 Task: Explore different types of Airbnb stays in Vermont.
Action: Mouse moved to (464, 54)
Screenshot: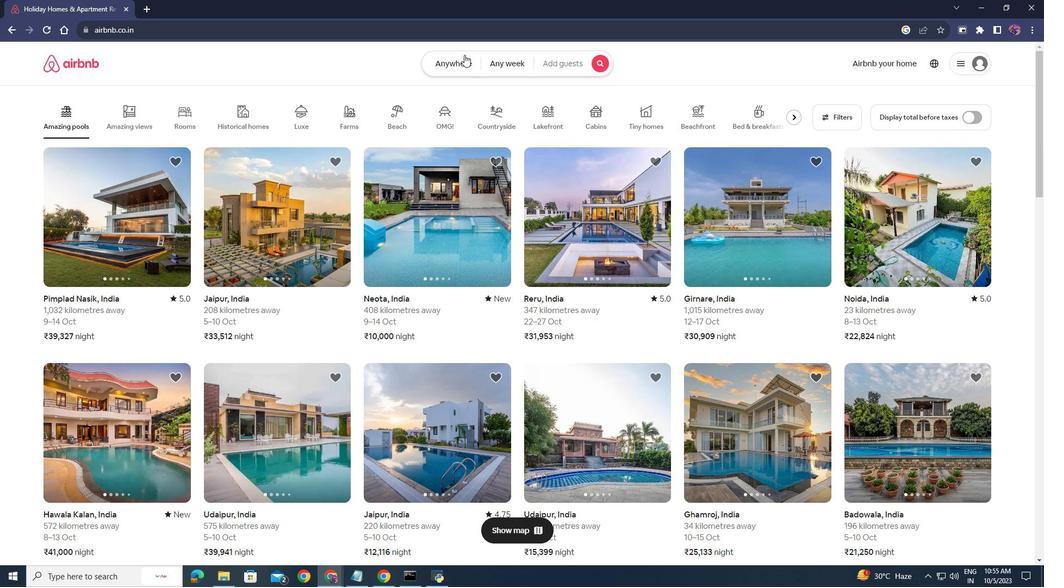 
Action: Mouse pressed left at (464, 54)
Screenshot: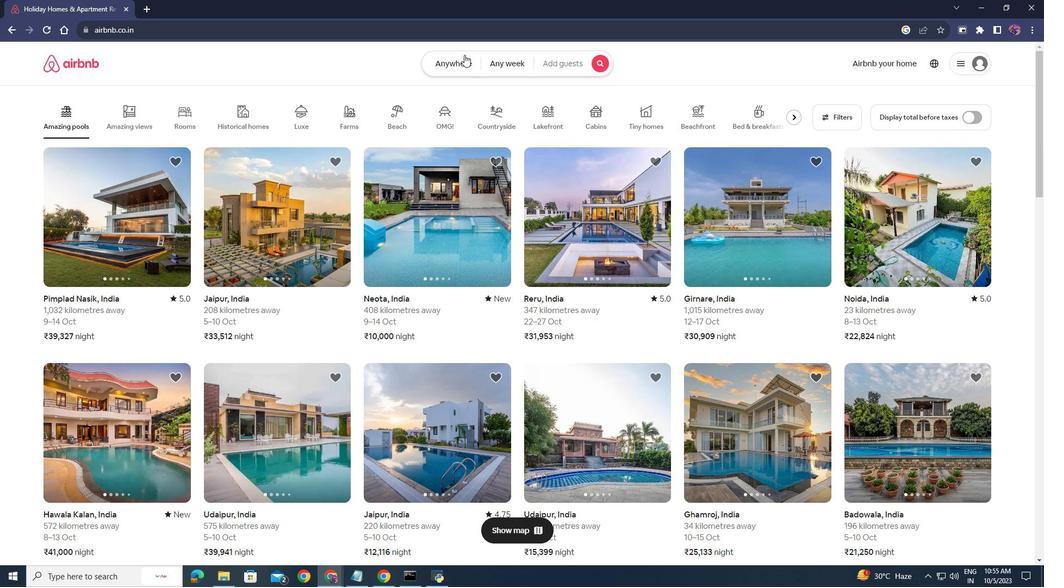 
Action: Mouse moved to (347, 107)
Screenshot: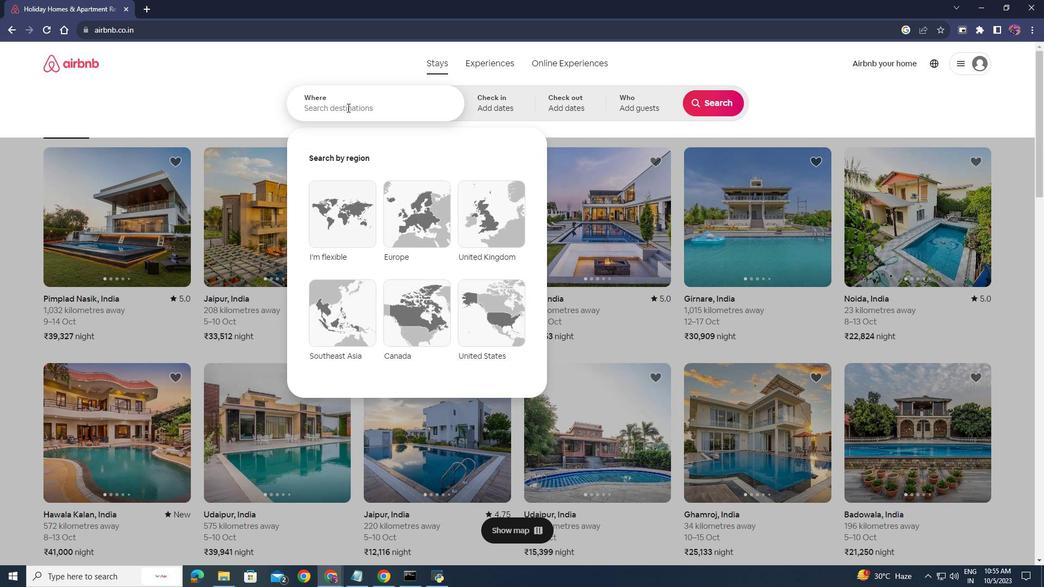
Action: Mouse pressed left at (347, 107)
Screenshot: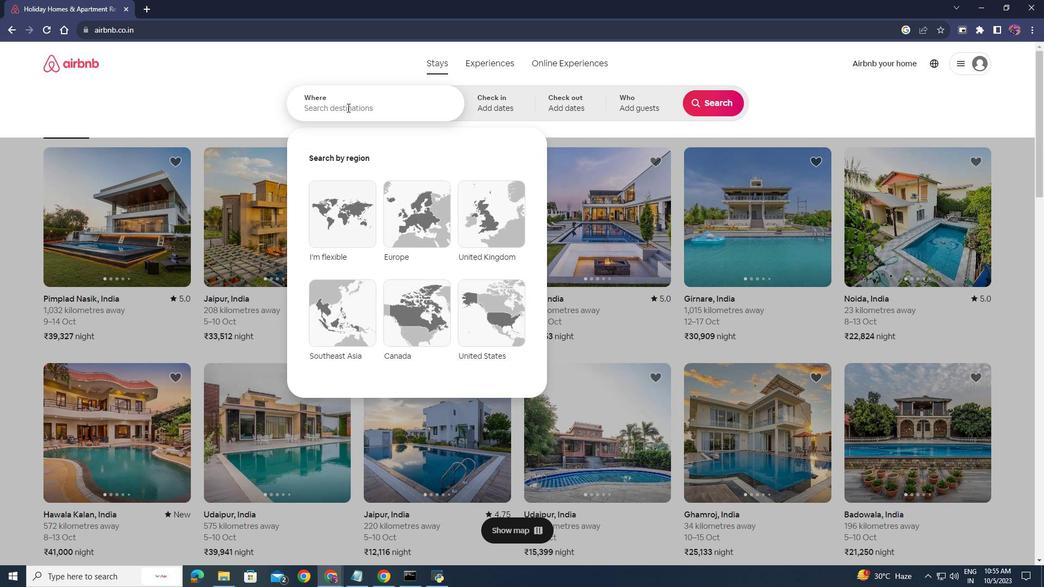 
Action: Mouse moved to (348, 108)
Screenshot: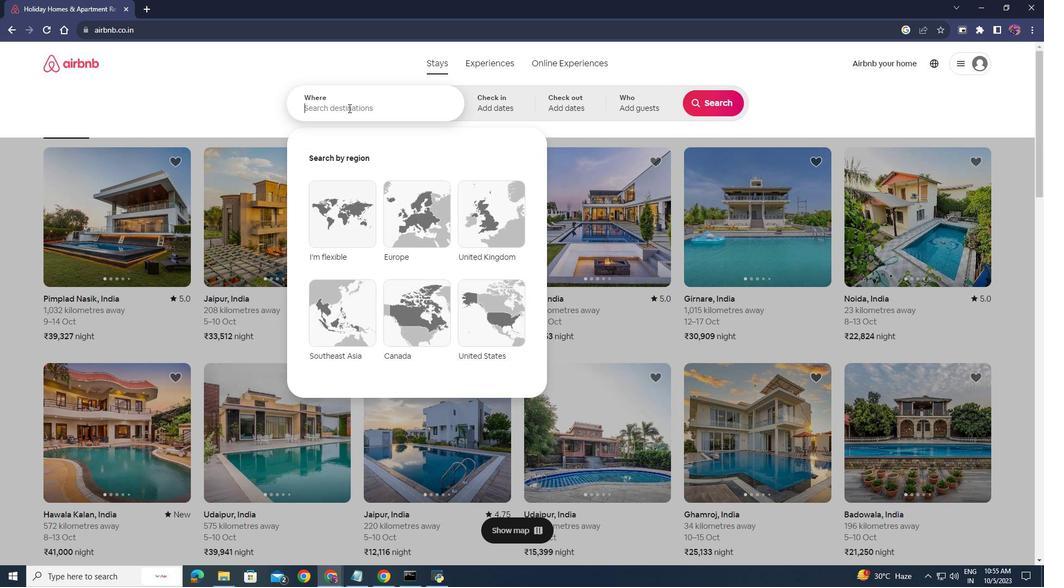 
Action: Key pressed vermont<Key.enter>
Screenshot: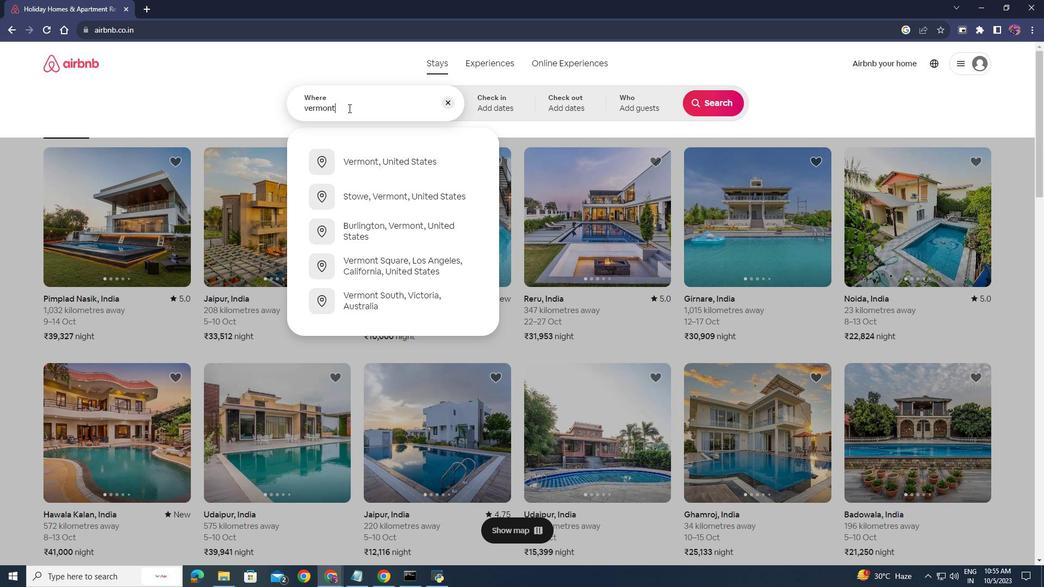 
Action: Mouse moved to (729, 105)
Screenshot: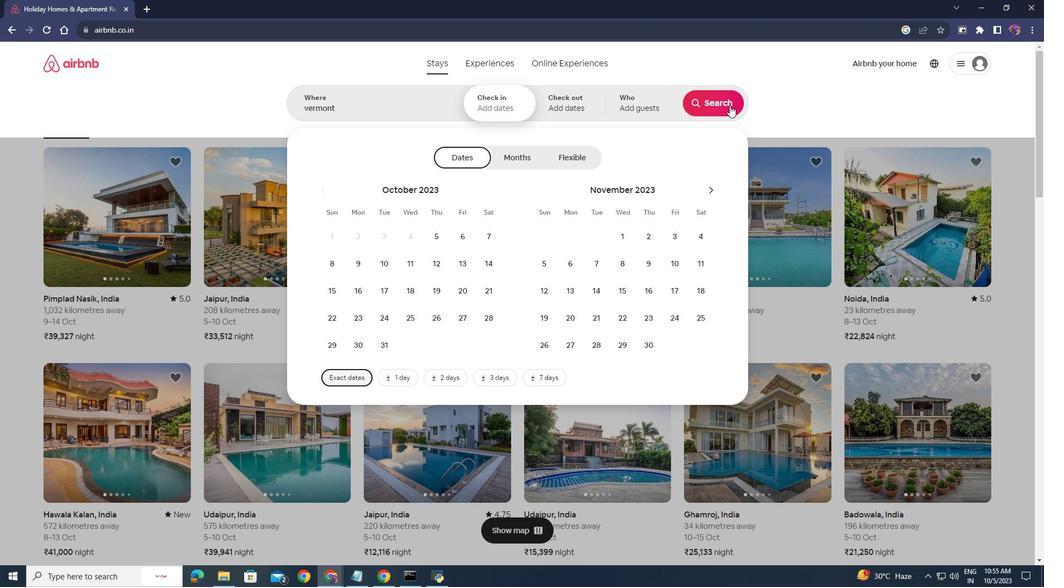 
Action: Mouse pressed left at (729, 105)
Screenshot: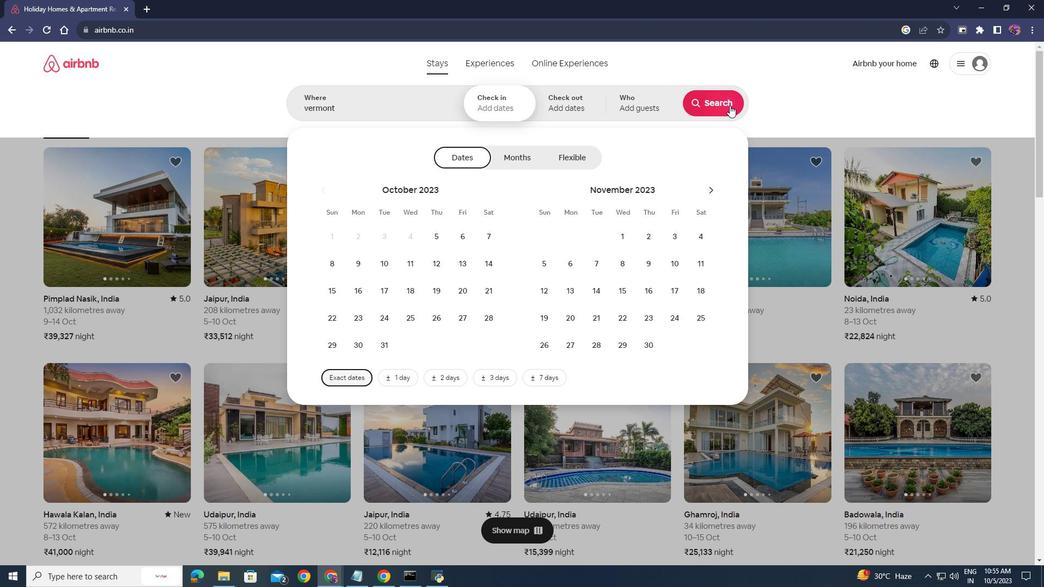 
Action: Mouse moved to (370, 193)
Screenshot: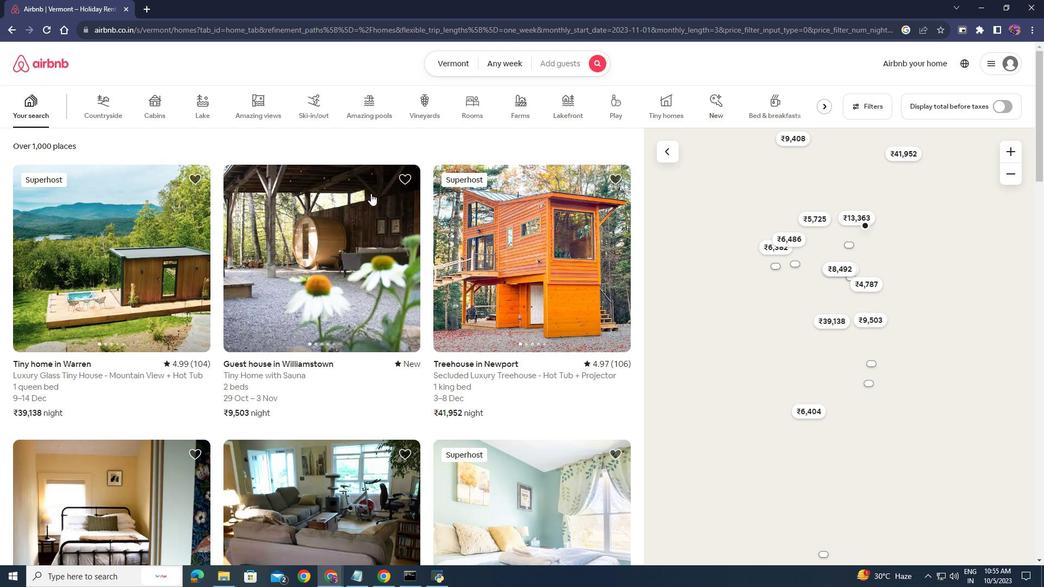 
Action: Mouse scrolled (370, 193) with delta (0, 0)
Screenshot: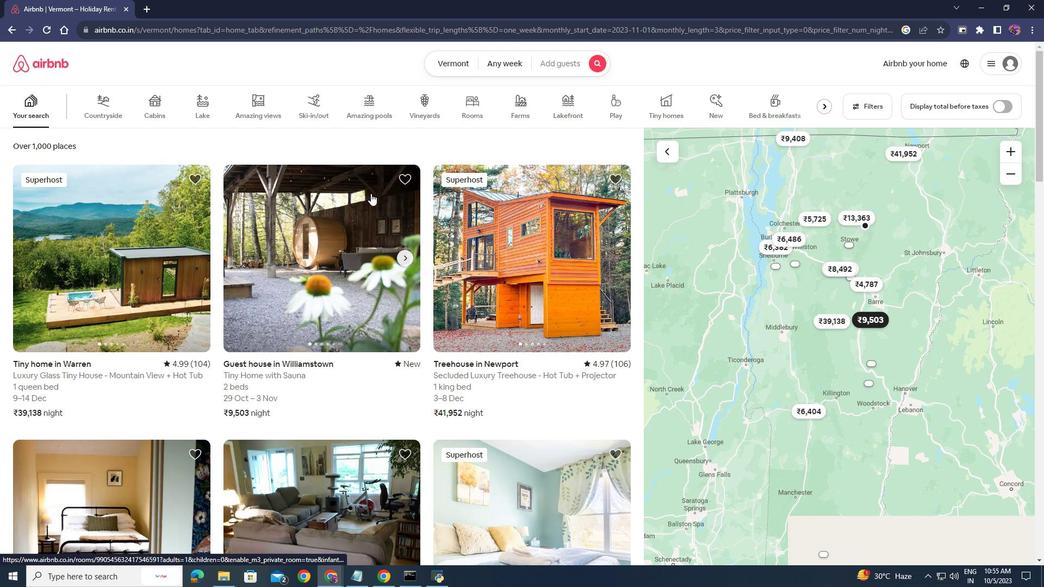 
Action: Mouse scrolled (370, 193) with delta (0, 0)
Screenshot: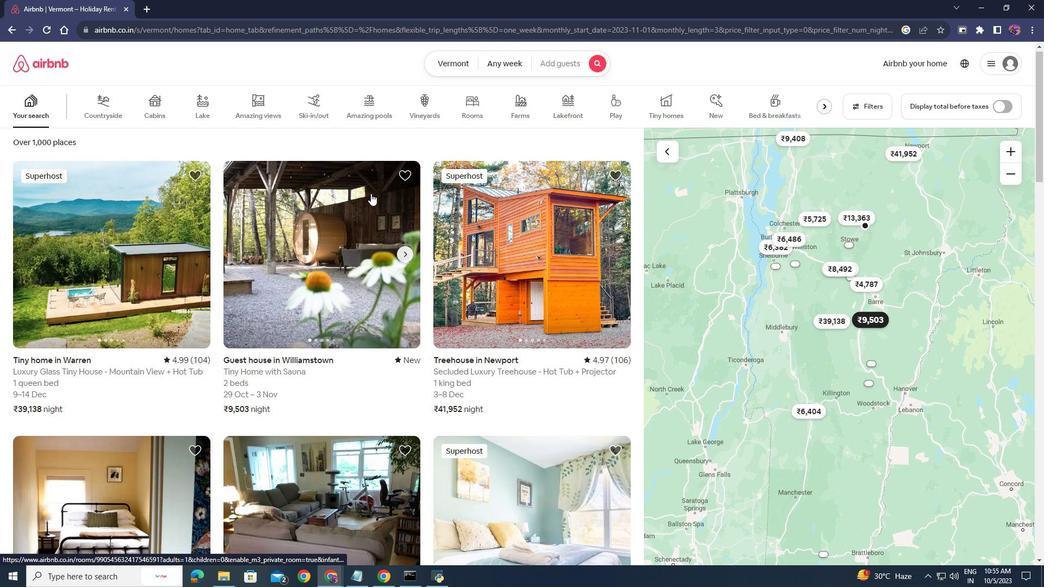 
Action: Mouse scrolled (370, 193) with delta (0, 0)
Screenshot: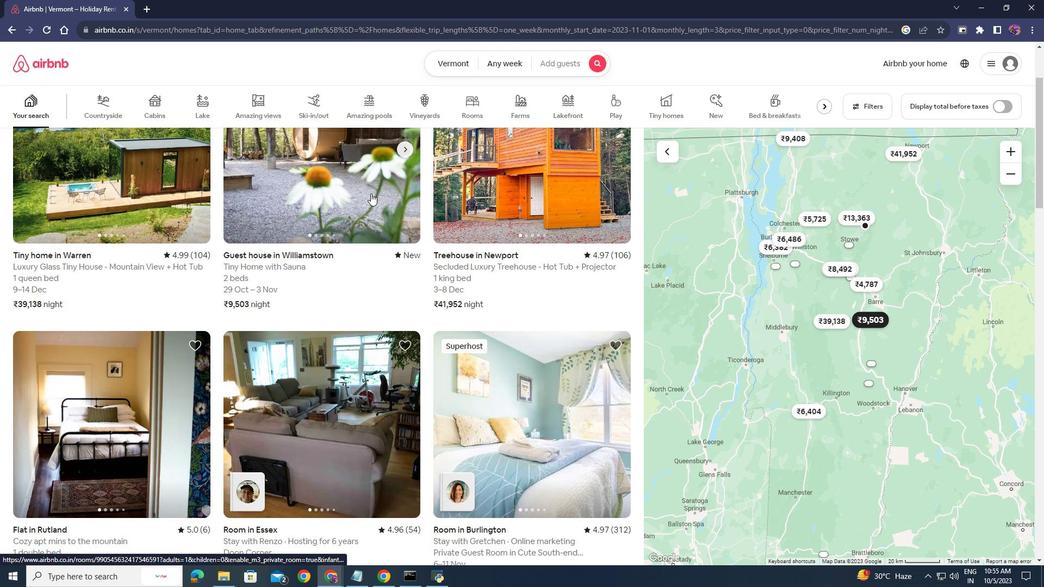 
Action: Mouse scrolled (370, 193) with delta (0, 0)
Screenshot: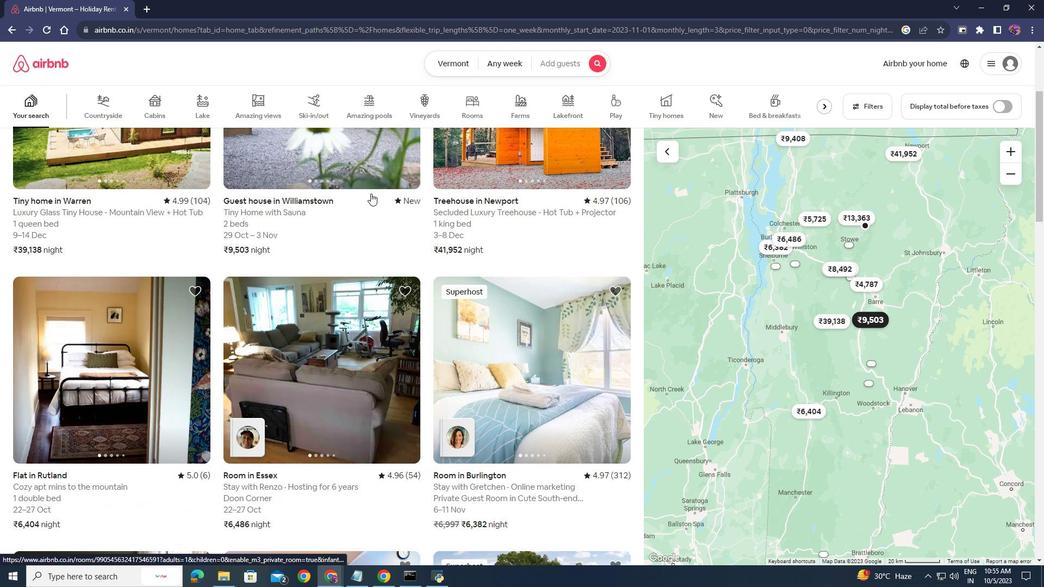 
Action: Mouse scrolled (370, 193) with delta (0, 0)
Screenshot: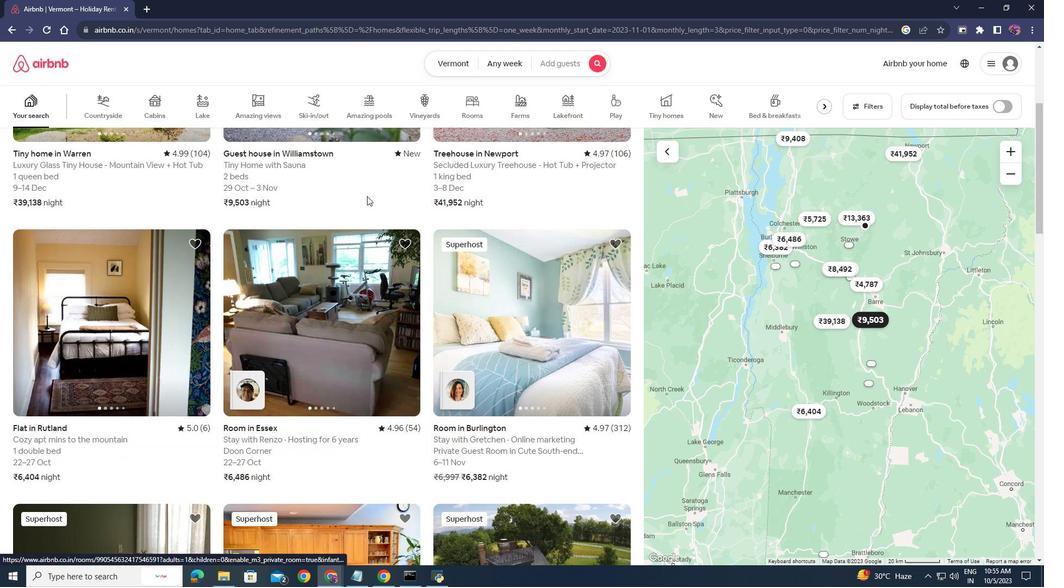 
Action: Mouse moved to (150, 264)
Screenshot: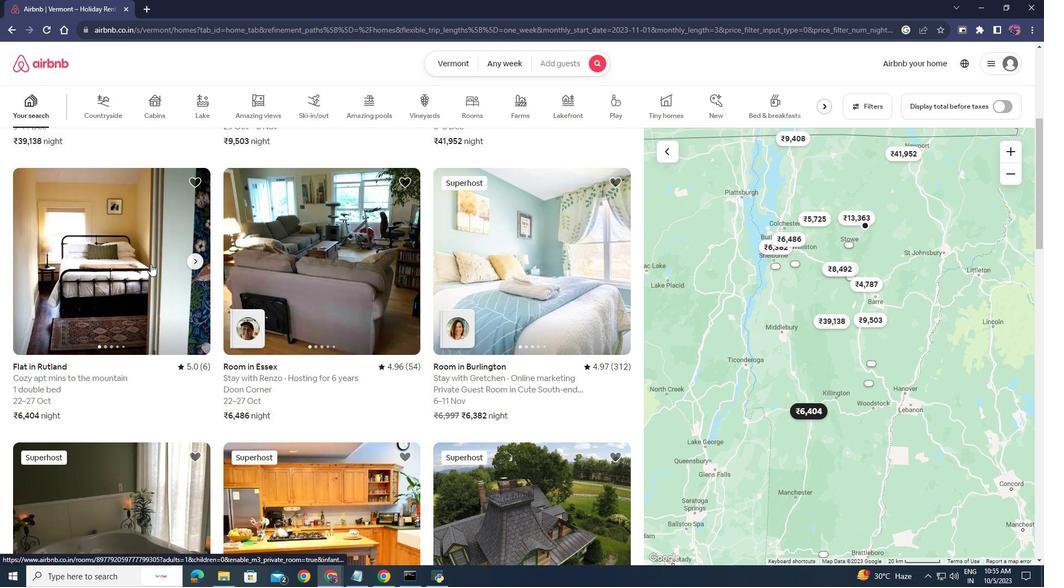 
Action: Mouse pressed left at (150, 264)
Screenshot: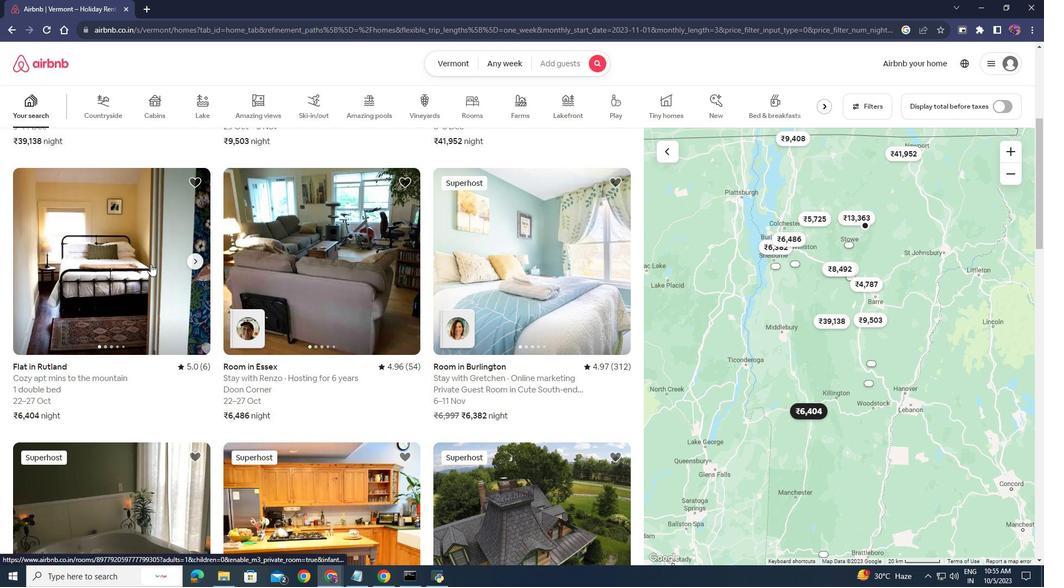 
Action: Mouse moved to (400, 270)
Screenshot: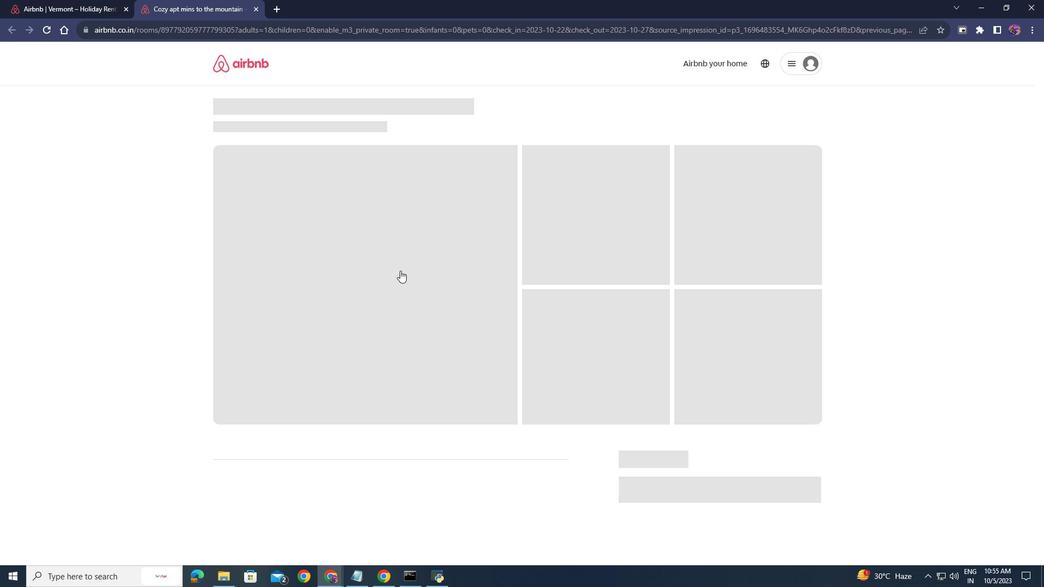 
Action: Mouse scrolled (400, 270) with delta (0, 0)
Screenshot: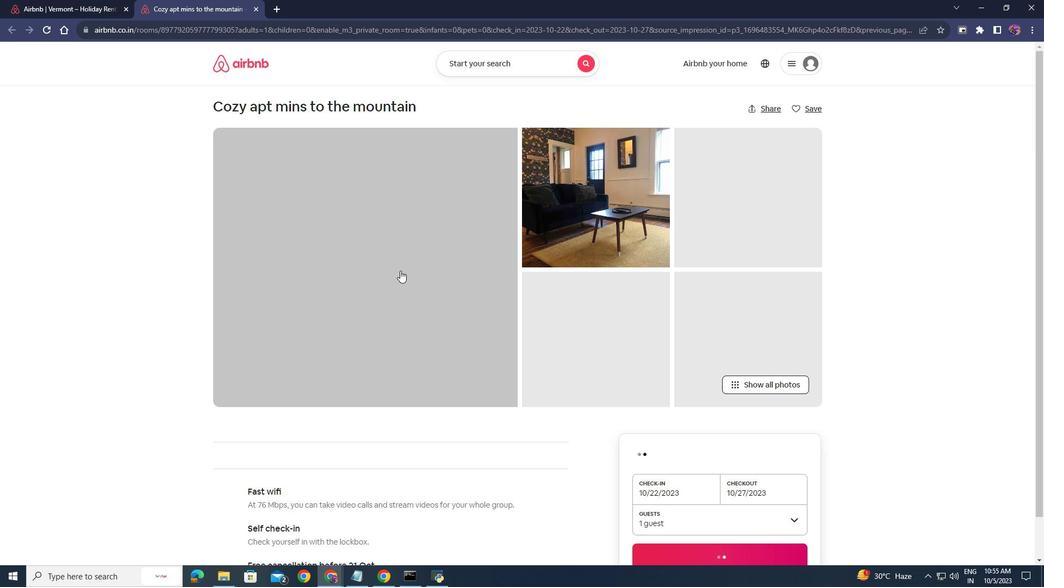 
Action: Mouse scrolled (400, 270) with delta (0, 0)
Screenshot: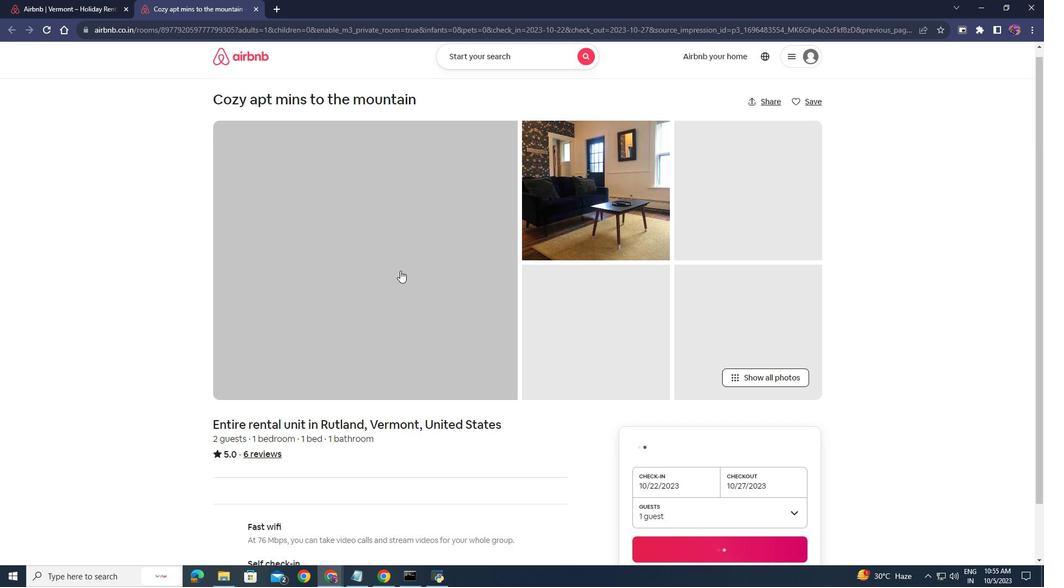 
Action: Mouse scrolled (400, 270) with delta (0, 0)
Screenshot: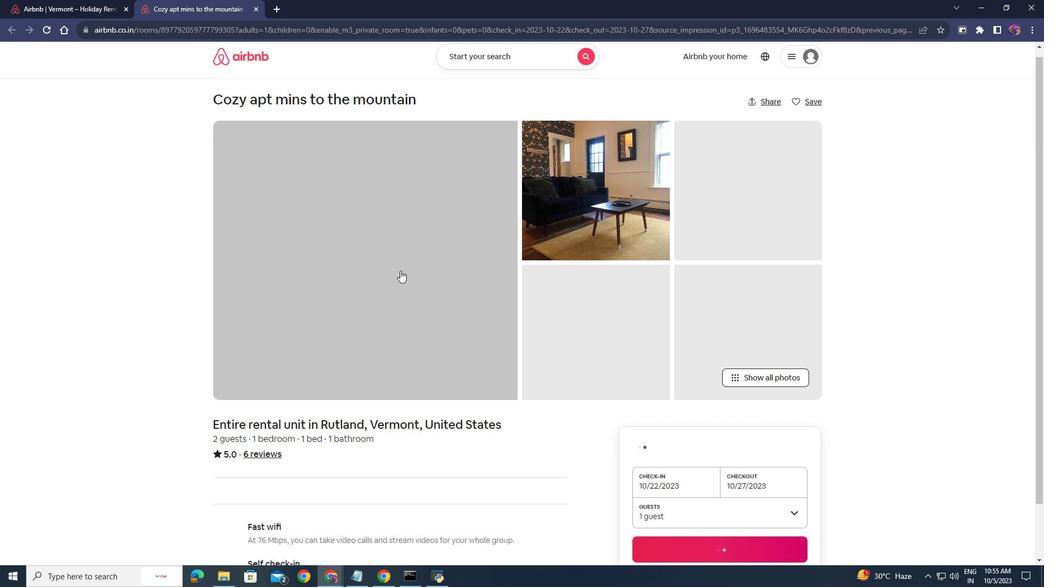 
Action: Mouse scrolled (400, 270) with delta (0, 0)
Screenshot: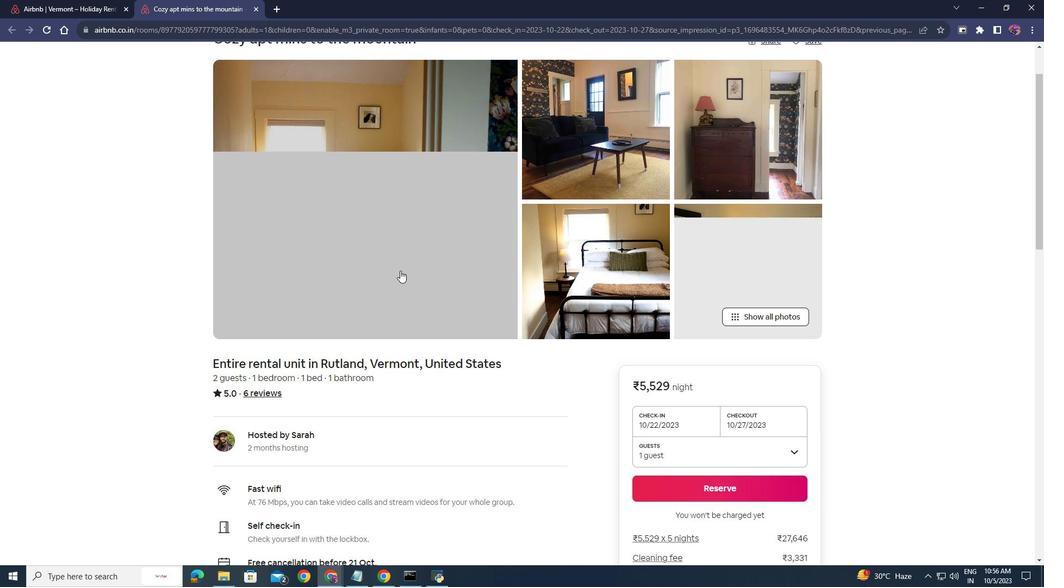 
Action: Mouse scrolled (400, 270) with delta (0, 0)
Screenshot: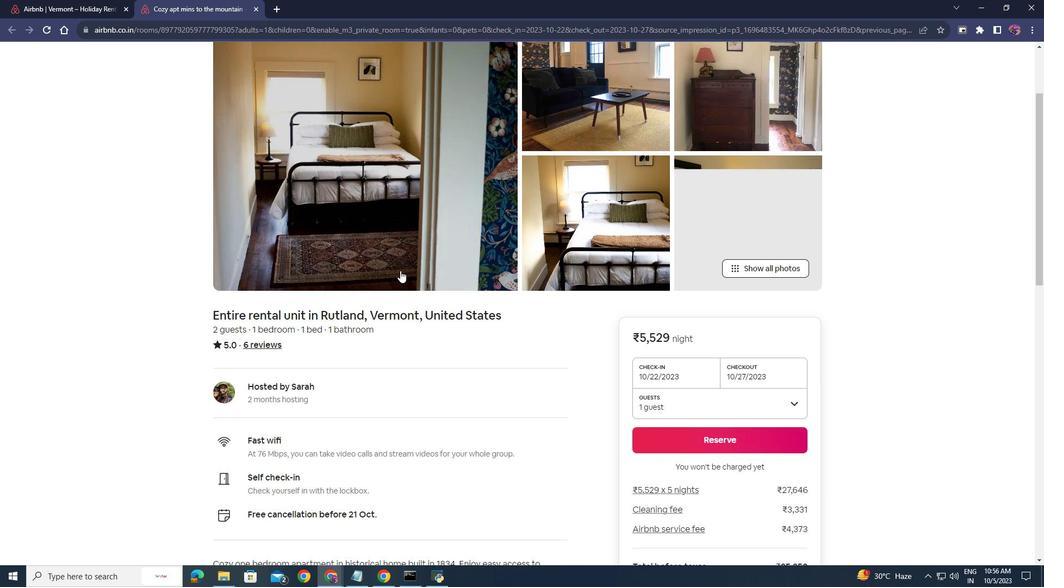 
Action: Mouse scrolled (400, 270) with delta (0, 0)
Screenshot: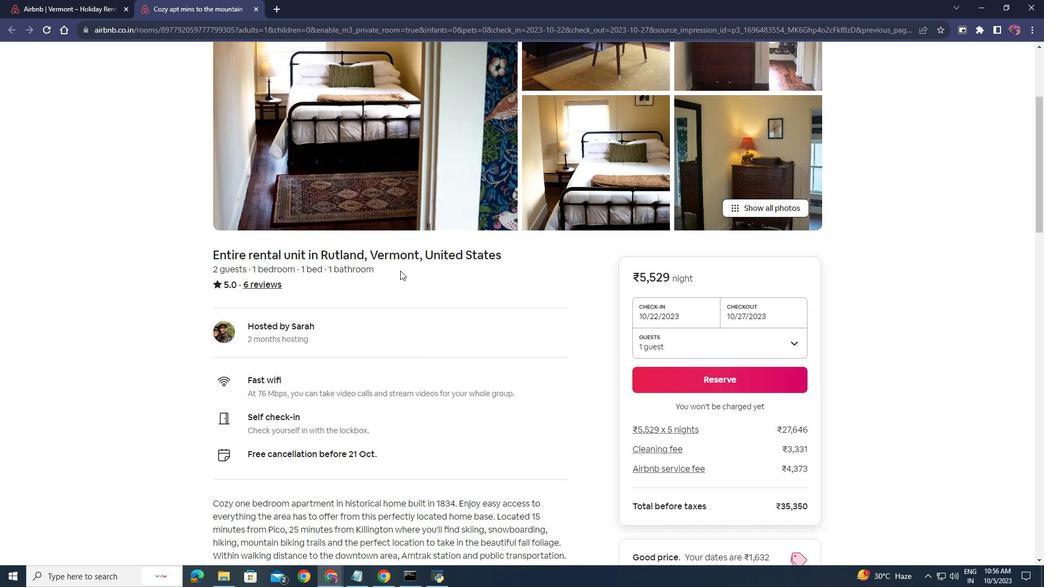 
Action: Mouse scrolled (400, 270) with delta (0, 0)
Screenshot: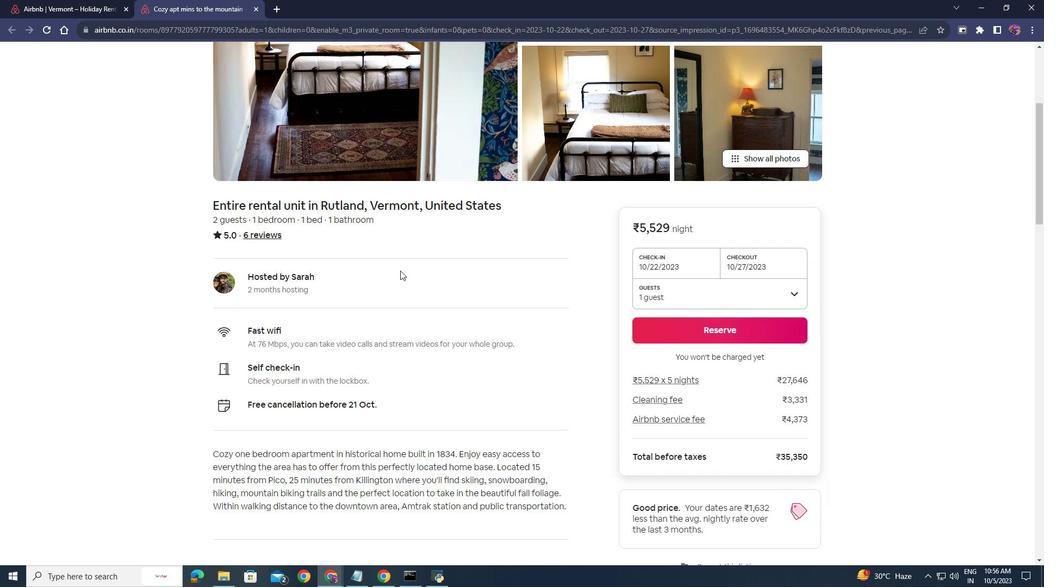 
Action: Mouse scrolled (400, 270) with delta (0, 0)
Screenshot: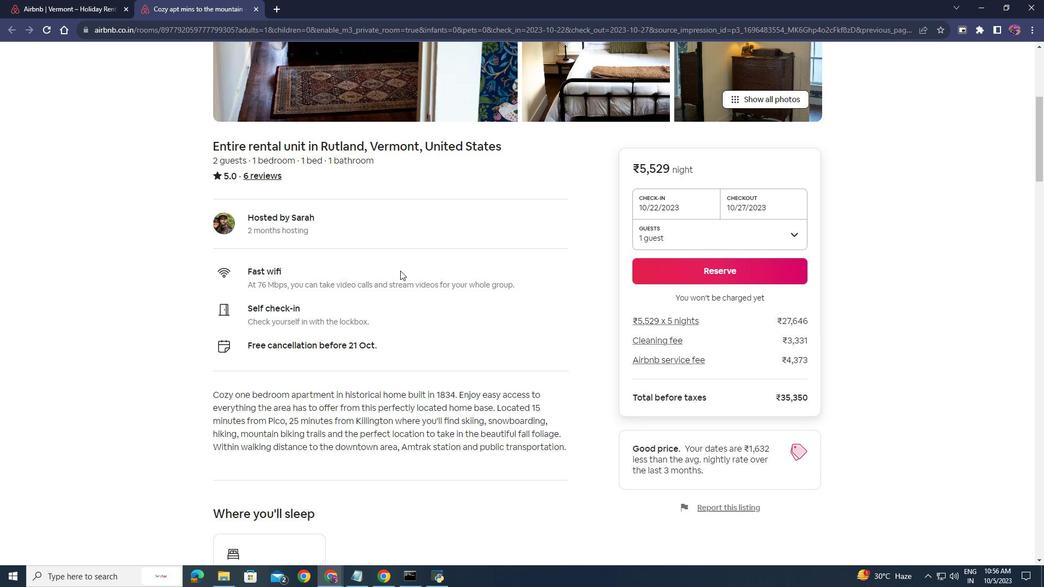 
Action: Mouse scrolled (400, 270) with delta (0, 0)
Screenshot: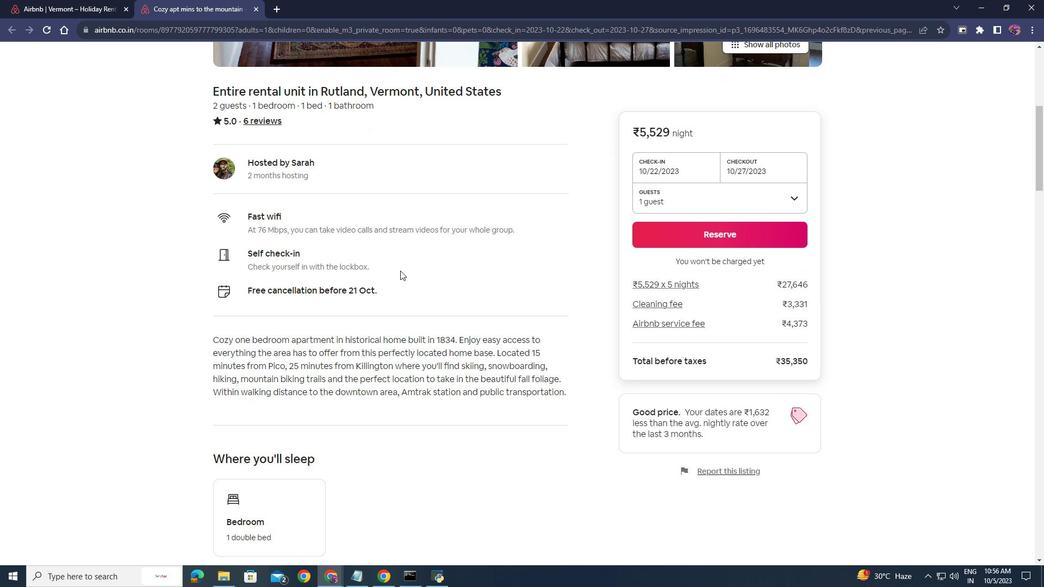 
Action: Mouse scrolled (400, 270) with delta (0, 0)
Screenshot: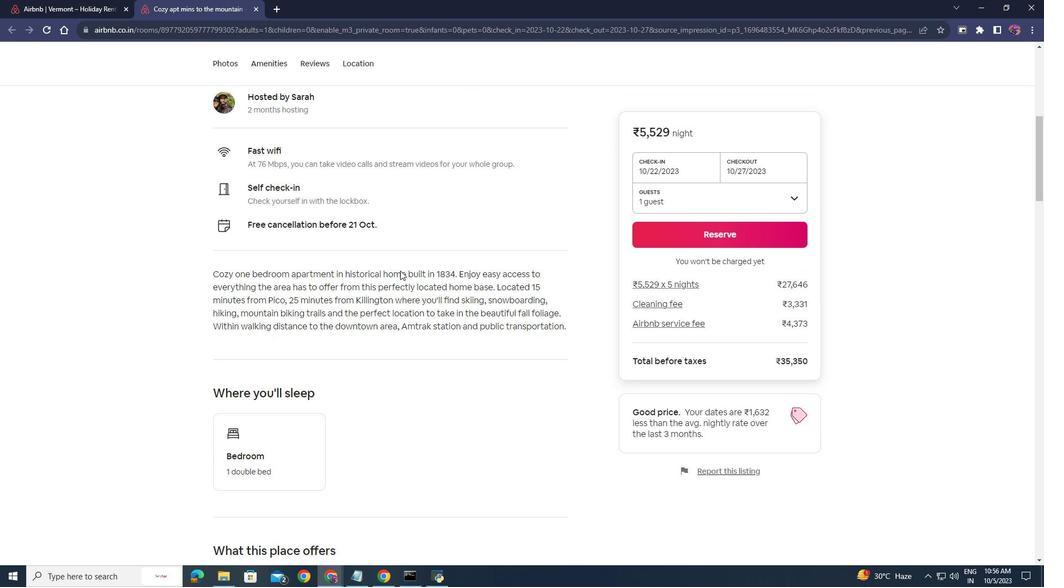 
Action: Mouse scrolled (400, 270) with delta (0, 0)
Screenshot: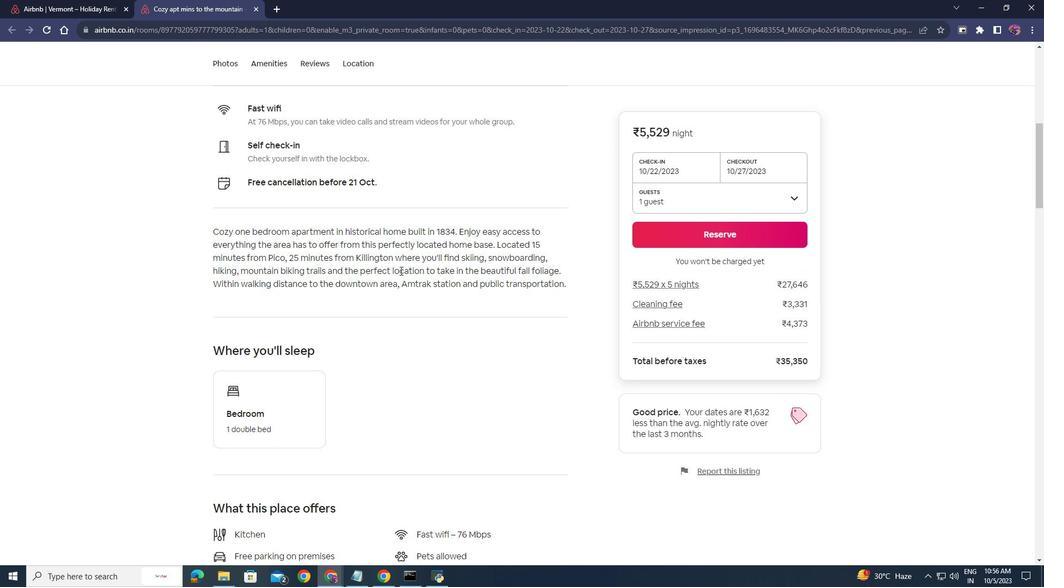 
Action: Mouse scrolled (400, 270) with delta (0, 0)
Screenshot: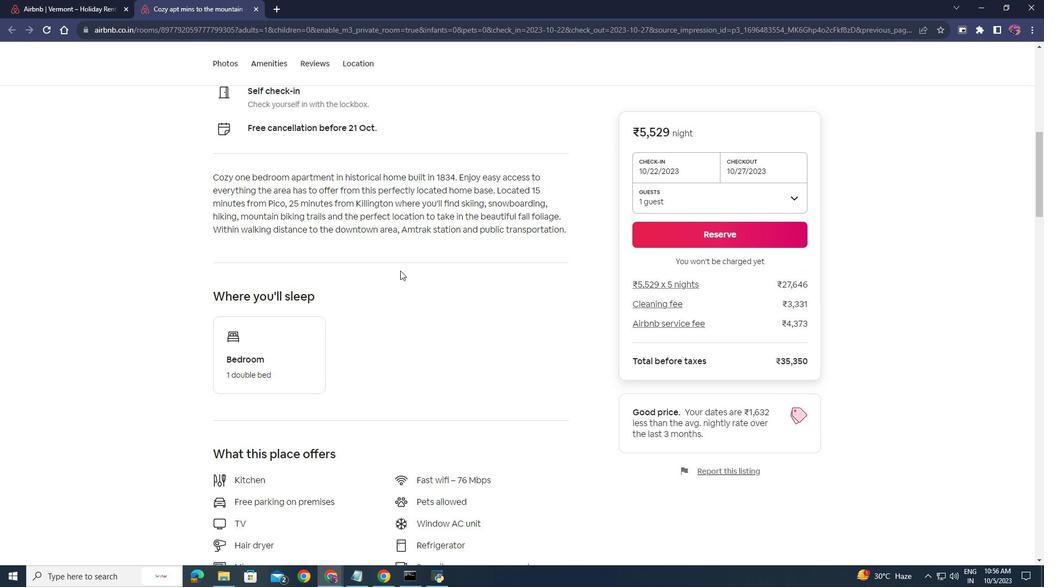 
Action: Mouse scrolled (400, 270) with delta (0, 0)
Screenshot: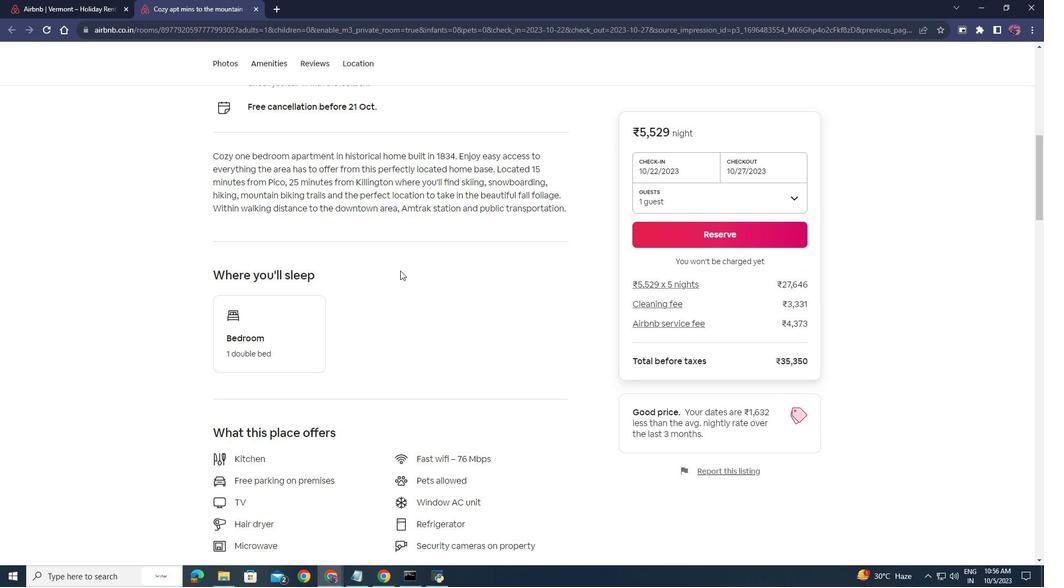 
Action: Mouse scrolled (400, 270) with delta (0, 0)
Screenshot: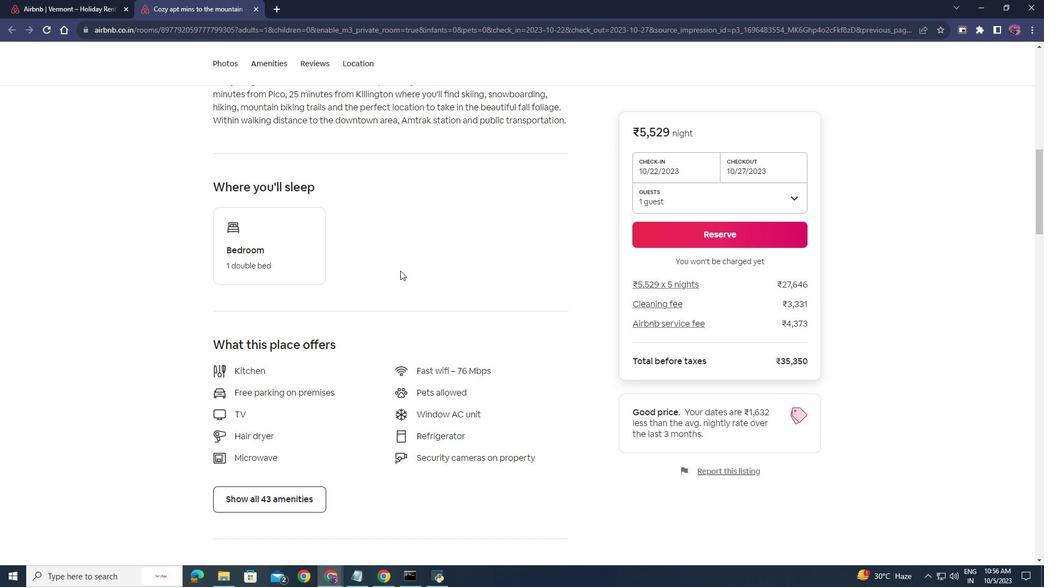 
Action: Mouse scrolled (400, 270) with delta (0, 0)
Screenshot: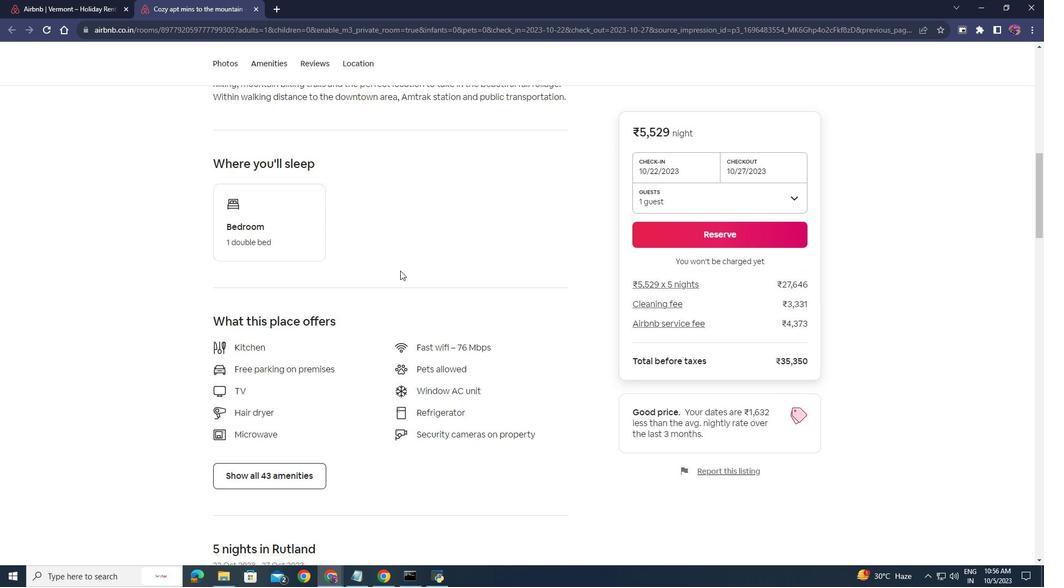 
Action: Mouse moved to (283, 396)
Screenshot: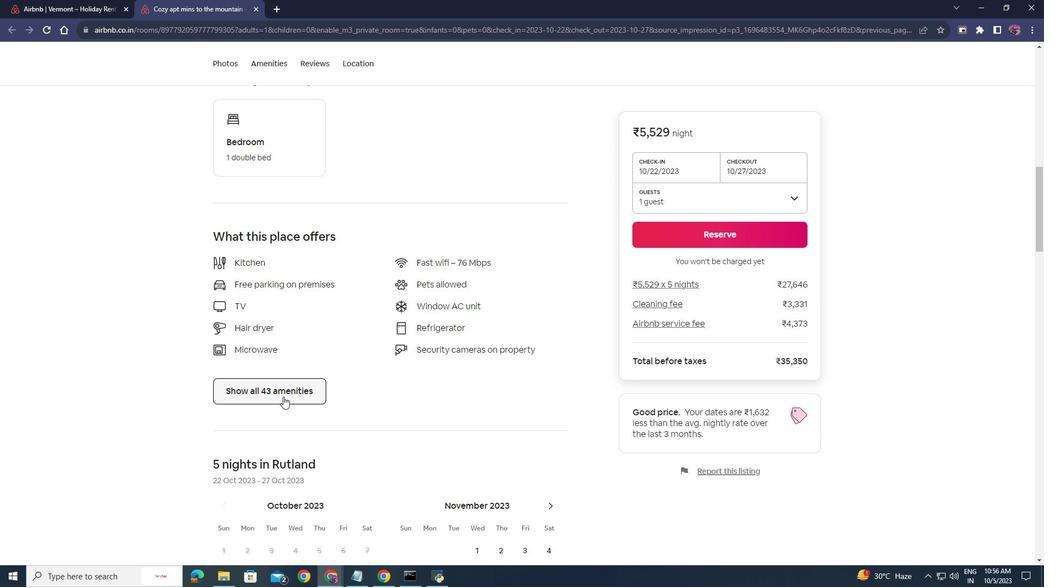
Action: Mouse pressed left at (283, 396)
Screenshot: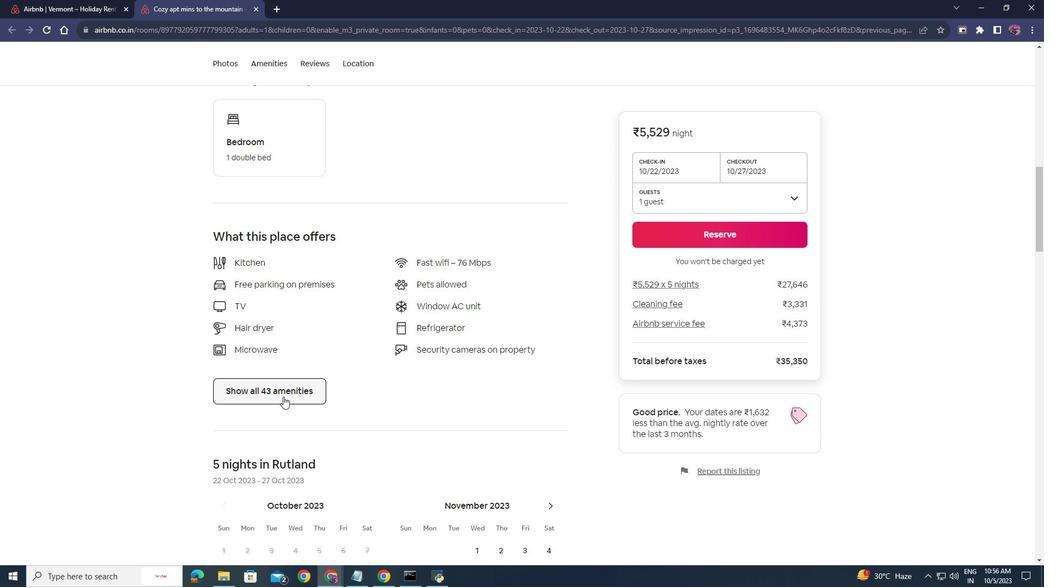 
Action: Mouse moved to (471, 336)
Screenshot: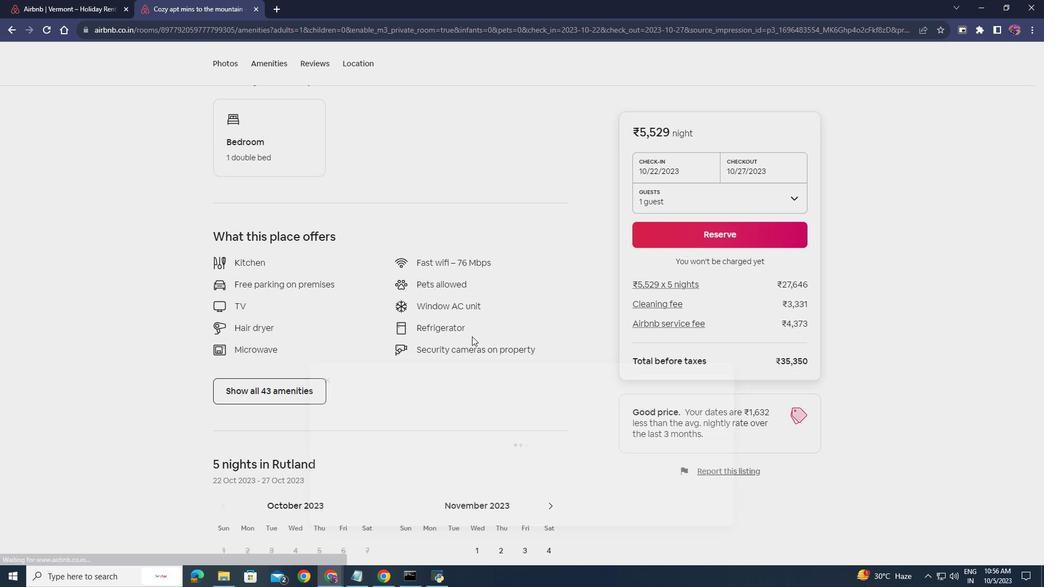 
Action: Mouse scrolled (471, 336) with delta (0, 0)
Screenshot: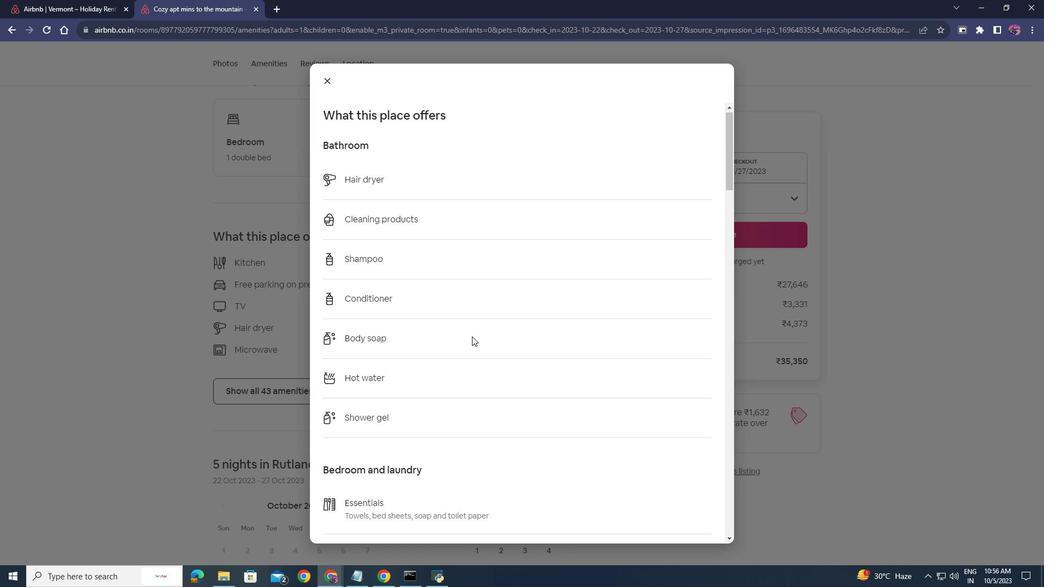 
Action: Mouse scrolled (471, 336) with delta (0, 0)
Screenshot: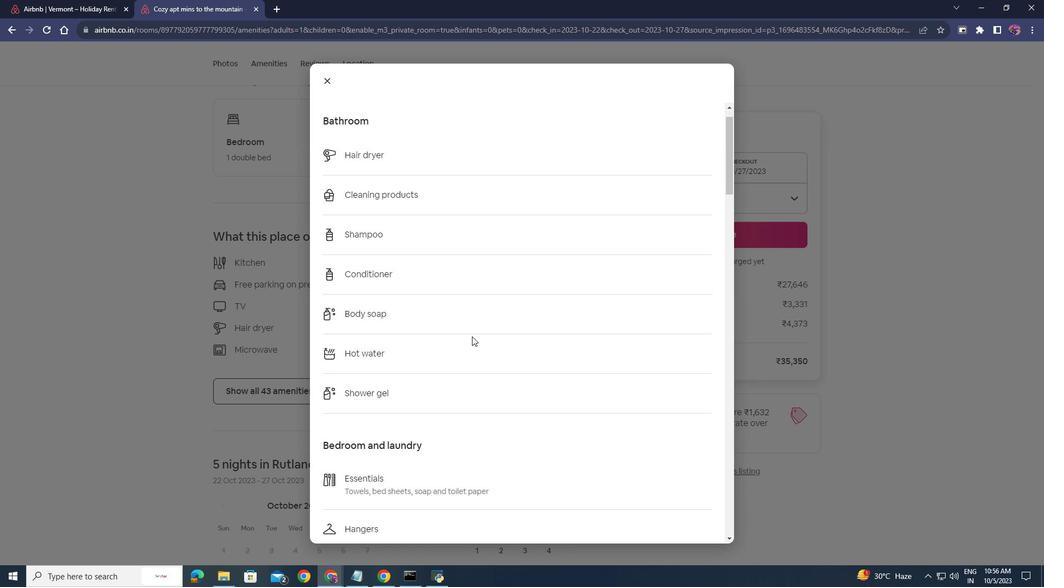 
Action: Mouse scrolled (471, 336) with delta (0, 0)
Screenshot: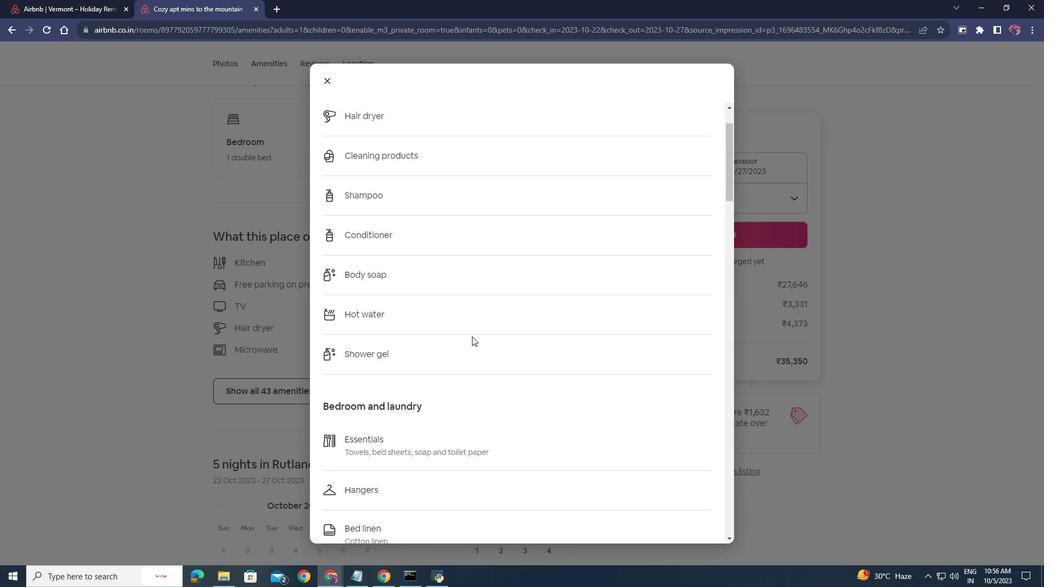 
Action: Mouse scrolled (471, 336) with delta (0, 0)
Screenshot: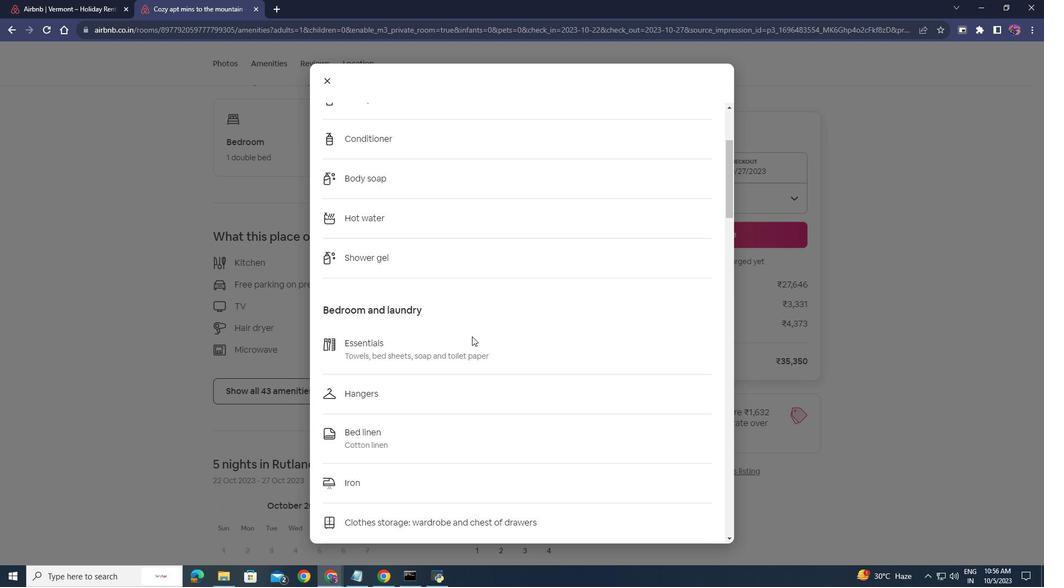 
Action: Mouse scrolled (471, 336) with delta (0, 0)
Screenshot: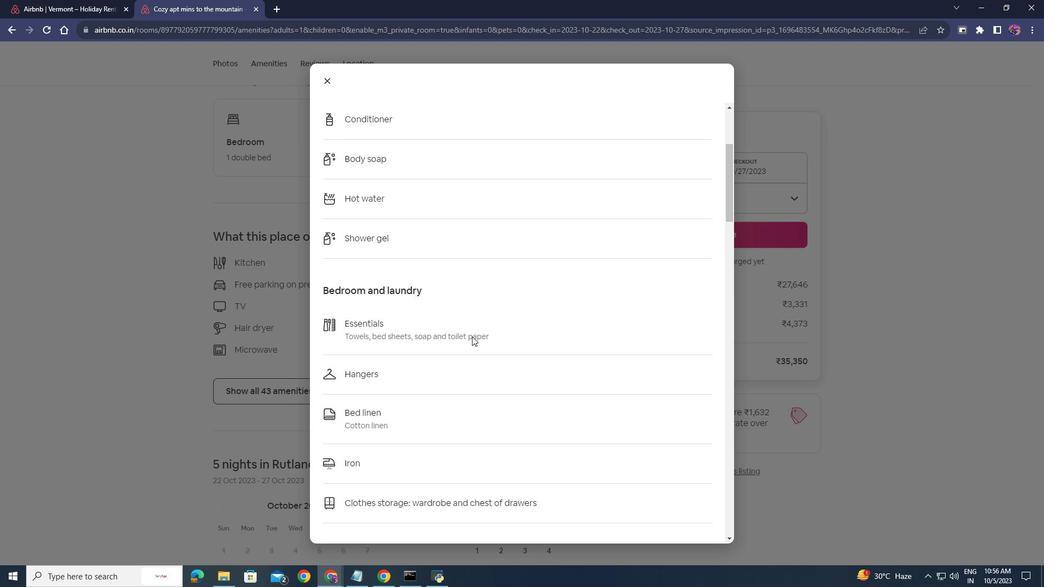 
Action: Mouse scrolled (471, 336) with delta (0, 0)
Screenshot: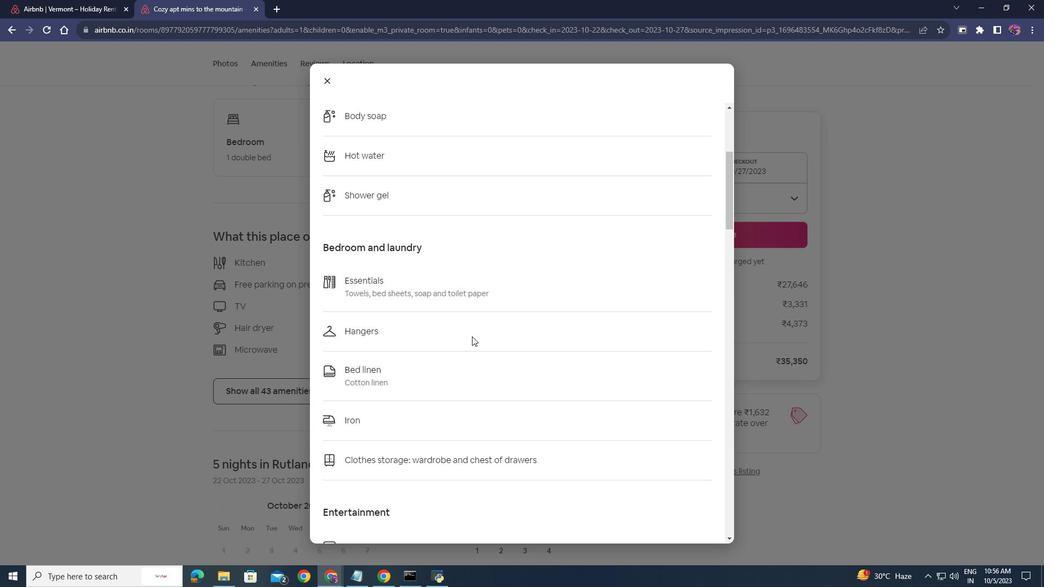 
Action: Mouse scrolled (471, 336) with delta (0, 0)
Screenshot: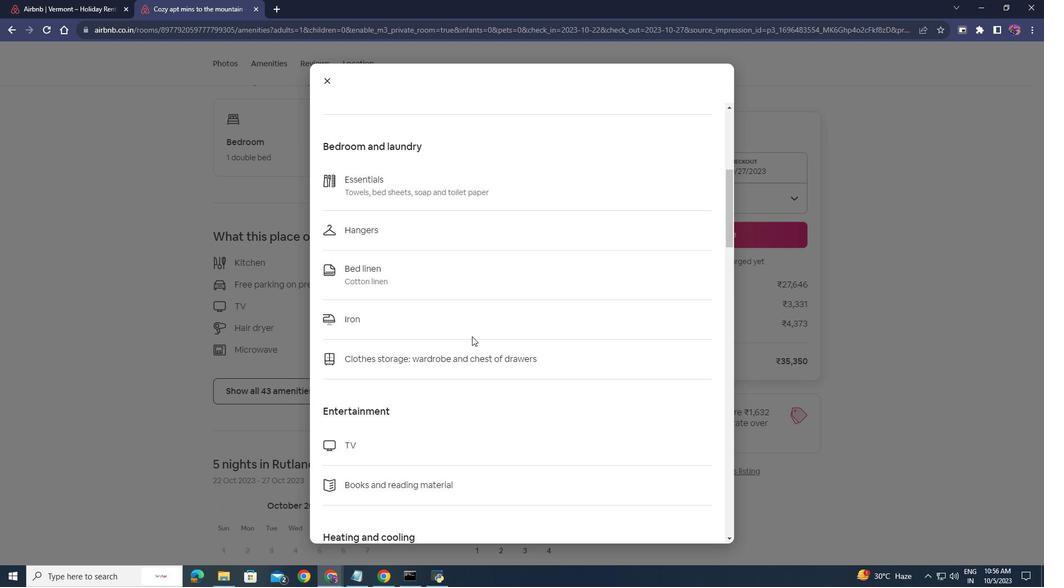 
Action: Mouse scrolled (471, 336) with delta (0, 0)
Screenshot: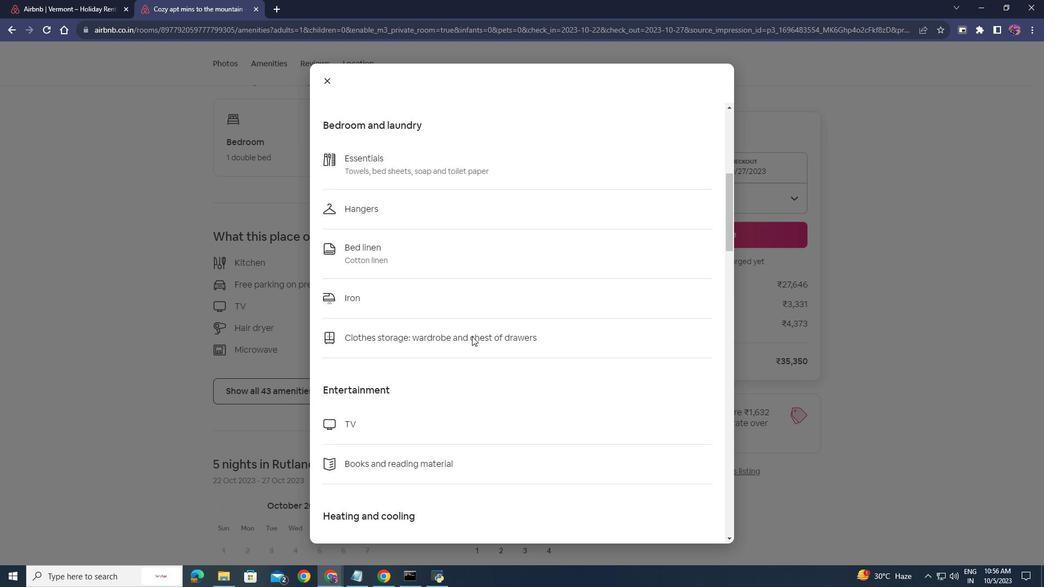 
Action: Mouse scrolled (471, 336) with delta (0, 0)
Screenshot: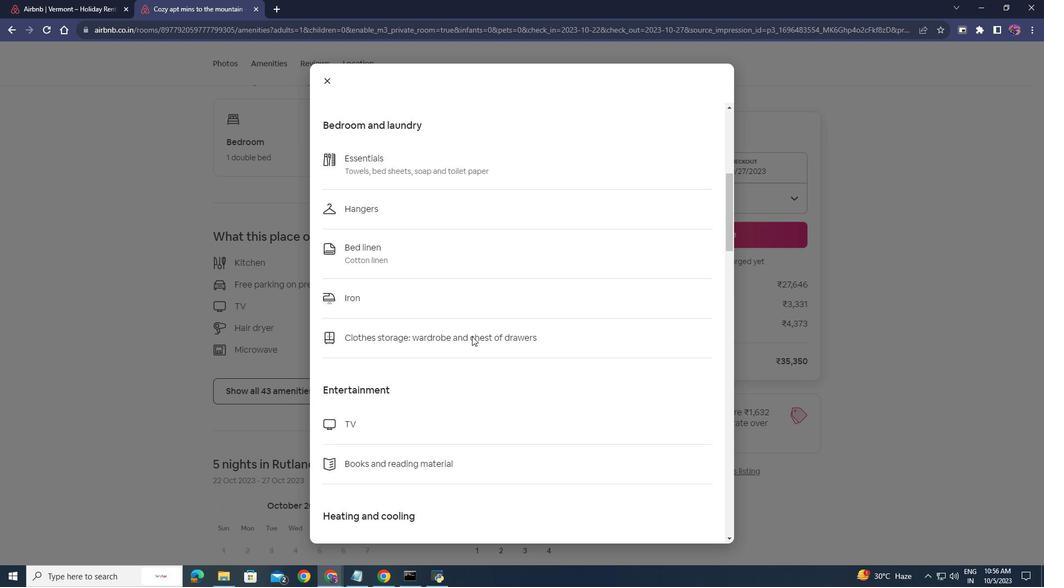 
Action: Mouse scrolled (471, 336) with delta (0, 0)
Screenshot: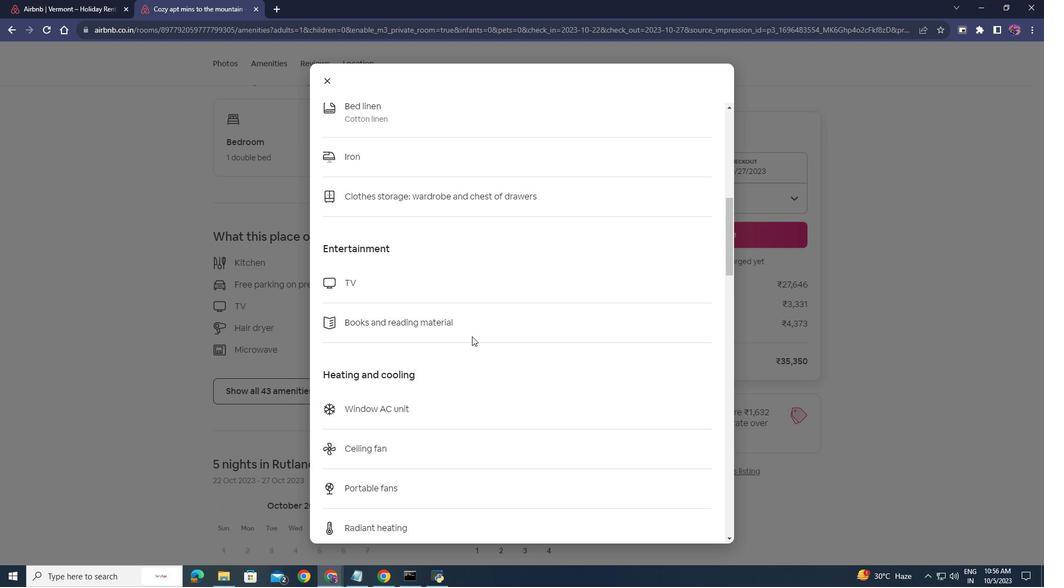 
Action: Mouse scrolled (471, 336) with delta (0, 0)
Screenshot: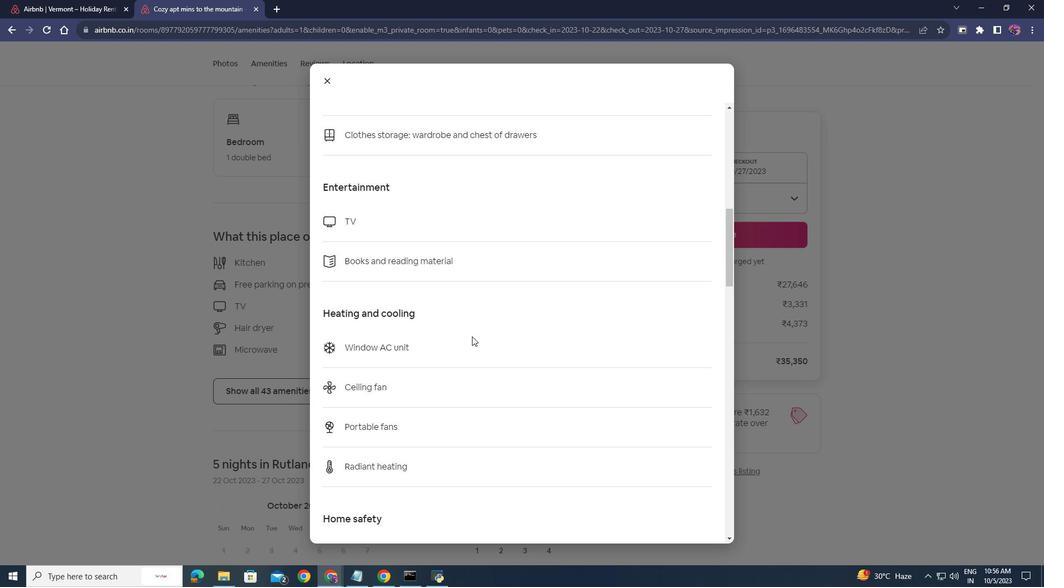 
Action: Mouse scrolled (471, 336) with delta (0, 0)
Screenshot: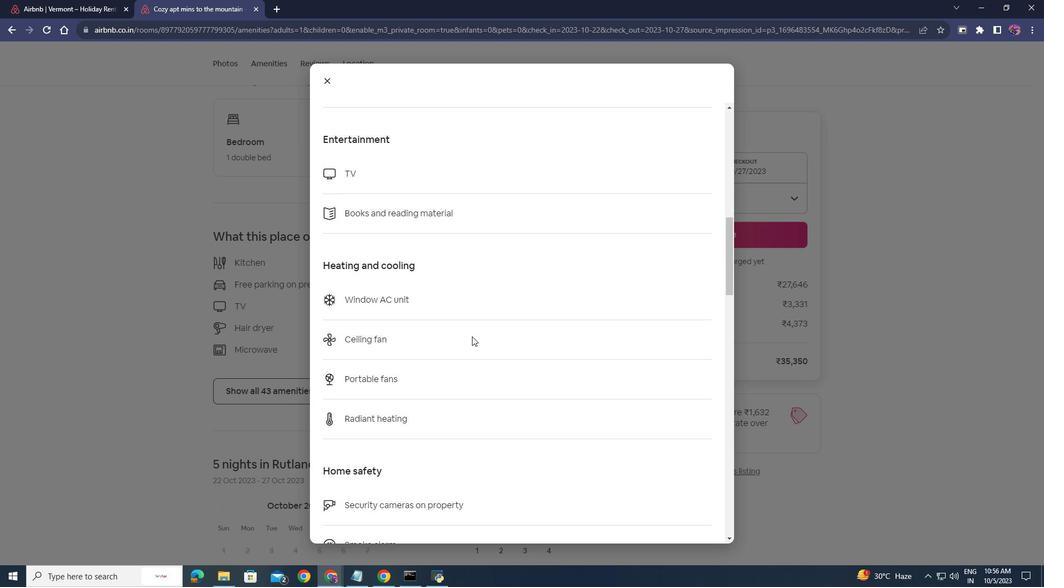 
Action: Mouse scrolled (471, 336) with delta (0, 0)
Screenshot: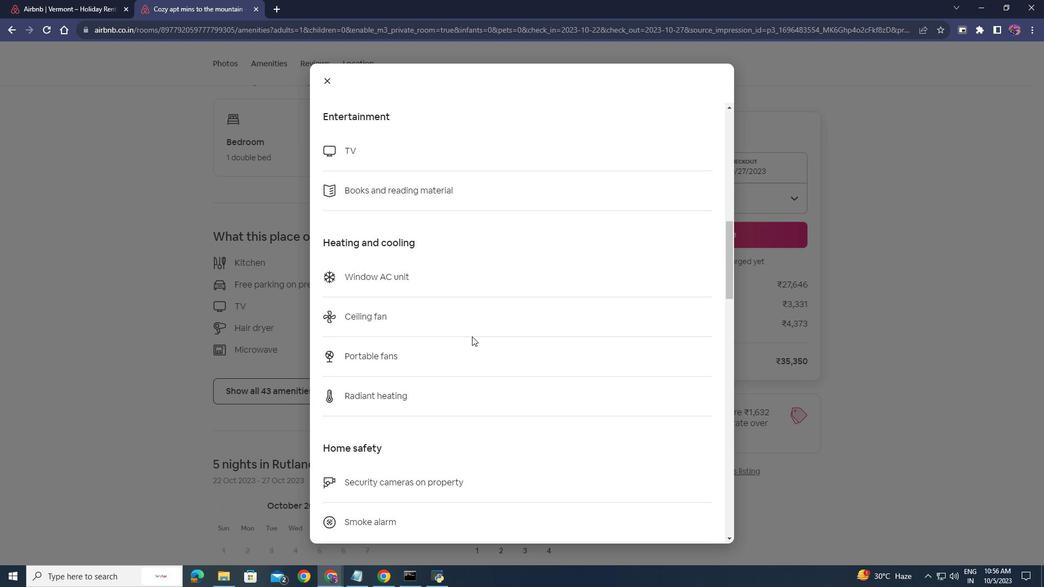 
Action: Mouse scrolled (471, 336) with delta (0, 0)
Screenshot: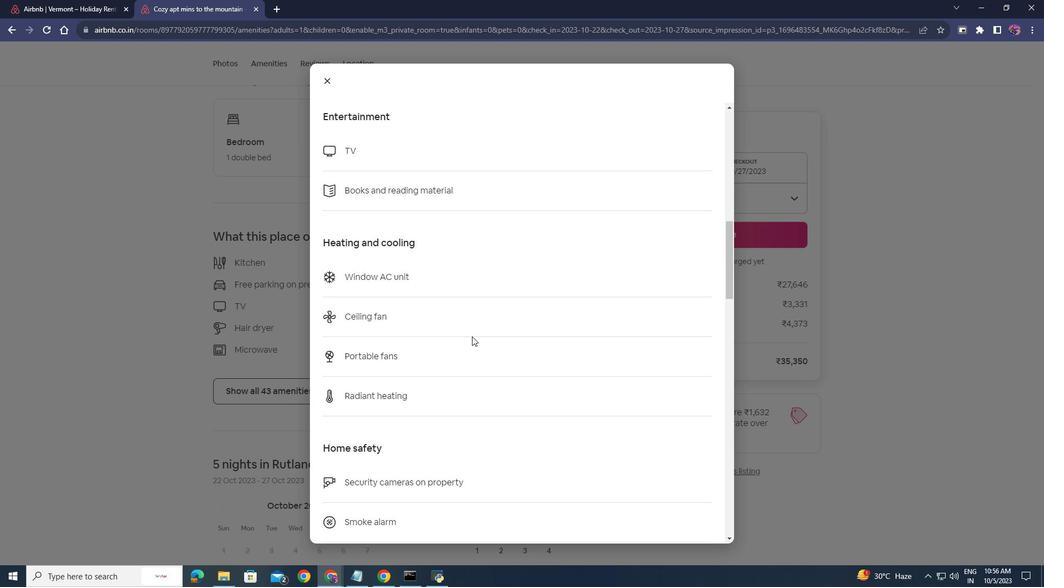 
Action: Mouse scrolled (471, 336) with delta (0, 0)
Screenshot: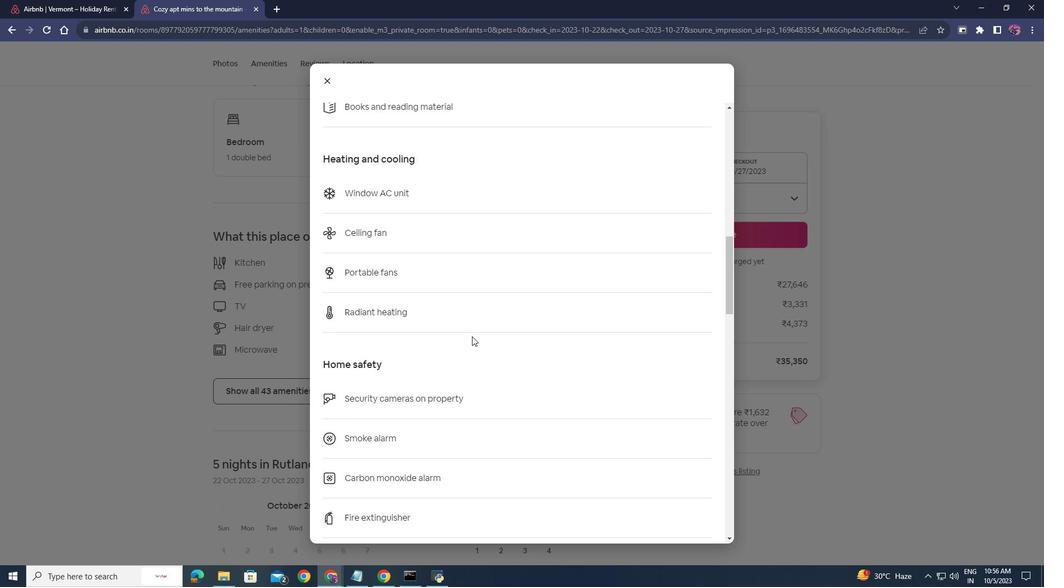 
Action: Mouse scrolled (471, 336) with delta (0, 0)
Screenshot: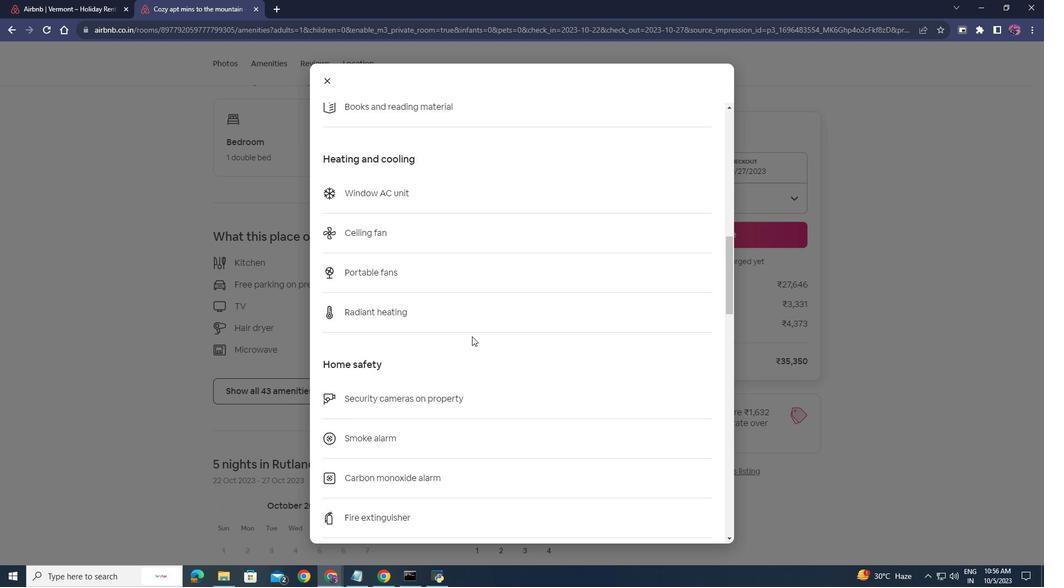 
Action: Mouse scrolled (471, 336) with delta (0, 0)
Screenshot: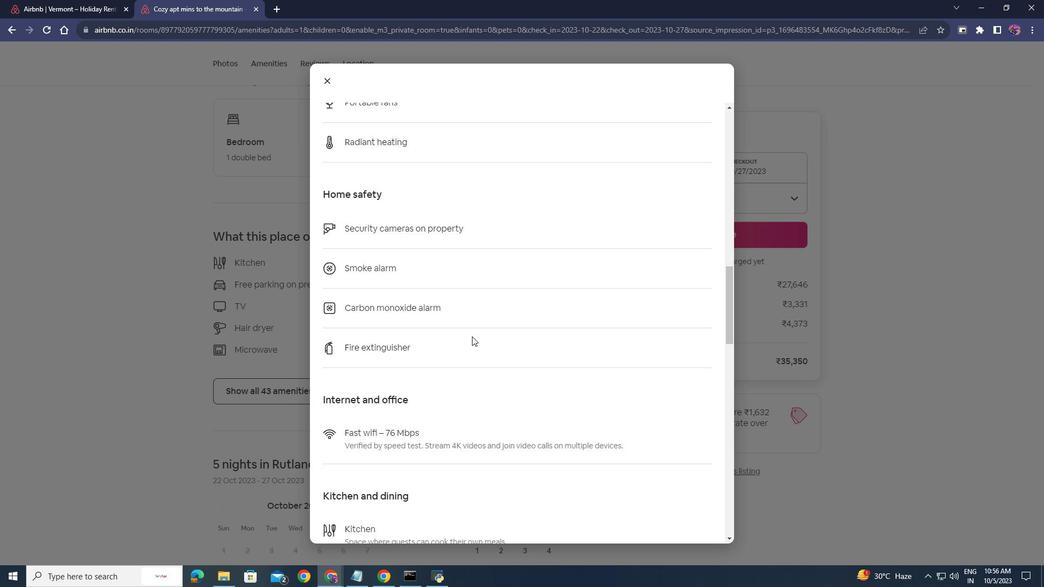 
Action: Mouse scrolled (471, 336) with delta (0, 0)
Screenshot: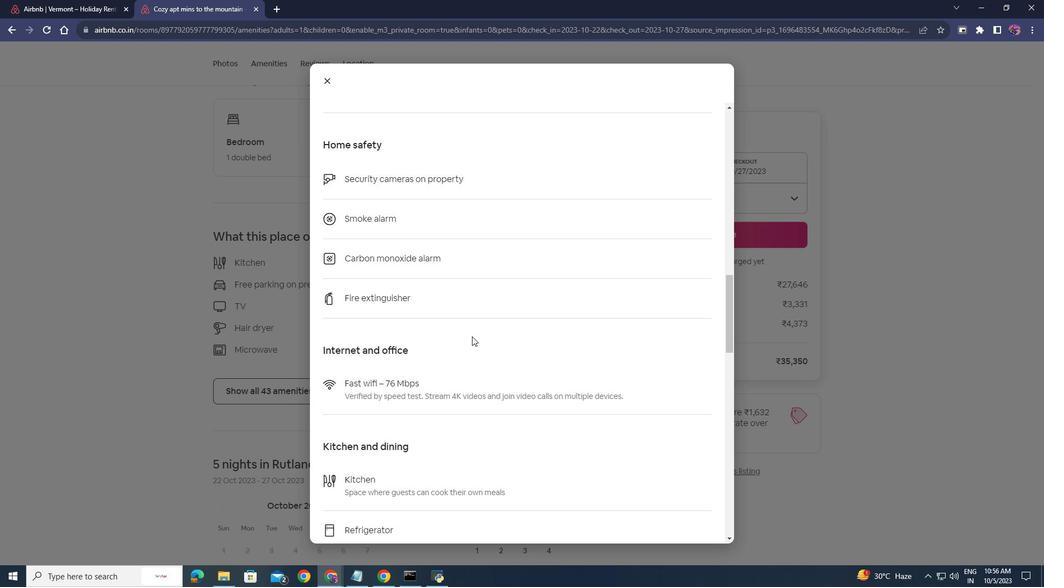 
Action: Mouse scrolled (471, 336) with delta (0, 0)
Screenshot: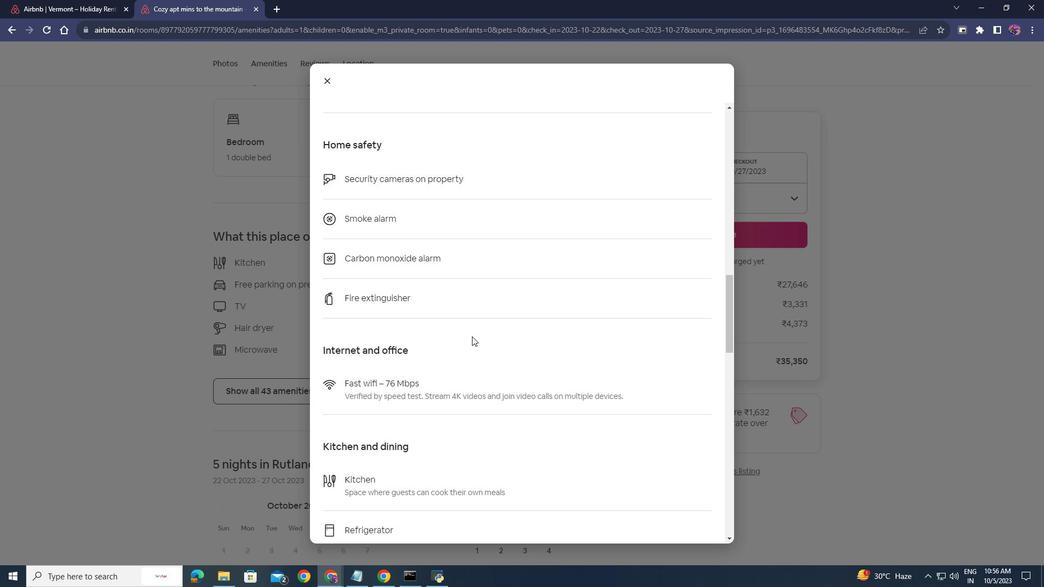 
Action: Mouse scrolled (471, 336) with delta (0, 0)
Screenshot: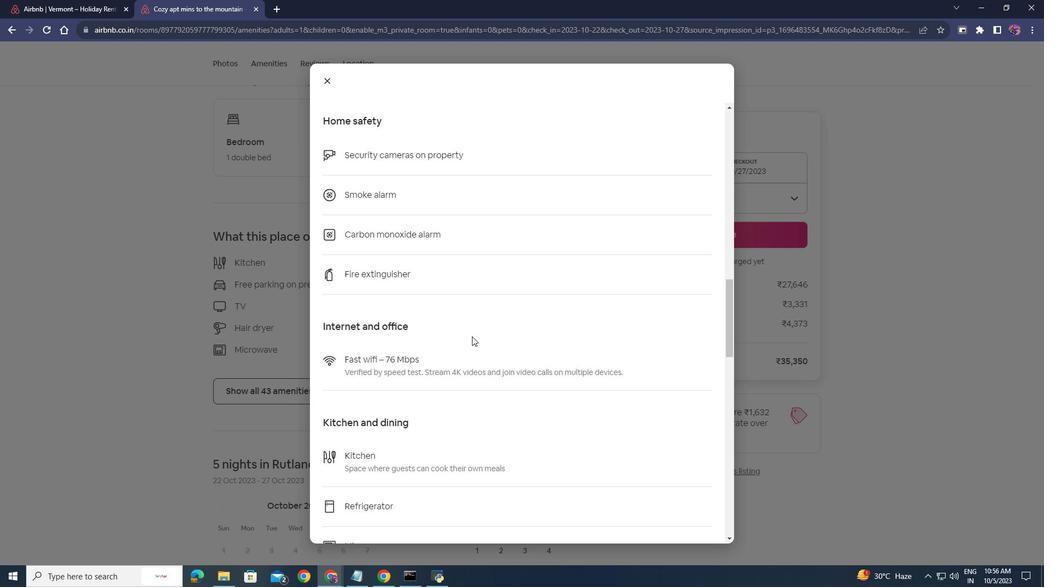 
Action: Mouse scrolled (471, 336) with delta (0, 0)
Screenshot: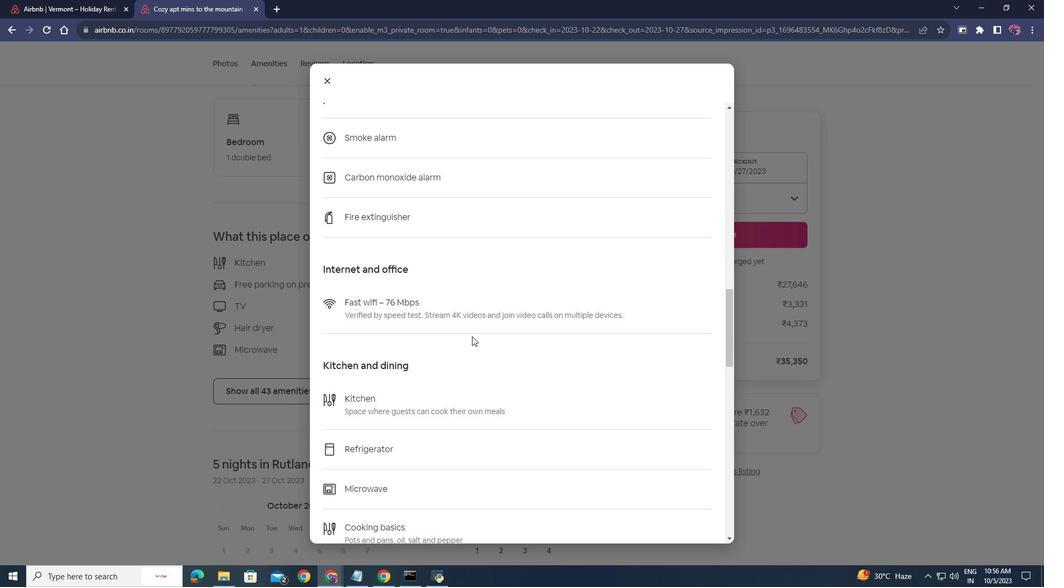 
Action: Mouse scrolled (471, 336) with delta (0, 0)
Screenshot: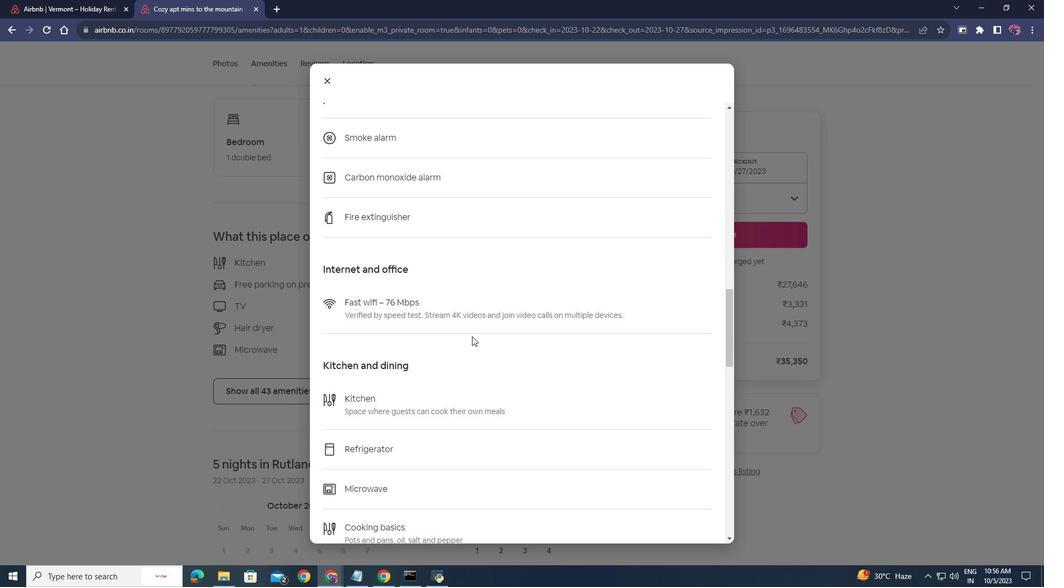 
Action: Mouse scrolled (471, 336) with delta (0, 0)
Screenshot: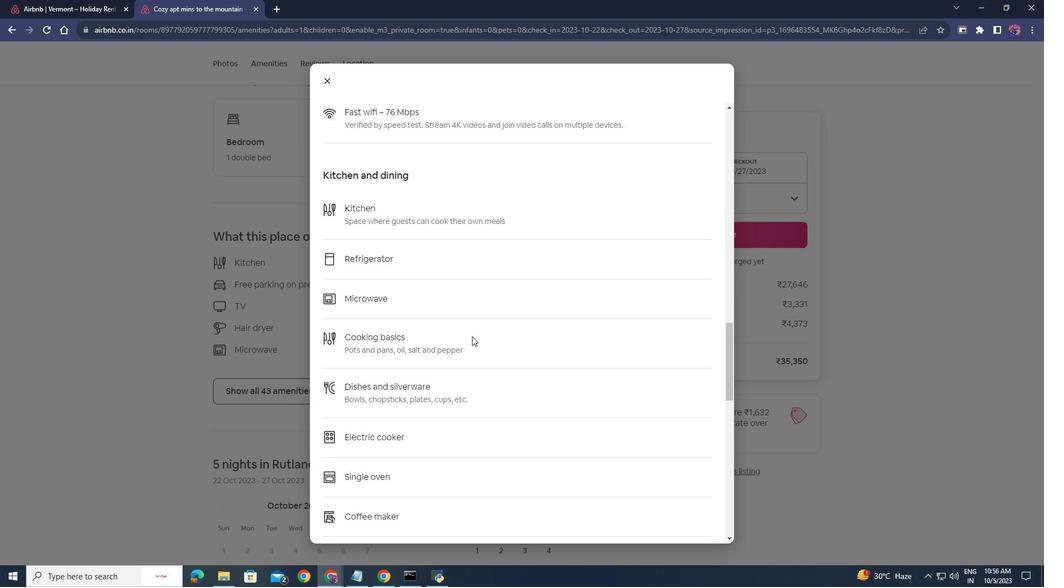 
Action: Mouse scrolled (471, 336) with delta (0, 0)
Screenshot: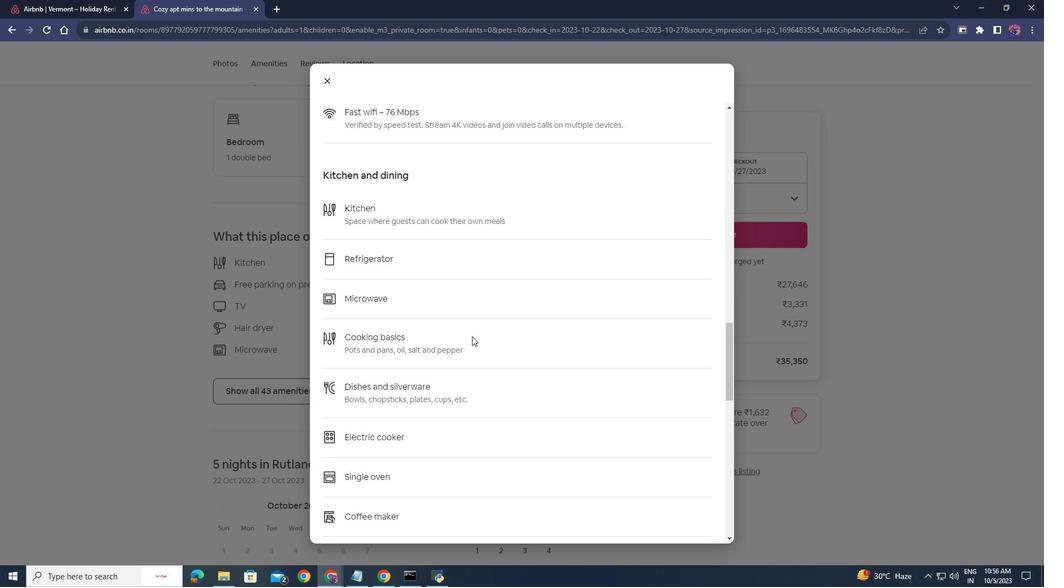
Action: Mouse scrolled (471, 336) with delta (0, 0)
Screenshot: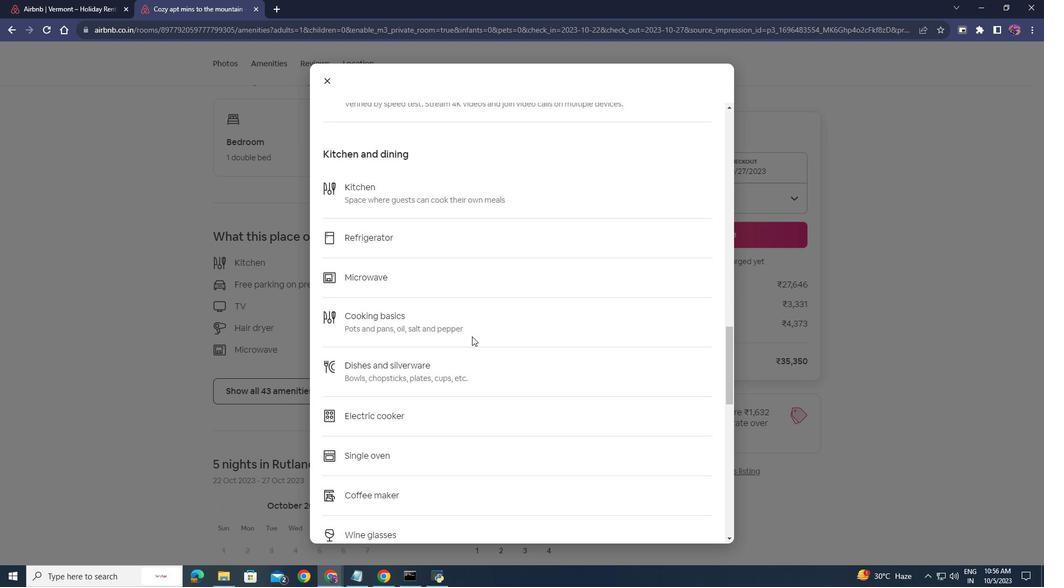 
Action: Mouse scrolled (471, 336) with delta (0, 0)
Screenshot: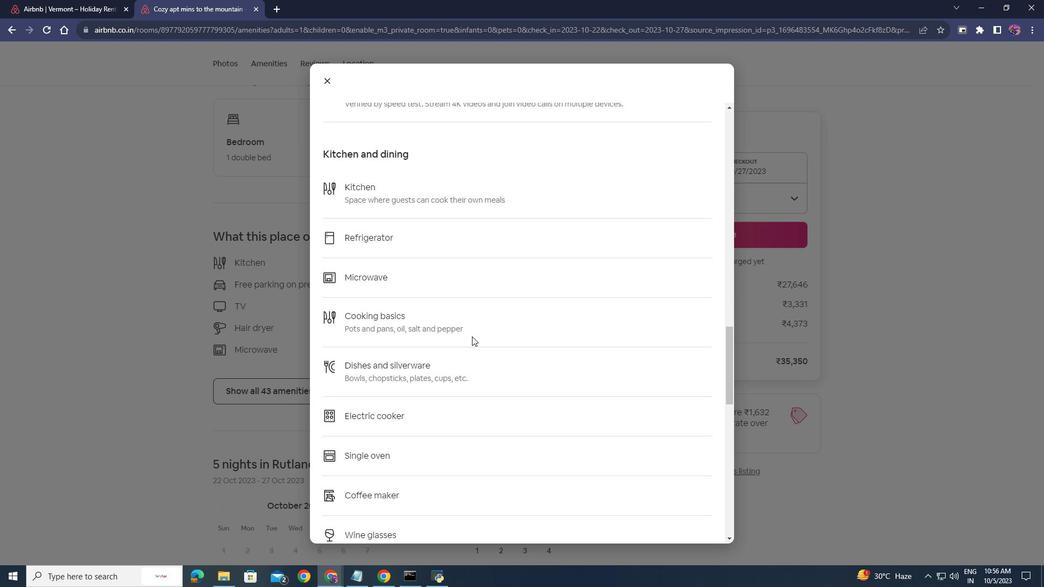 
Action: Mouse scrolled (471, 336) with delta (0, 0)
Screenshot: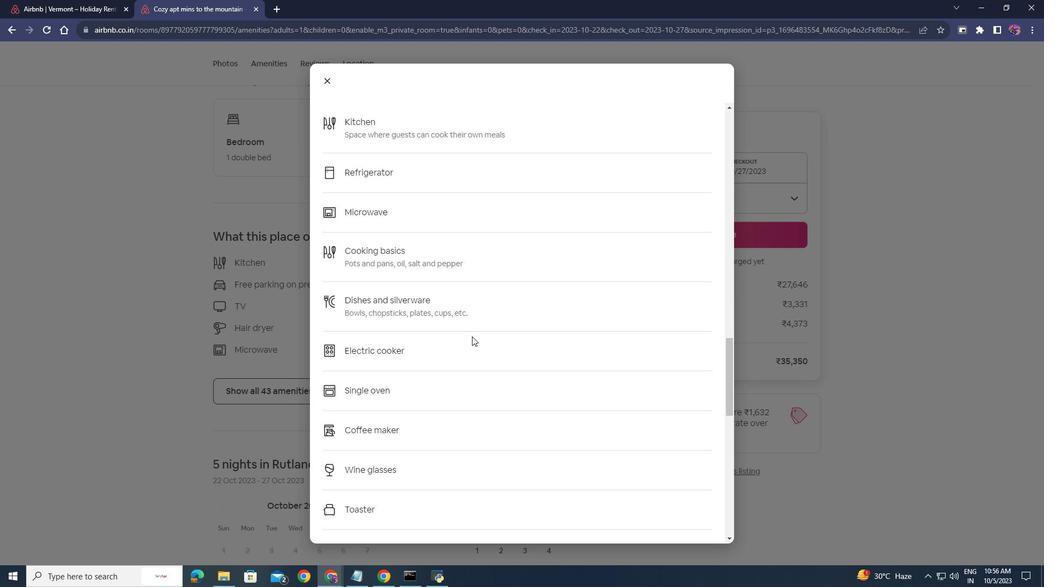 
Action: Mouse scrolled (471, 336) with delta (0, 0)
Screenshot: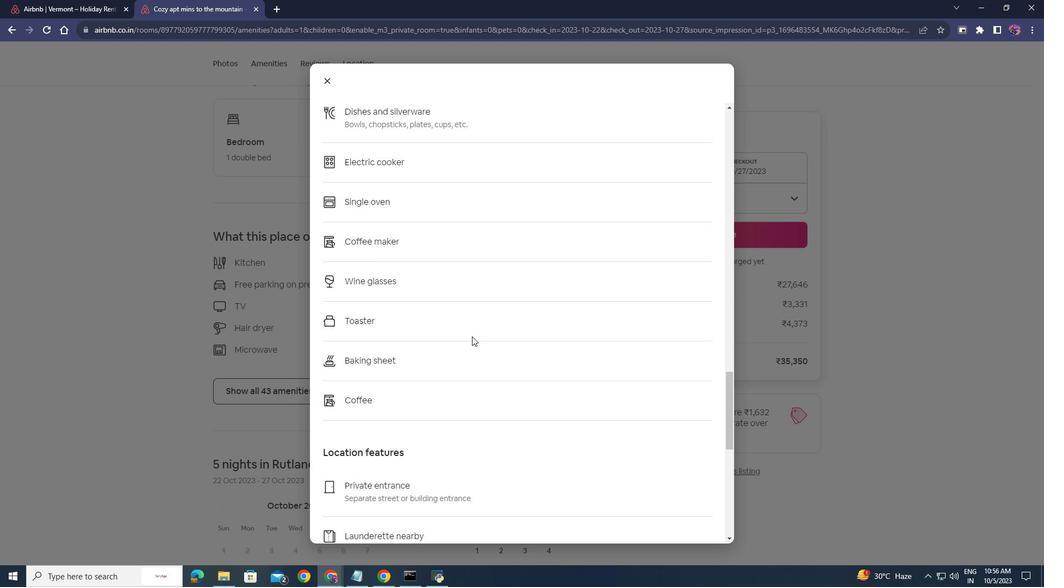 
Action: Mouse scrolled (471, 336) with delta (0, 0)
Screenshot: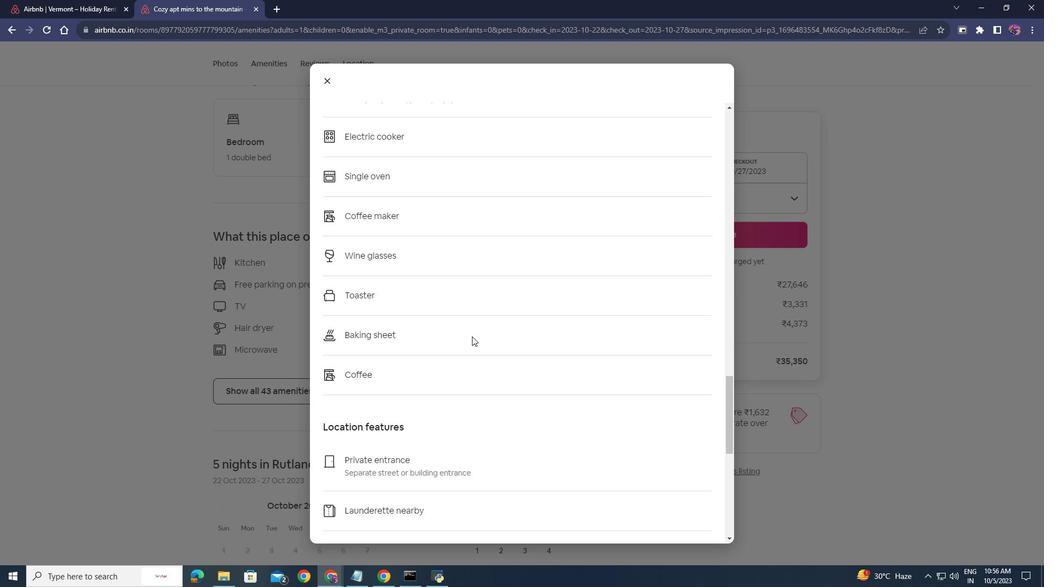 
Action: Mouse scrolled (471, 336) with delta (0, 0)
Screenshot: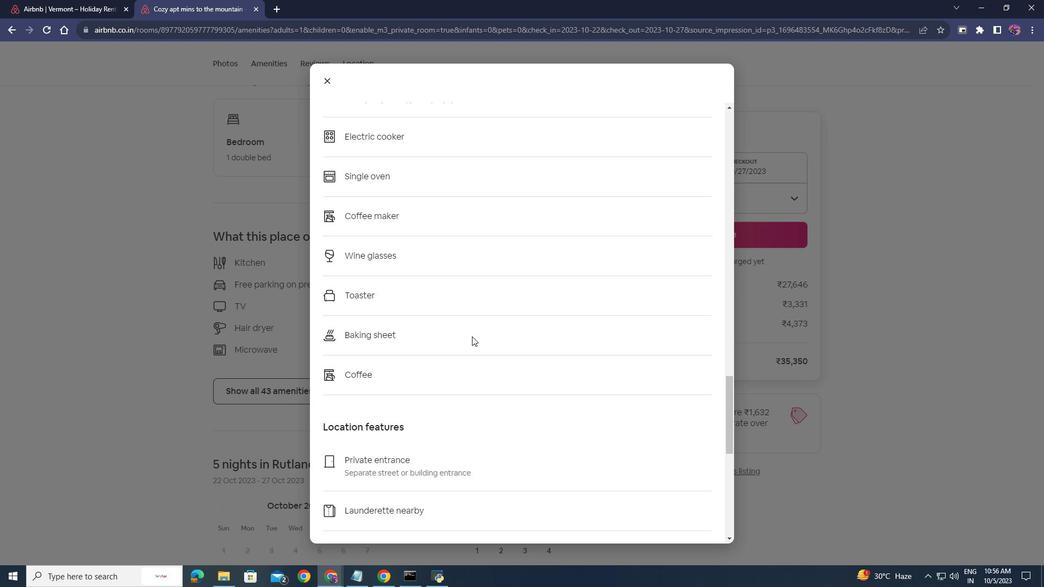 
Action: Mouse scrolled (471, 336) with delta (0, 0)
Screenshot: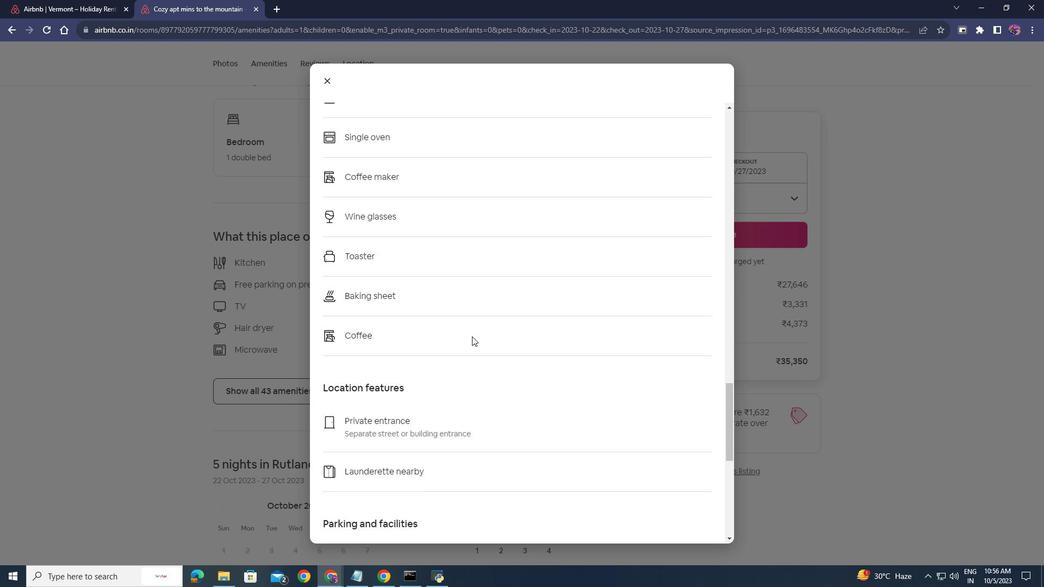 
Action: Mouse scrolled (471, 336) with delta (0, 0)
Screenshot: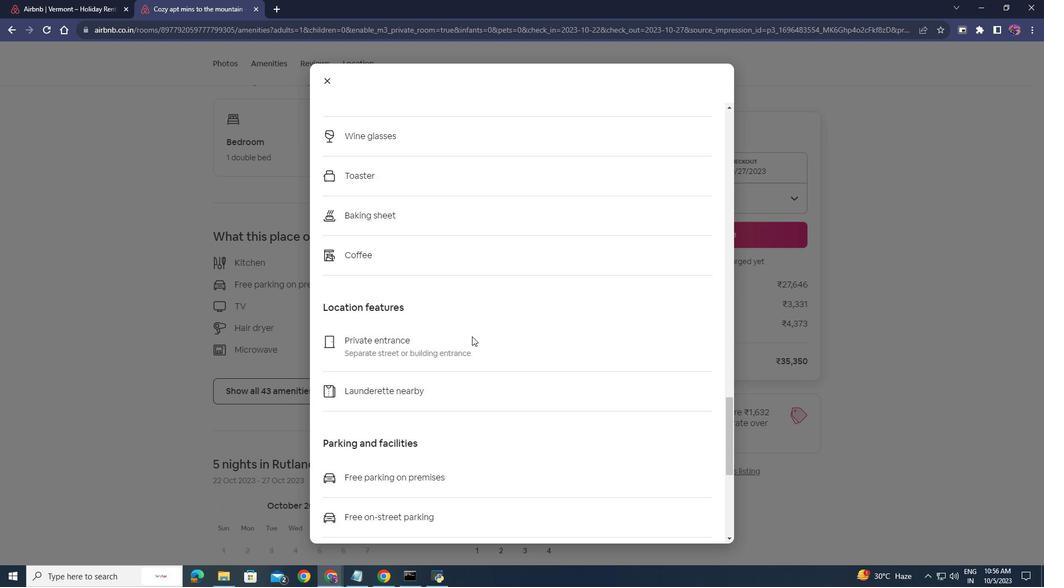 
Action: Mouse scrolled (471, 336) with delta (0, 0)
Screenshot: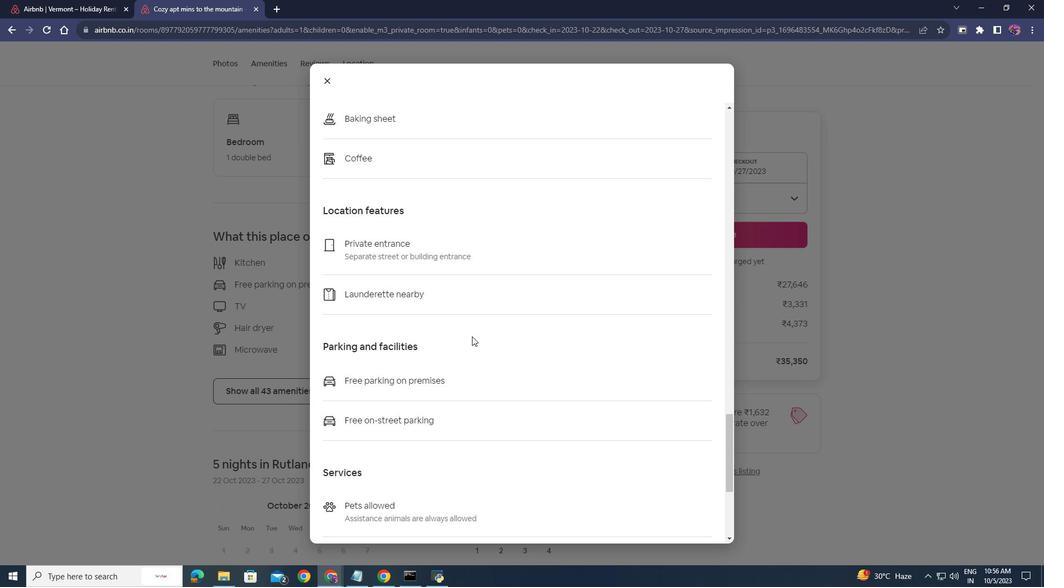 
Action: Mouse scrolled (471, 336) with delta (0, 0)
Screenshot: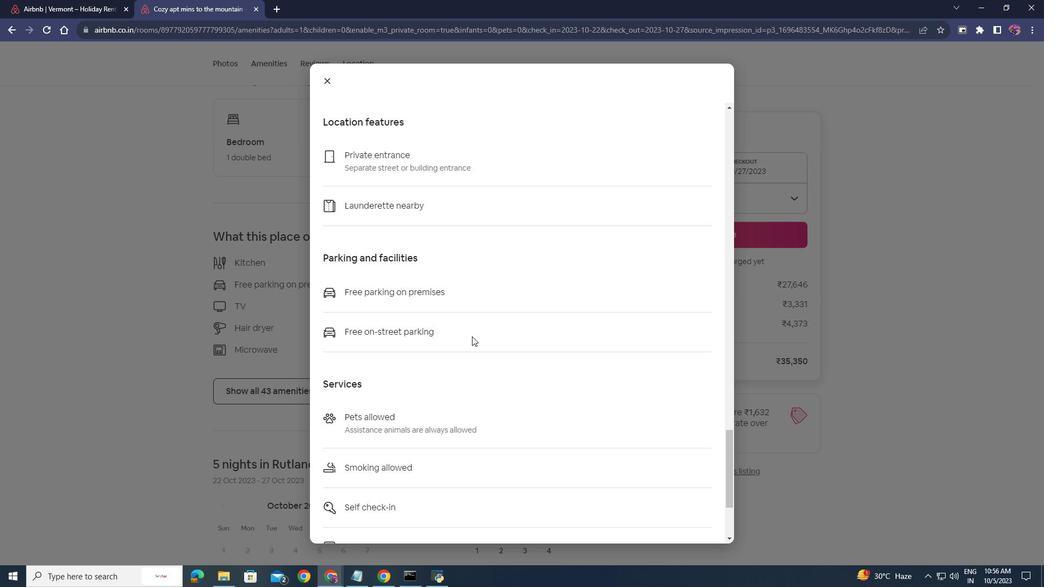 
Action: Mouse scrolled (471, 336) with delta (0, 0)
Screenshot: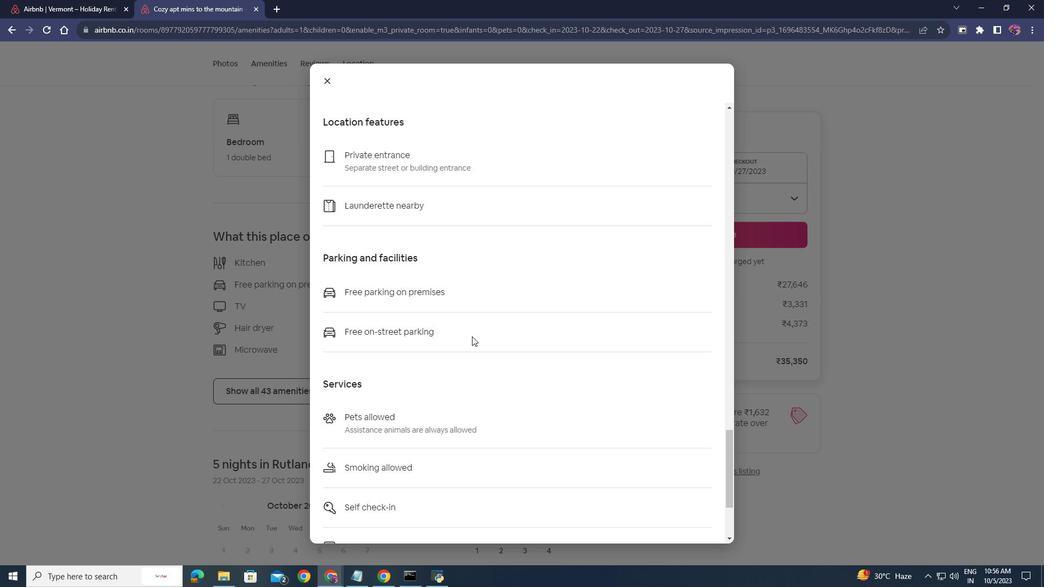 
Action: Mouse scrolled (471, 336) with delta (0, 0)
Screenshot: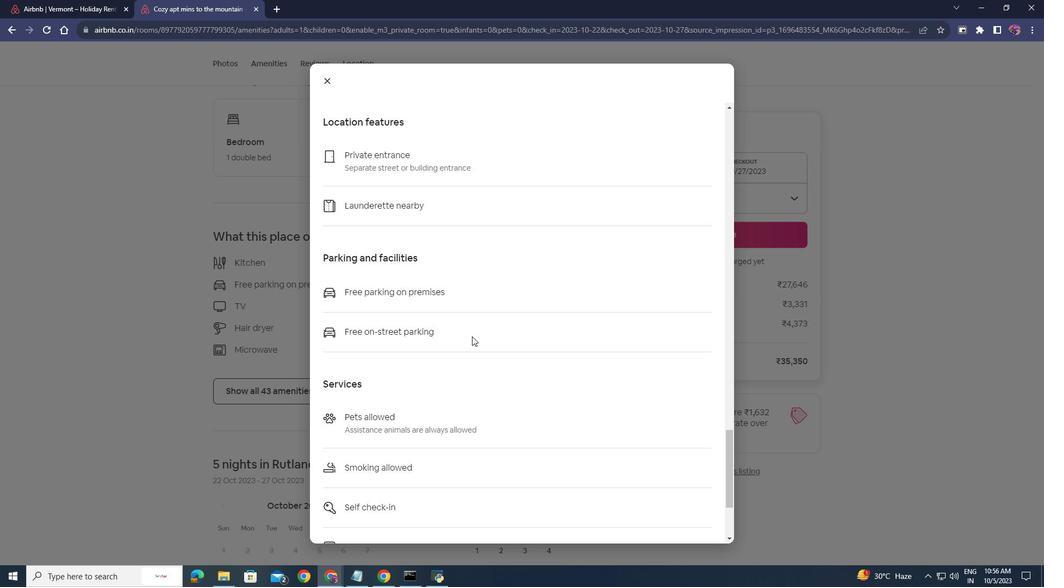 
Action: Mouse scrolled (471, 336) with delta (0, 0)
Screenshot: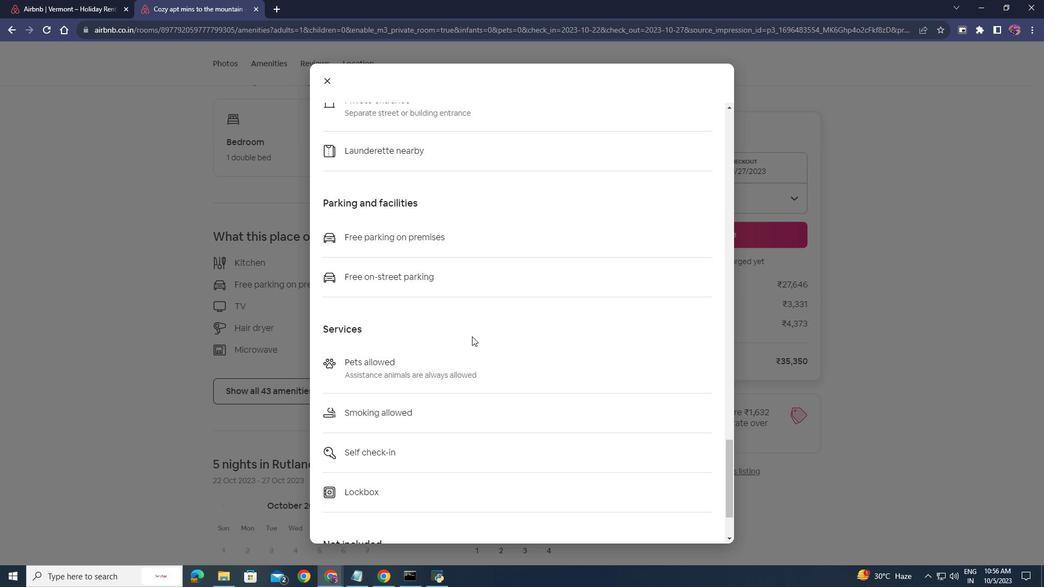 
Action: Mouse scrolled (471, 336) with delta (0, 0)
Screenshot: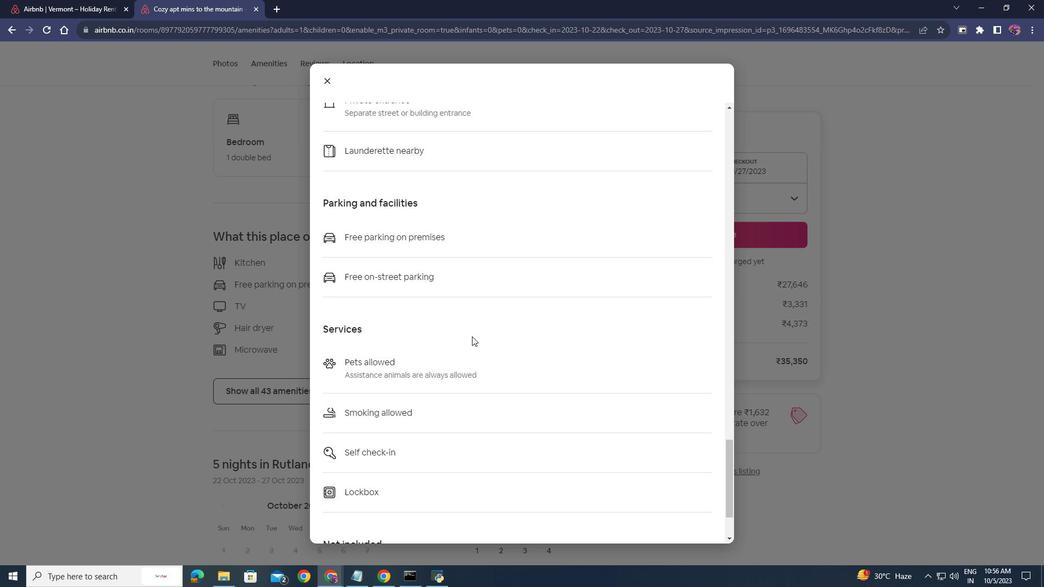 
Action: Mouse moved to (330, 82)
Screenshot: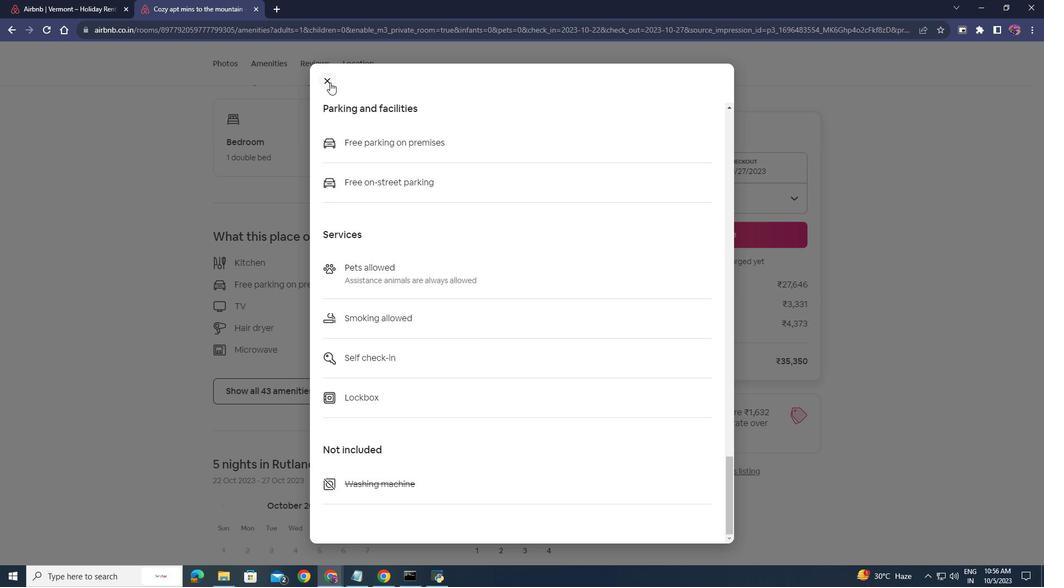 
Action: Mouse pressed left at (330, 82)
Screenshot: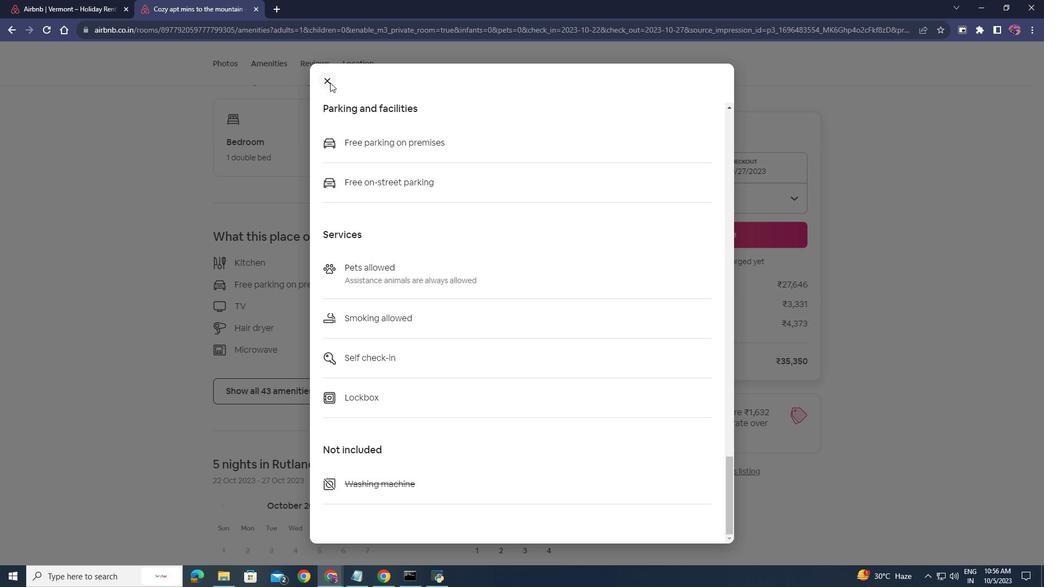 
Action: Mouse moved to (271, 60)
Screenshot: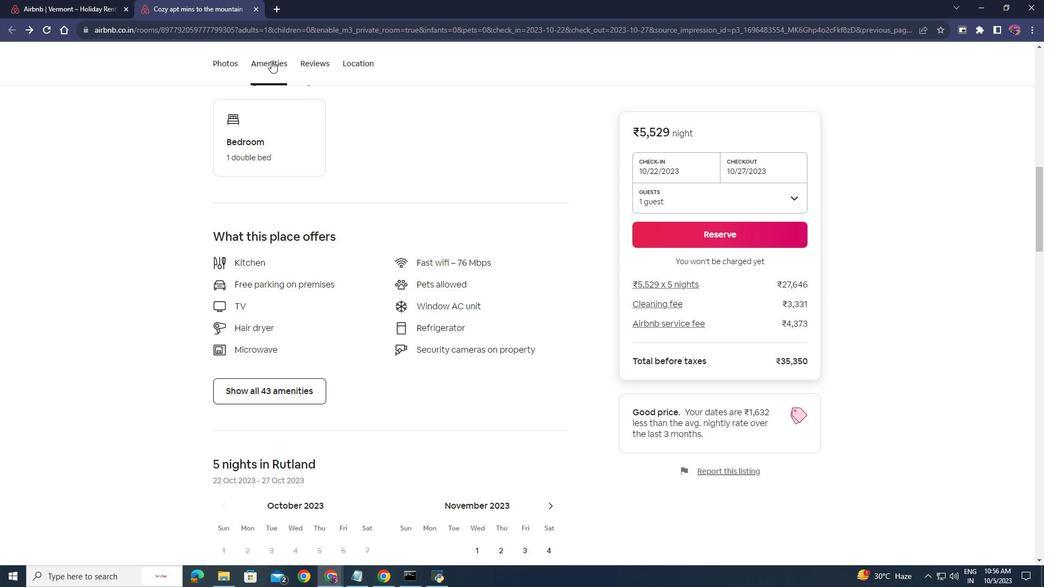 
Action: Mouse pressed left at (271, 60)
Screenshot: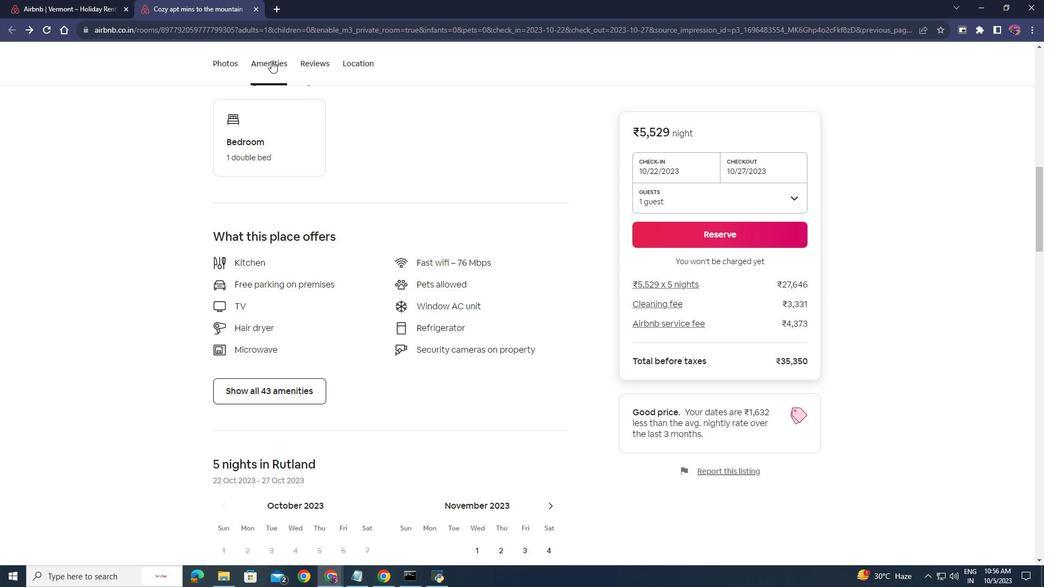 
Action: Mouse moved to (319, 63)
Screenshot: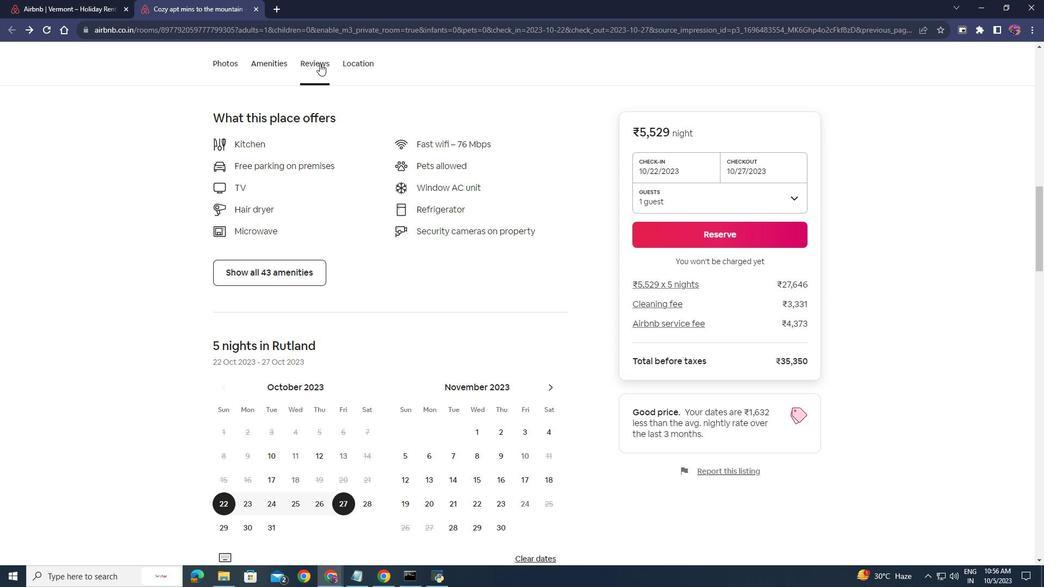 
Action: Mouse pressed left at (319, 63)
Screenshot: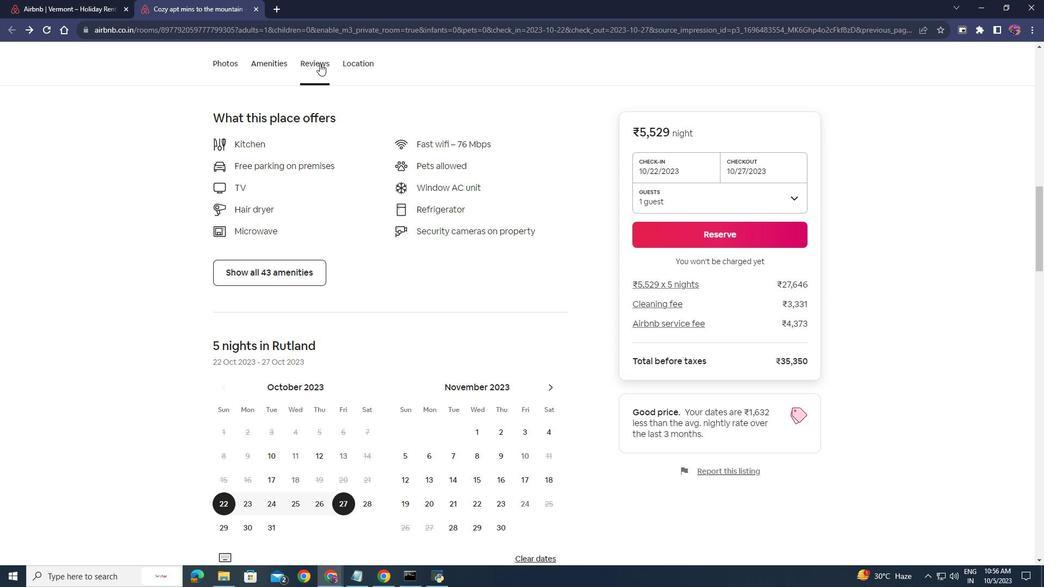 
Action: Mouse moved to (352, 63)
Screenshot: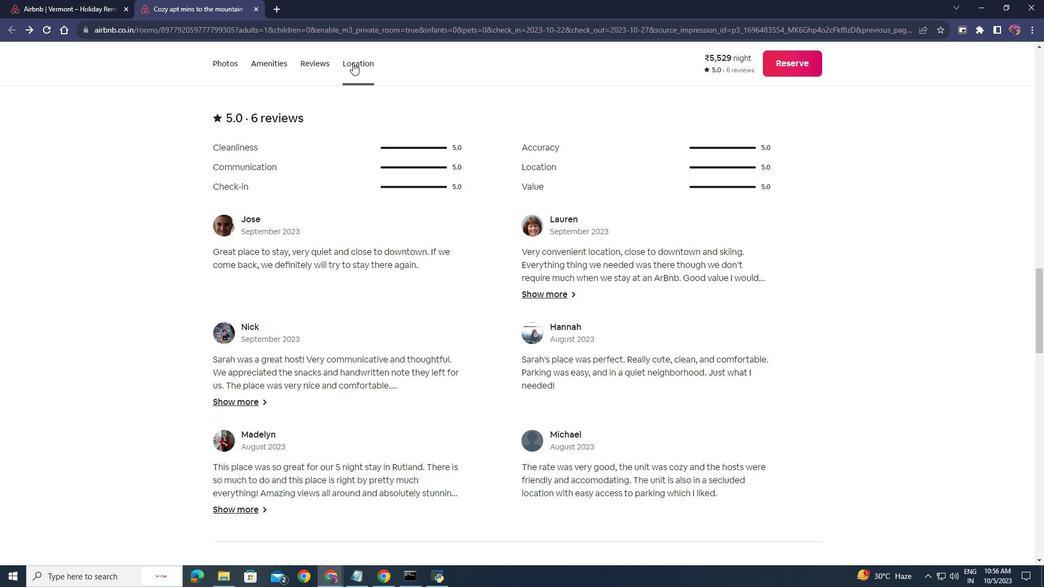 
Action: Mouse pressed left at (352, 63)
Screenshot: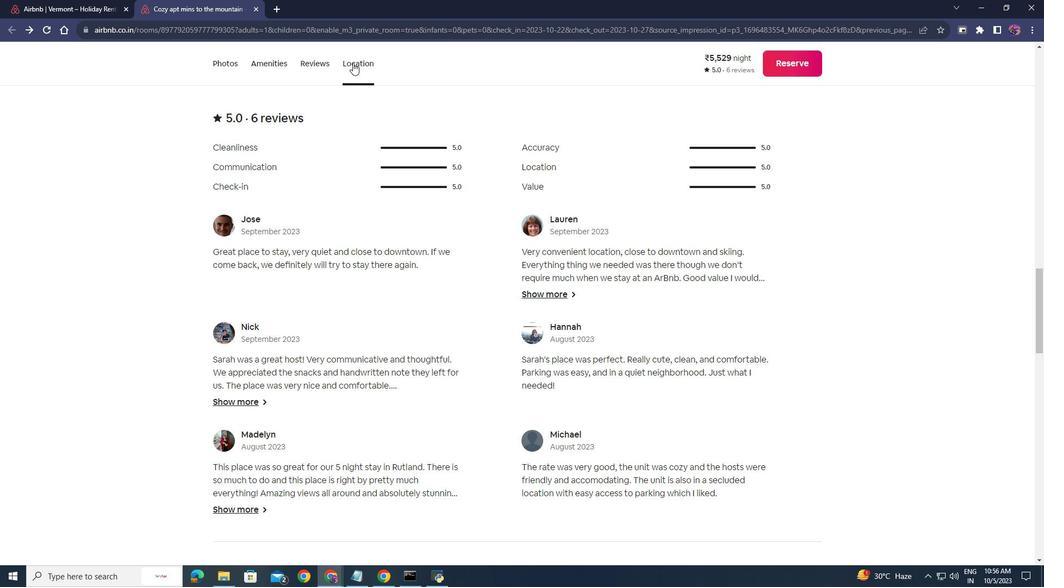 
Action: Mouse moved to (421, 321)
Screenshot: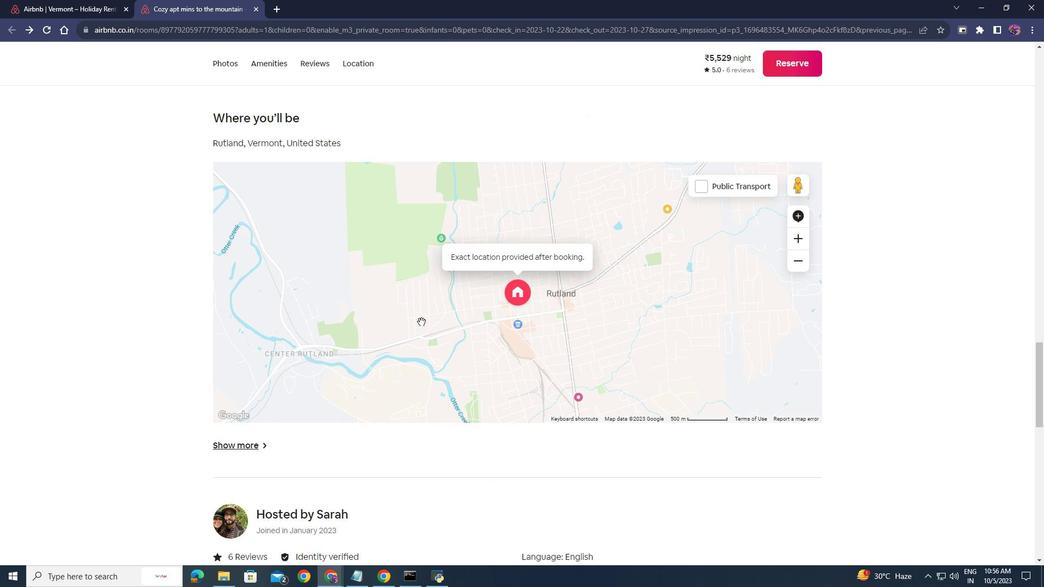 
Action: Mouse scrolled (421, 321) with delta (0, 0)
Screenshot: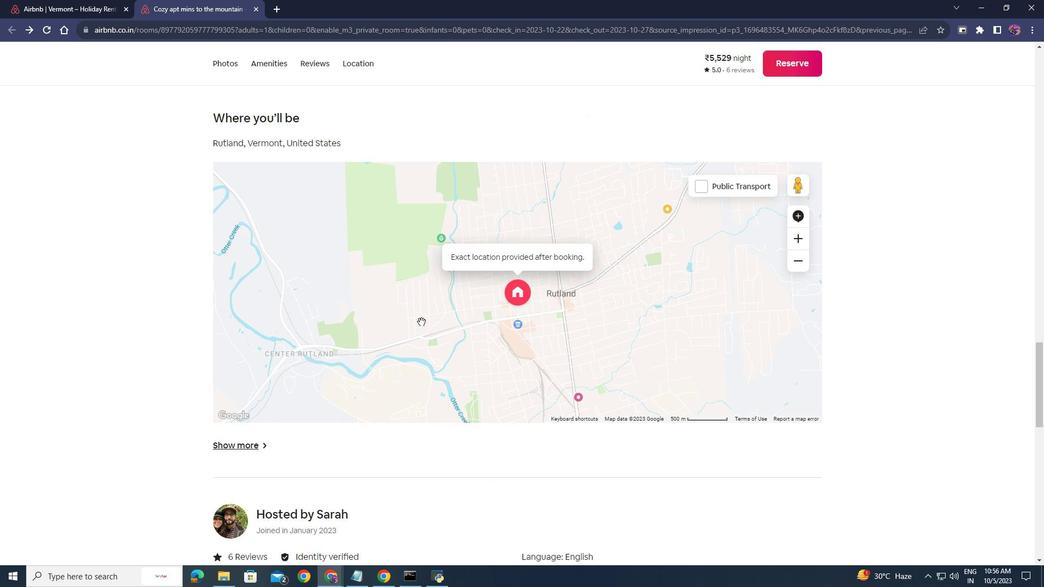 
Action: Mouse scrolled (421, 321) with delta (0, 0)
Screenshot: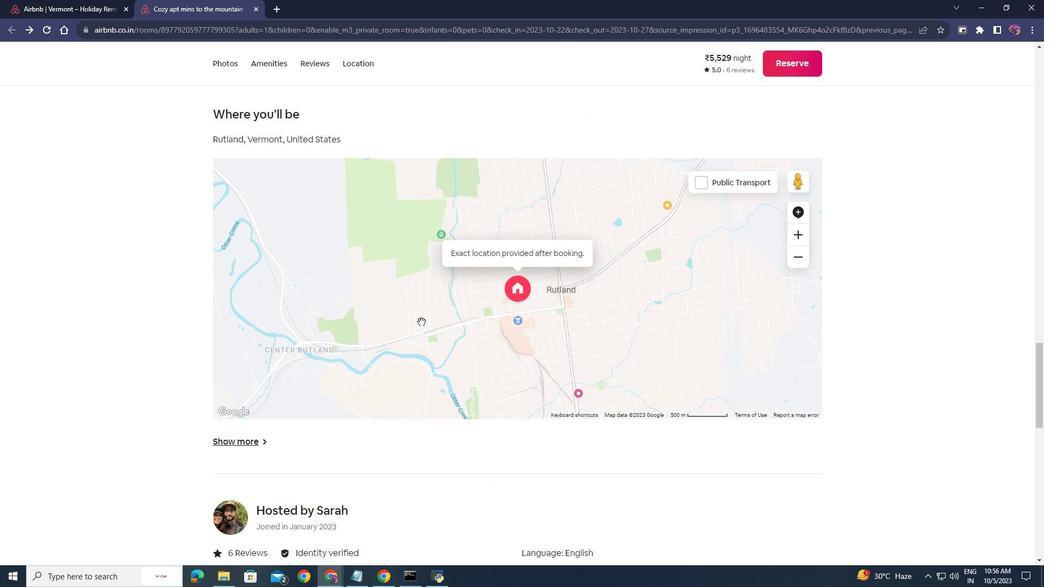 
Action: Mouse scrolled (421, 321) with delta (0, 0)
Screenshot: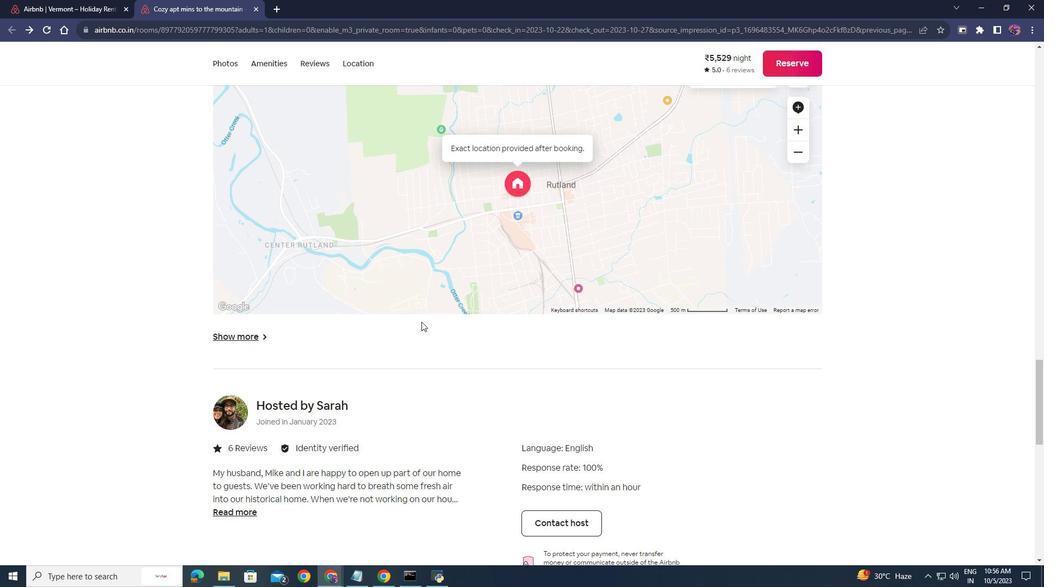 
Action: Mouse scrolled (421, 321) with delta (0, 0)
Screenshot: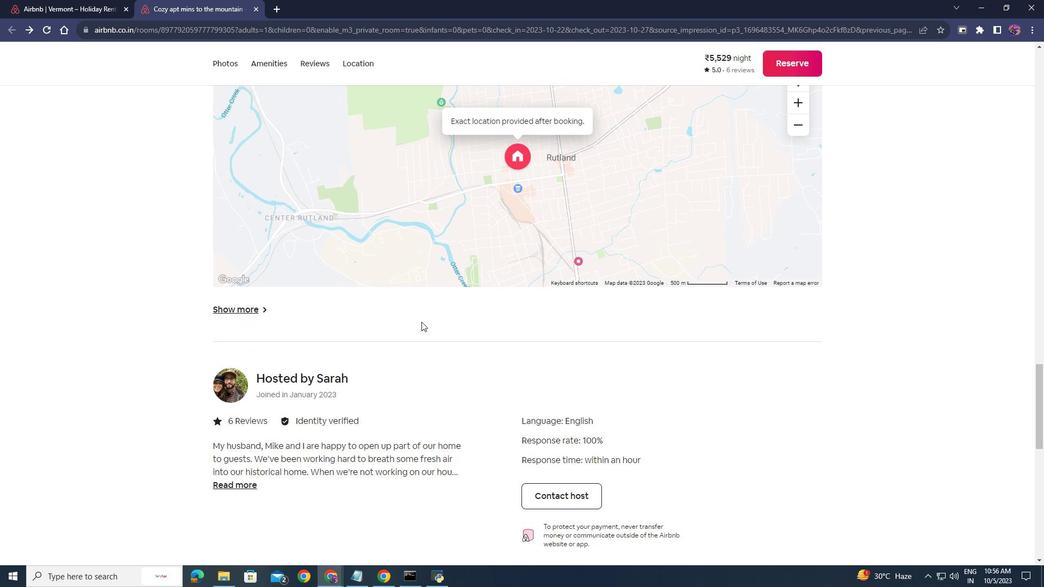 
Action: Mouse scrolled (421, 321) with delta (0, 0)
Screenshot: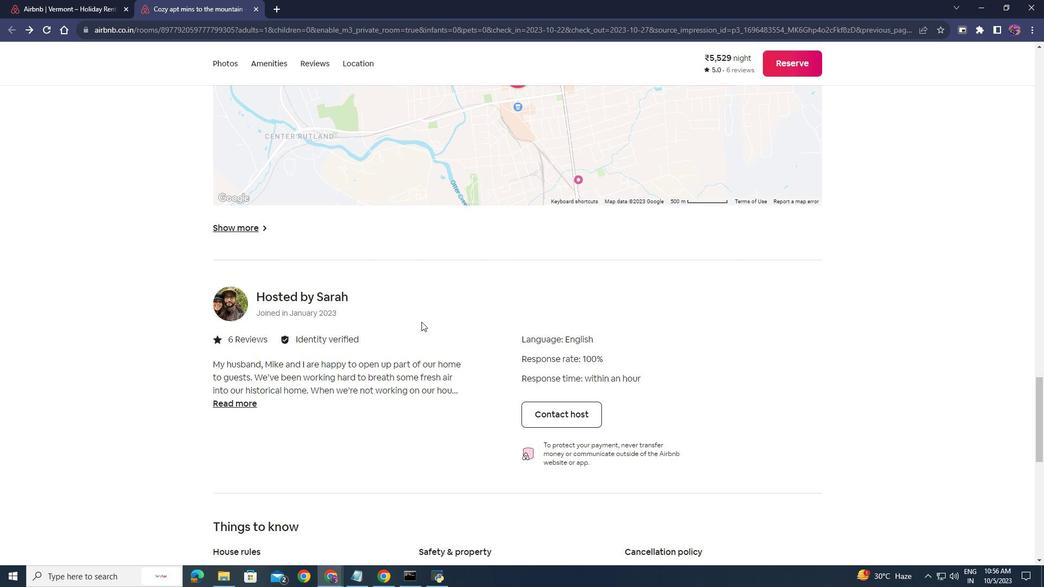 
Action: Mouse scrolled (421, 321) with delta (0, 0)
Screenshot: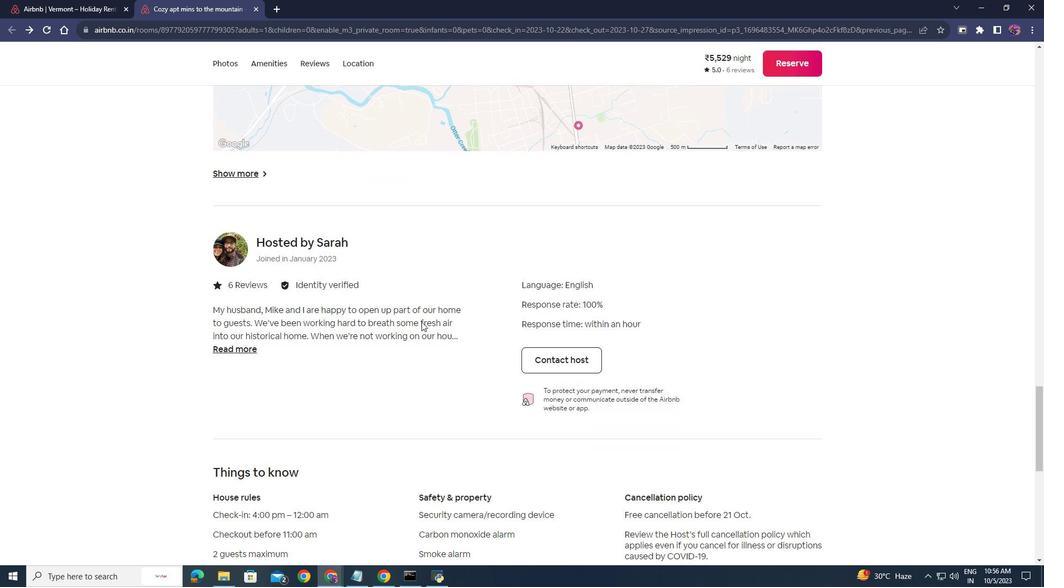 
Action: Mouse scrolled (421, 321) with delta (0, 0)
Screenshot: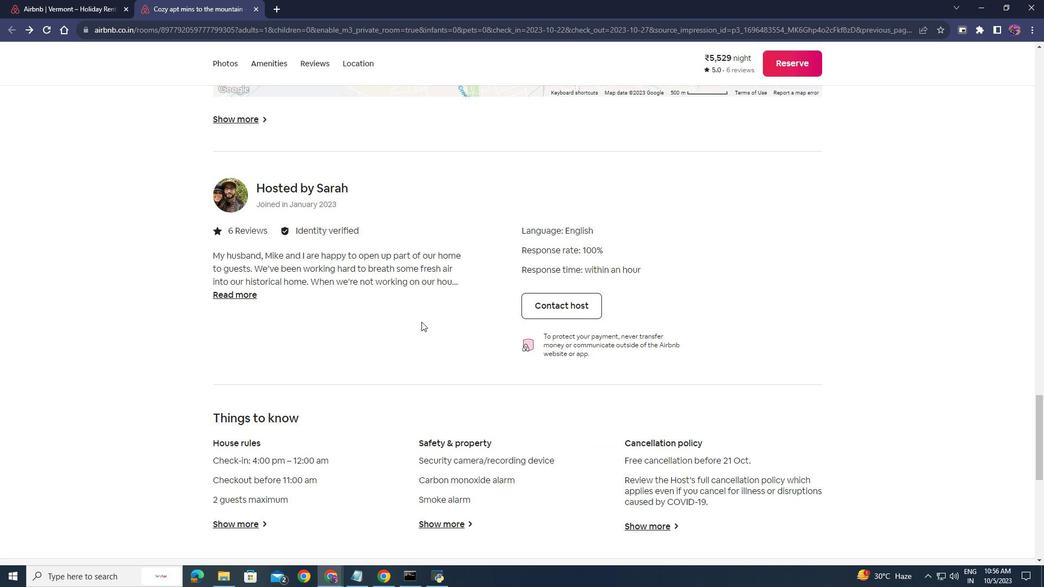 
Action: Mouse scrolled (421, 321) with delta (0, 0)
Screenshot: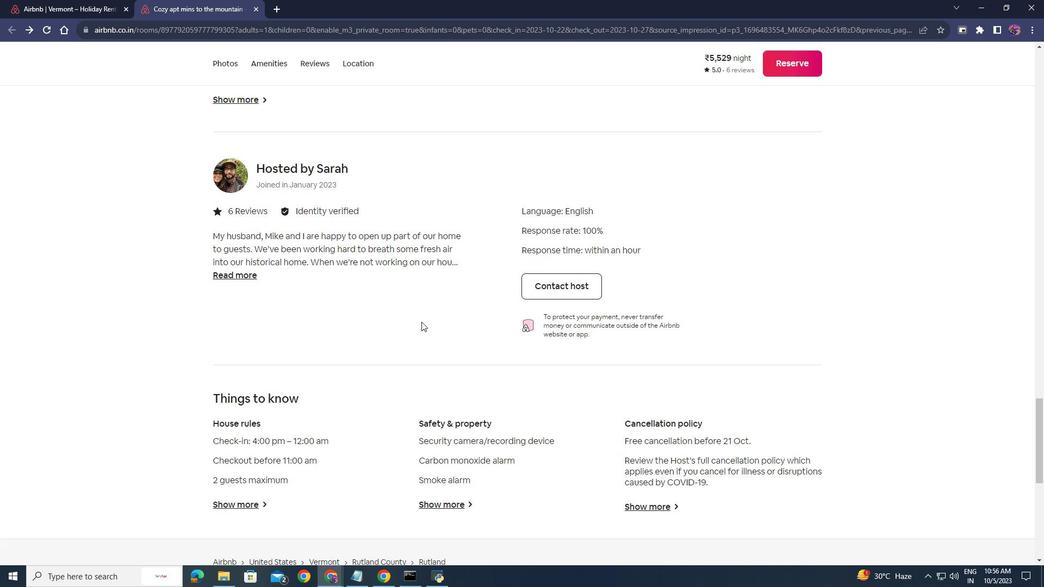 
Action: Mouse scrolled (421, 321) with delta (0, 0)
Screenshot: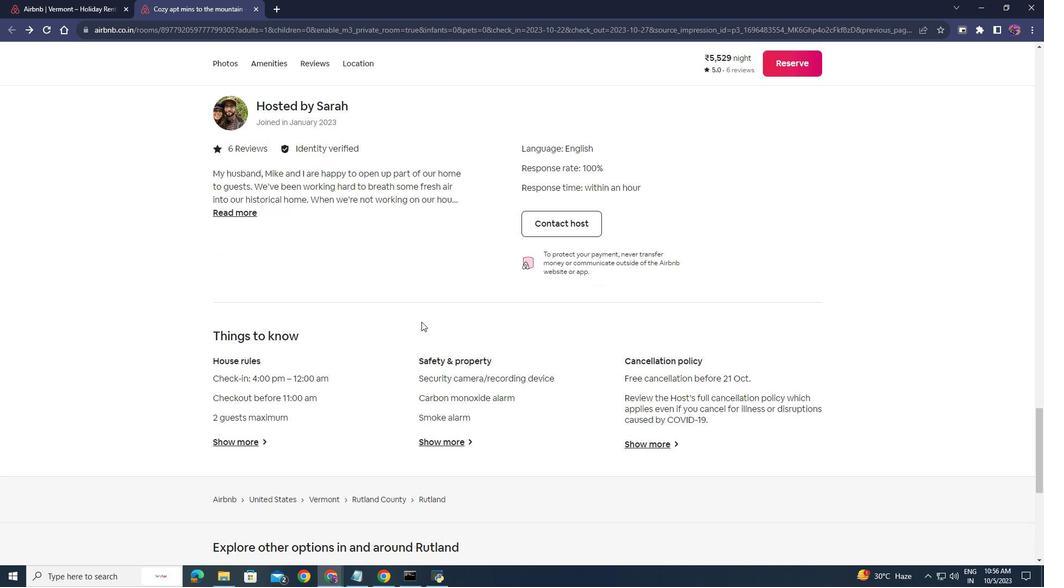 
Action: Mouse scrolled (421, 322) with delta (0, 0)
Screenshot: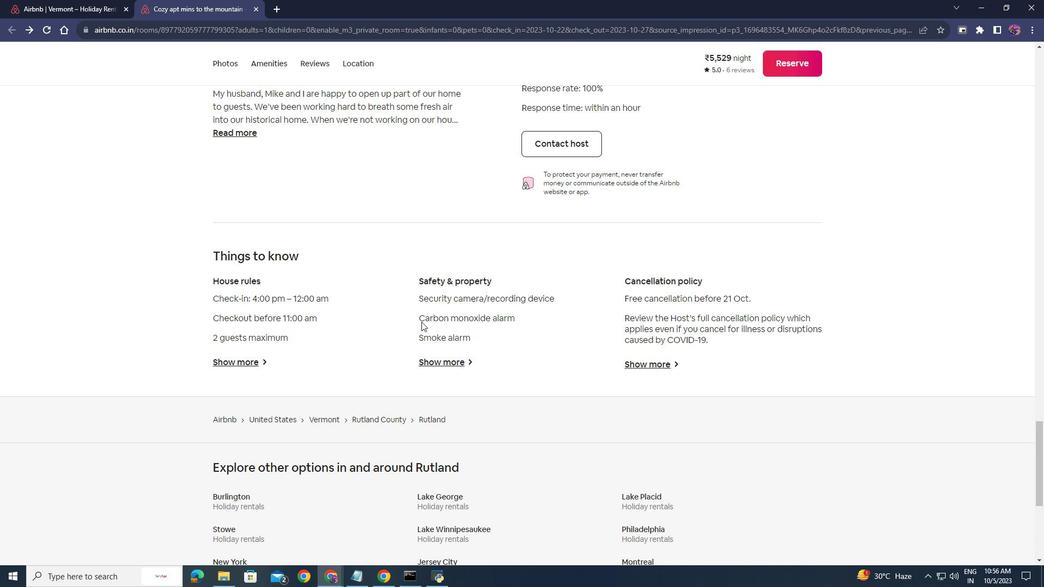 
Action: Mouse scrolled (421, 322) with delta (0, 0)
Screenshot: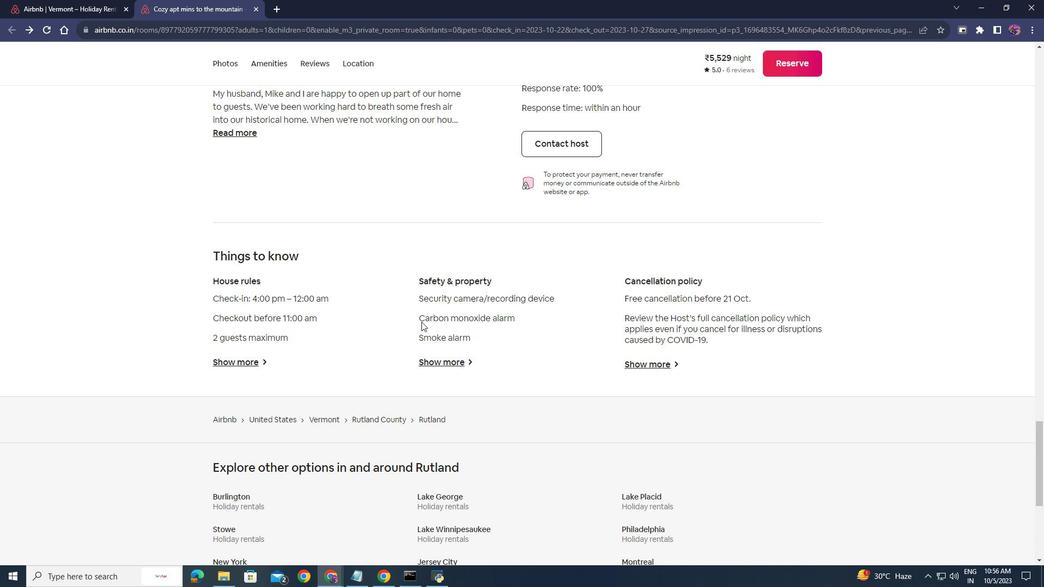 
Action: Mouse scrolled (421, 322) with delta (0, 0)
Screenshot: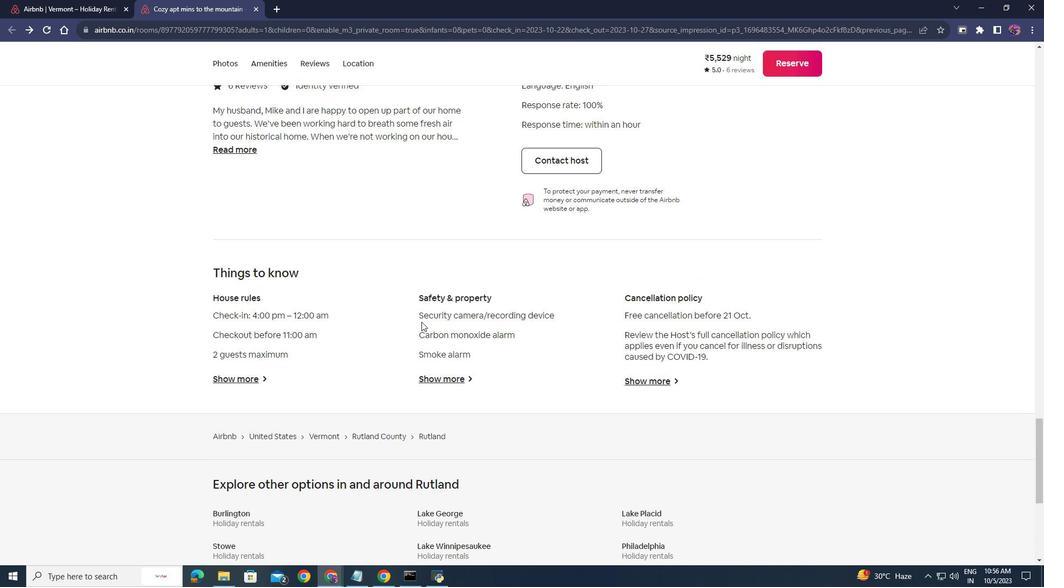 
Action: Mouse scrolled (421, 322) with delta (0, 0)
Screenshot: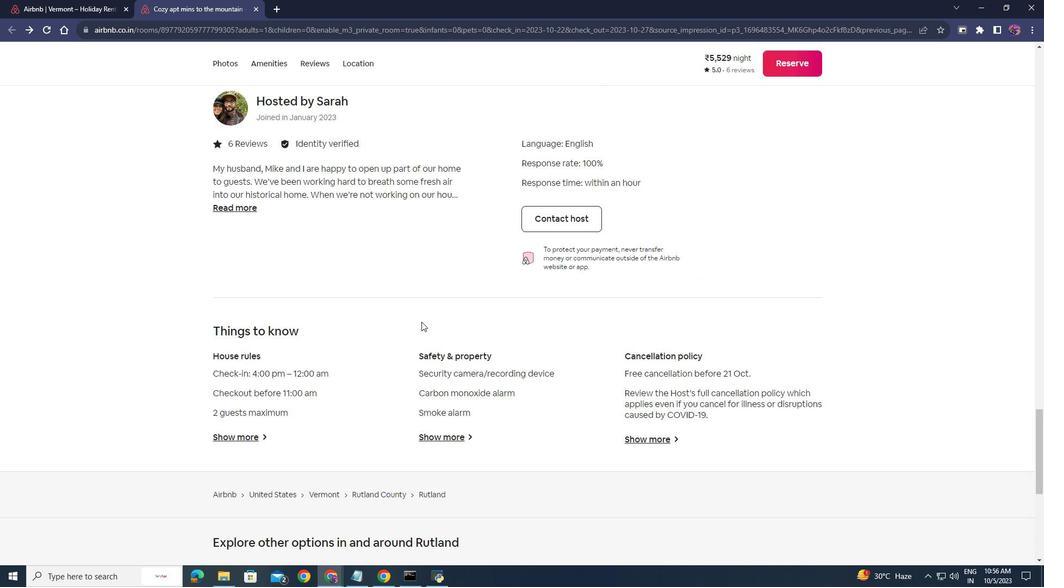 
Action: Mouse scrolled (421, 322) with delta (0, 0)
Screenshot: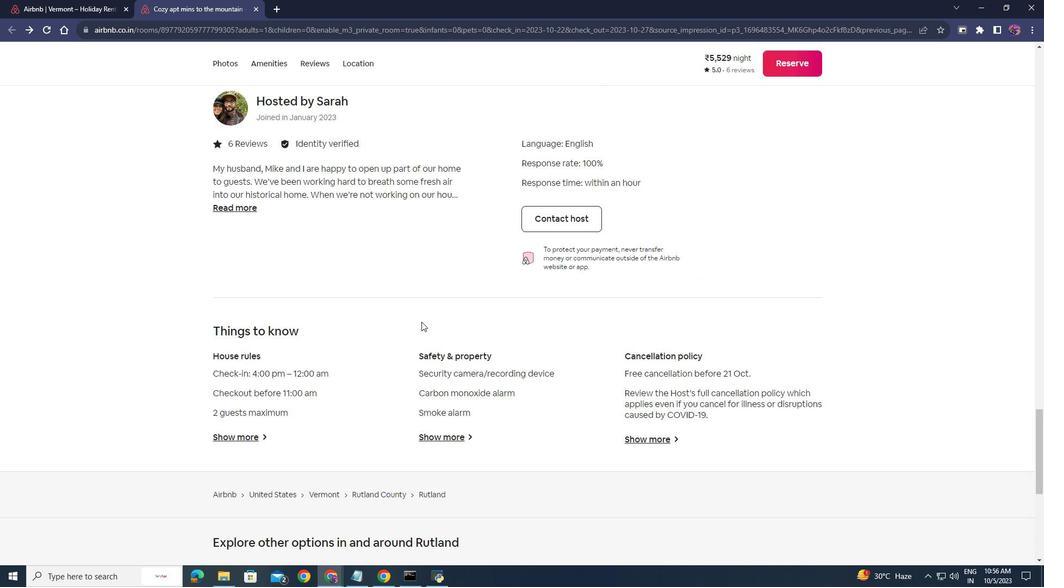 
Action: Mouse moved to (256, 8)
Screenshot: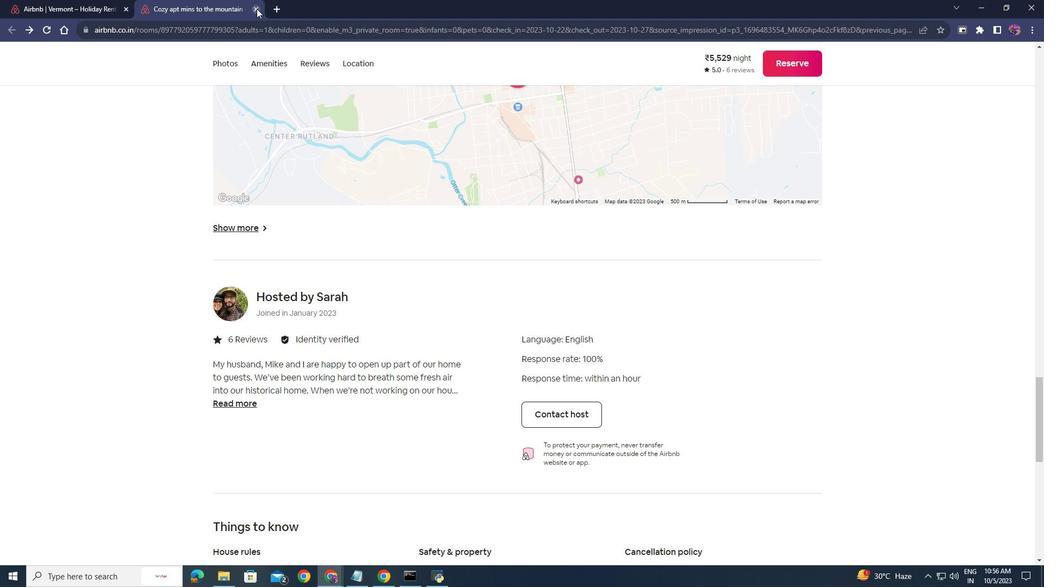 
Action: Mouse pressed left at (256, 8)
Screenshot: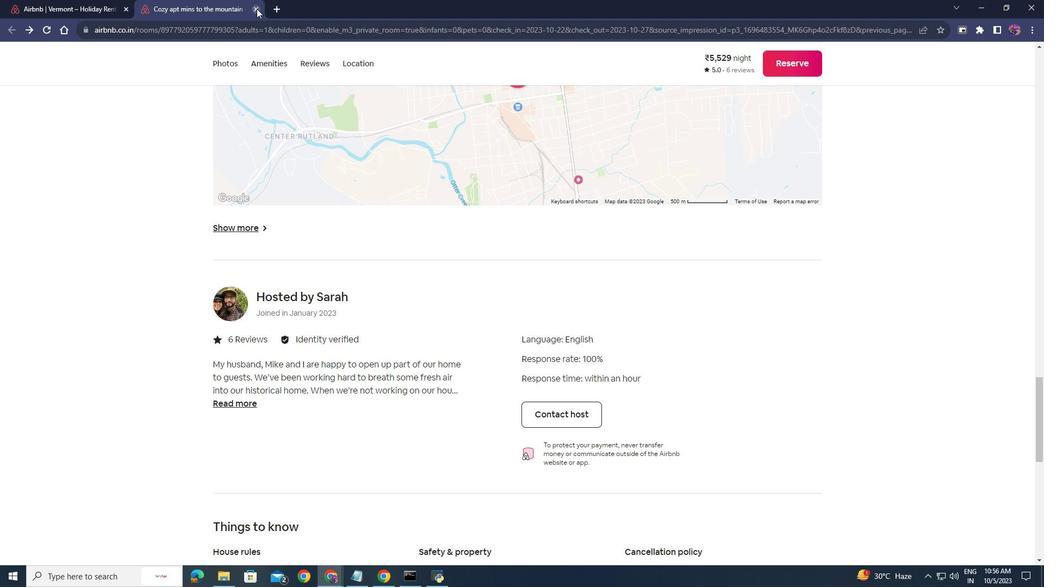 
Action: Mouse moved to (332, 337)
Screenshot: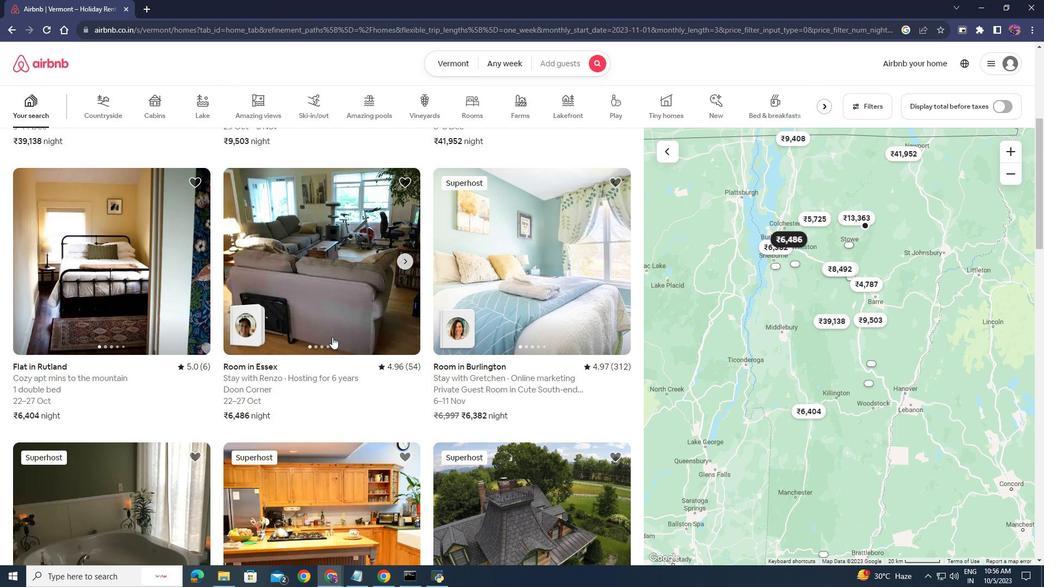 
Action: Mouse scrolled (332, 336) with delta (0, 0)
Screenshot: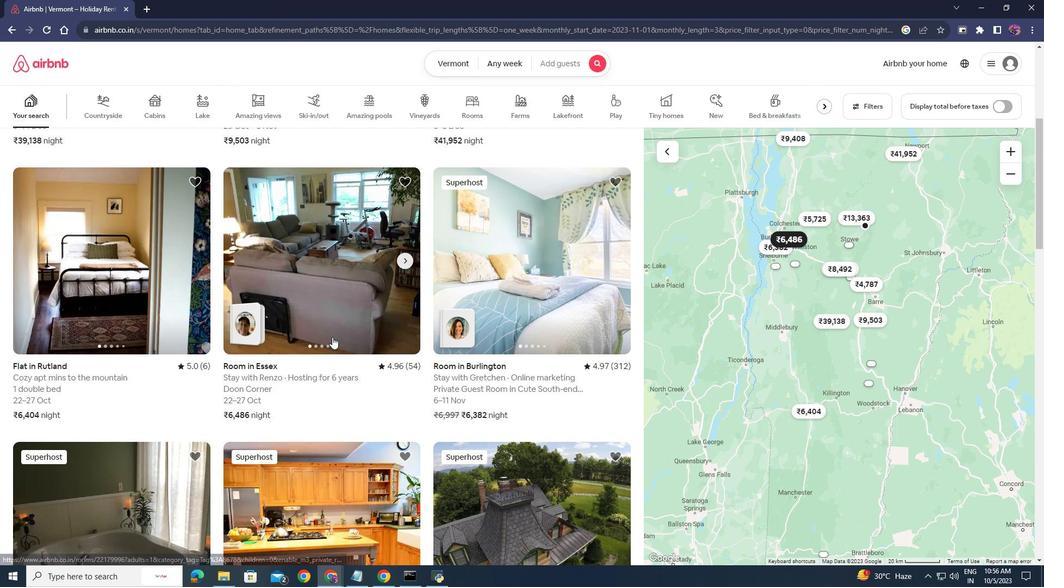 
Action: Mouse scrolled (332, 336) with delta (0, 0)
Screenshot: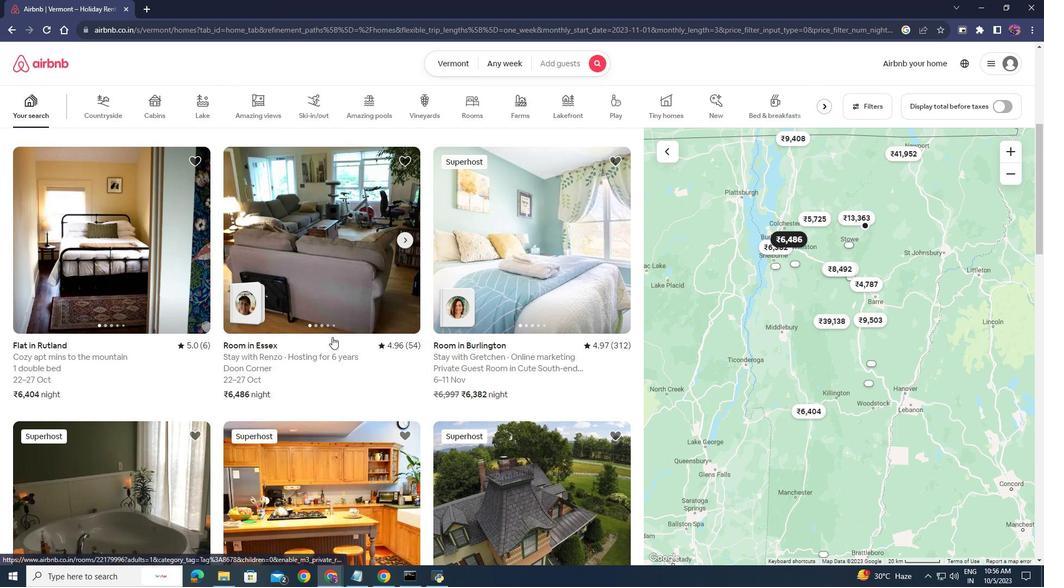 
Action: Mouse scrolled (332, 336) with delta (0, 0)
Screenshot: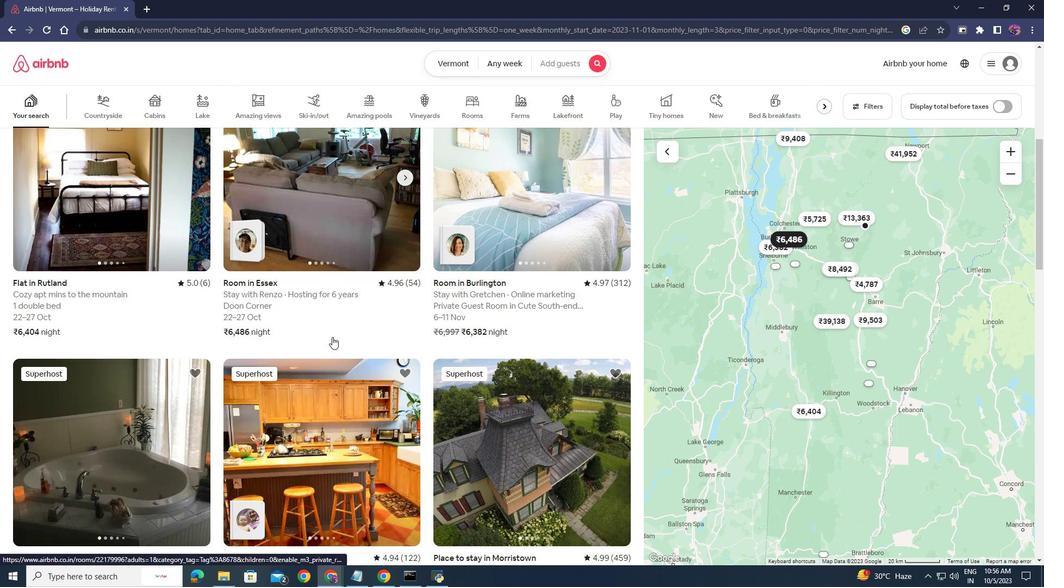 
Action: Mouse scrolled (332, 336) with delta (0, 0)
Screenshot: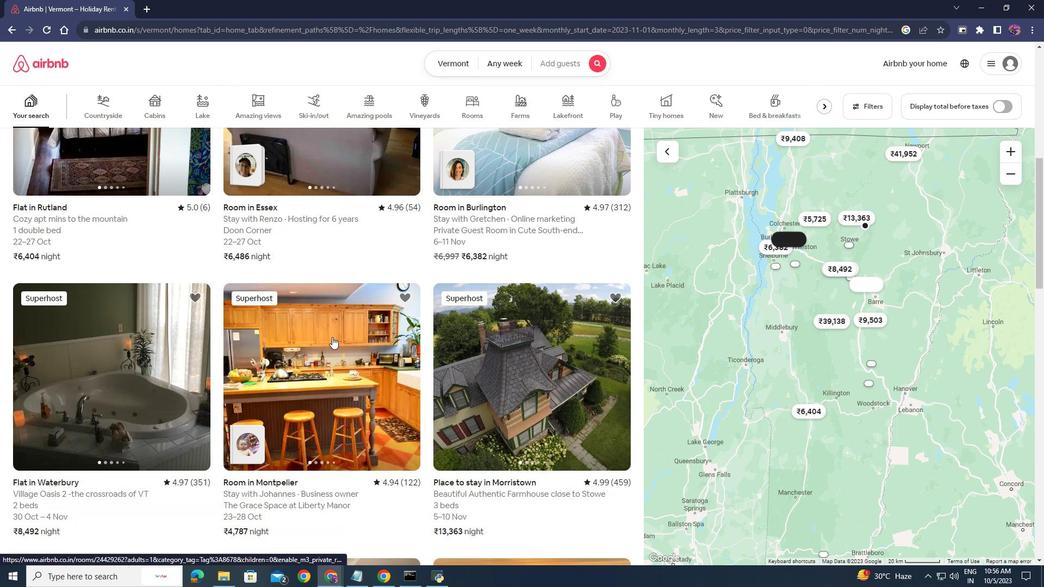
Action: Mouse scrolled (332, 336) with delta (0, 0)
Screenshot: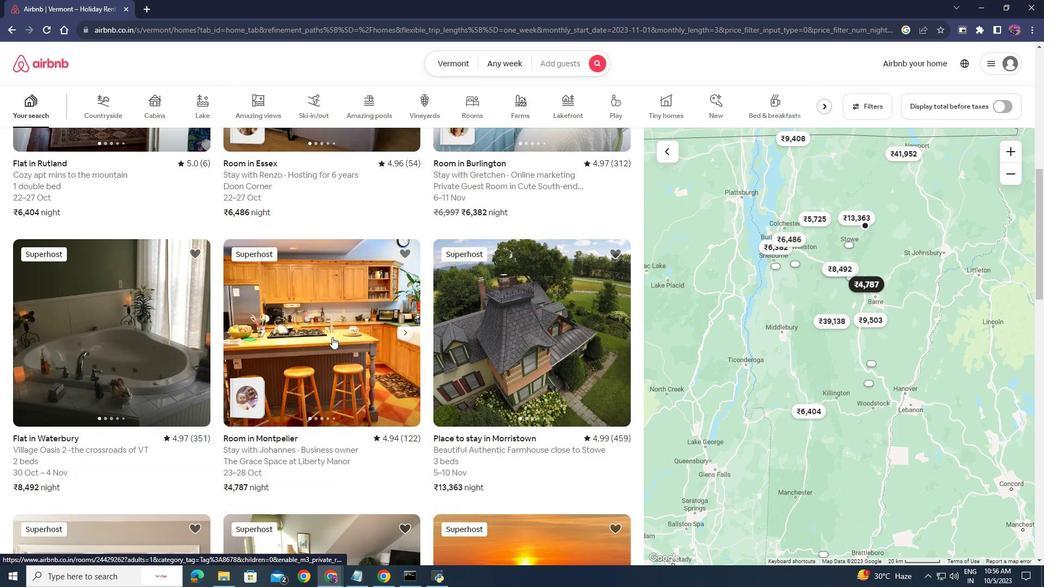 
Action: Mouse scrolled (332, 336) with delta (0, 0)
Screenshot: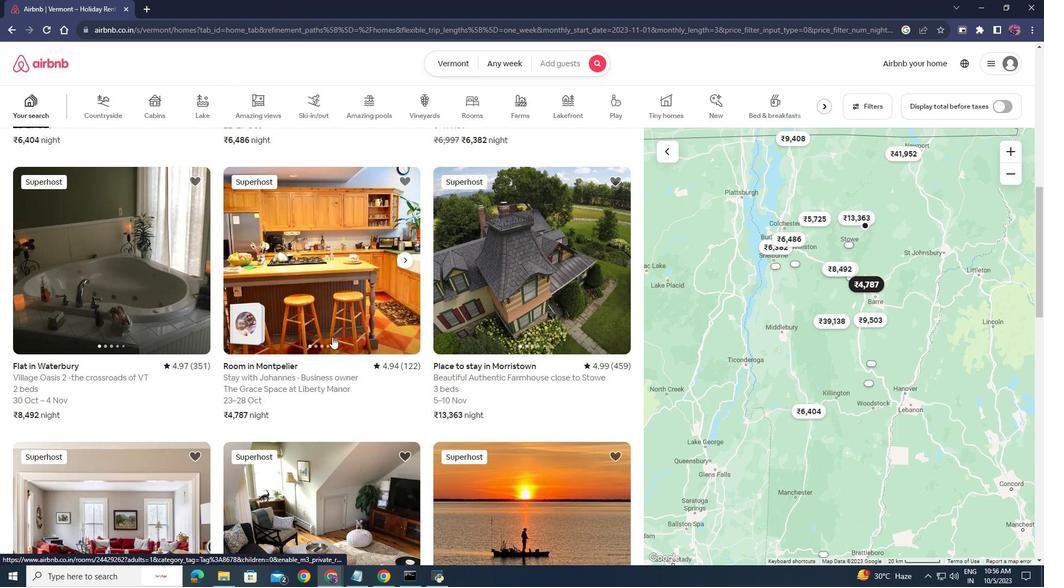 
Action: Mouse moved to (360, 389)
Screenshot: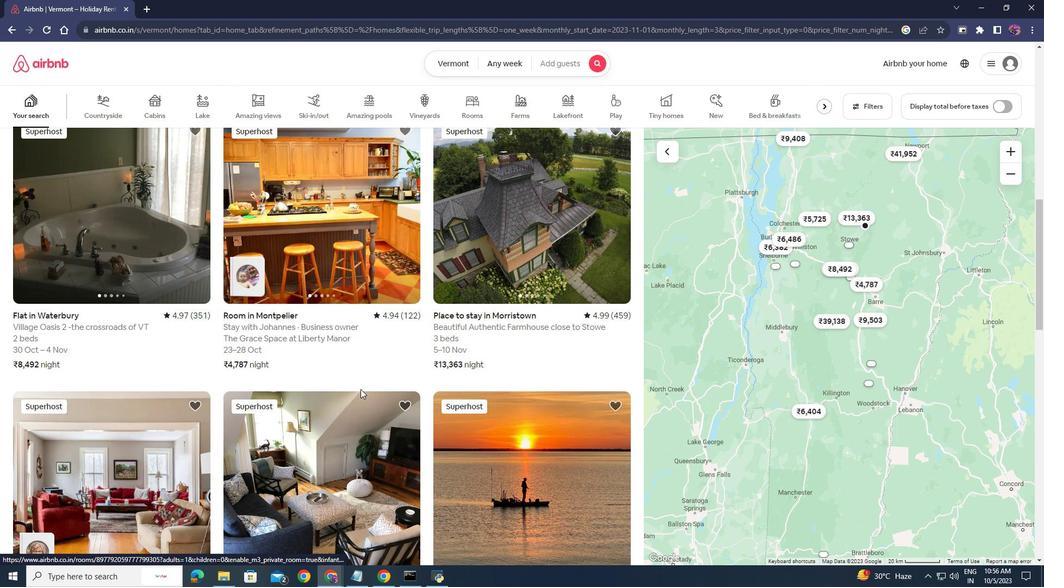 
Action: Mouse scrolled (360, 388) with delta (0, 0)
Screenshot: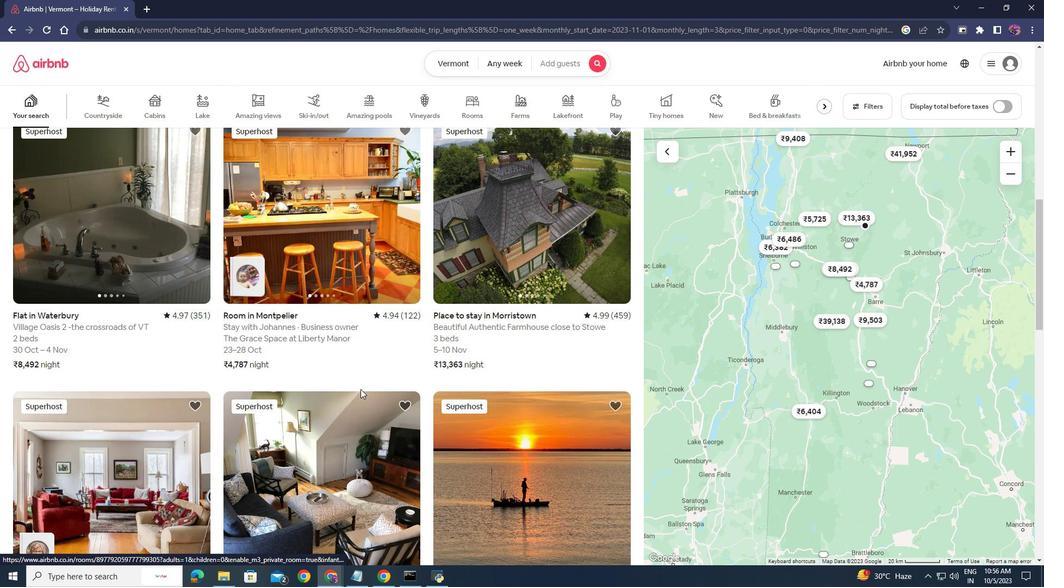 
Action: Mouse moved to (362, 390)
Screenshot: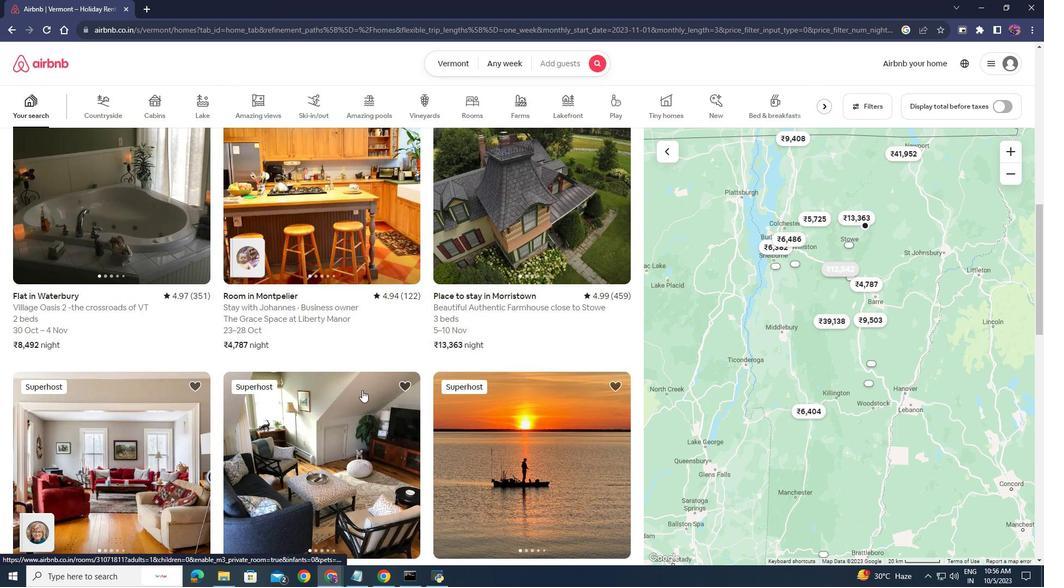 
Action: Mouse scrolled (362, 389) with delta (0, 0)
Screenshot: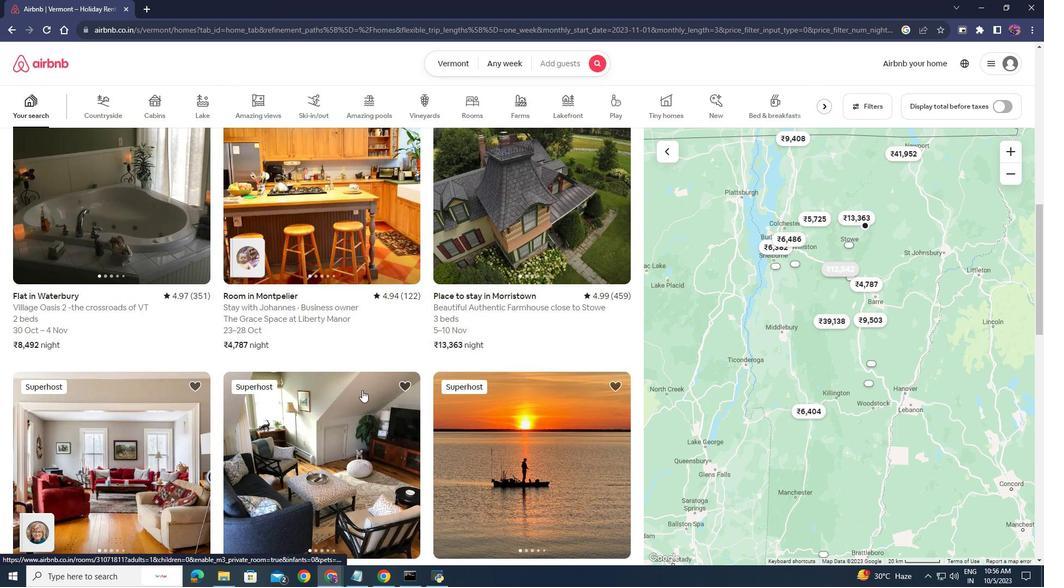 
Action: Mouse moved to (492, 376)
Screenshot: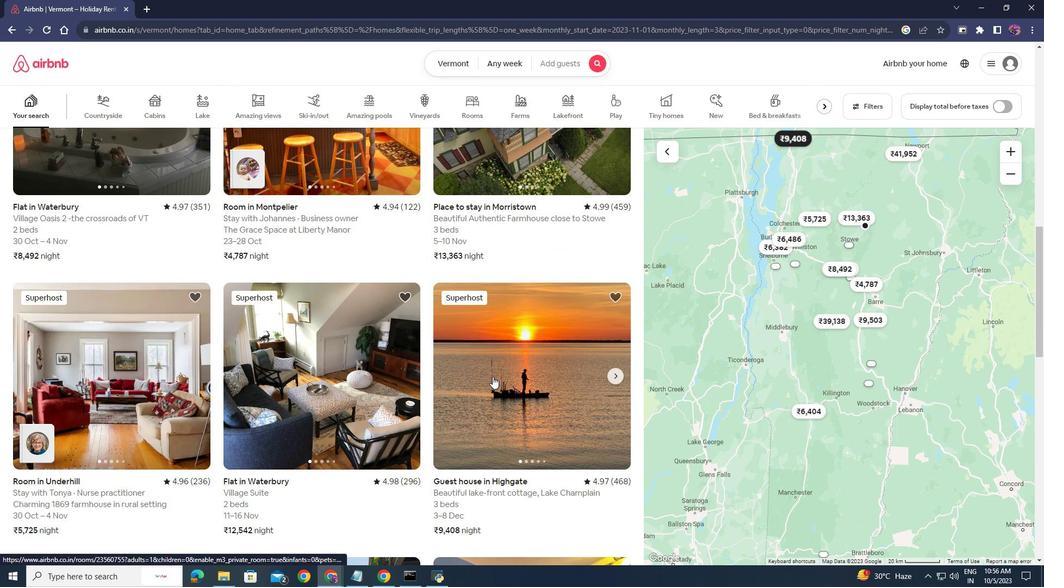 
Action: Mouse pressed left at (492, 376)
Screenshot: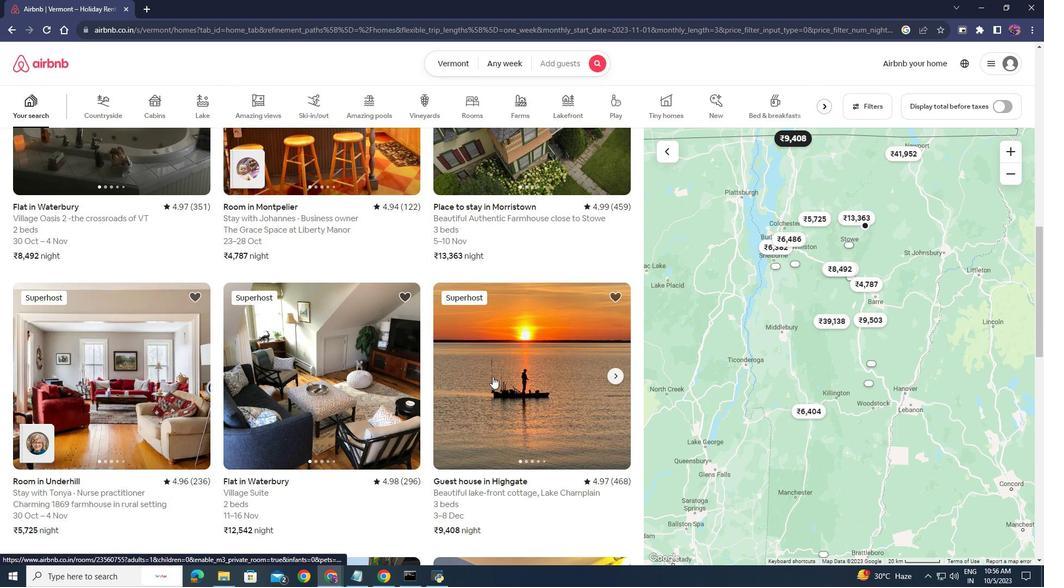
Action: Mouse moved to (382, 202)
Screenshot: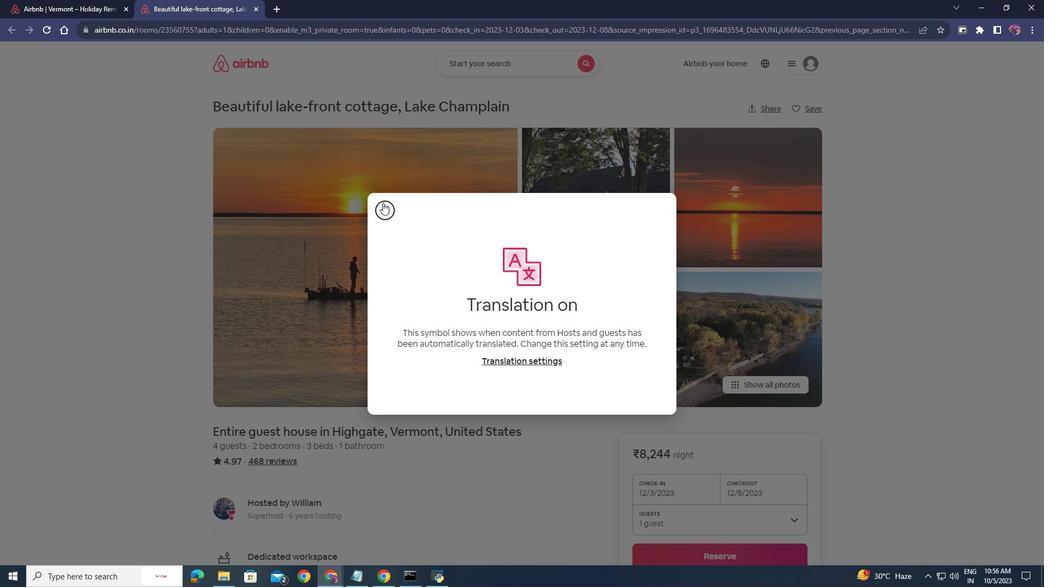 
Action: Mouse pressed left at (382, 202)
Screenshot: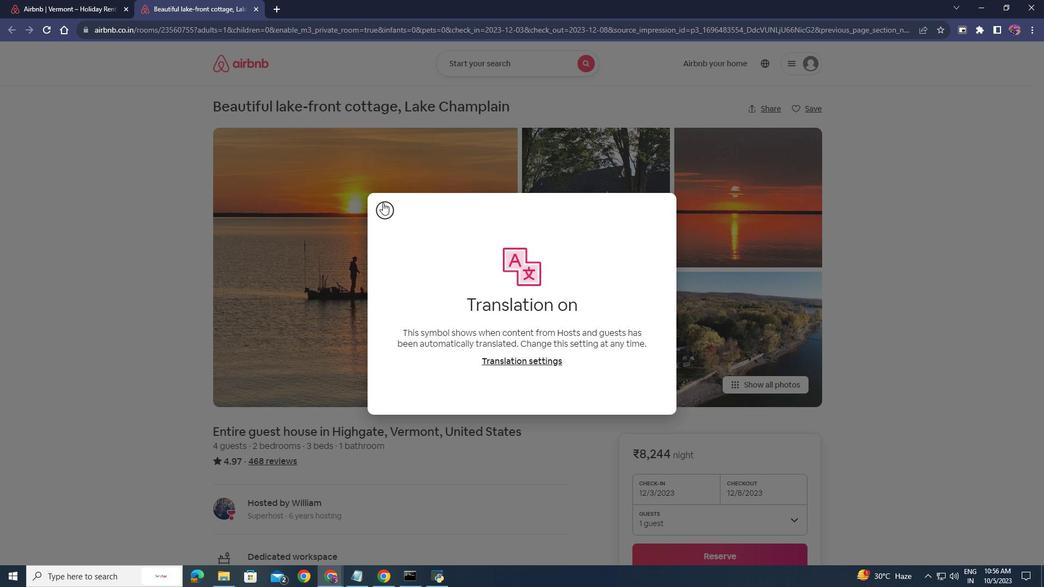 
Action: Mouse moved to (394, 350)
Screenshot: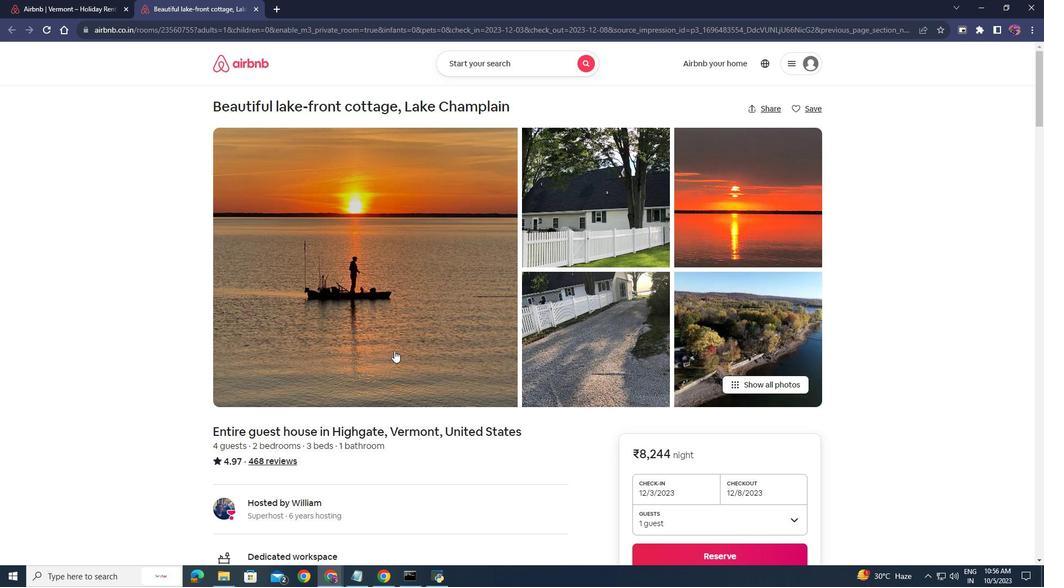 
Action: Mouse scrolled (394, 350) with delta (0, 0)
Screenshot: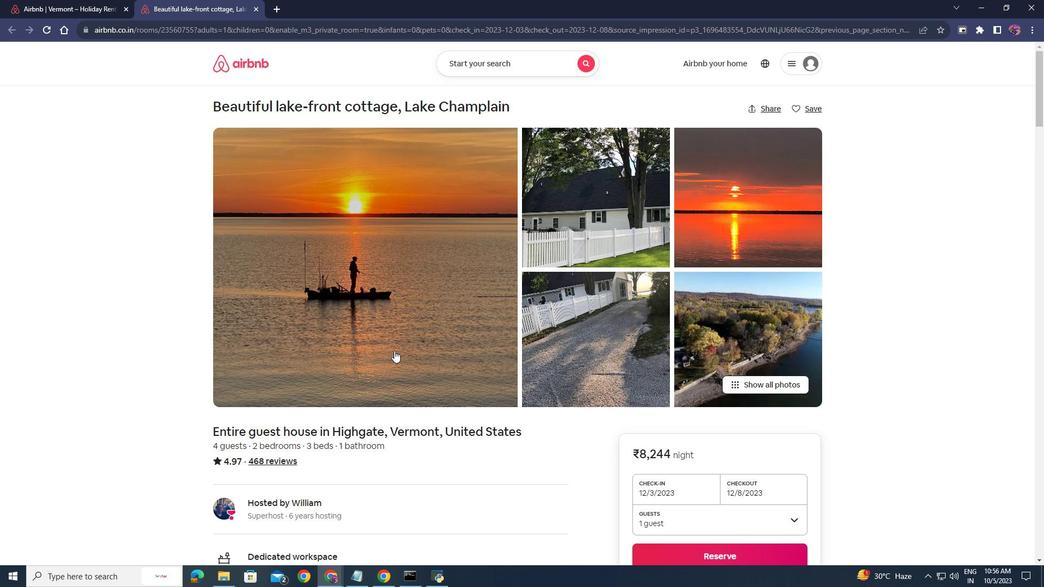 
Action: Mouse scrolled (394, 350) with delta (0, 0)
Screenshot: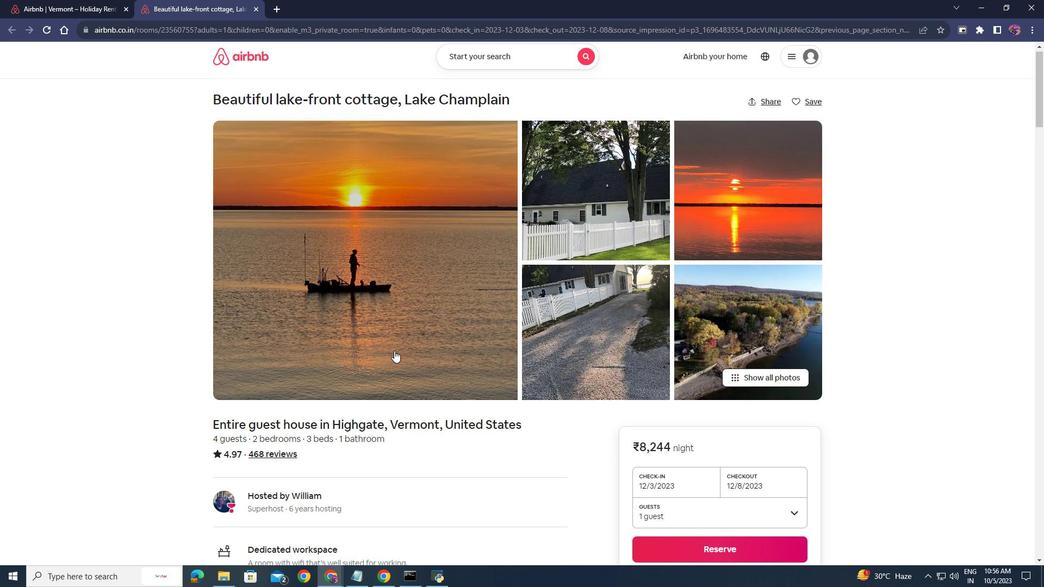 
Action: Mouse scrolled (394, 350) with delta (0, 0)
Screenshot: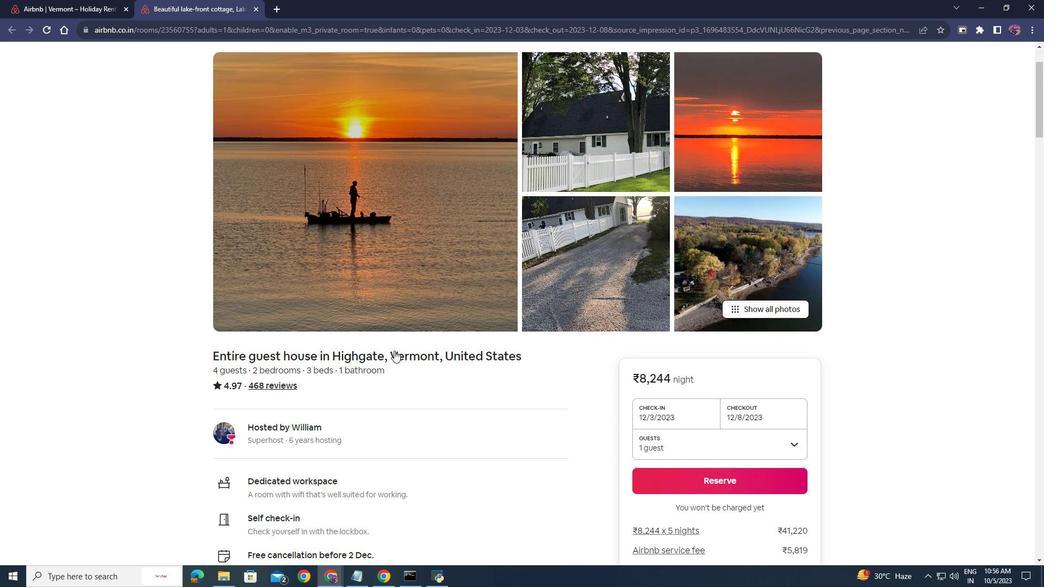 
Action: Mouse scrolled (394, 350) with delta (0, 0)
Screenshot: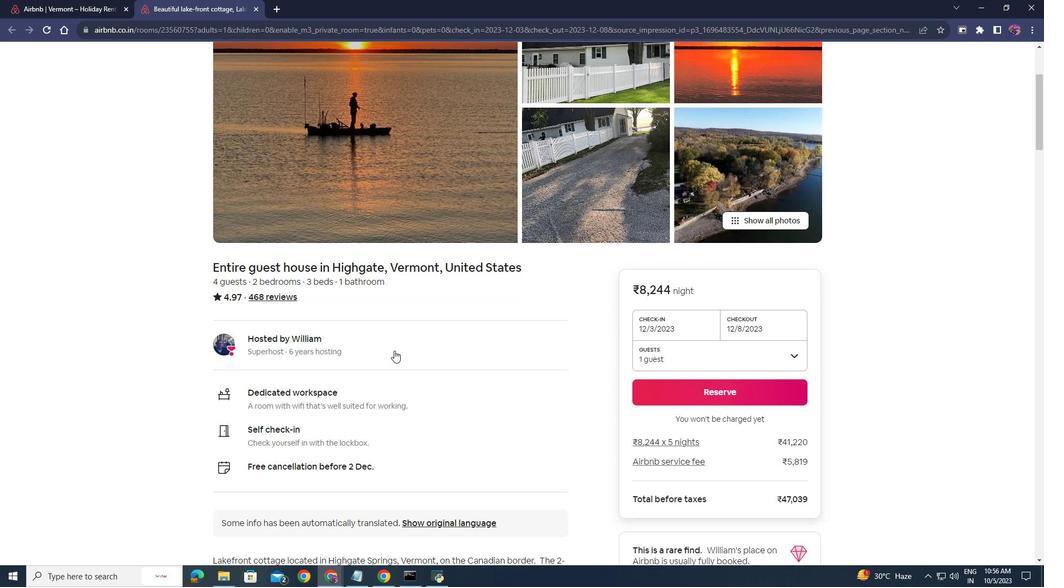 
Action: Mouse scrolled (394, 350) with delta (0, 0)
Screenshot: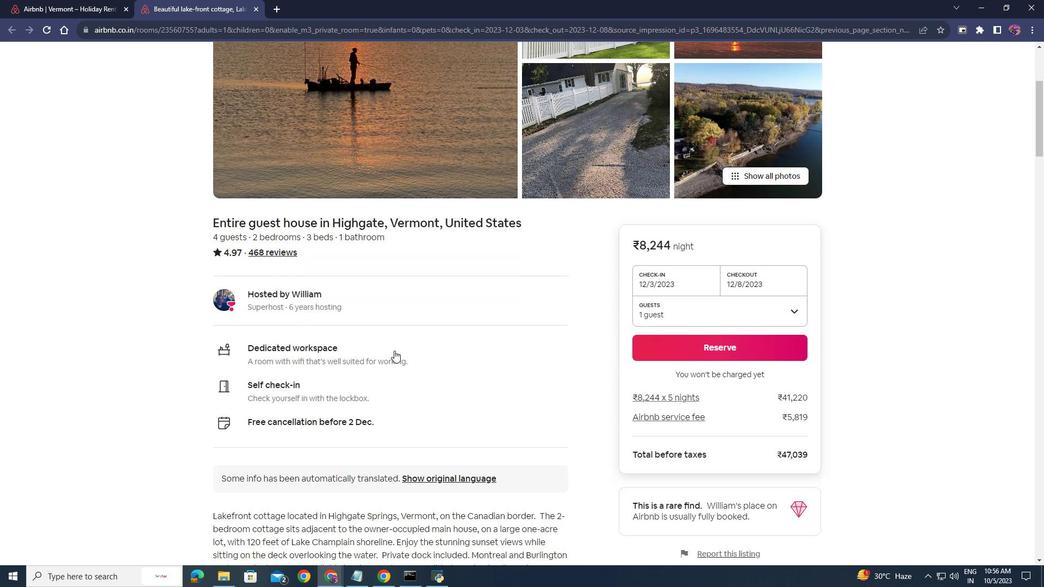 
Action: Mouse scrolled (394, 350) with delta (0, 0)
Screenshot: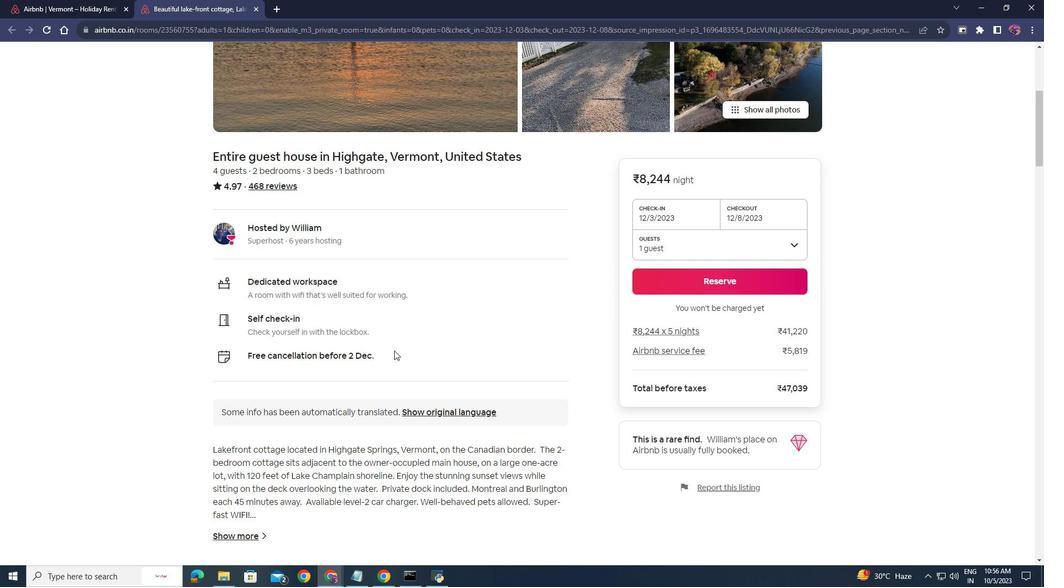 
Action: Mouse scrolled (394, 350) with delta (0, 0)
Screenshot: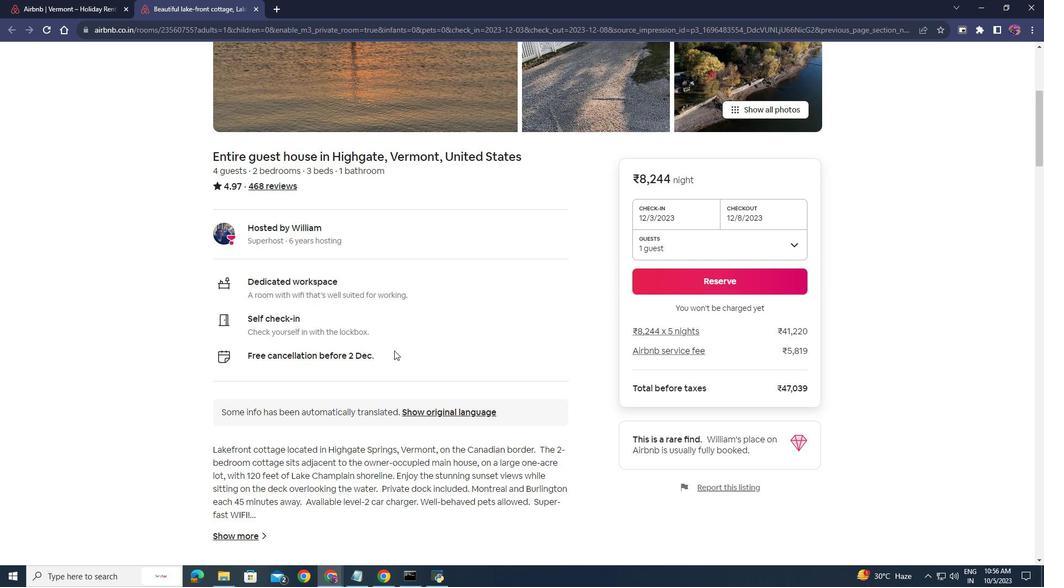 
Action: Mouse scrolled (394, 350) with delta (0, 0)
Screenshot: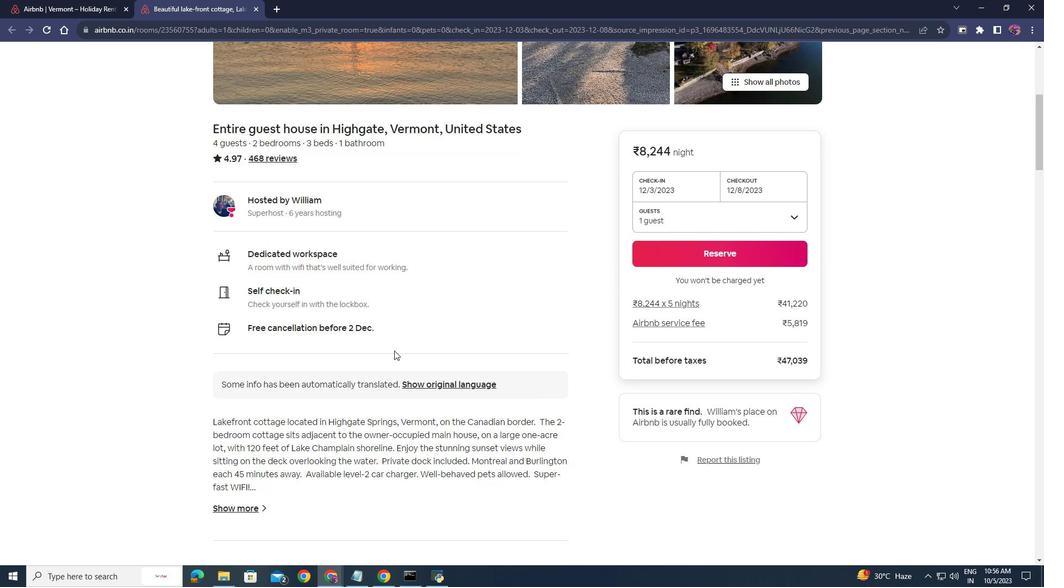 
Action: Mouse scrolled (394, 350) with delta (0, 0)
Screenshot: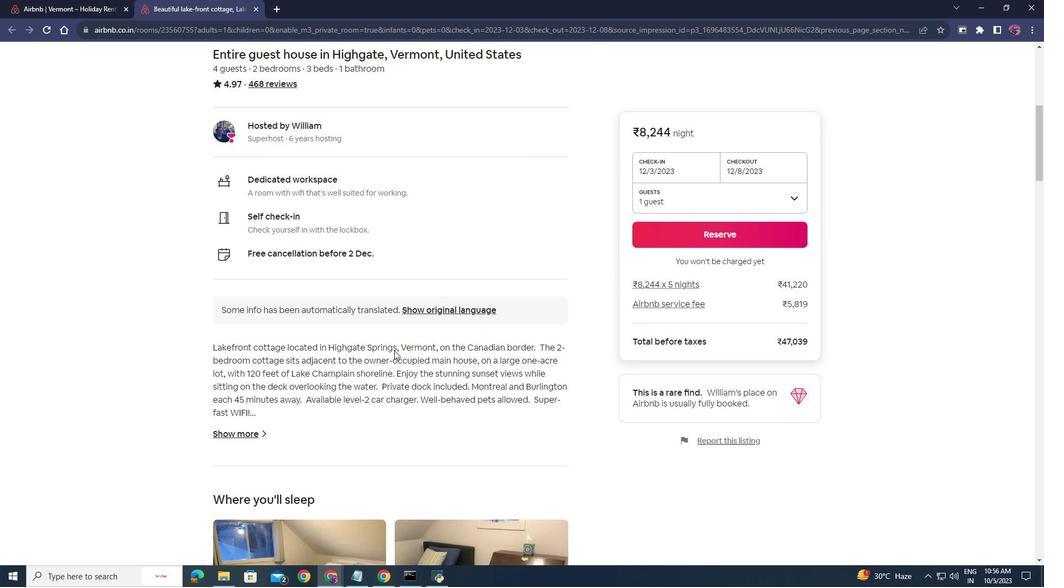 
Action: Mouse scrolled (394, 350) with delta (0, 0)
Screenshot: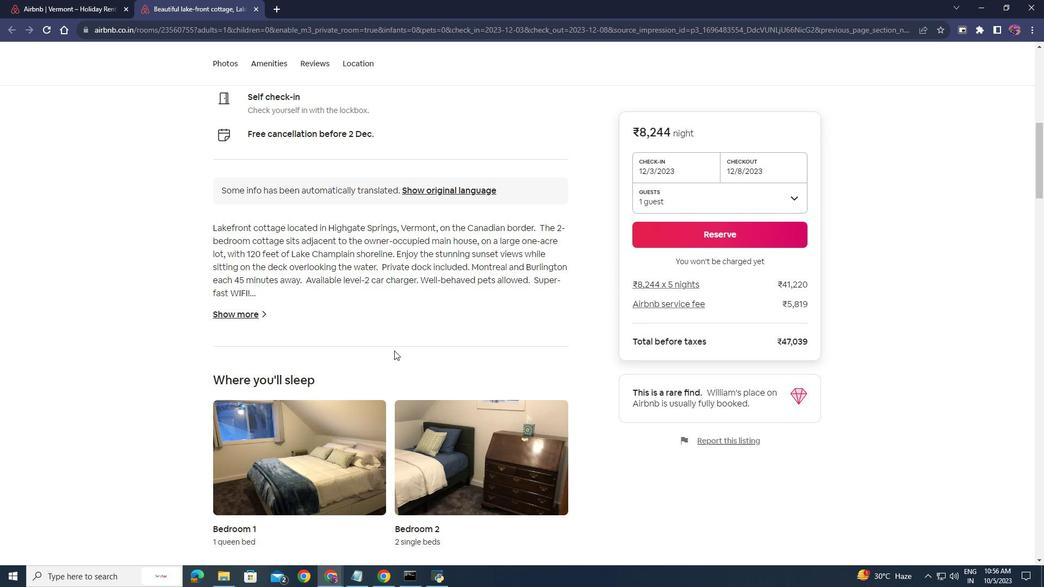 
Action: Mouse scrolled (394, 350) with delta (0, 0)
Screenshot: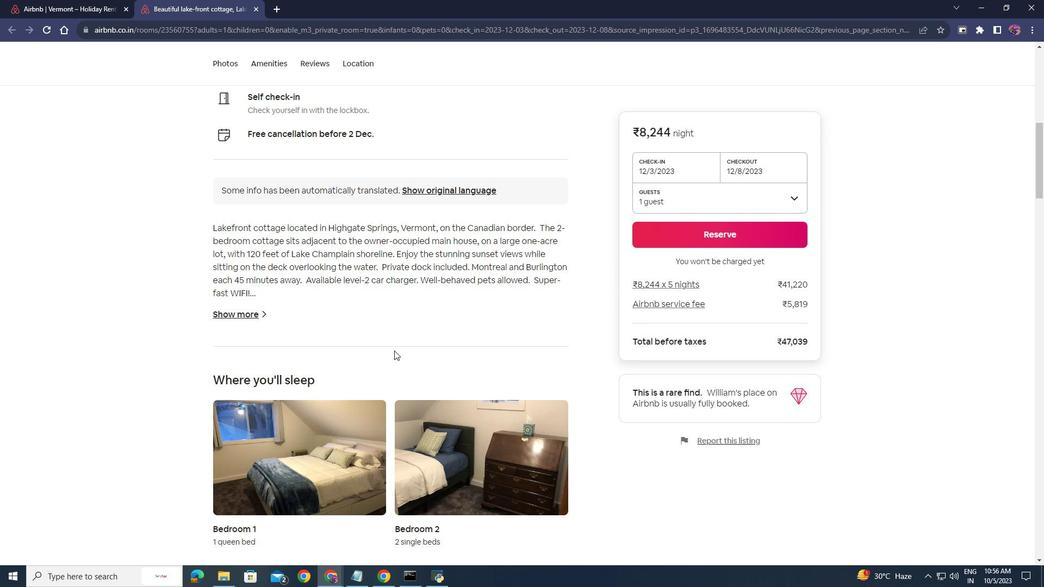 
Action: Mouse scrolled (394, 350) with delta (0, 0)
Screenshot: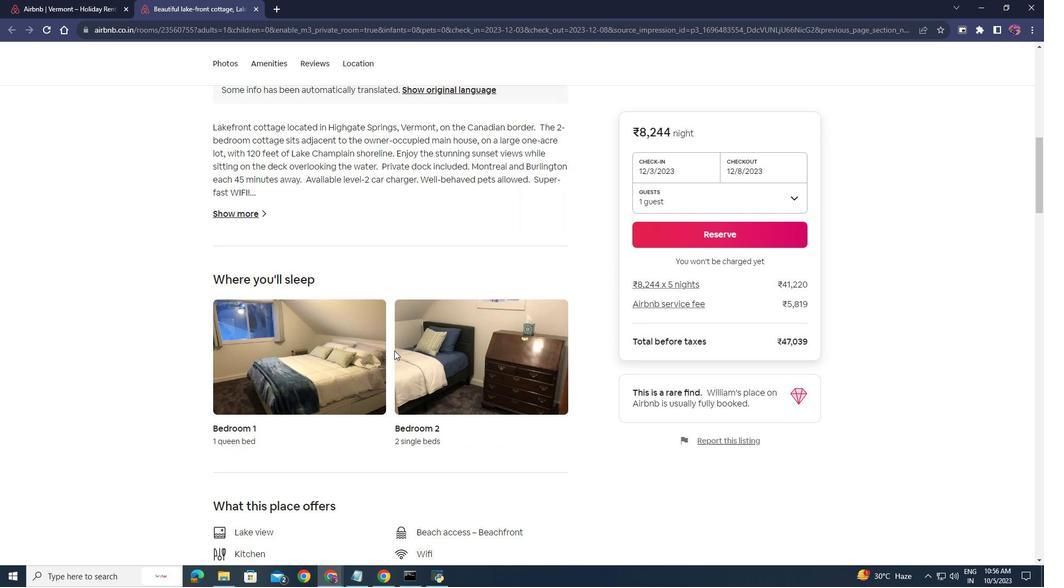 
Action: Mouse scrolled (394, 350) with delta (0, 0)
Screenshot: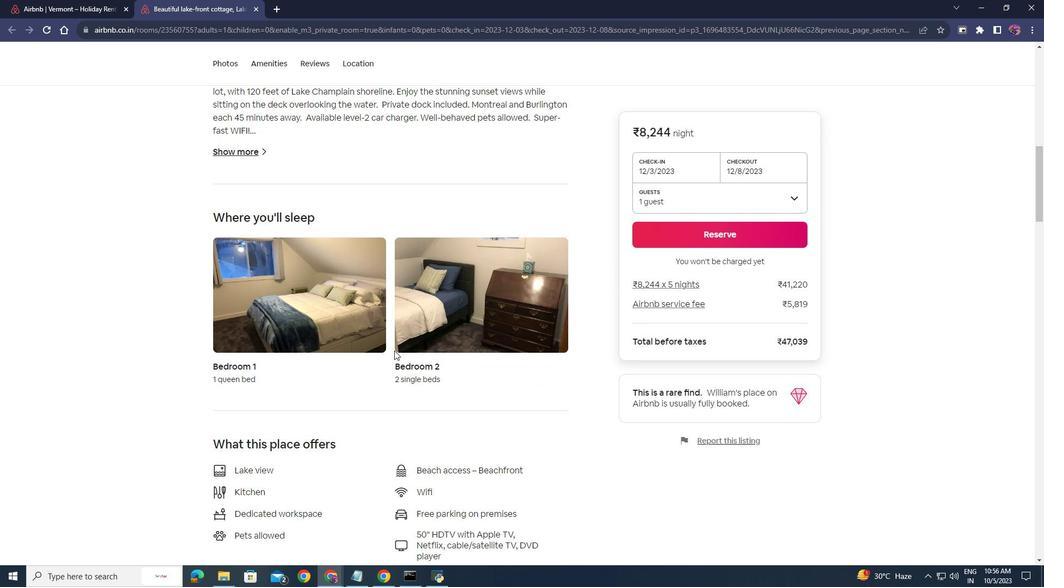 
Action: Mouse scrolled (394, 350) with delta (0, 0)
Screenshot: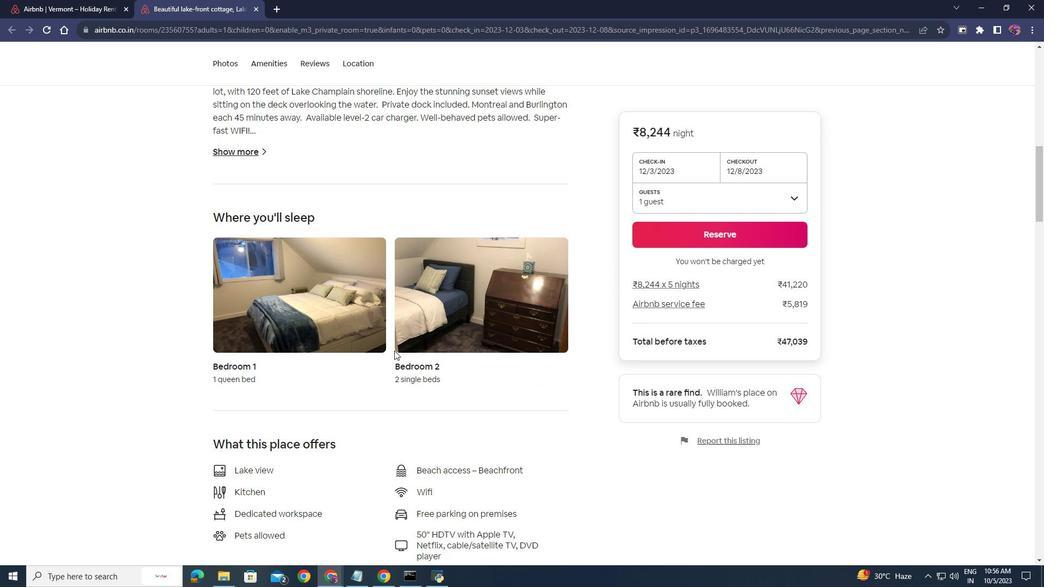 
Action: Mouse scrolled (394, 350) with delta (0, 0)
Screenshot: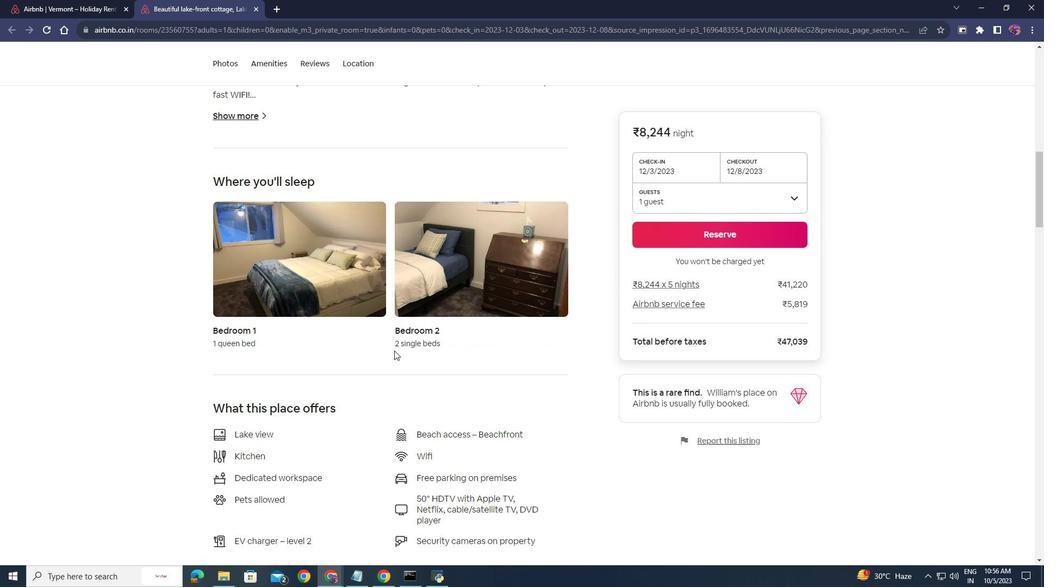 
Action: Mouse moved to (254, 12)
Screenshot: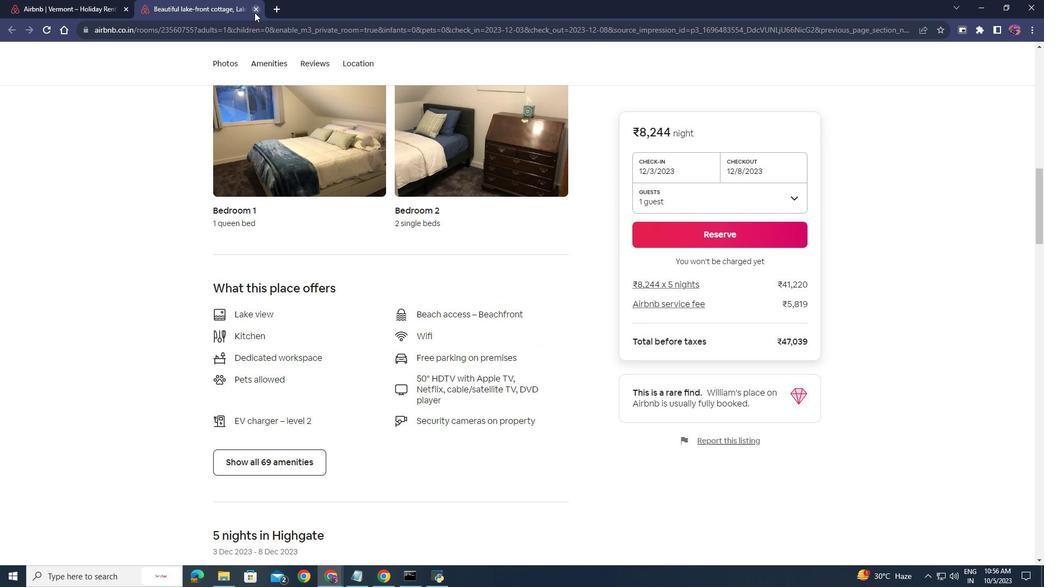 
Action: Mouse pressed left at (254, 12)
Screenshot: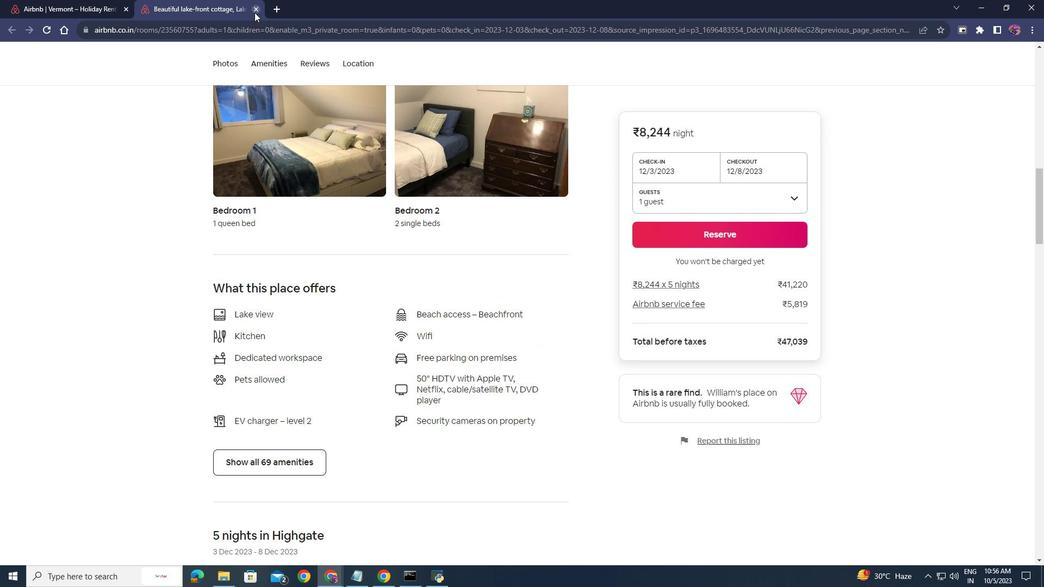 
Action: Mouse moved to (150, 289)
Screenshot: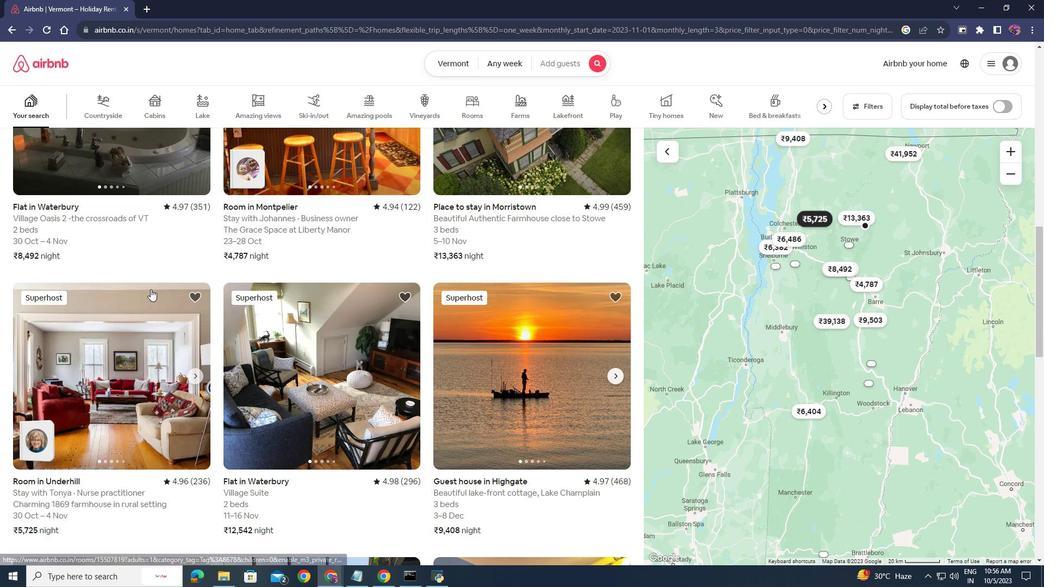 
Action: Mouse scrolled (150, 288) with delta (0, 0)
Screenshot: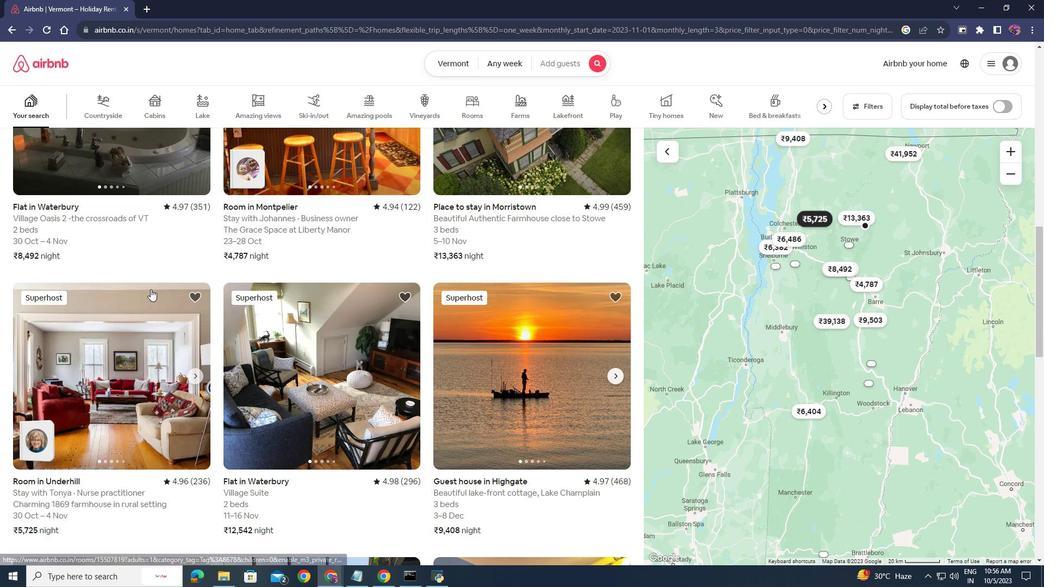 
Action: Mouse moved to (151, 289)
Screenshot: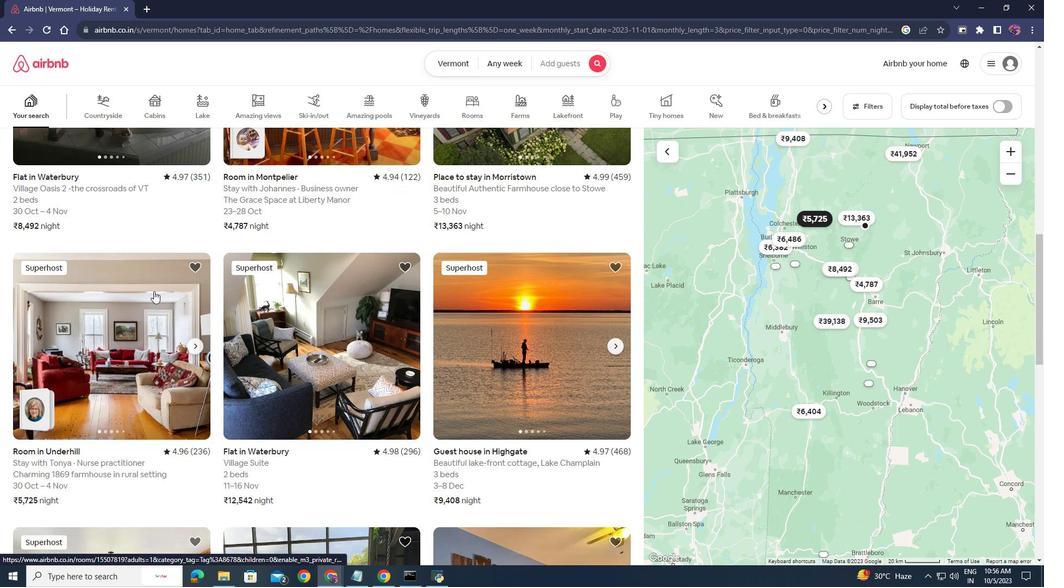 
Action: Mouse scrolled (151, 289) with delta (0, 0)
Screenshot: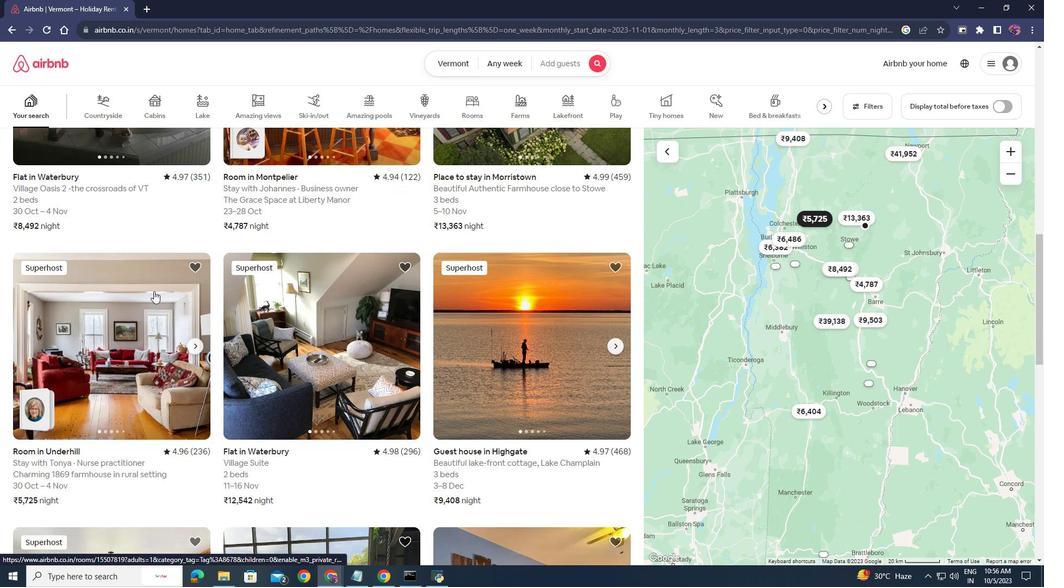 
Action: Mouse moved to (152, 290)
Screenshot: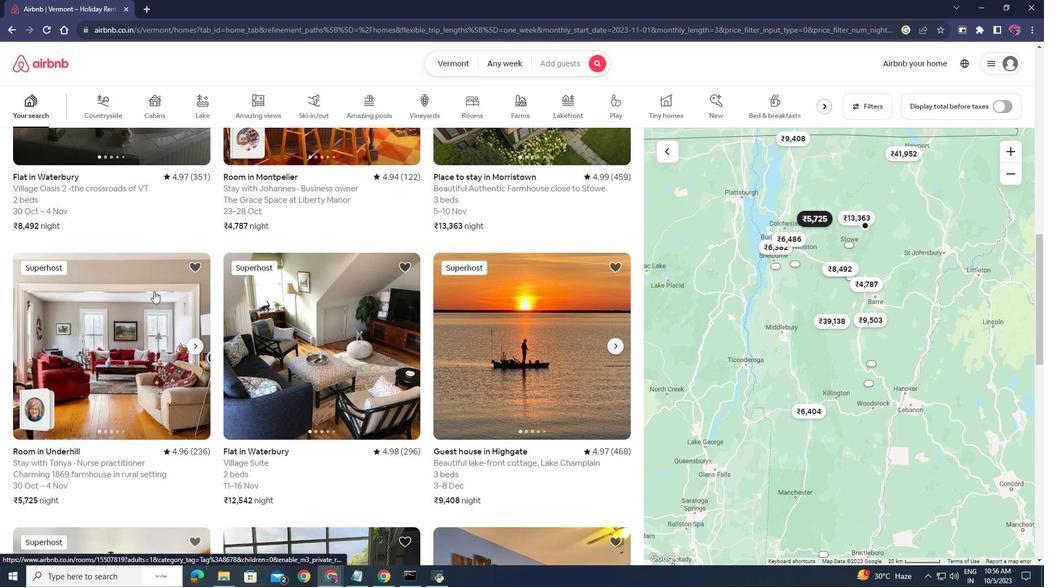 
Action: Mouse scrolled (152, 290) with delta (0, 0)
Screenshot: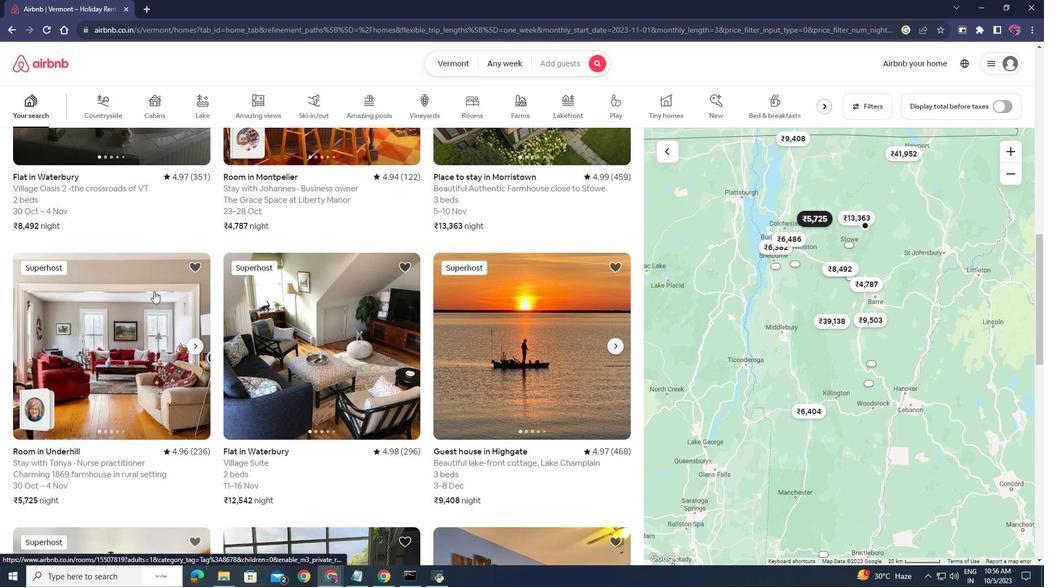 
Action: Mouse moved to (153, 292)
Screenshot: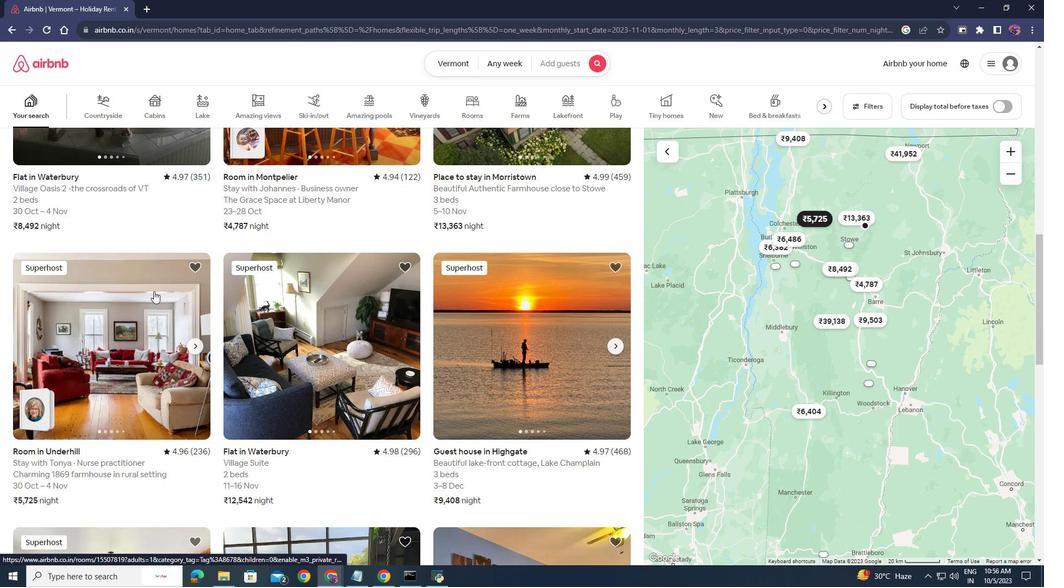 
Action: Mouse scrolled (153, 291) with delta (0, 0)
Screenshot: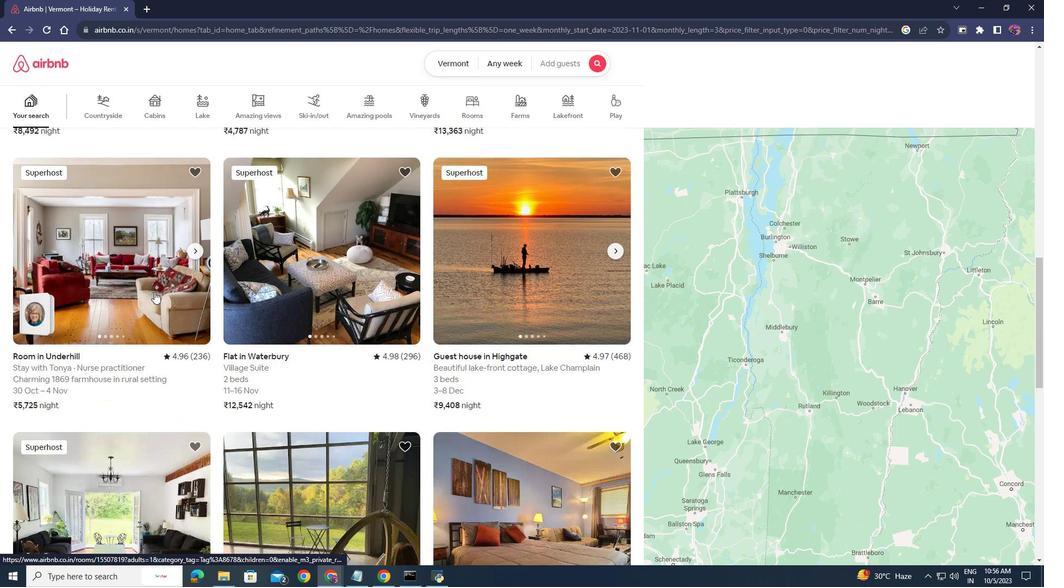 
Action: Mouse moved to (154, 292)
Screenshot: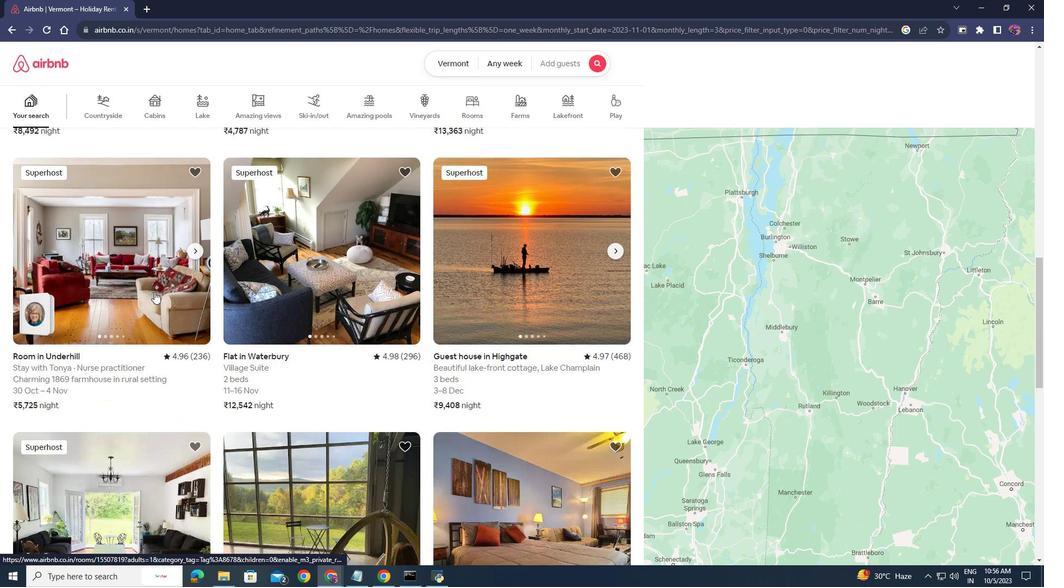 
Action: Mouse scrolled (154, 291) with delta (0, 0)
Screenshot: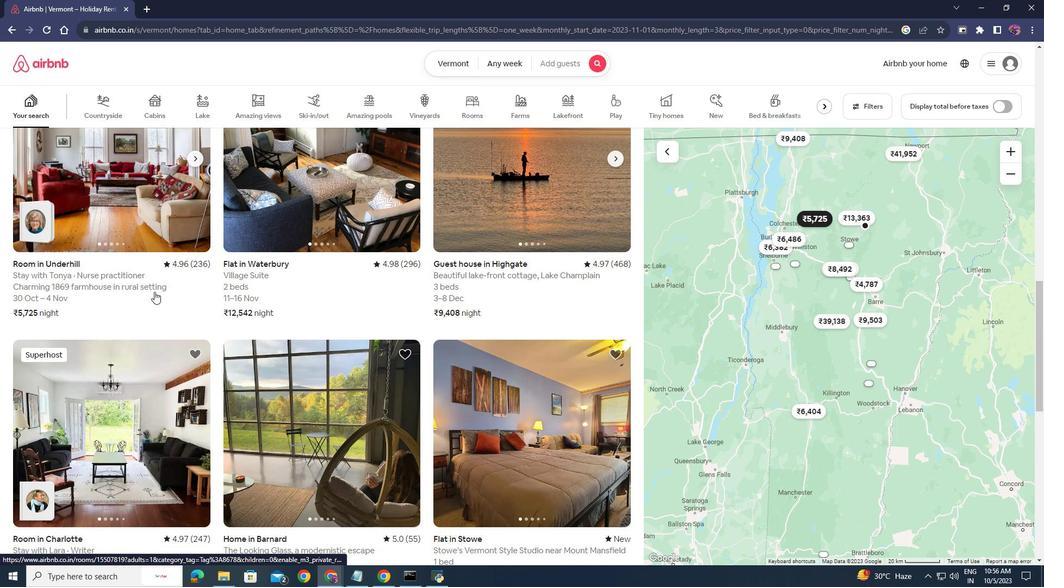 
Action: Mouse scrolled (154, 291) with delta (0, 0)
Screenshot: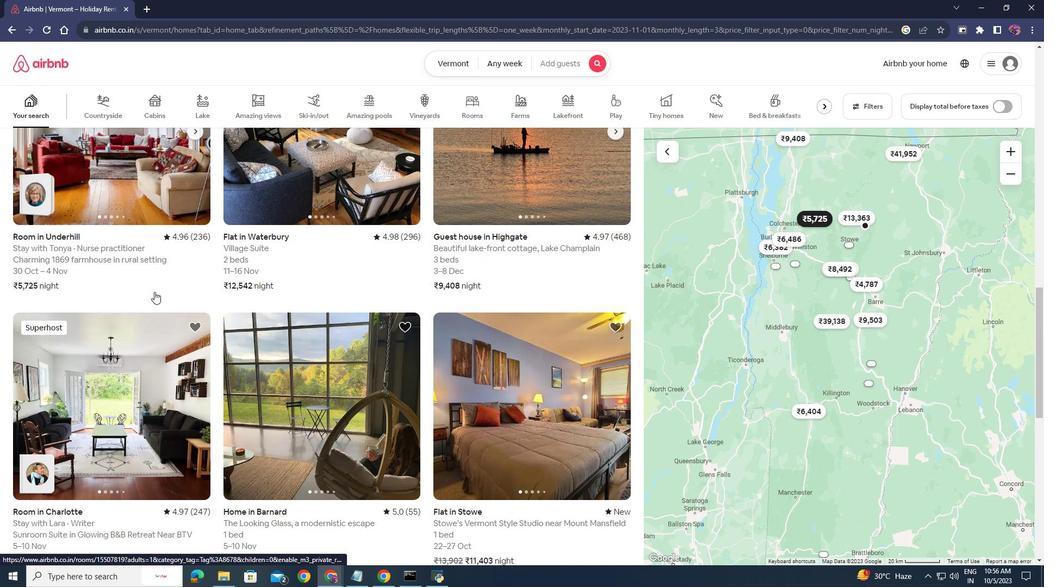 
Action: Mouse moved to (162, 297)
Screenshot: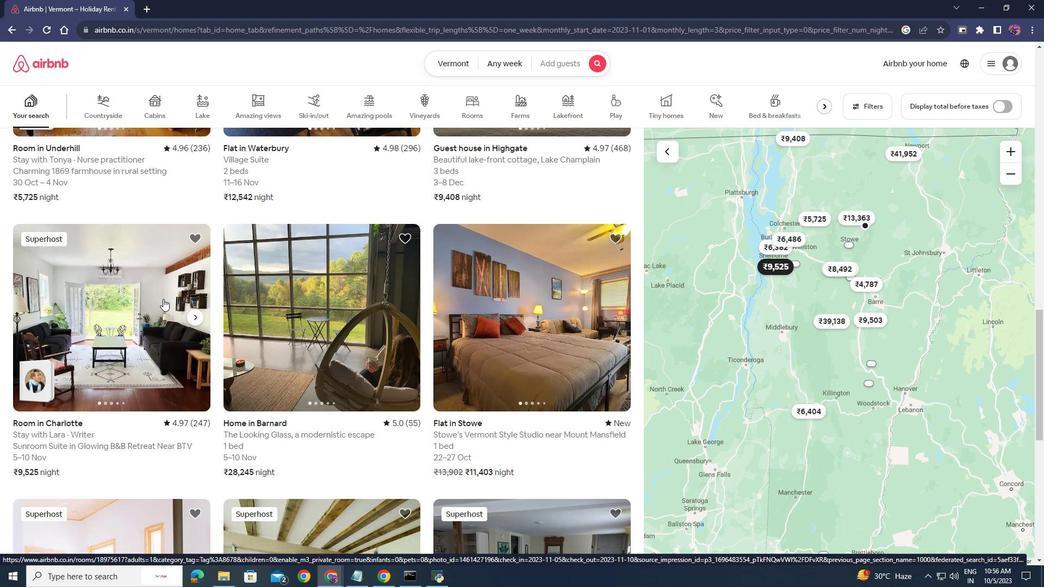 
Action: Mouse scrolled (162, 297) with delta (0, 0)
Screenshot: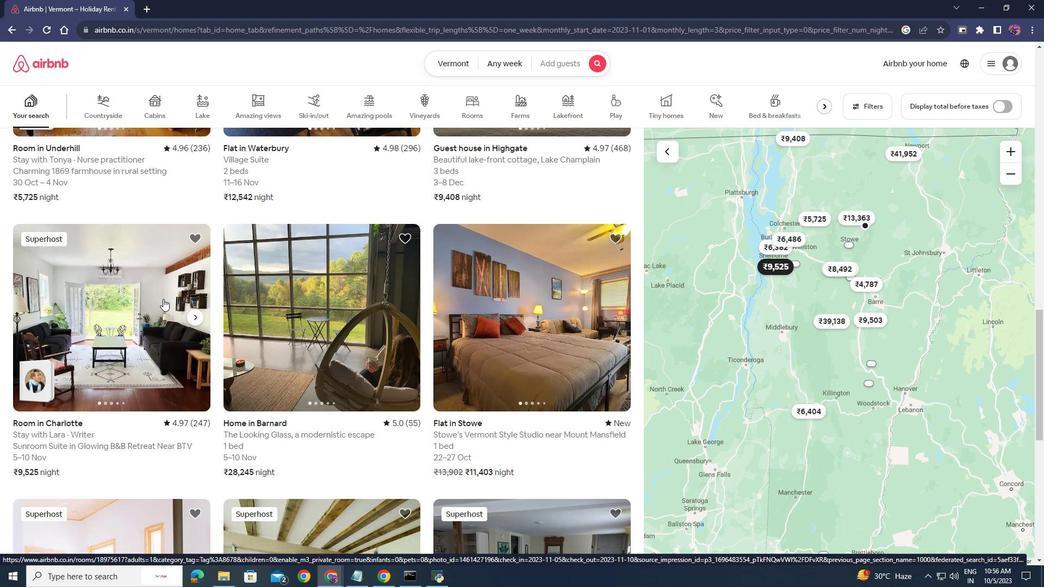 
Action: Mouse moved to (163, 299)
Screenshot: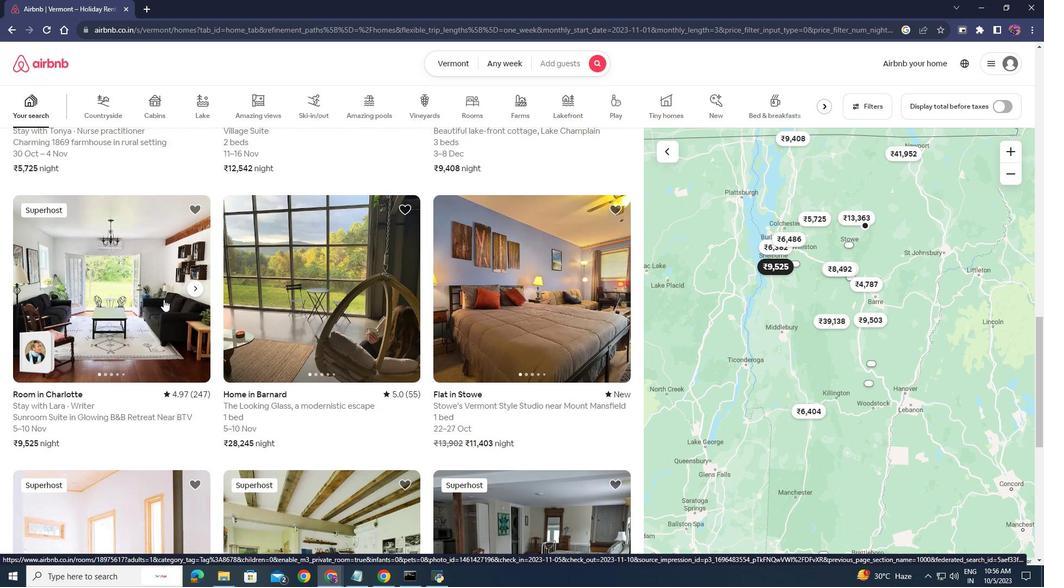 
Action: Mouse scrolled (163, 298) with delta (0, 0)
Screenshot: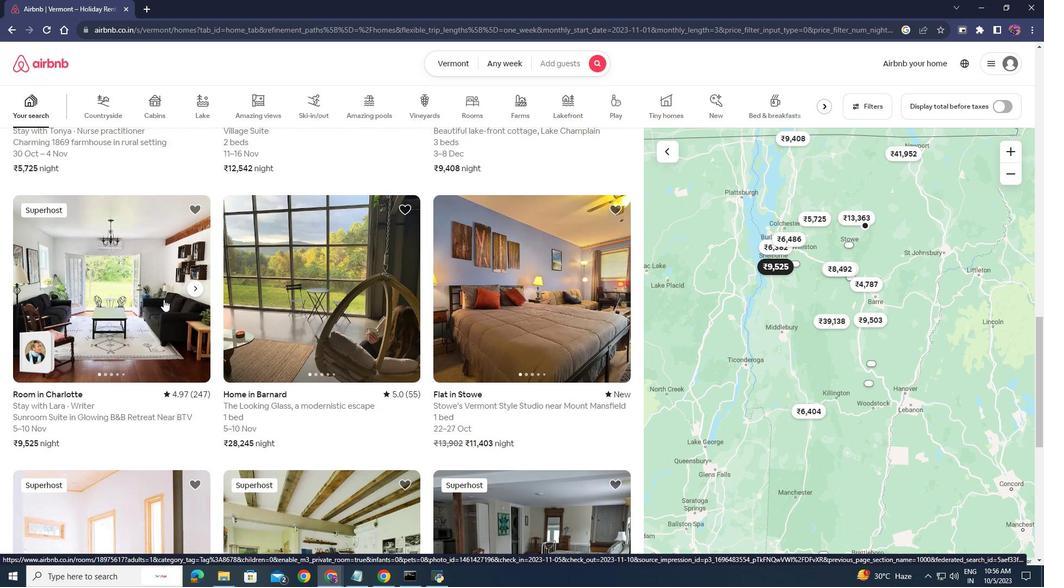 
Action: Mouse moved to (166, 301)
Screenshot: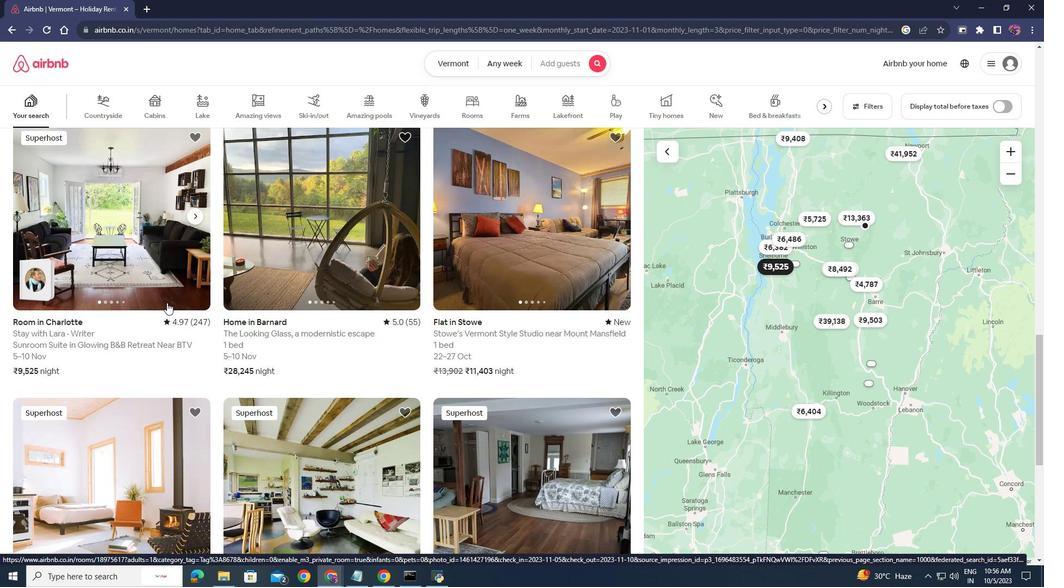 
Action: Mouse scrolled (166, 301) with delta (0, 0)
Screenshot: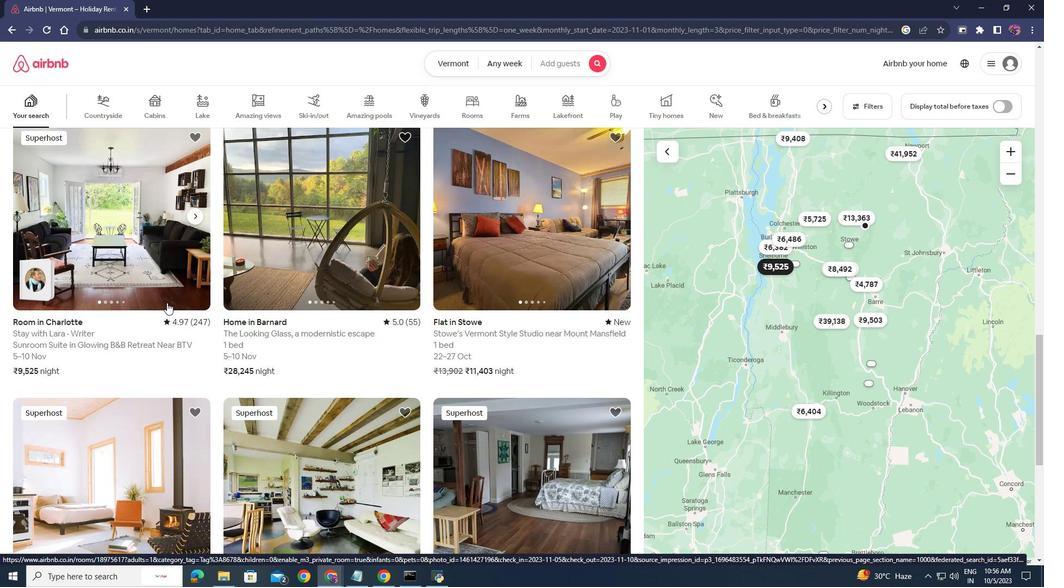 
Action: Mouse moved to (167, 302)
Screenshot: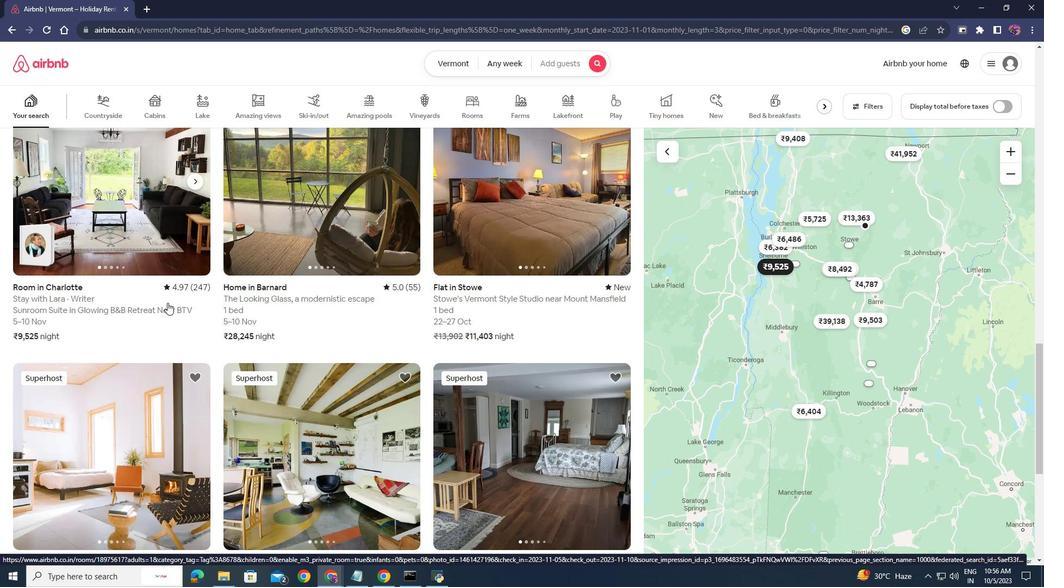 
Action: Mouse scrolled (167, 302) with delta (0, 0)
Screenshot: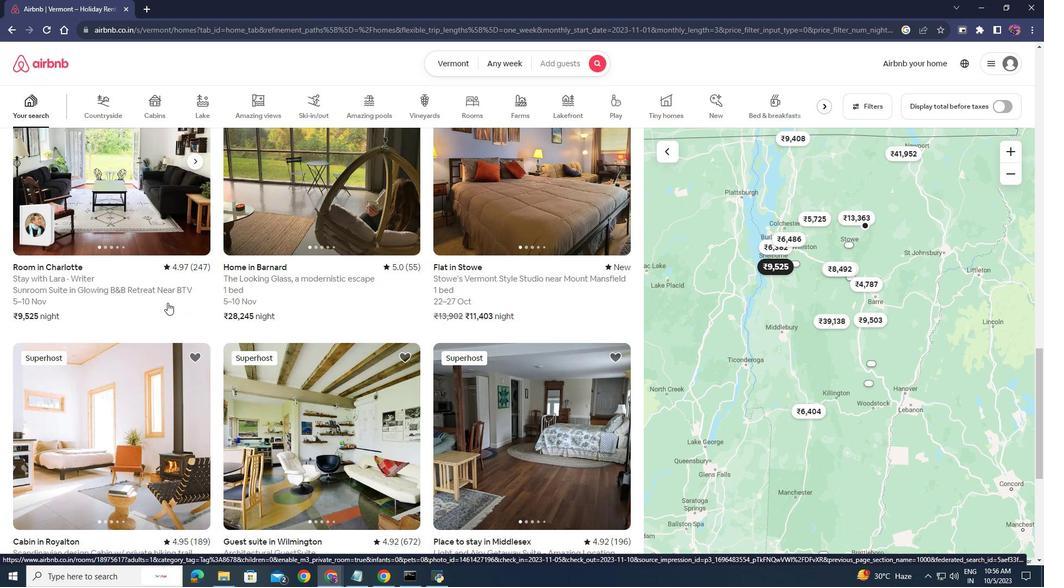 
Action: Mouse scrolled (167, 302) with delta (0, 0)
Screenshot: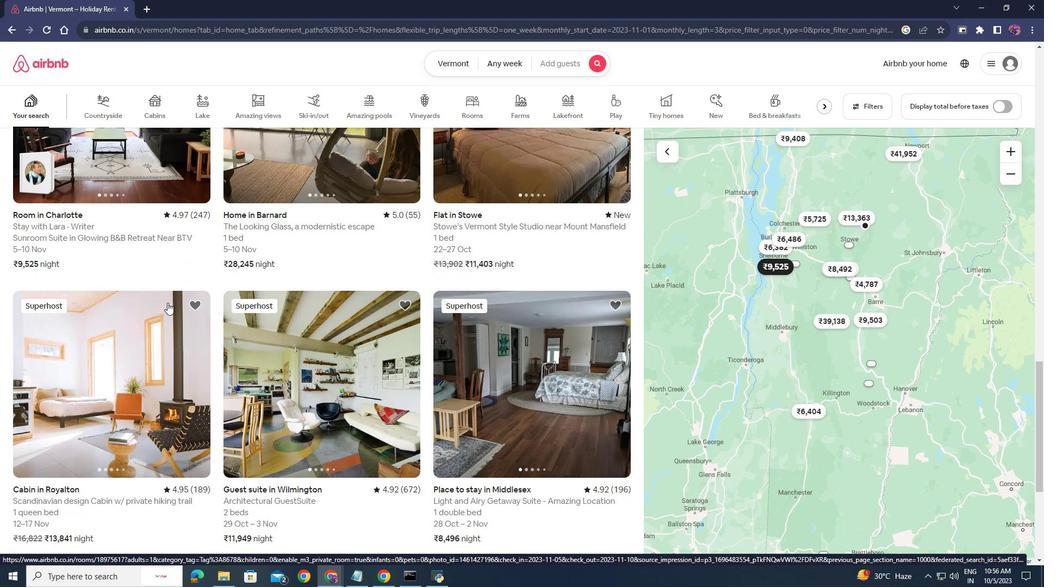 
Action: Mouse scrolled (167, 302) with delta (0, 0)
Screenshot: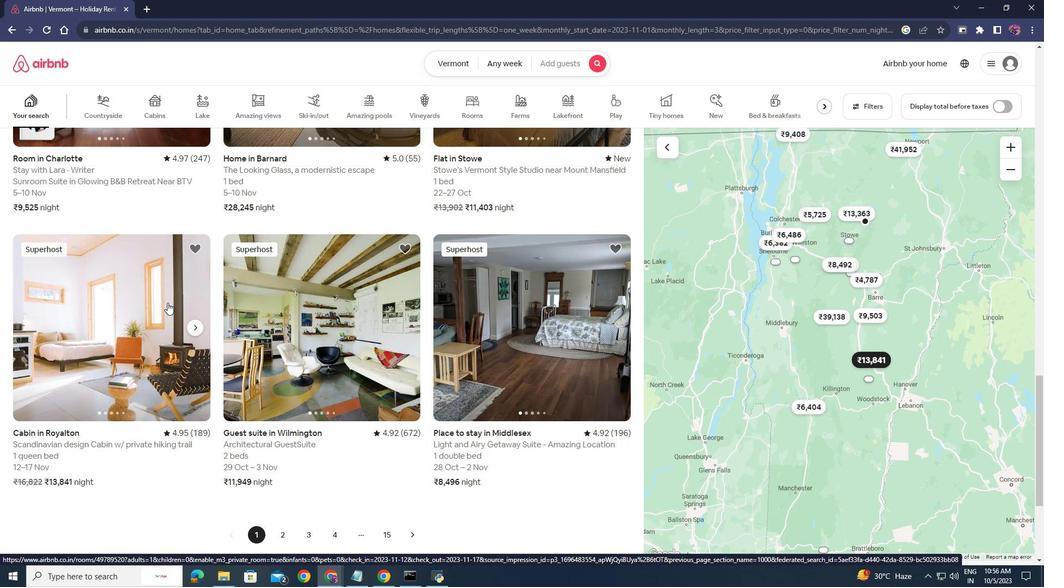 
Action: Mouse scrolled (167, 302) with delta (0, 0)
Screenshot: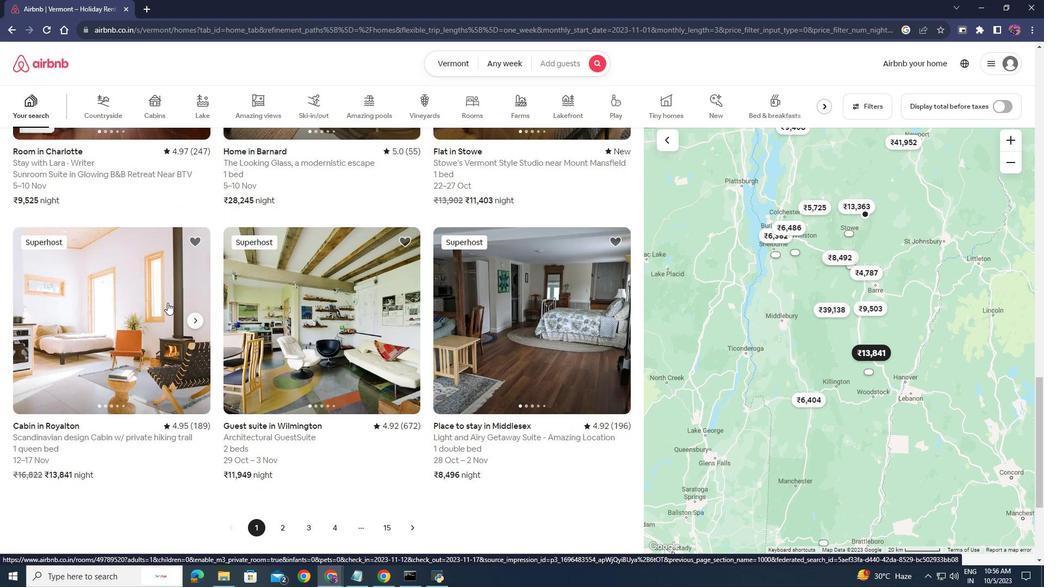 
Action: Mouse scrolled (167, 302) with delta (0, 0)
Screenshot: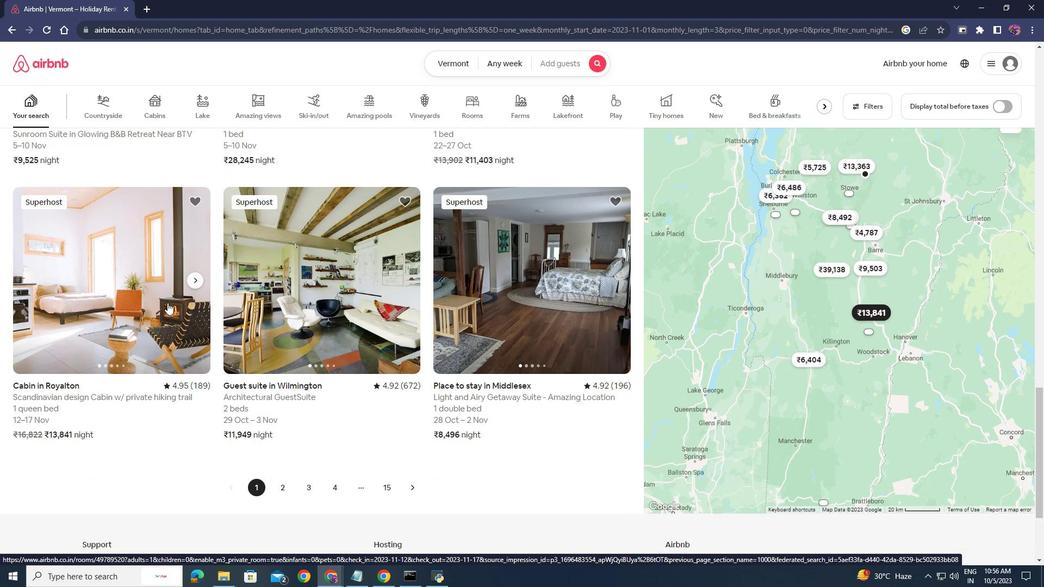 
Action: Mouse moved to (290, 193)
Screenshot: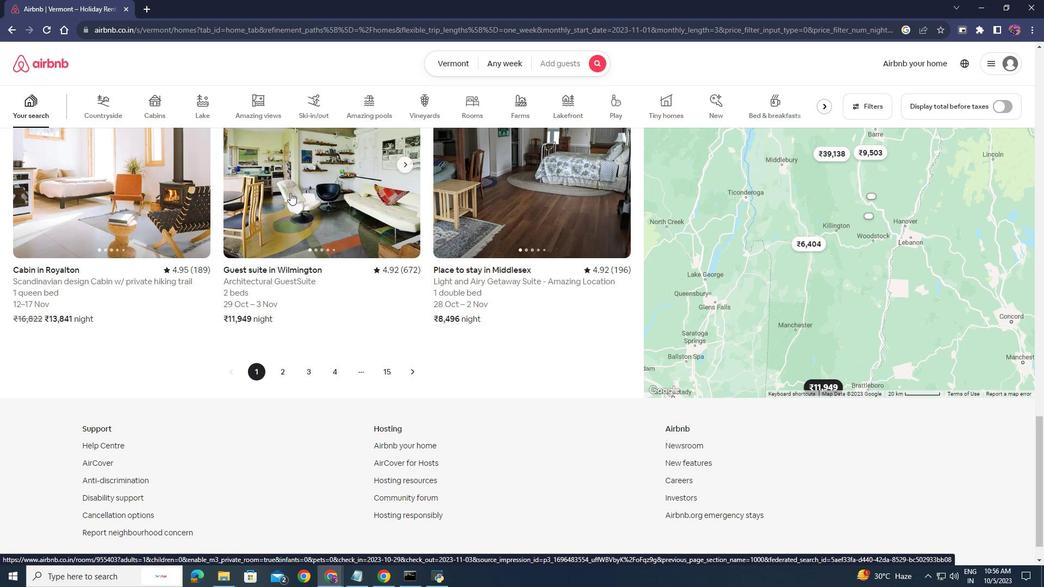 
Action: Mouse pressed left at (290, 193)
Screenshot: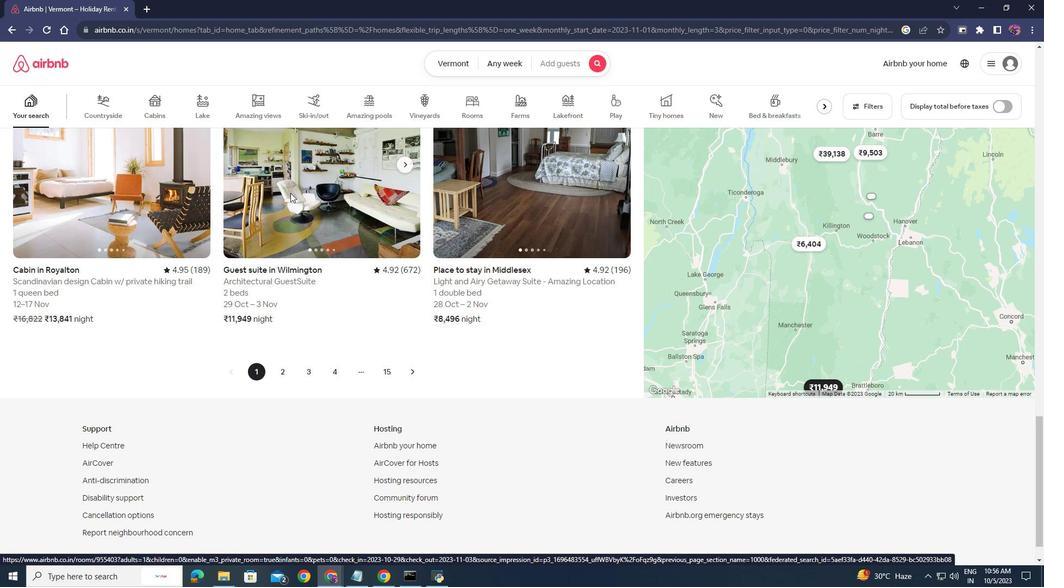 
Action: Mouse moved to (336, 383)
Screenshot: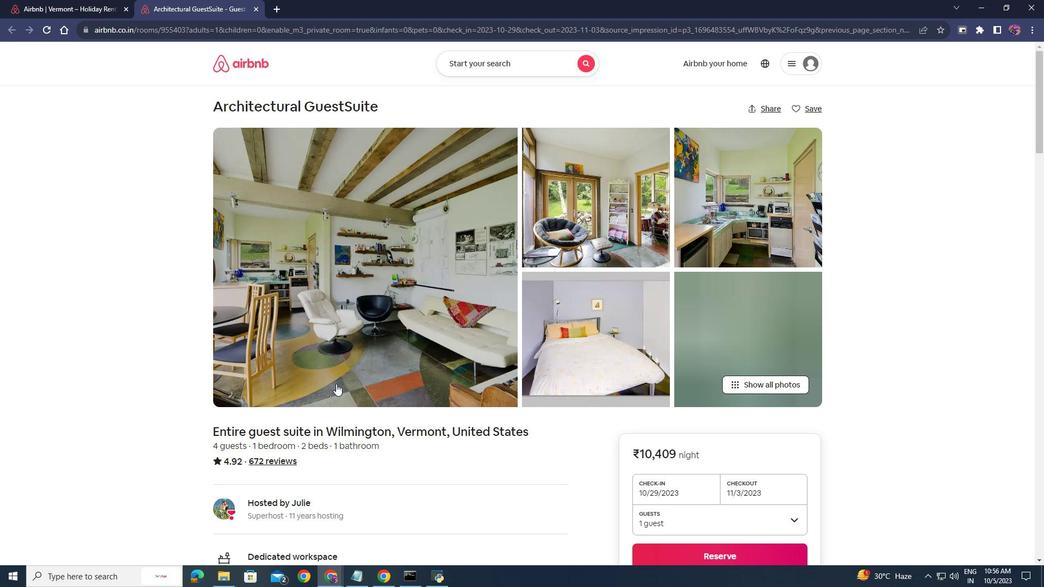 
Action: Mouse scrolled (336, 383) with delta (0, 0)
Screenshot: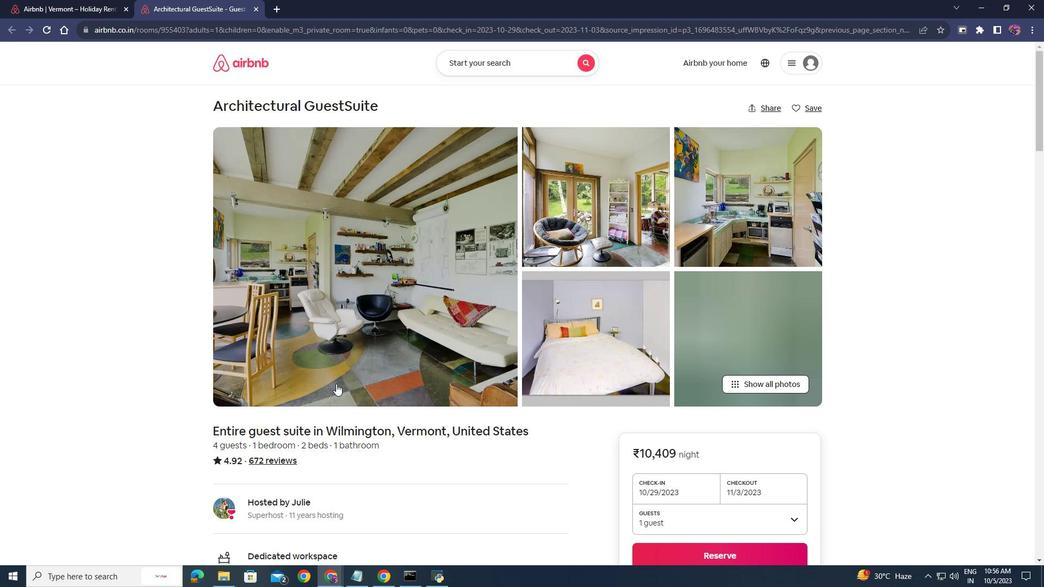 
Action: Mouse scrolled (336, 383) with delta (0, 0)
Screenshot: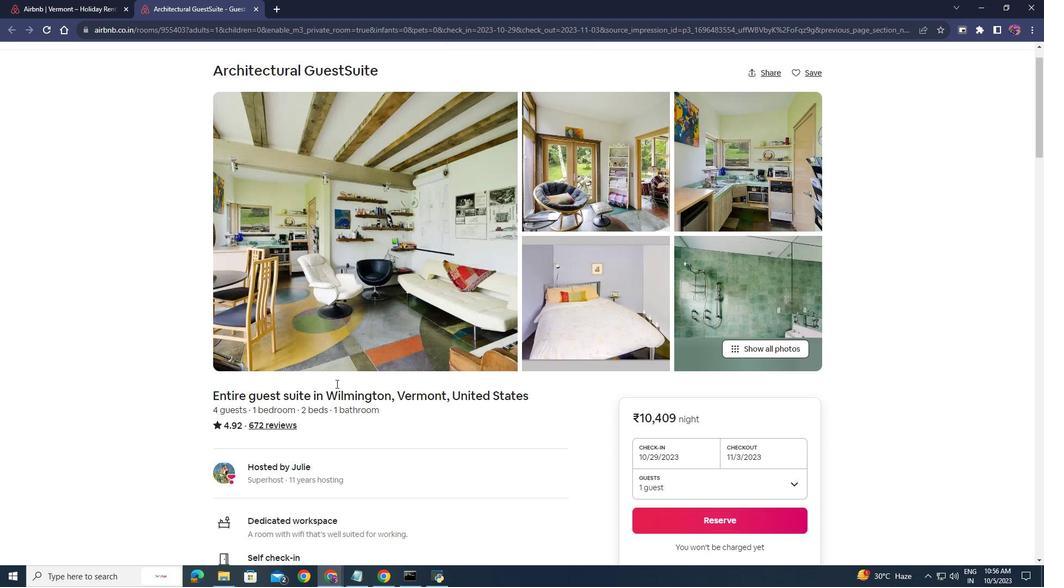 
Action: Mouse scrolled (336, 383) with delta (0, 0)
Screenshot: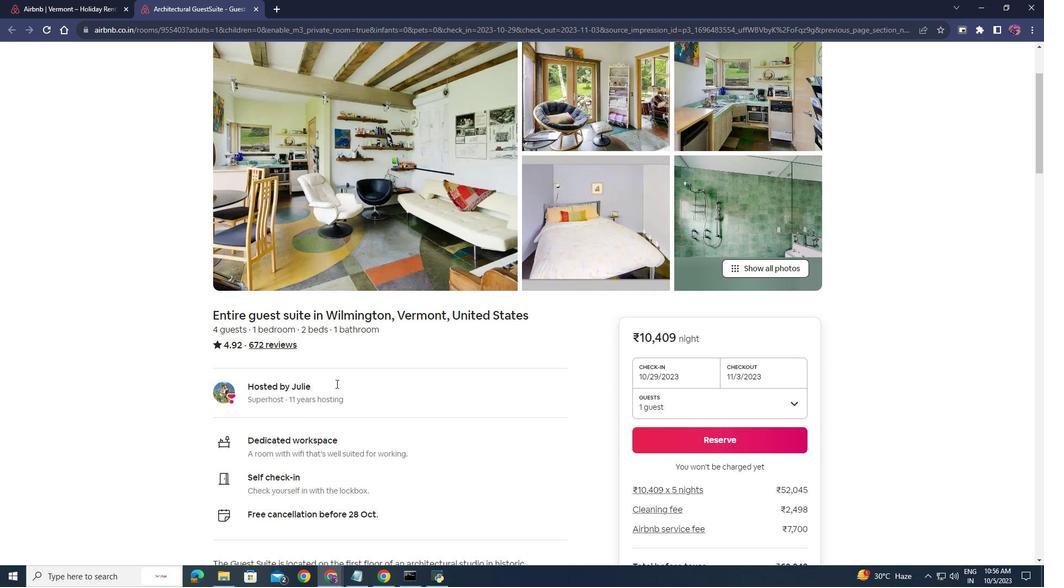 
Action: Mouse scrolled (336, 383) with delta (0, 0)
Screenshot: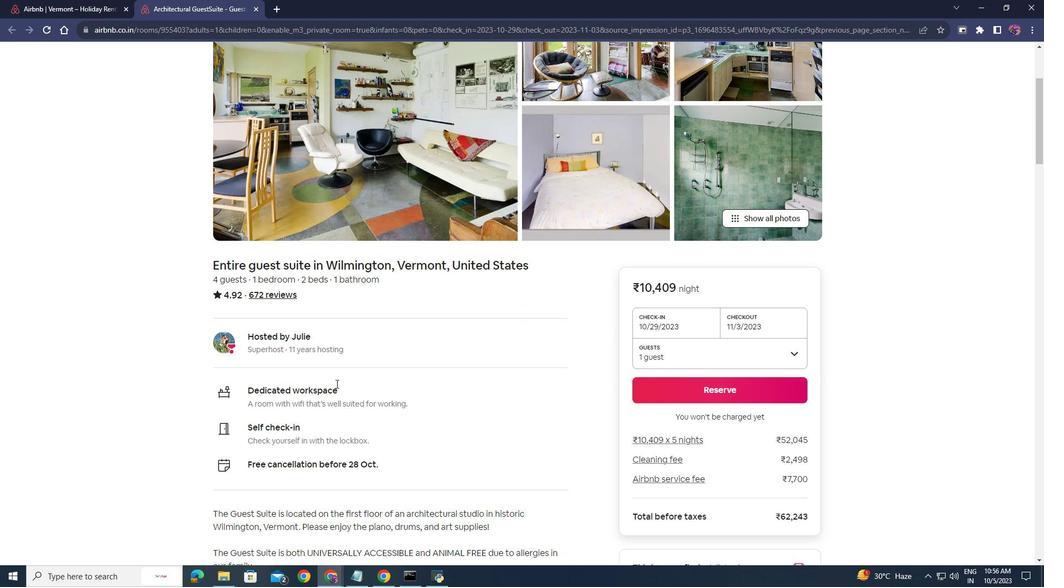 
Action: Mouse scrolled (336, 383) with delta (0, 0)
Screenshot: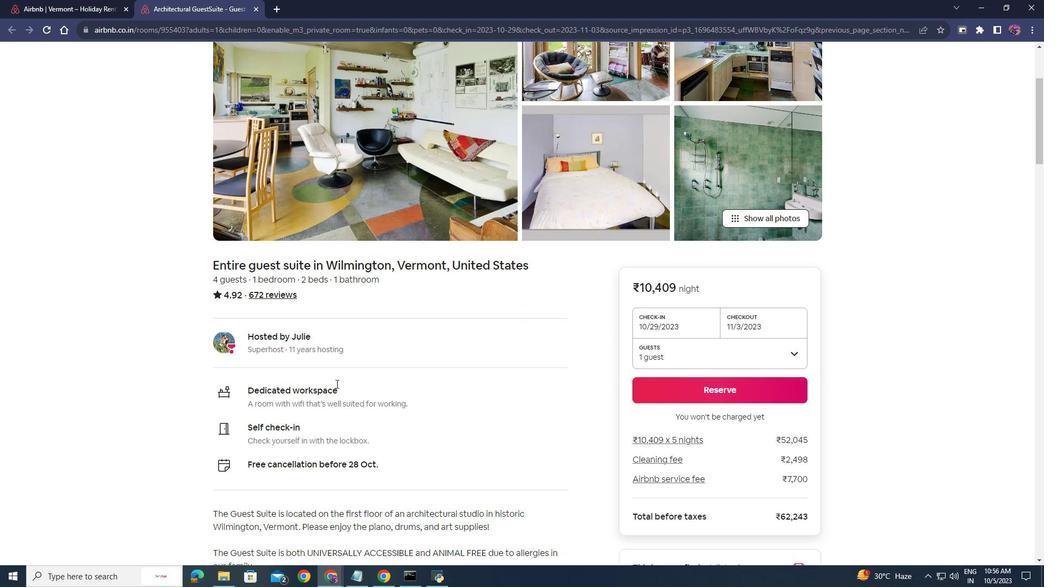 
Action: Mouse scrolled (336, 383) with delta (0, 0)
Screenshot: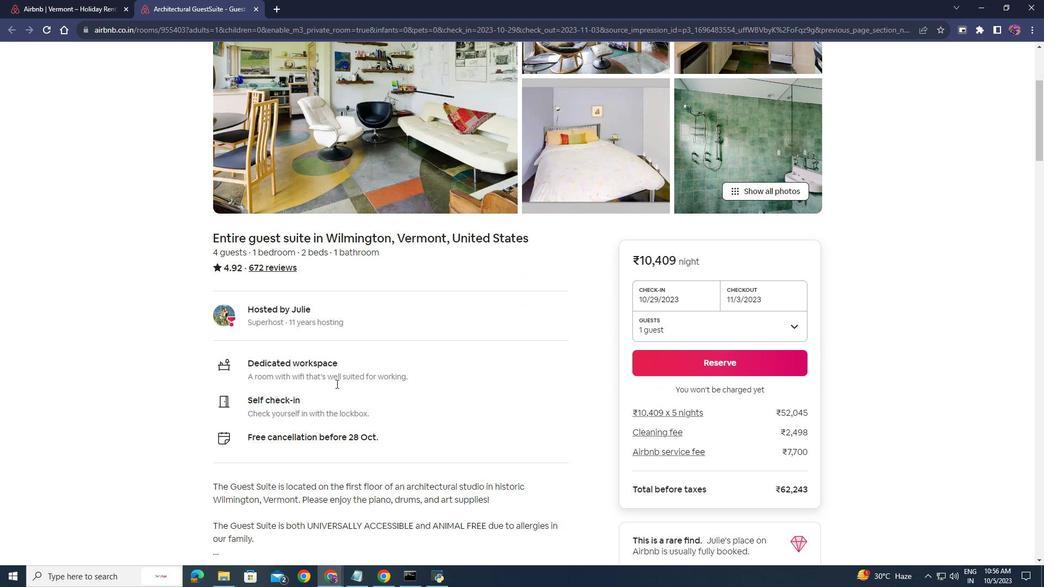 
Action: Mouse scrolled (336, 383) with delta (0, 0)
Screenshot: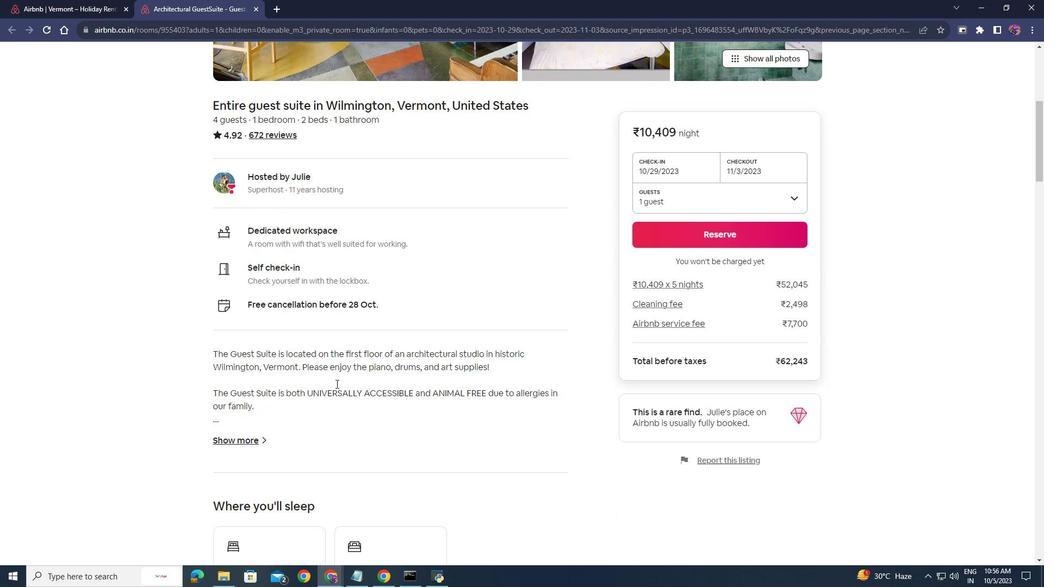 
Action: Mouse scrolled (336, 383) with delta (0, 0)
Screenshot: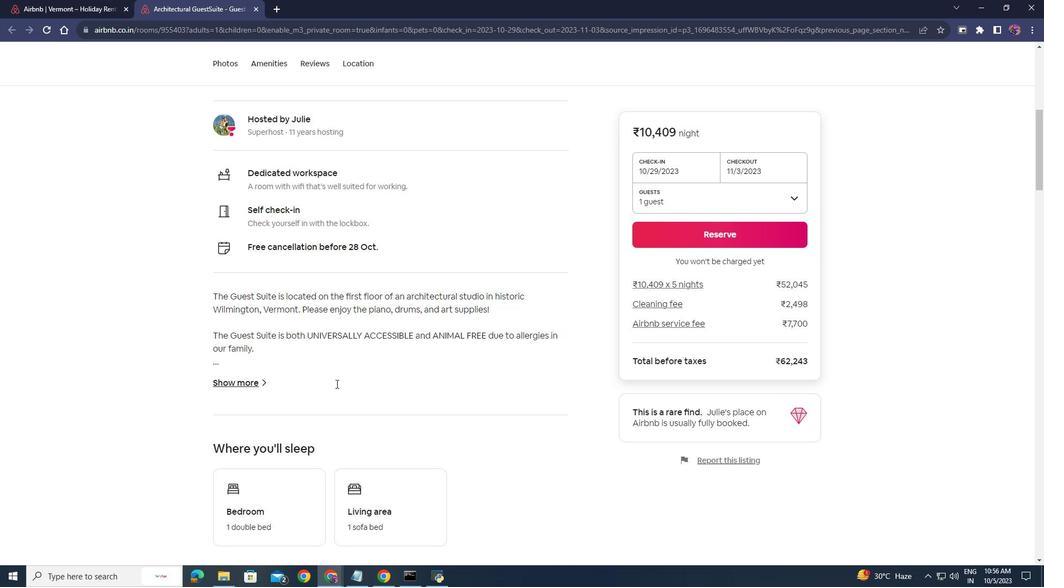 
Action: Mouse scrolled (336, 383) with delta (0, 0)
Screenshot: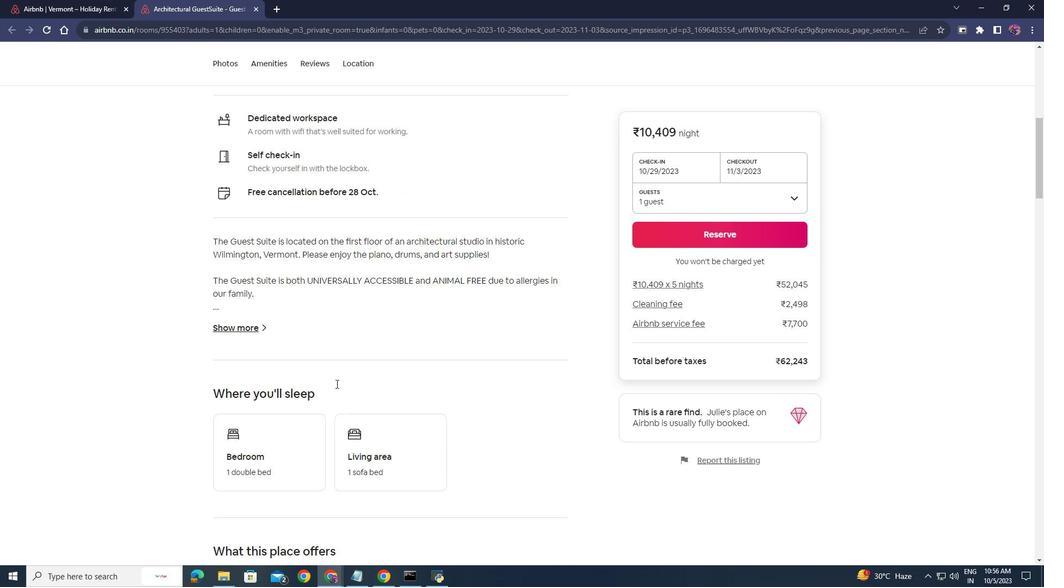 
Action: Mouse moved to (338, 382)
Screenshot: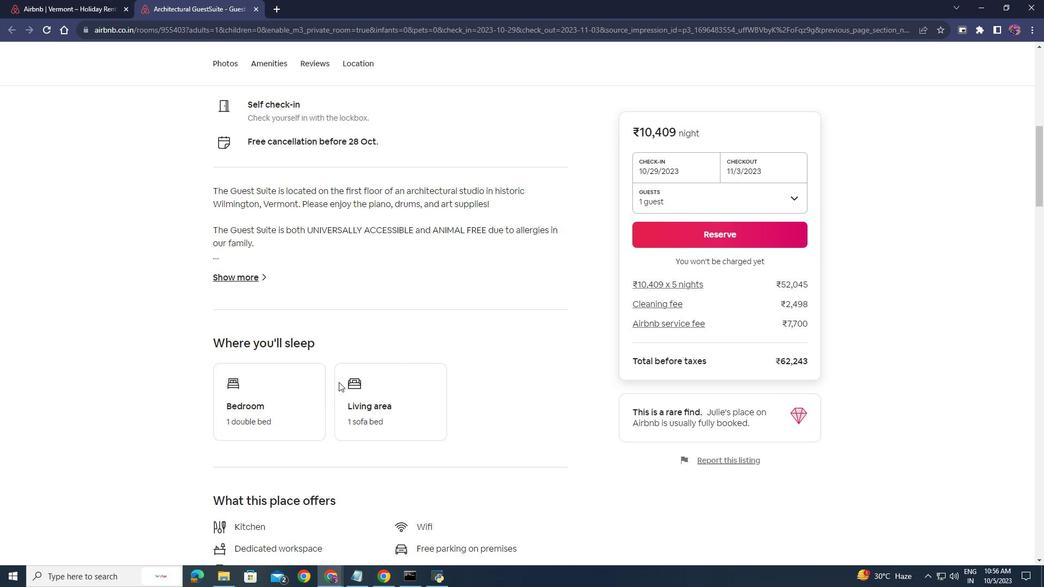 
Action: Mouse scrolled (338, 381) with delta (0, 0)
Screenshot: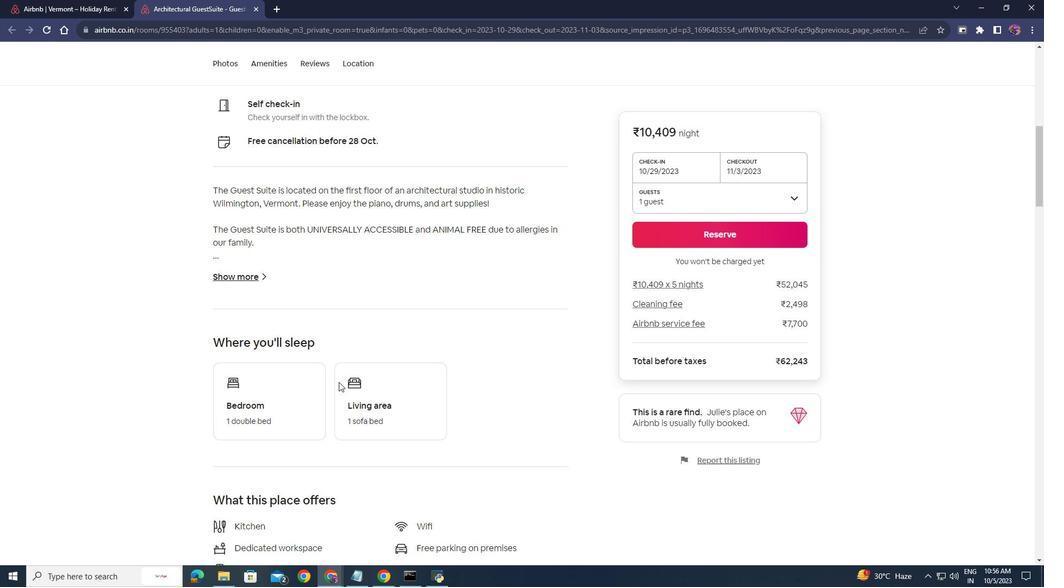 
Action: Mouse scrolled (338, 381) with delta (0, 0)
Screenshot: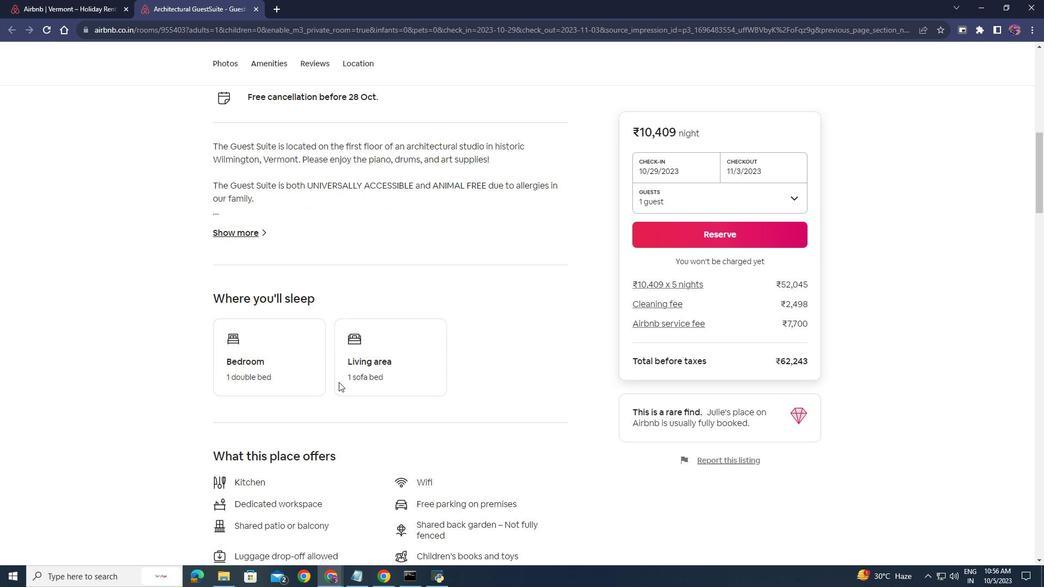 
Action: Mouse scrolled (338, 381) with delta (0, 0)
Screenshot: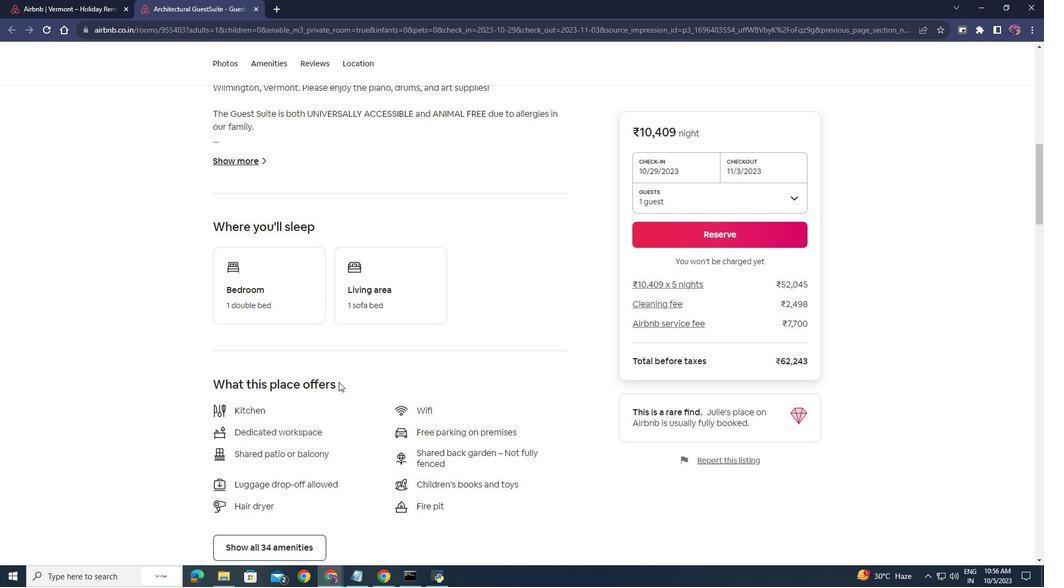 
Action: Mouse moved to (323, 394)
Screenshot: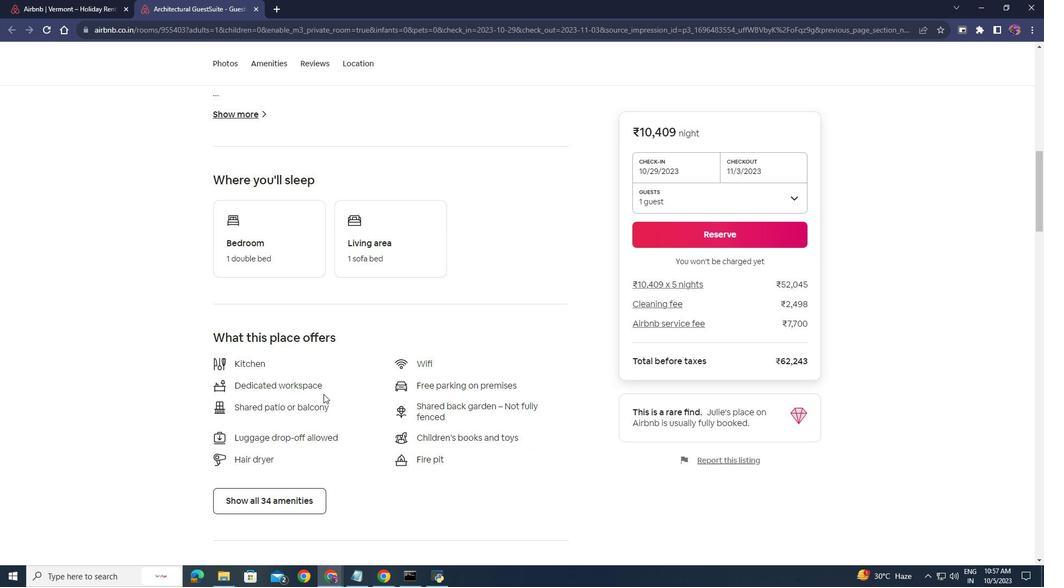 
Action: Mouse scrolled (323, 393) with delta (0, 0)
Screenshot: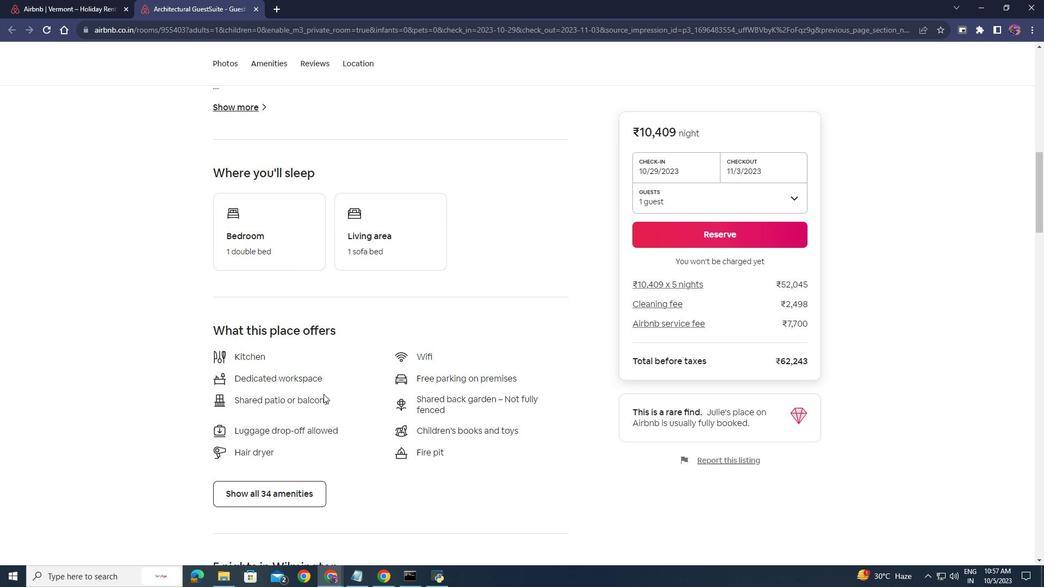 
Action: Mouse scrolled (323, 393) with delta (0, 0)
Screenshot: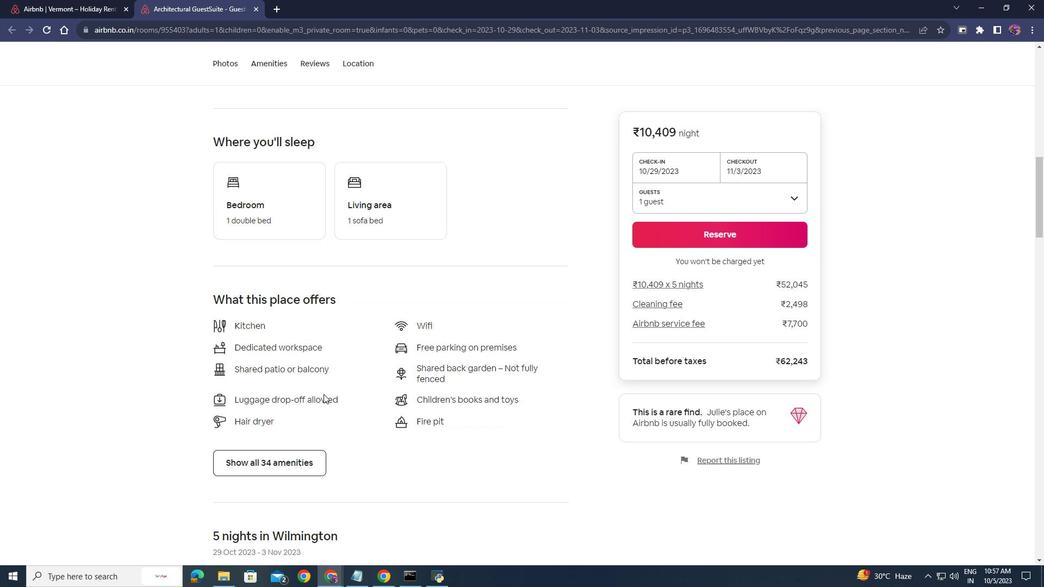 
Action: Mouse moved to (284, 402)
Screenshot: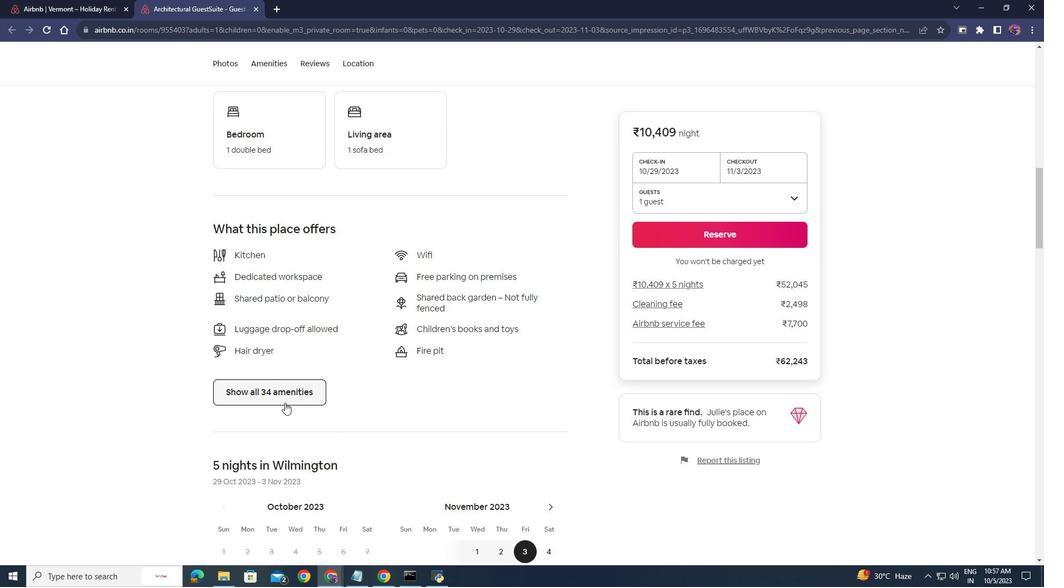 
Action: Mouse pressed left at (284, 402)
Screenshot: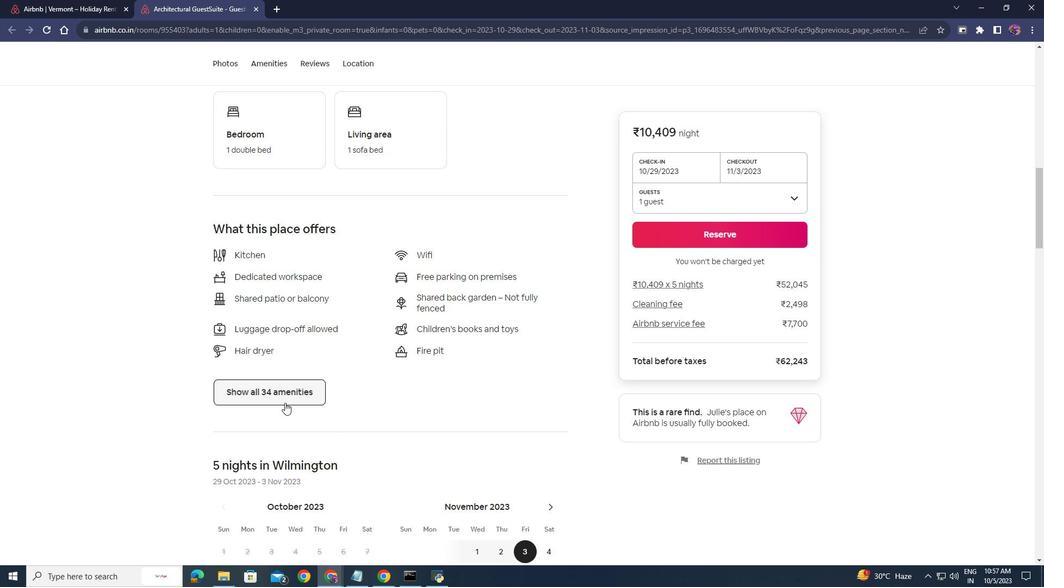 
Action: Mouse moved to (433, 356)
Screenshot: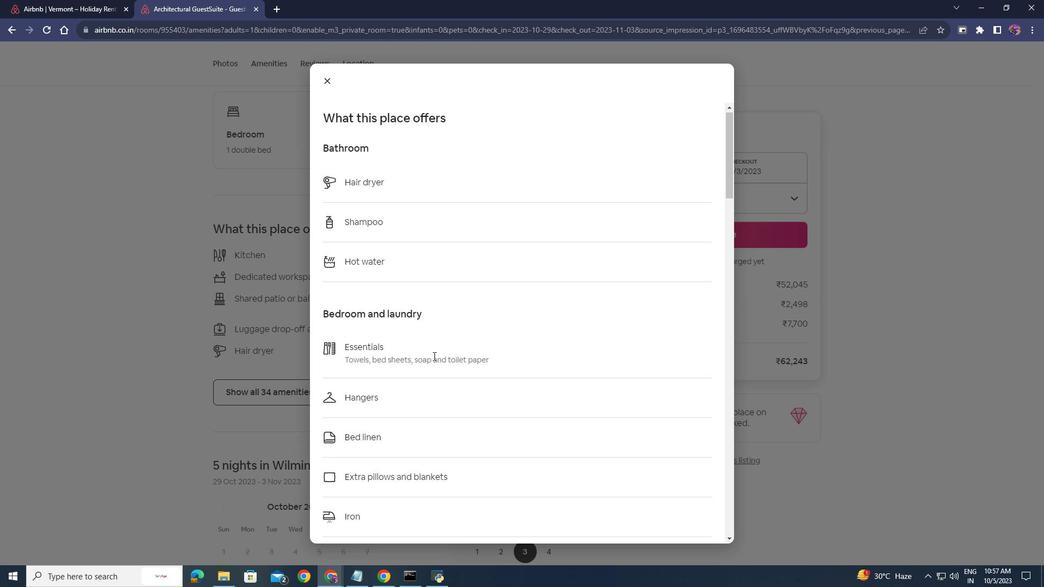 
Action: Mouse scrolled (433, 355) with delta (0, 0)
Screenshot: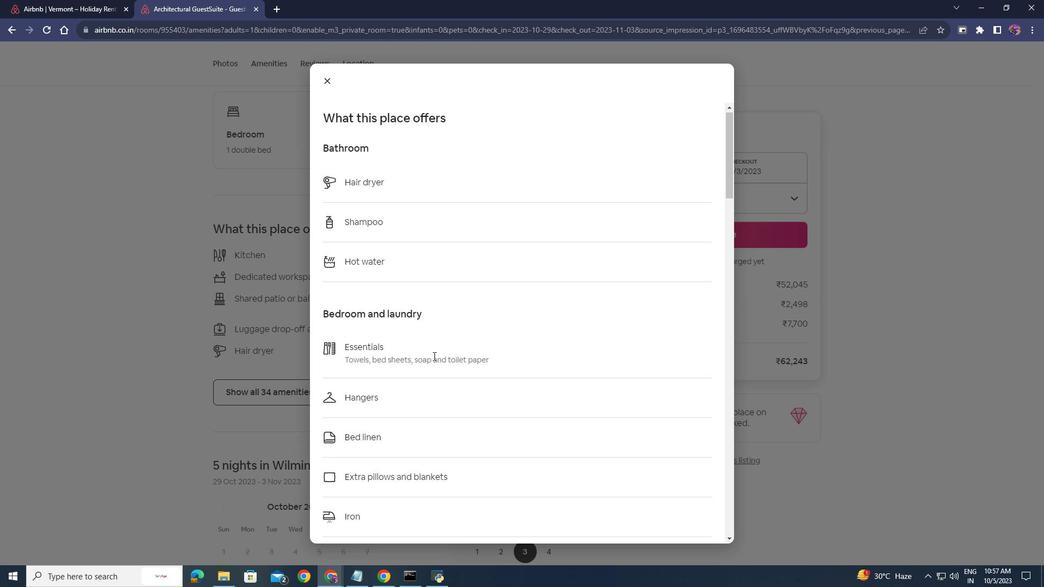 
Action: Mouse scrolled (433, 355) with delta (0, 0)
Screenshot: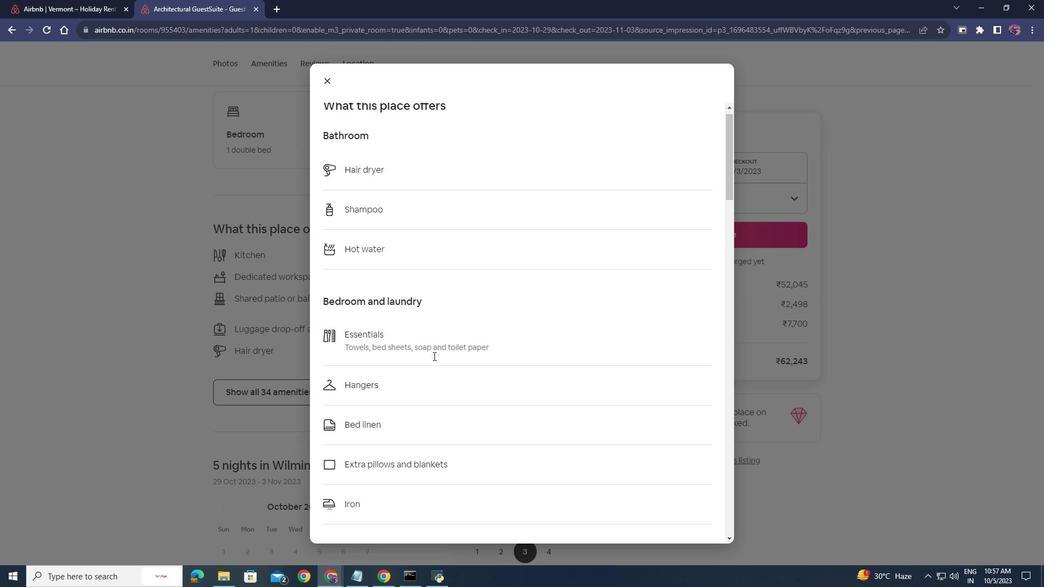
Action: Mouse scrolled (433, 355) with delta (0, 0)
Screenshot: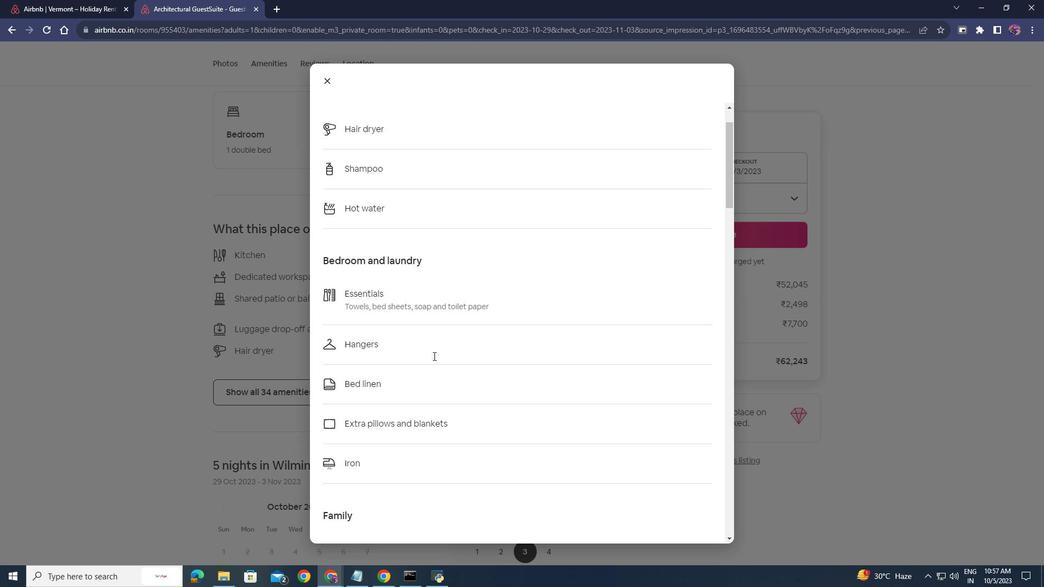 
Action: Mouse scrolled (433, 355) with delta (0, 0)
Screenshot: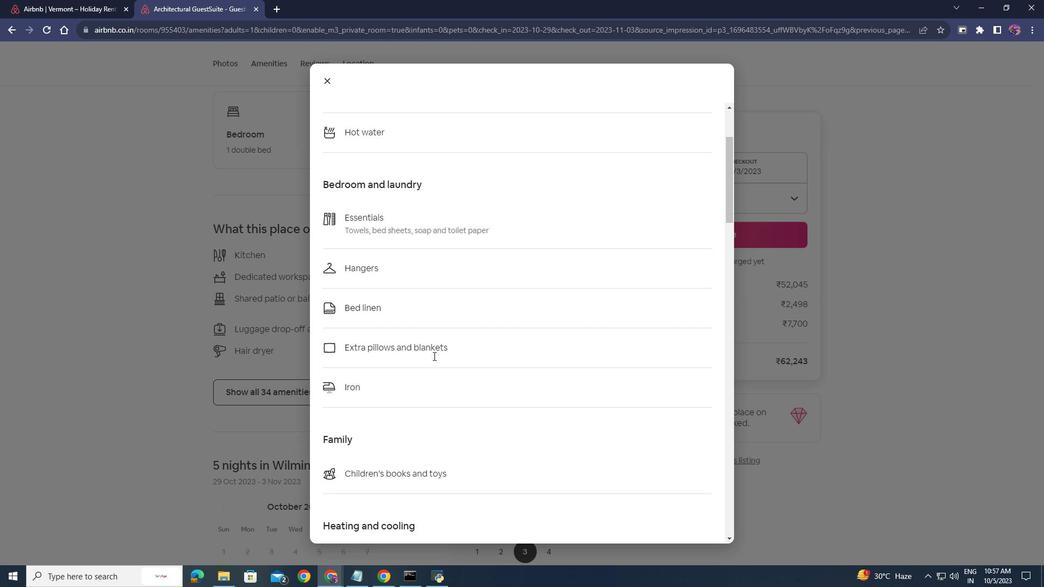 
Action: Mouse scrolled (433, 355) with delta (0, 0)
Screenshot: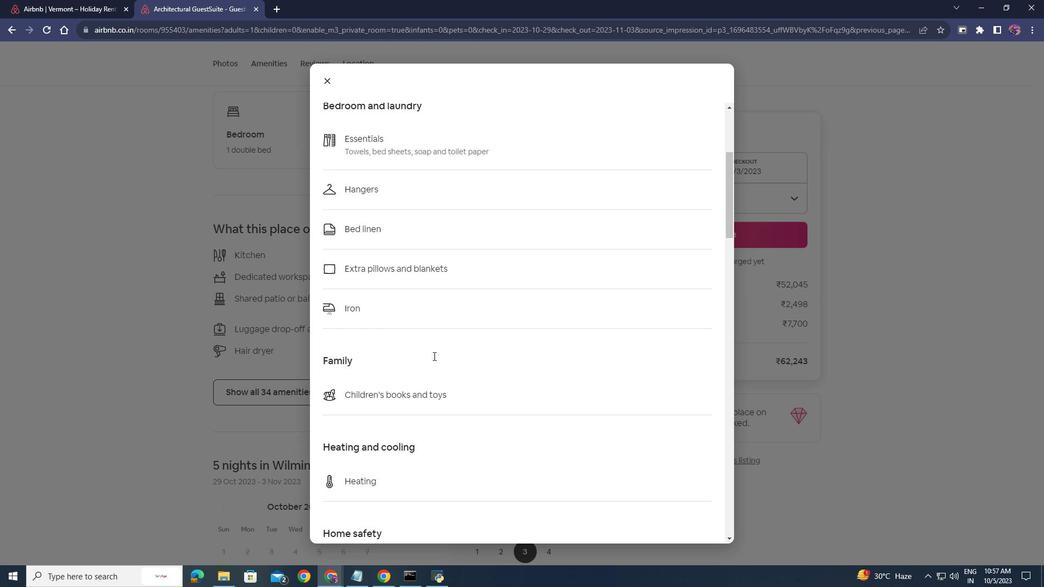 
Action: Mouse scrolled (433, 355) with delta (0, 0)
Screenshot: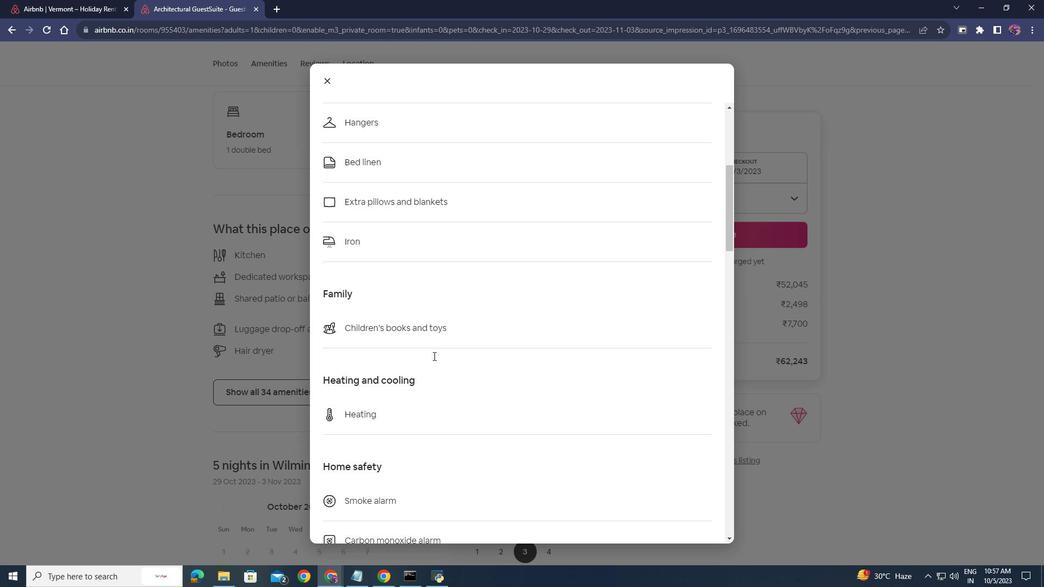 
Action: Mouse scrolled (433, 355) with delta (0, 0)
Screenshot: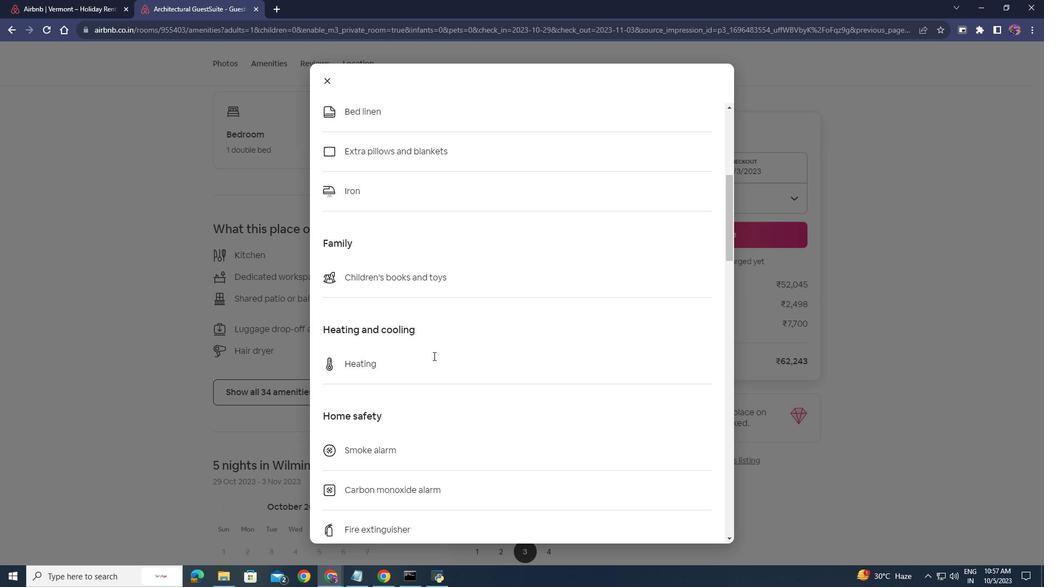 
Action: Mouse scrolled (433, 355) with delta (0, 0)
Screenshot: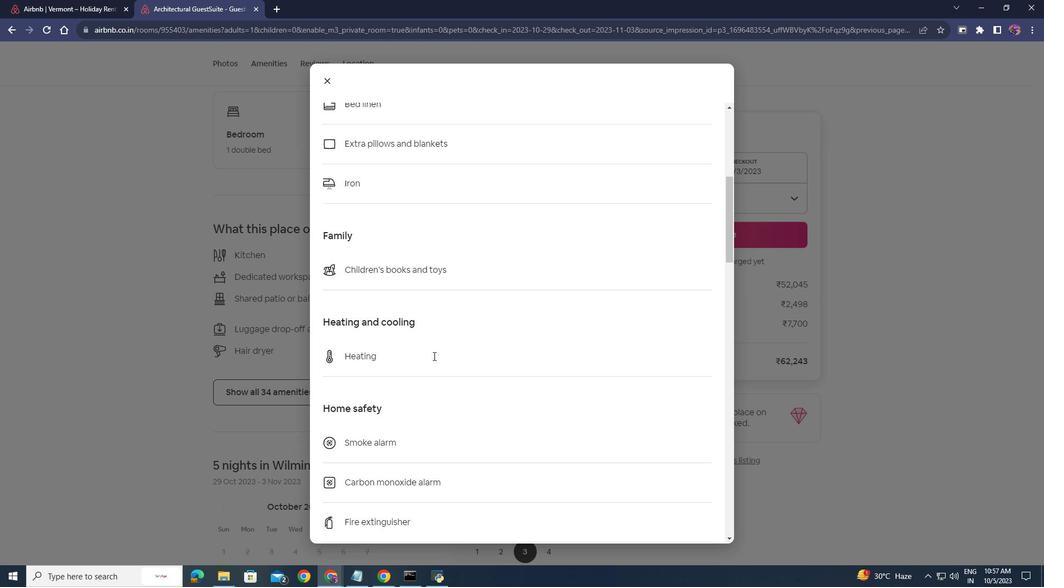 
Action: Mouse scrolled (433, 355) with delta (0, 0)
Screenshot: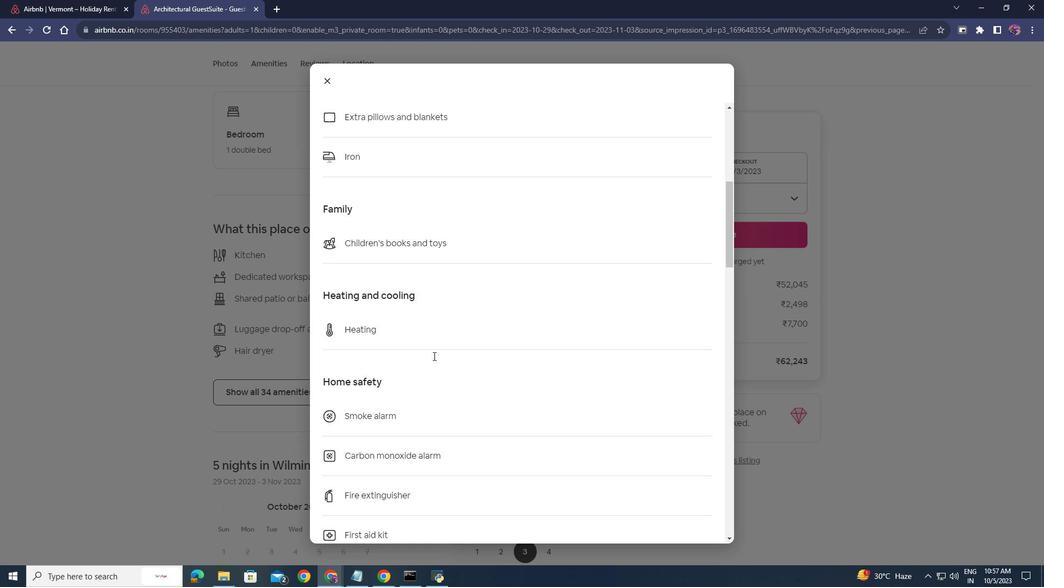 
Action: Mouse scrolled (433, 355) with delta (0, 0)
Screenshot: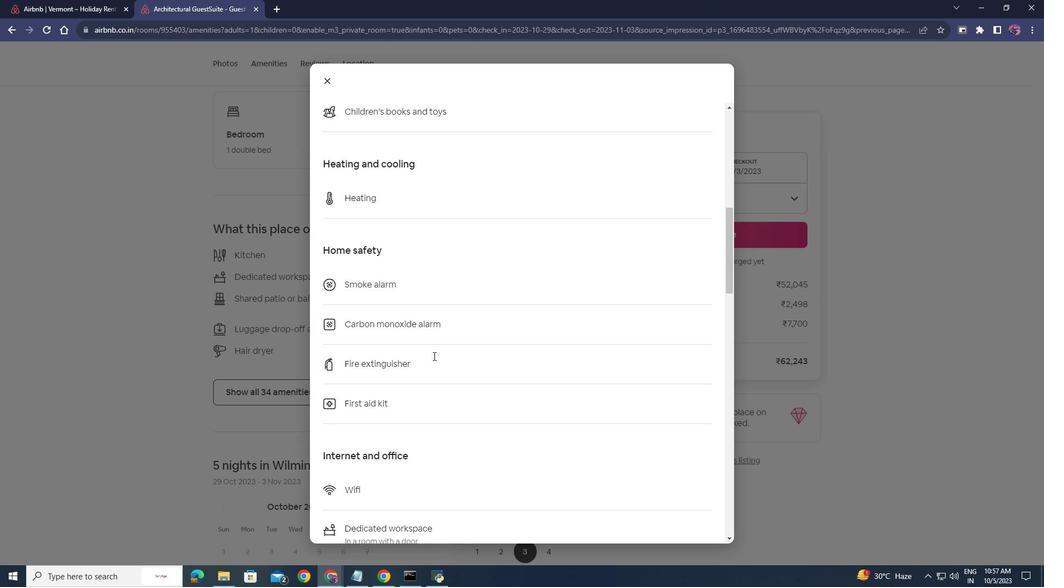 
Action: Mouse scrolled (433, 355) with delta (0, 0)
Screenshot: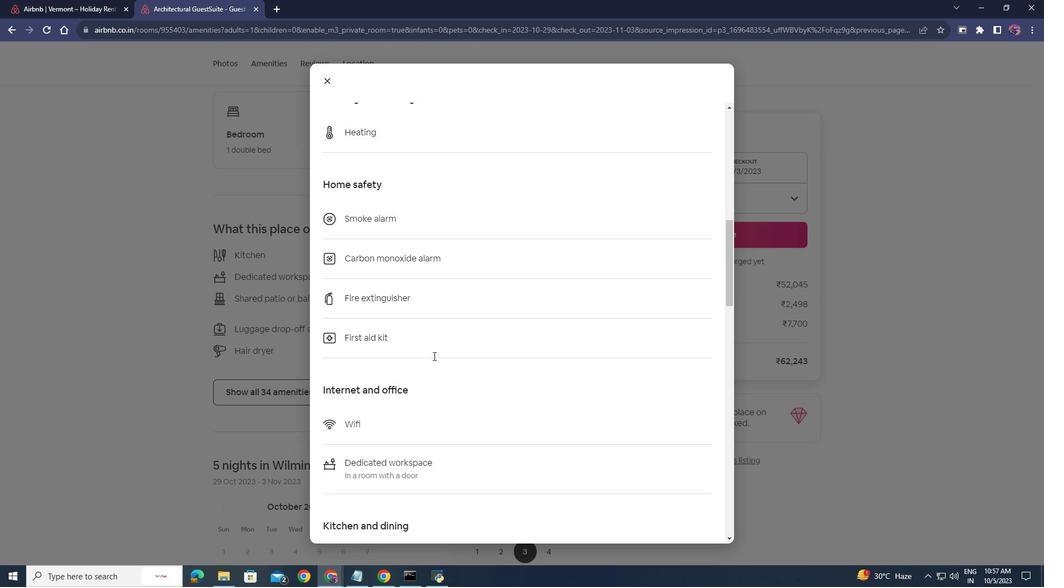 
Action: Mouse scrolled (433, 355) with delta (0, 0)
Screenshot: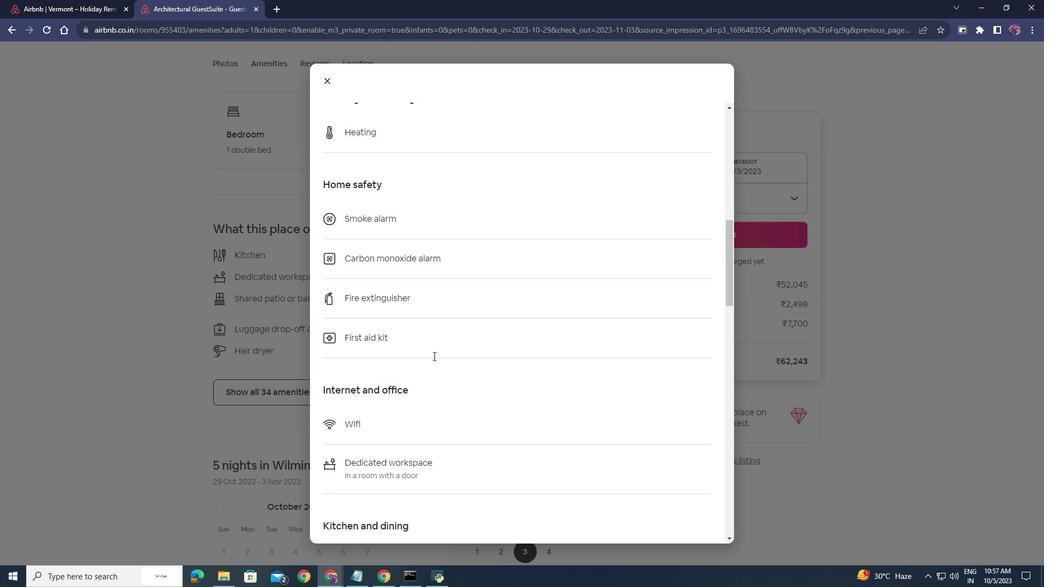 
Action: Mouse scrolled (433, 355) with delta (0, 0)
Screenshot: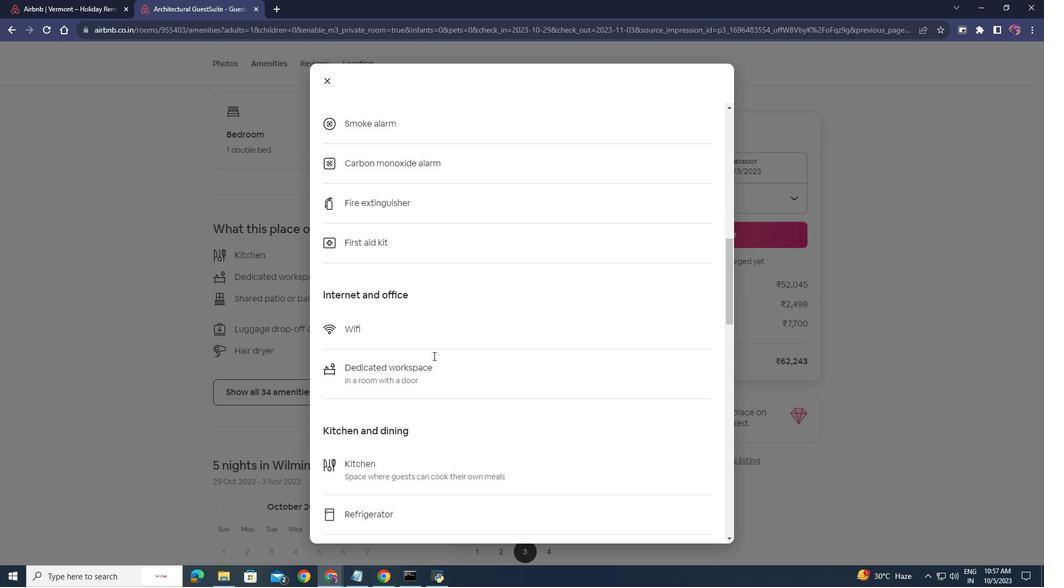 
Action: Mouse scrolled (433, 355) with delta (0, 0)
Screenshot: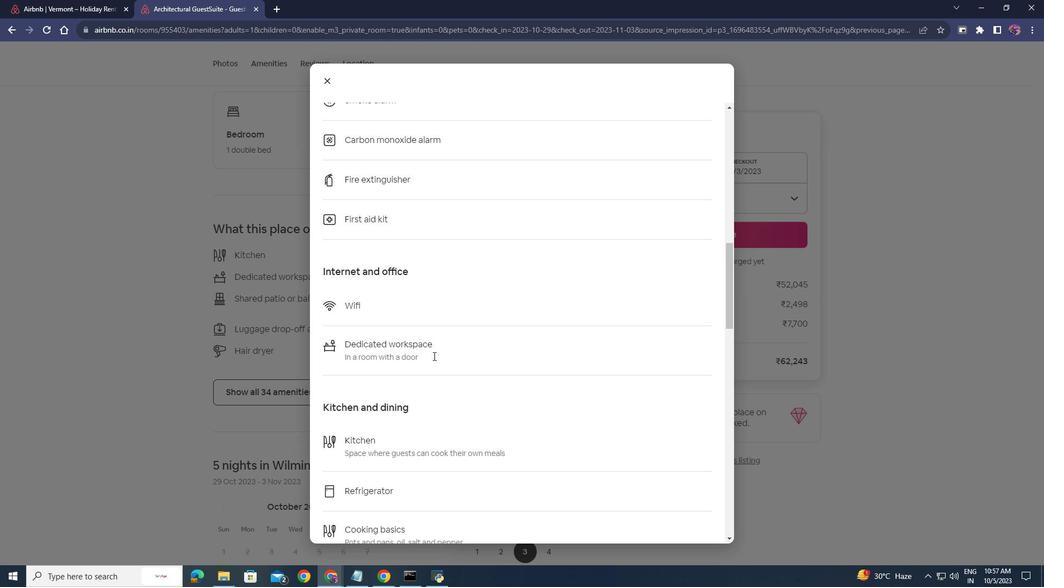 
Action: Mouse scrolled (433, 355) with delta (0, 0)
Screenshot: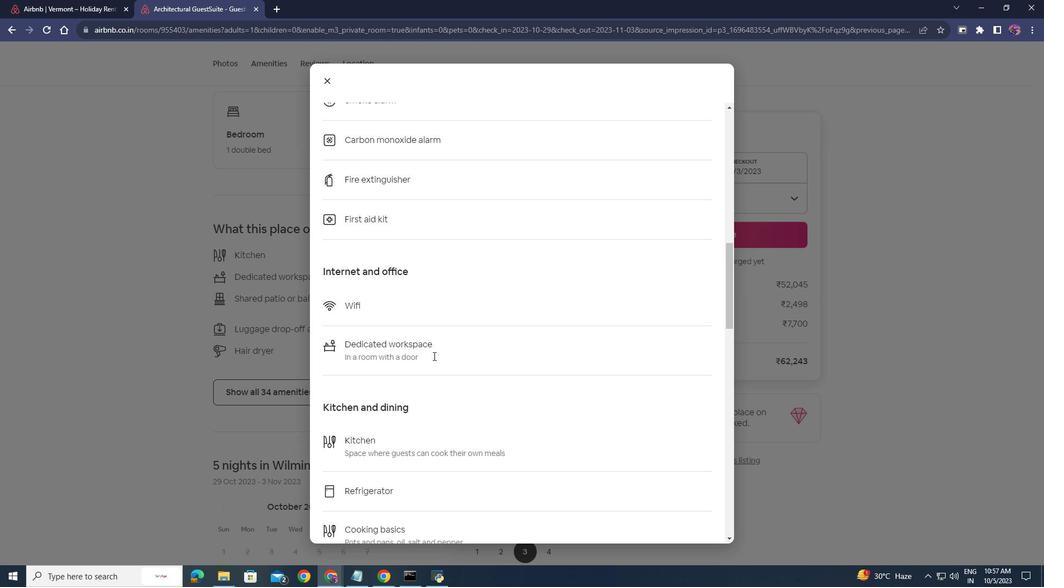 
Action: Mouse scrolled (433, 355) with delta (0, 0)
Screenshot: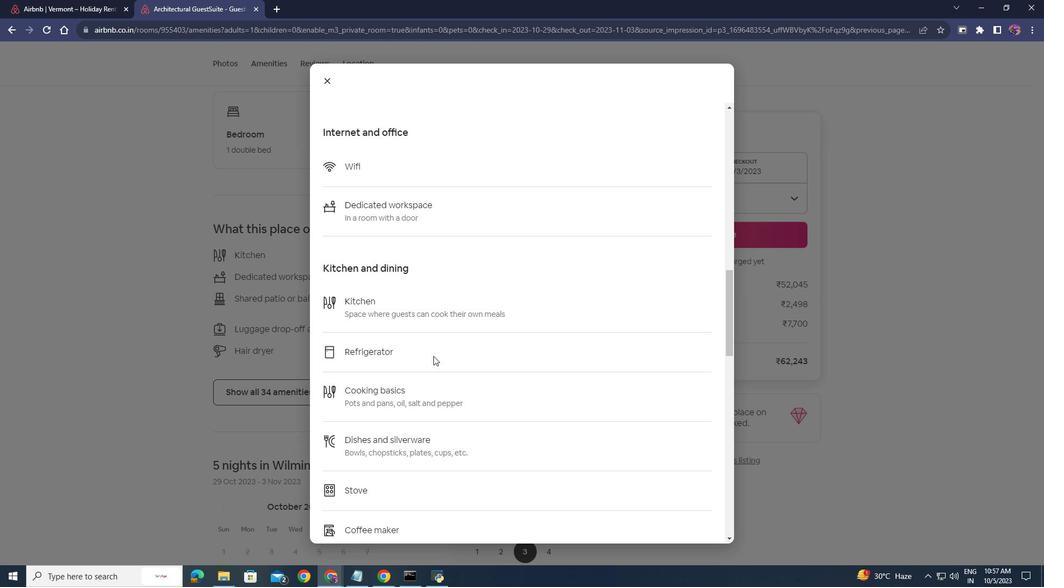 
Action: Mouse scrolled (433, 355) with delta (0, 0)
Screenshot: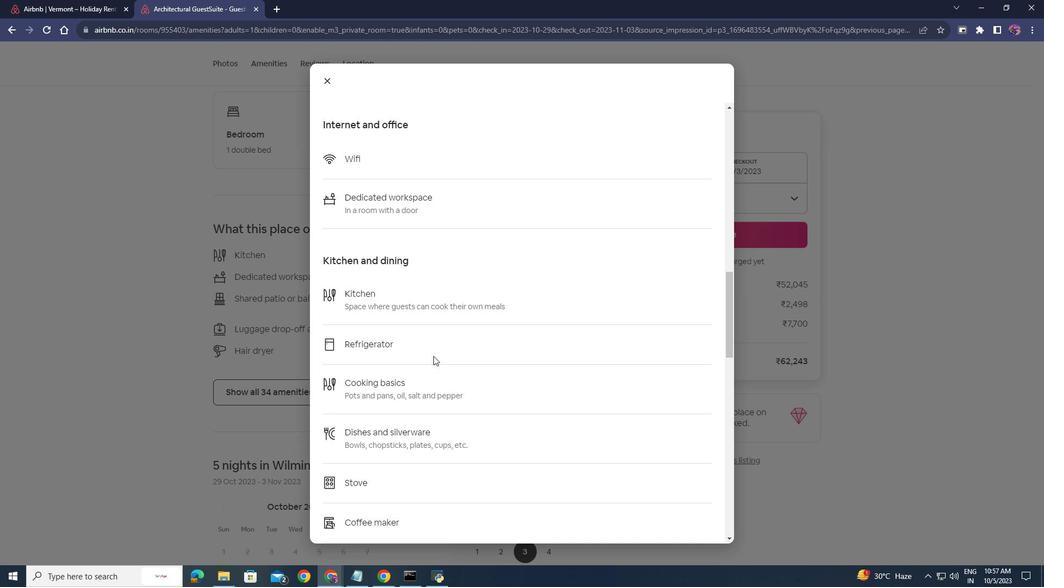 
Action: Mouse scrolled (433, 355) with delta (0, 0)
Screenshot: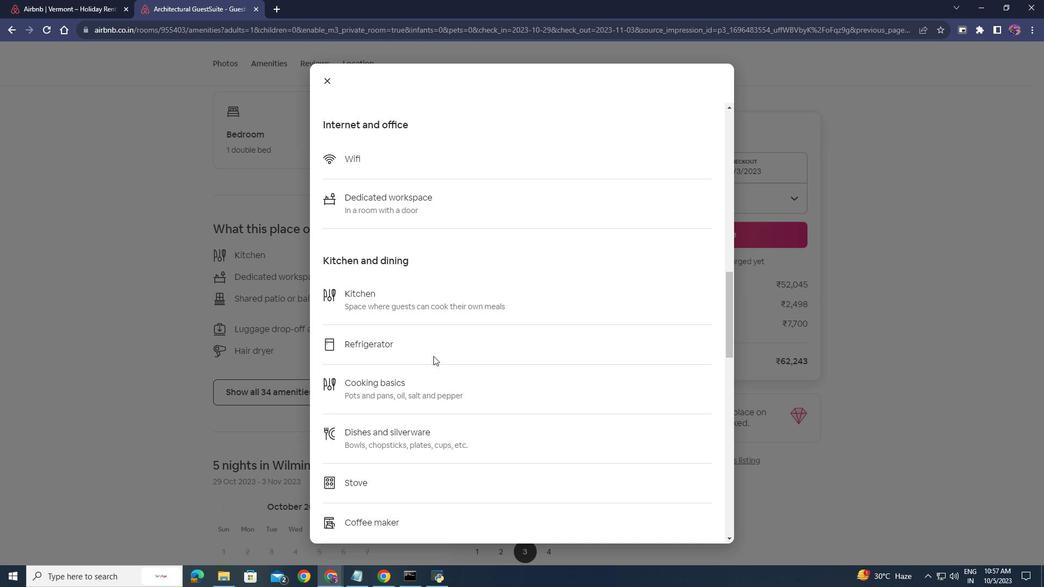 
Action: Mouse scrolled (433, 355) with delta (0, 0)
Screenshot: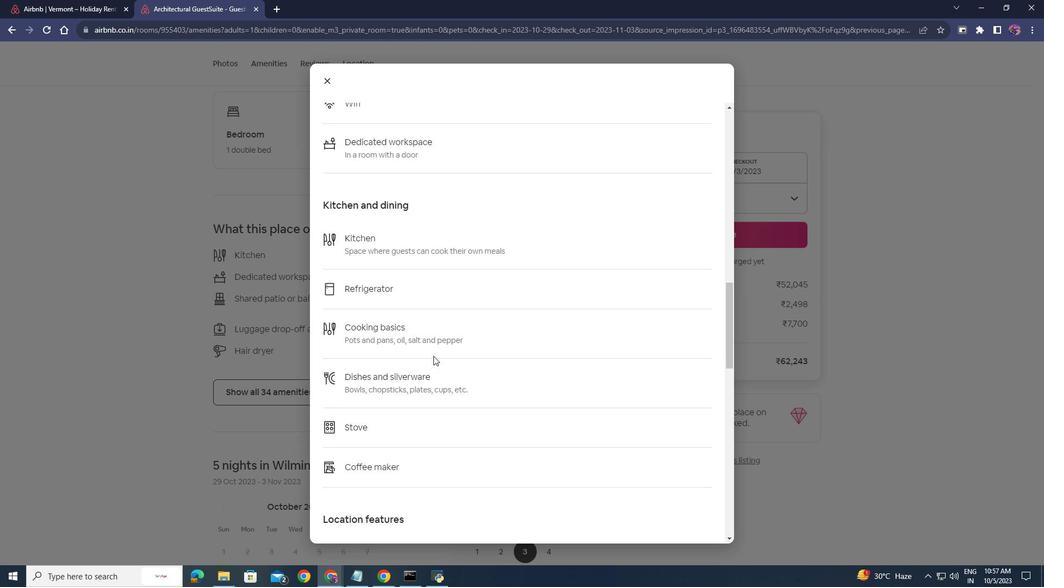 
Action: Mouse scrolled (433, 355) with delta (0, 0)
Screenshot: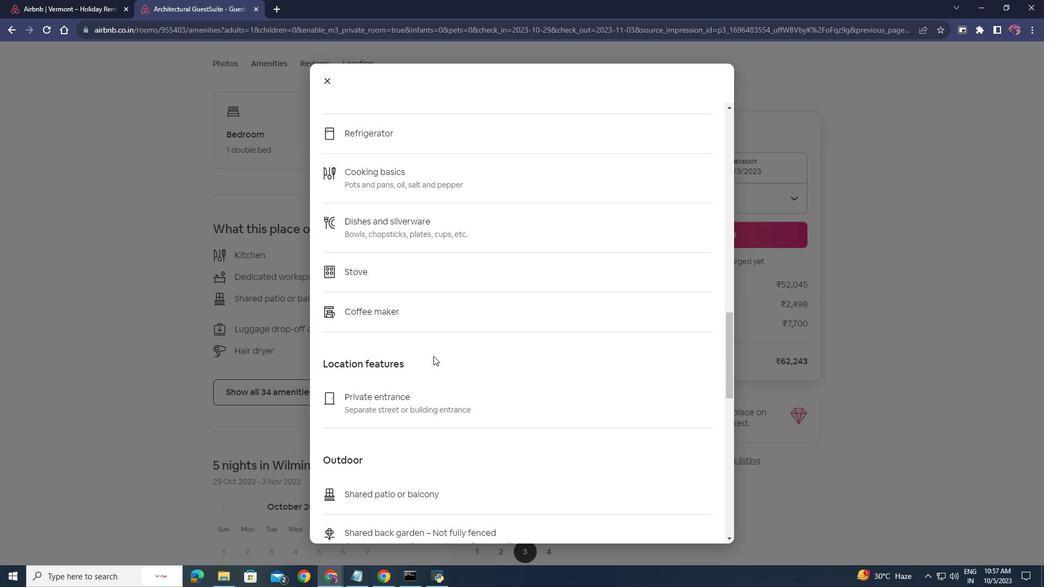 
Action: Mouse scrolled (433, 355) with delta (0, 0)
Screenshot: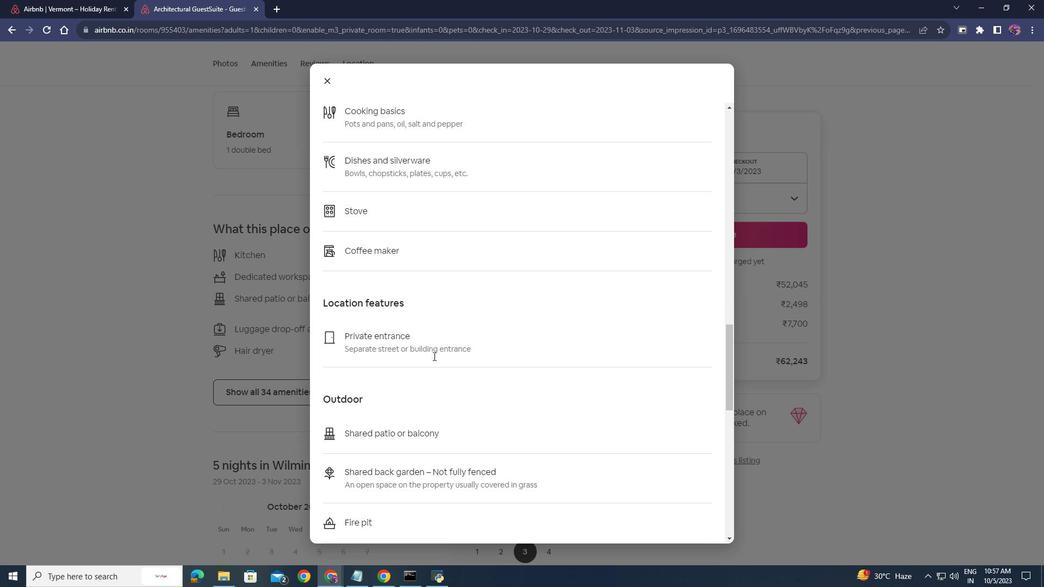 
Action: Mouse scrolled (433, 355) with delta (0, 0)
Screenshot: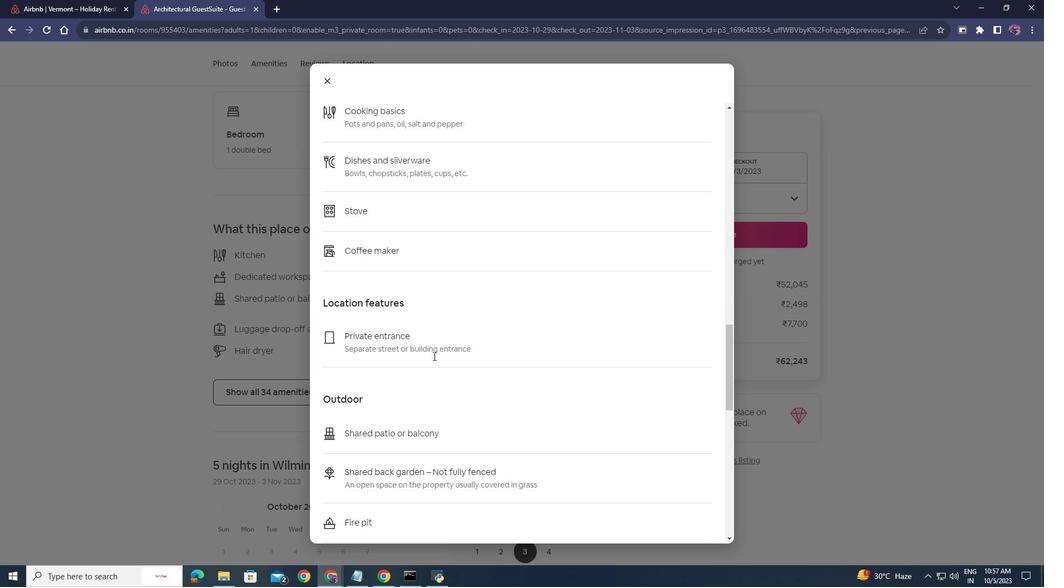 
Action: Mouse scrolled (433, 355) with delta (0, 0)
Screenshot: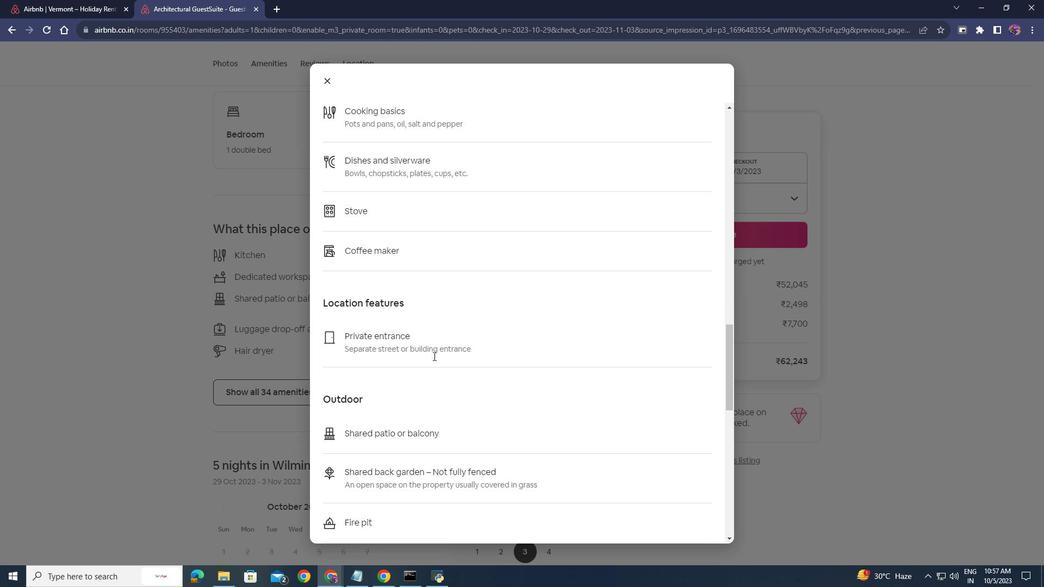 
Action: Mouse scrolled (433, 355) with delta (0, 0)
Screenshot: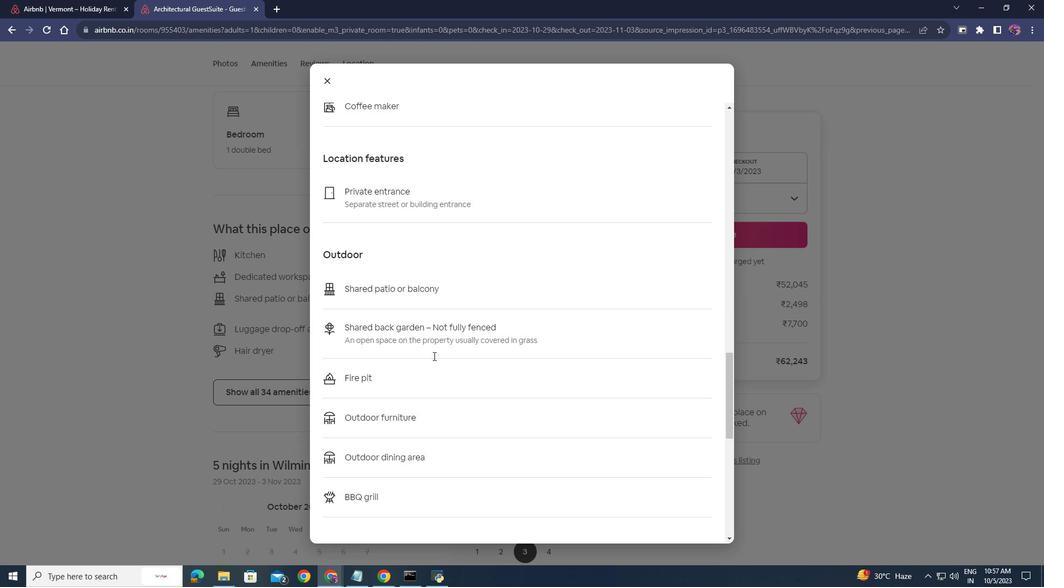 
Action: Mouse moved to (326, 81)
Screenshot: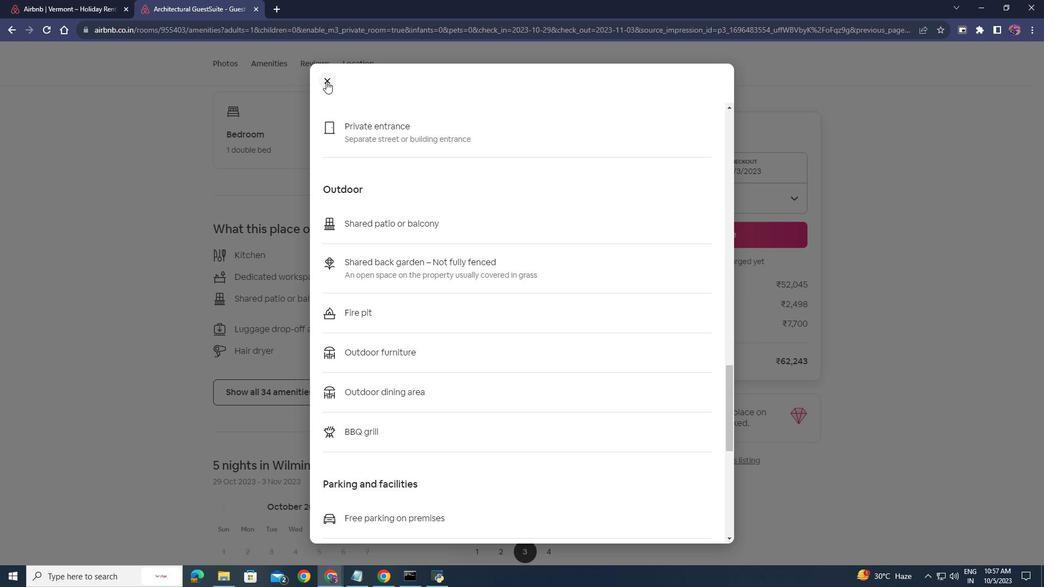 
Action: Mouse pressed left at (326, 81)
Screenshot: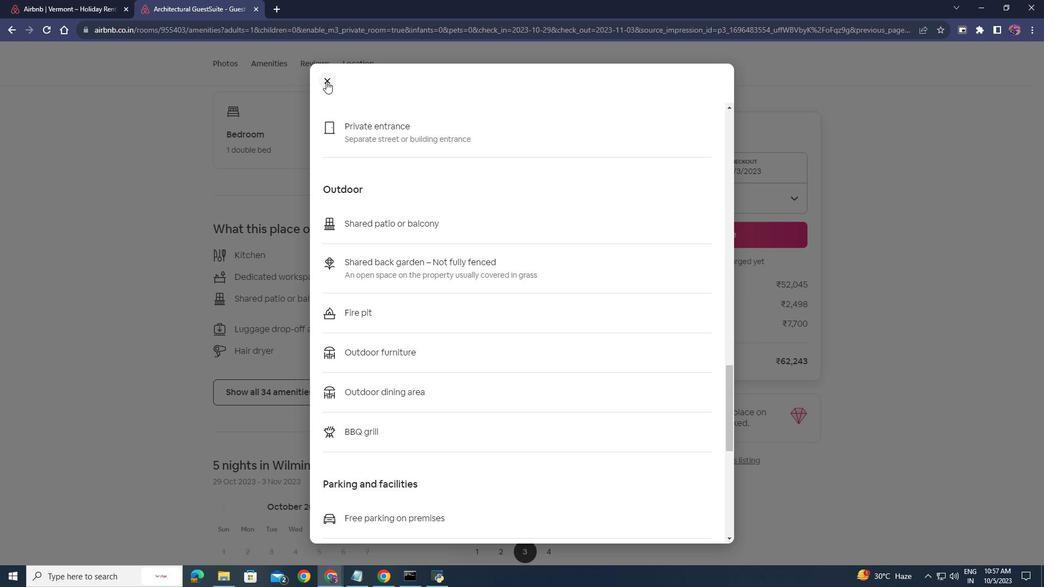 
Action: Mouse moved to (305, 356)
Screenshot: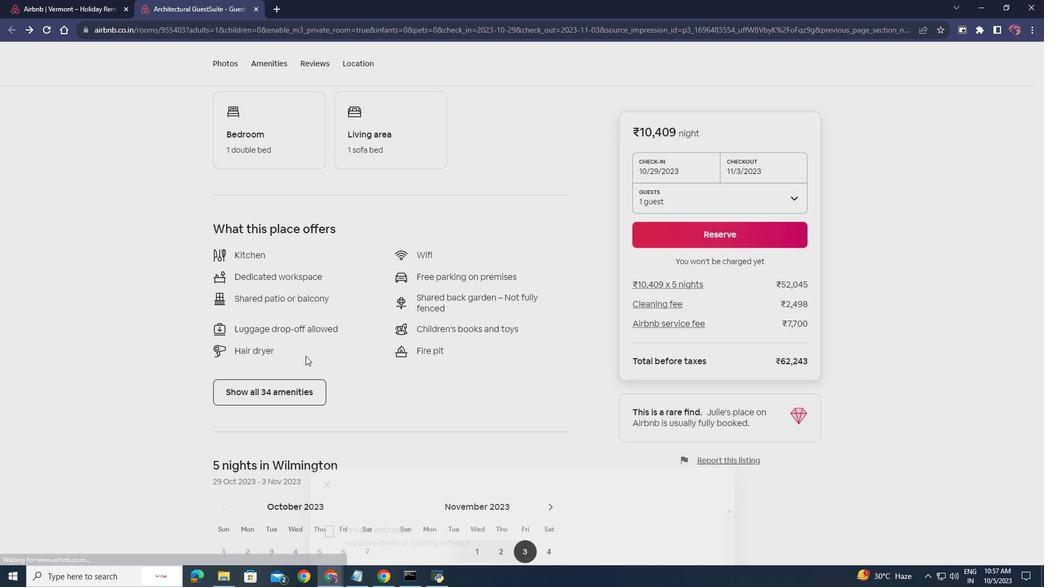 
Action: Mouse scrolled (305, 355) with delta (0, 0)
Screenshot: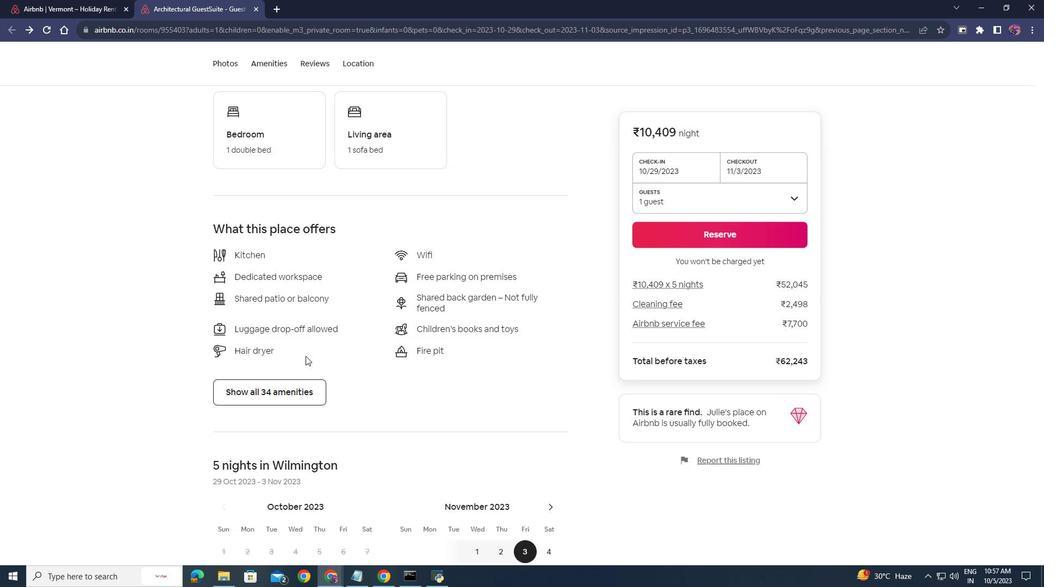 
Action: Mouse moved to (305, 356)
Screenshot: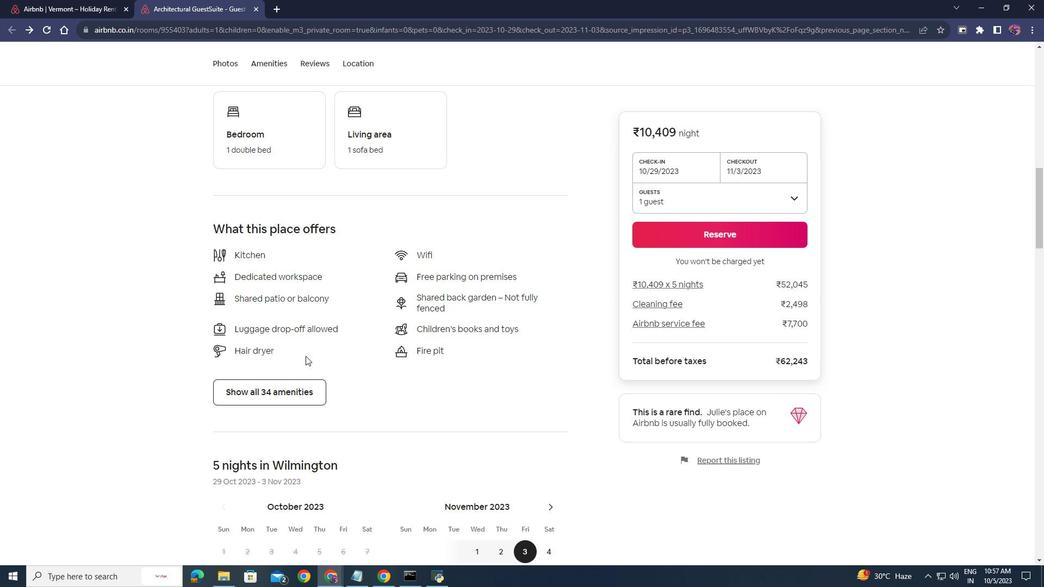 
Action: Mouse scrolled (305, 355) with delta (0, 0)
Screenshot: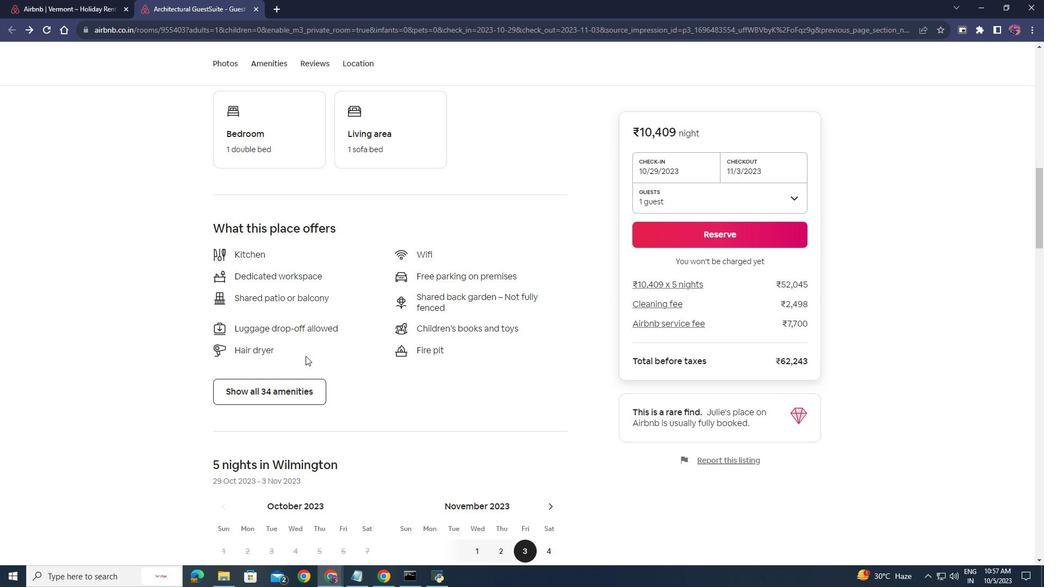 
Action: Mouse scrolled (305, 355) with delta (0, 0)
Screenshot: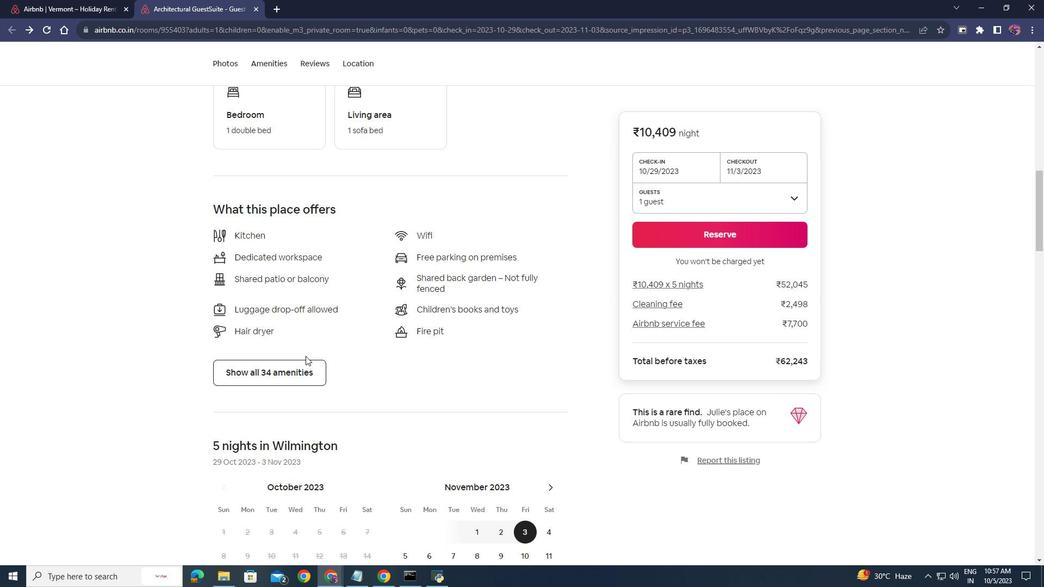 
Action: Mouse moved to (305, 355)
Screenshot: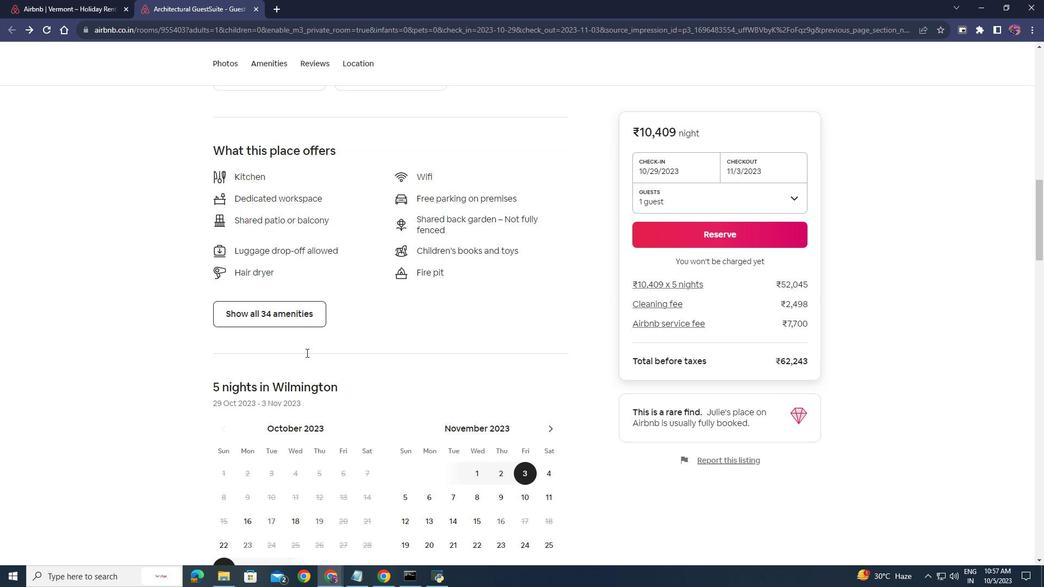 
Action: Mouse scrolled (305, 354) with delta (0, 0)
Screenshot: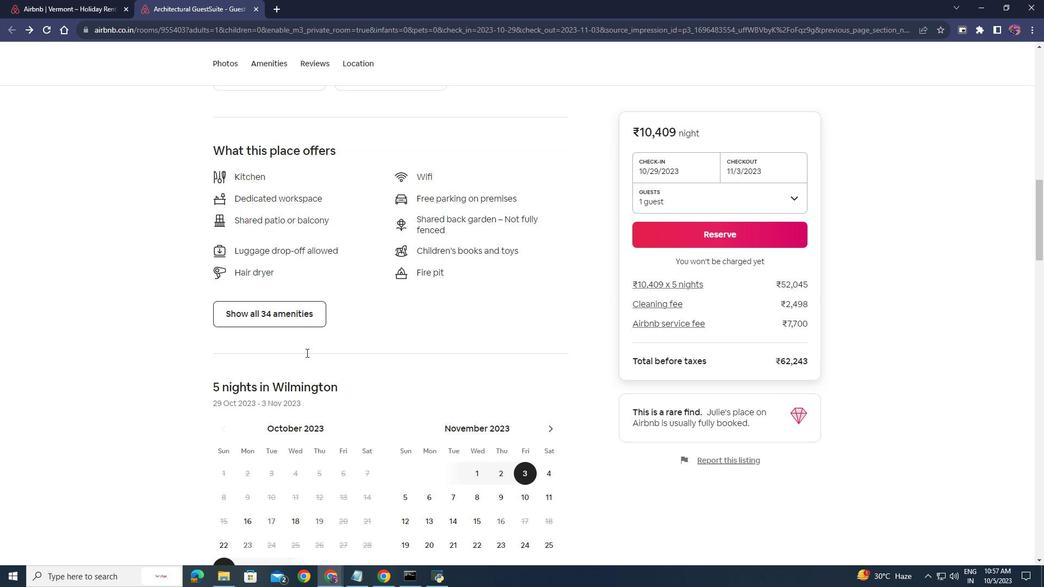 
Action: Mouse moved to (306, 352)
Screenshot: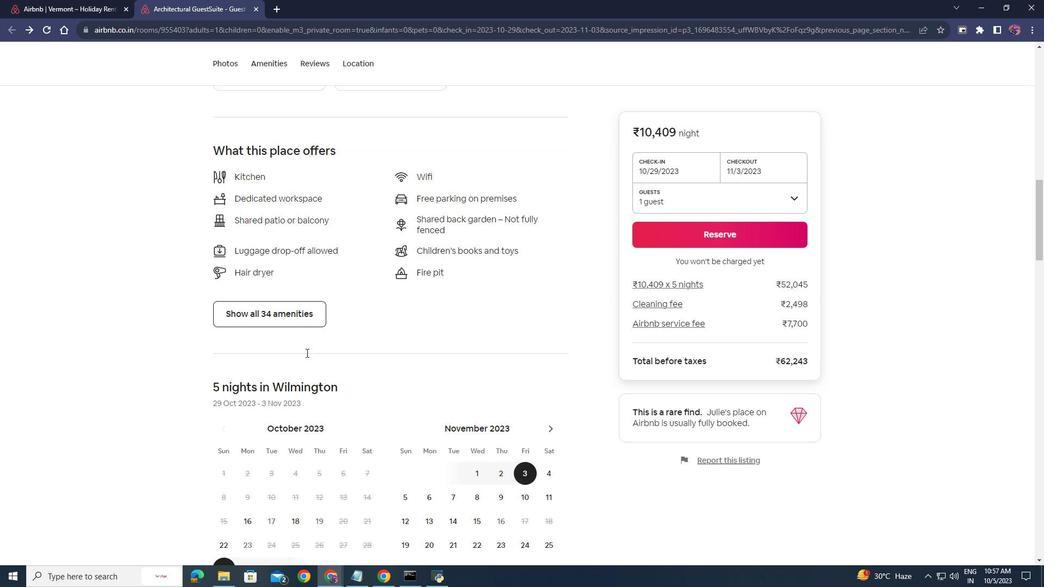 
Action: Mouse scrolled (306, 352) with delta (0, 0)
Screenshot: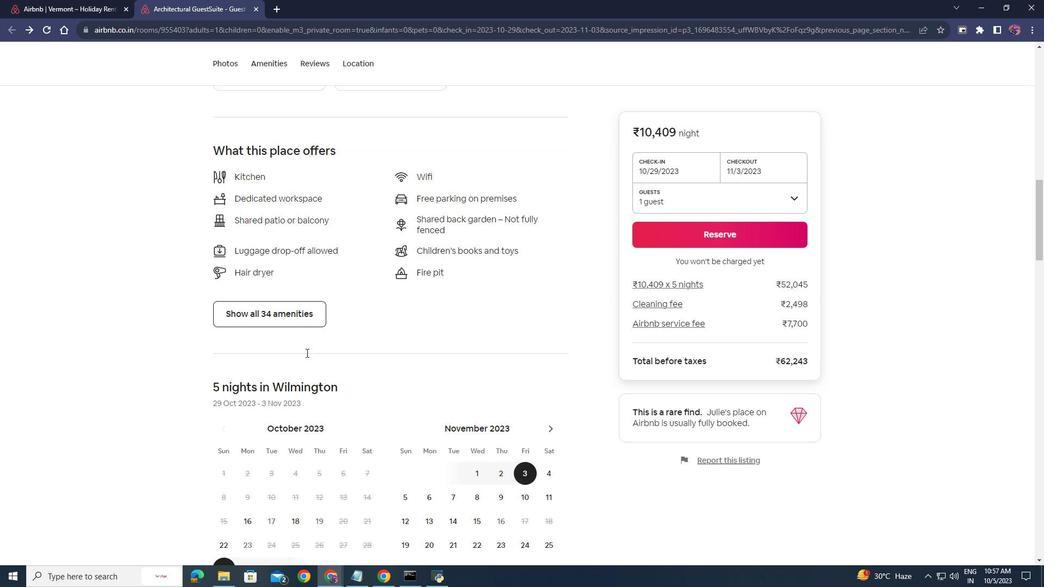 
Action: Mouse moved to (317, 345)
Screenshot: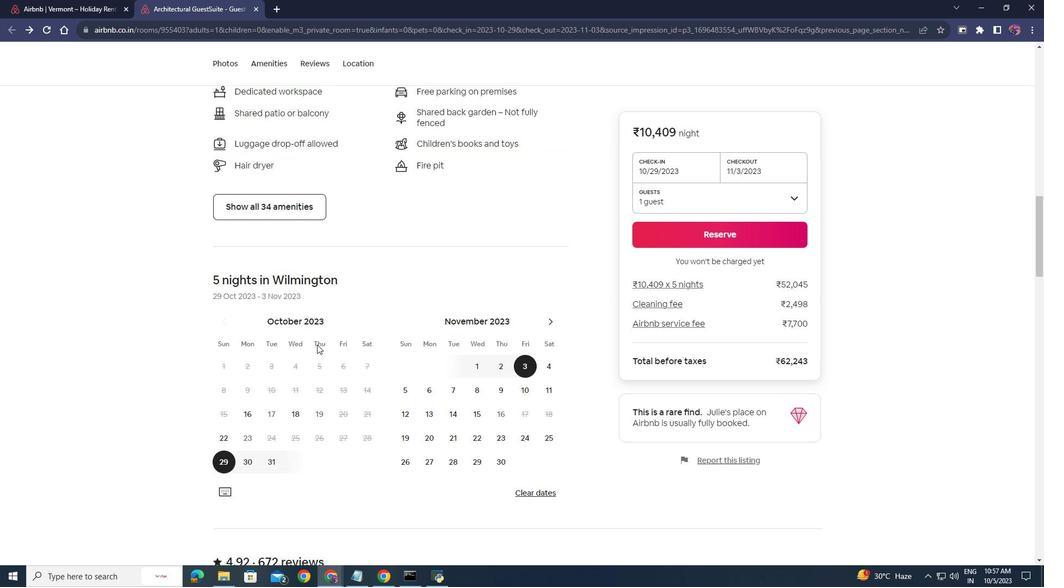 
Action: Mouse scrolled (317, 344) with delta (0, 0)
Screenshot: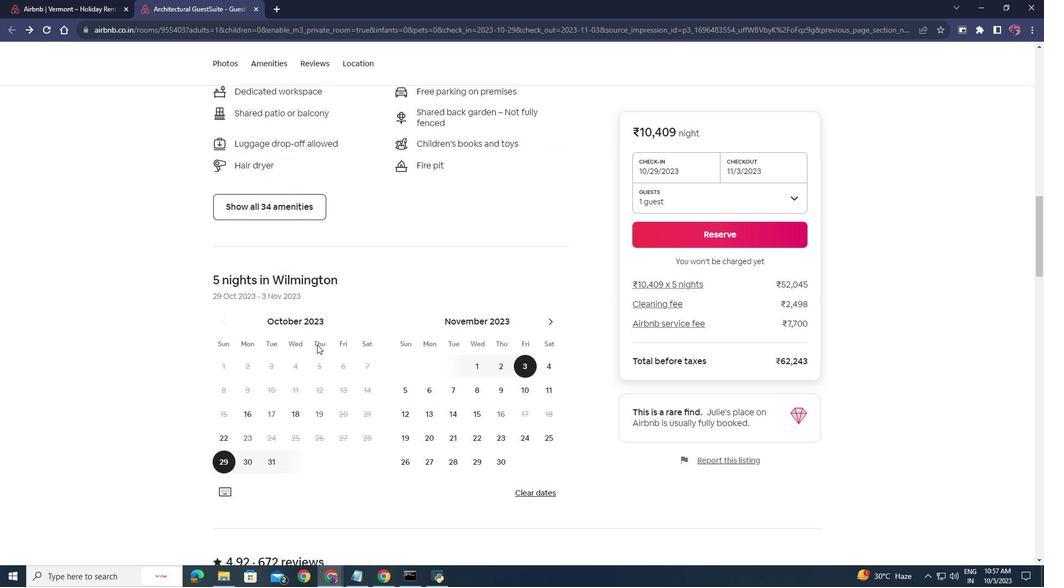 
Action: Mouse moved to (363, 338)
Screenshot: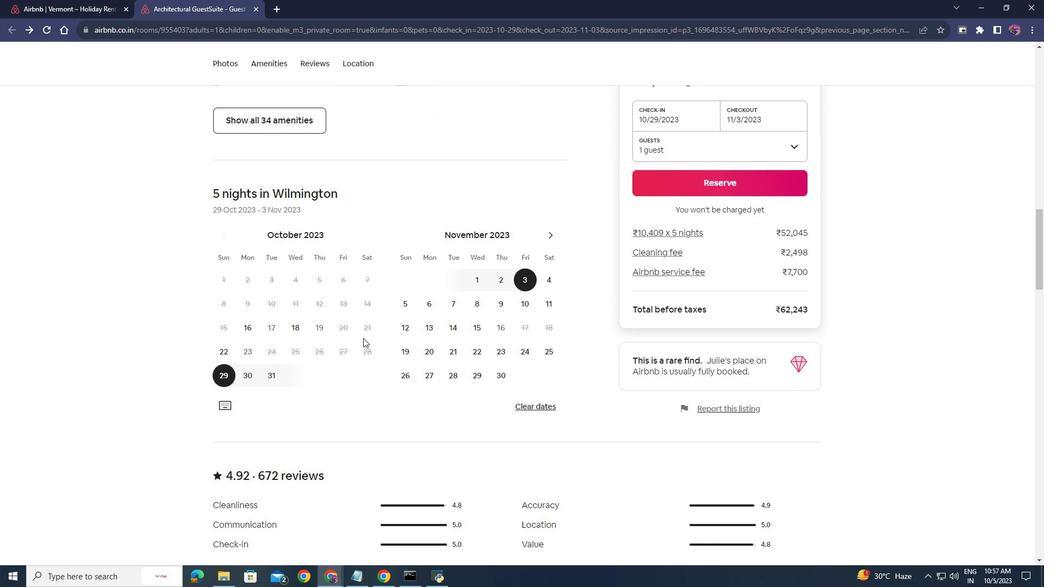 
Action: Mouse scrolled (363, 337) with delta (0, 0)
Screenshot: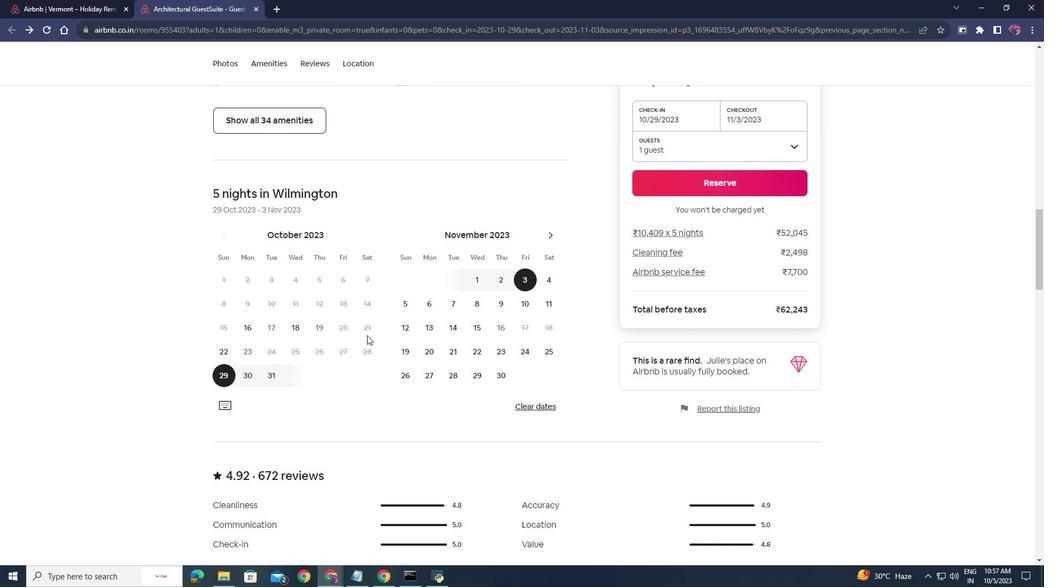 
Action: Mouse scrolled (363, 337) with delta (0, 0)
Screenshot: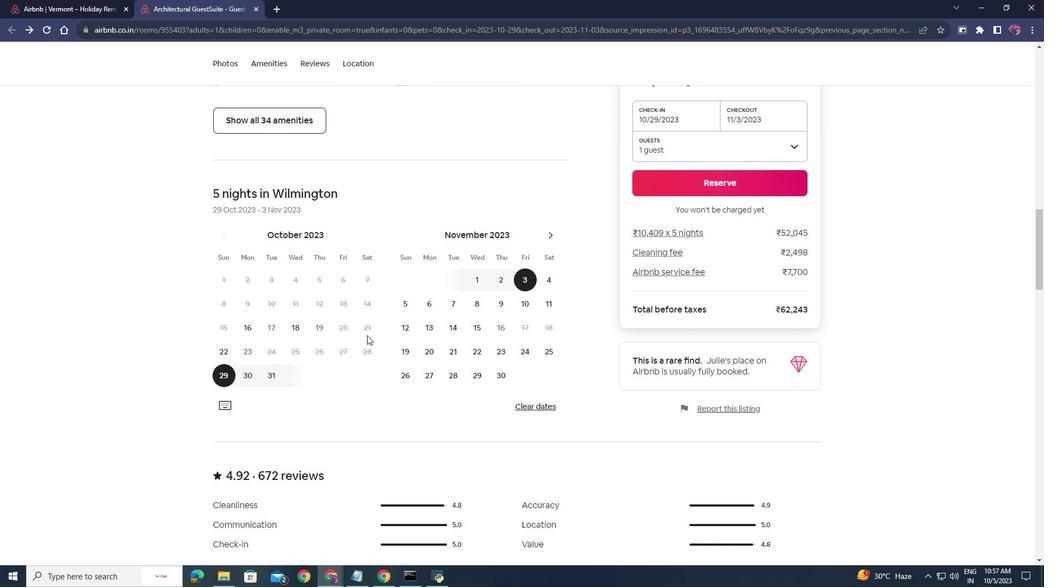 
Action: Mouse moved to (369, 333)
Screenshot: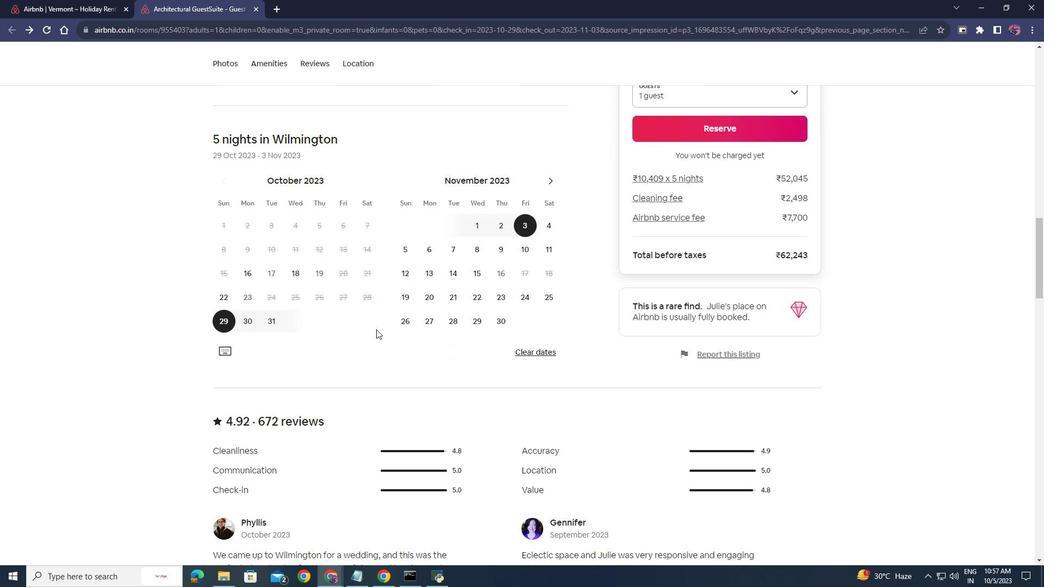 
Action: Mouse scrolled (369, 333) with delta (0, 0)
Screenshot: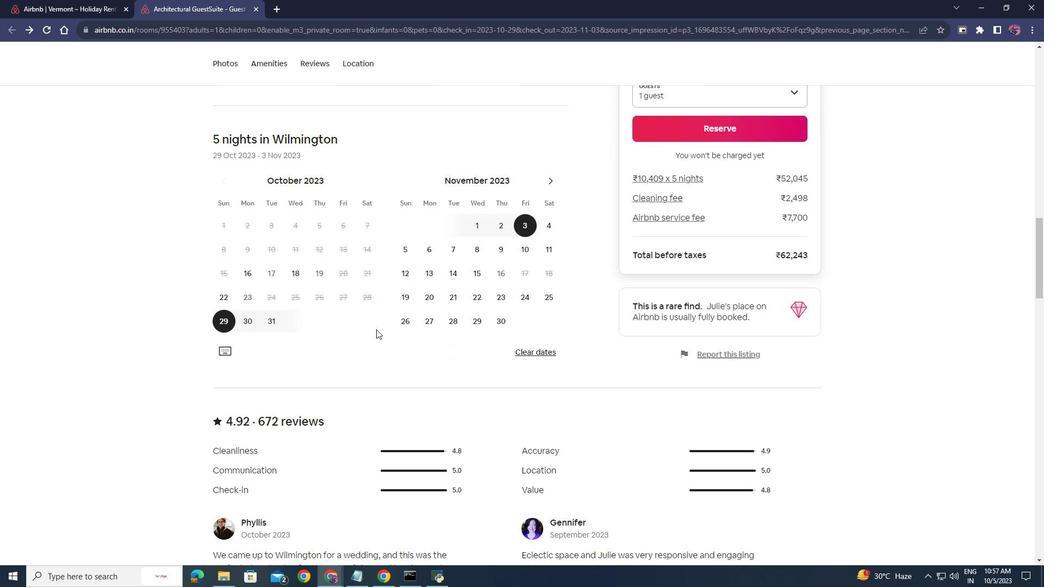 
Action: Mouse moved to (375, 330)
Screenshot: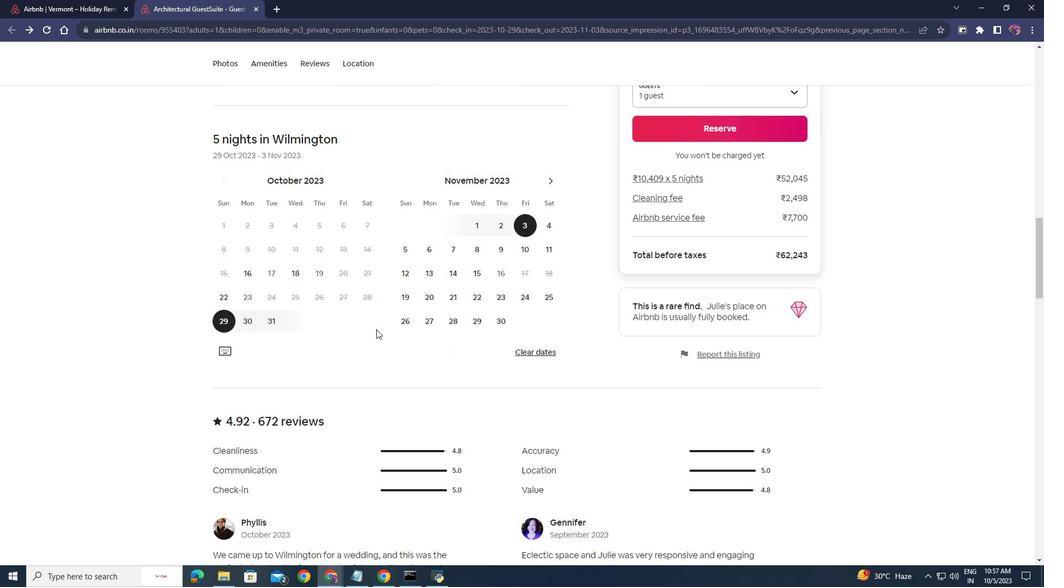 
Action: Mouse scrolled (375, 329) with delta (0, 0)
Screenshot: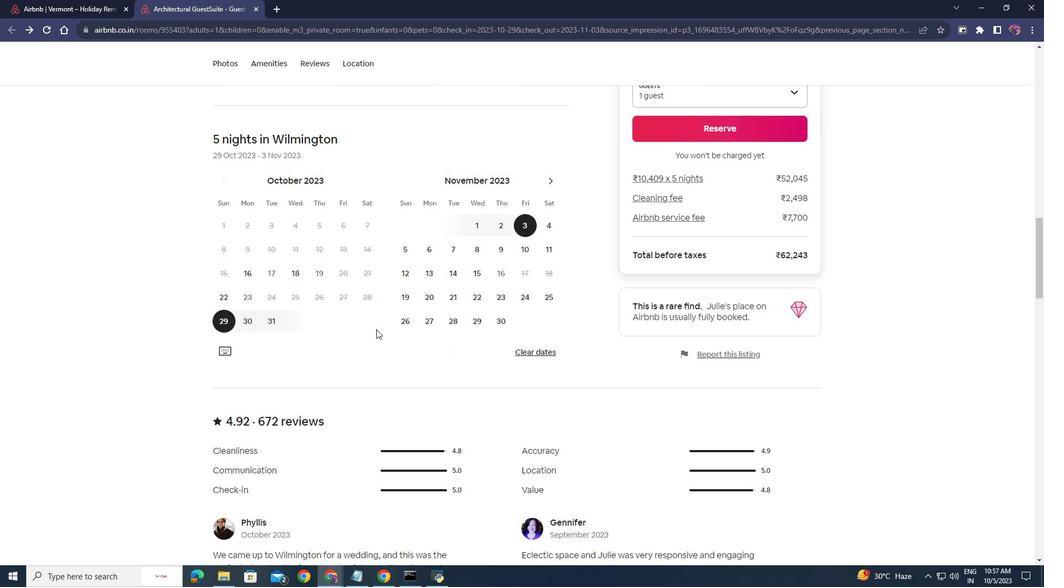 
Action: Mouse moved to (378, 328)
Screenshot: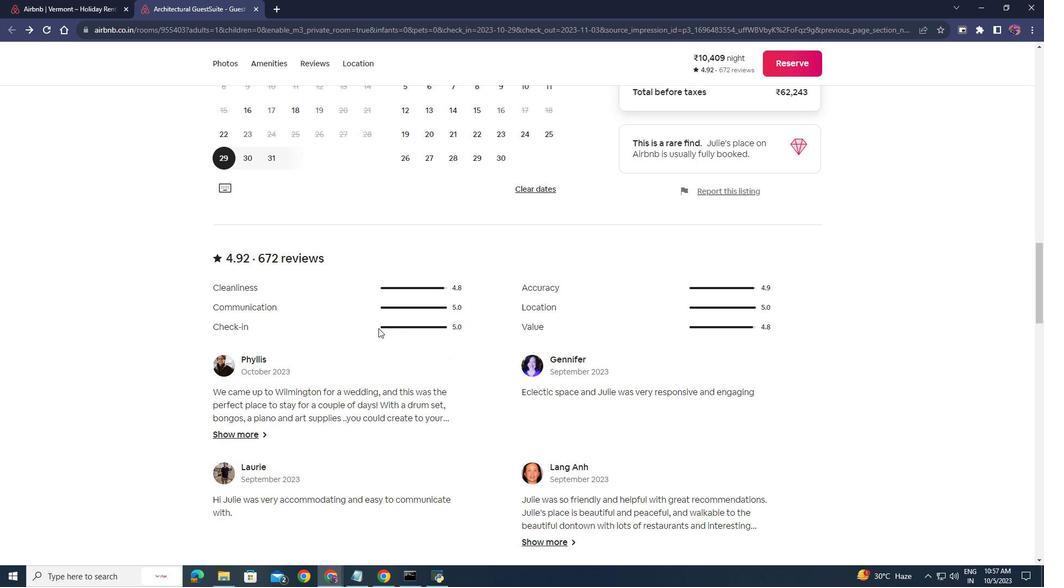 
Action: Mouse scrolled (378, 327) with delta (0, 0)
Screenshot: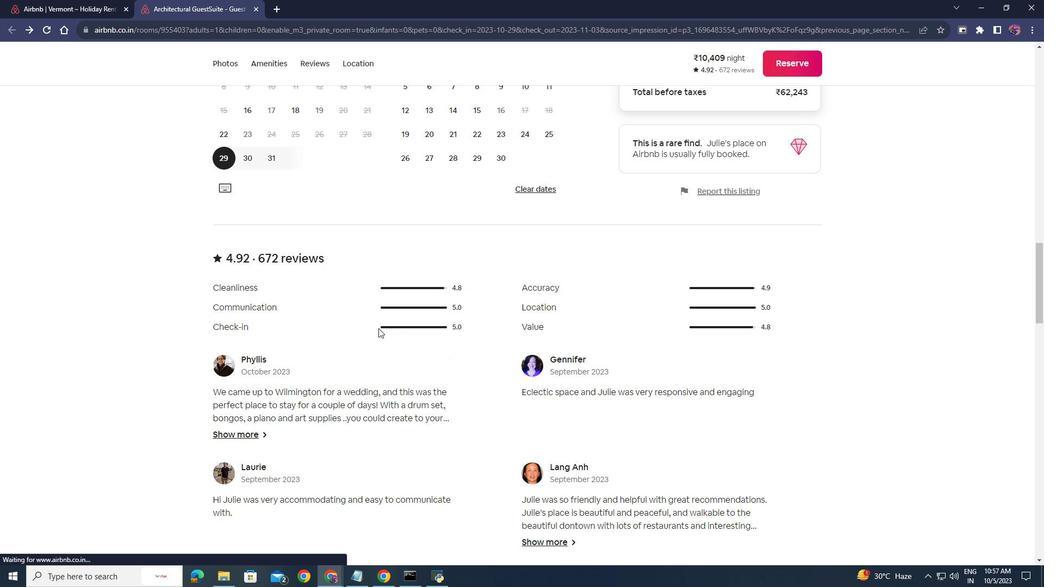 
Action: Mouse scrolled (378, 327) with delta (0, 0)
Screenshot: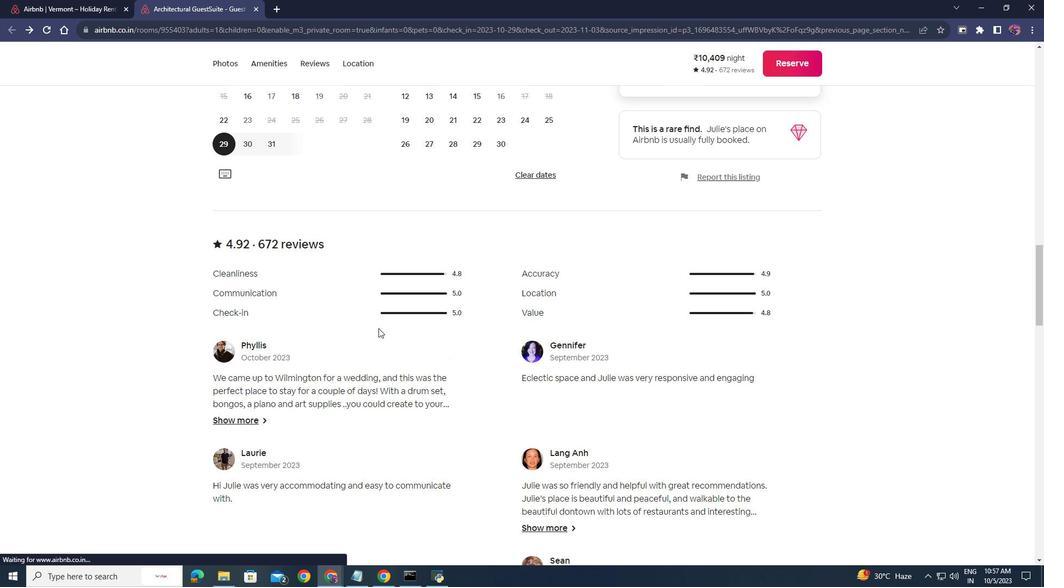 
Action: Mouse scrolled (378, 327) with delta (0, 0)
Screenshot: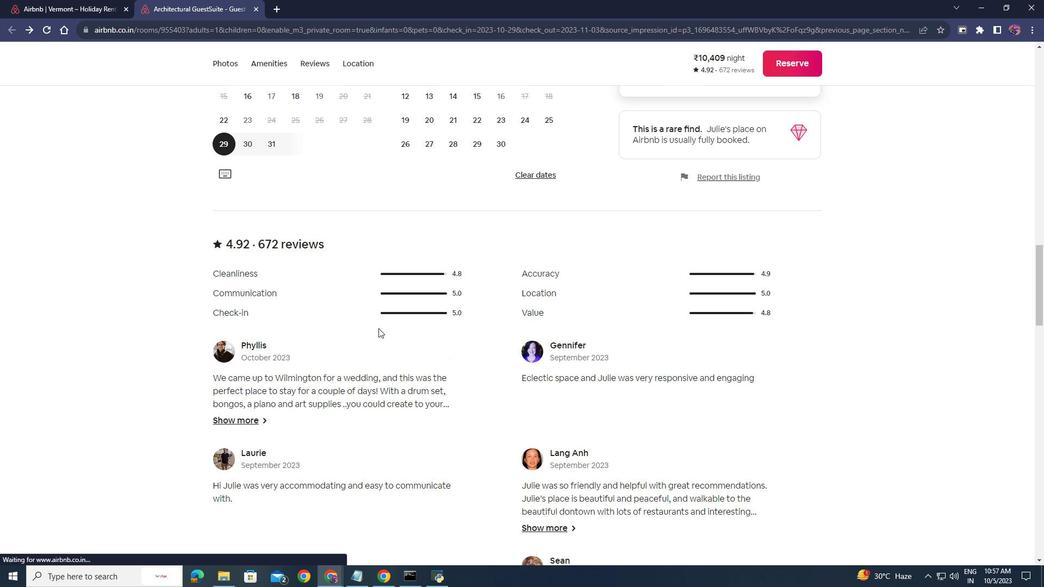 
Action: Mouse moved to (314, 67)
Screenshot: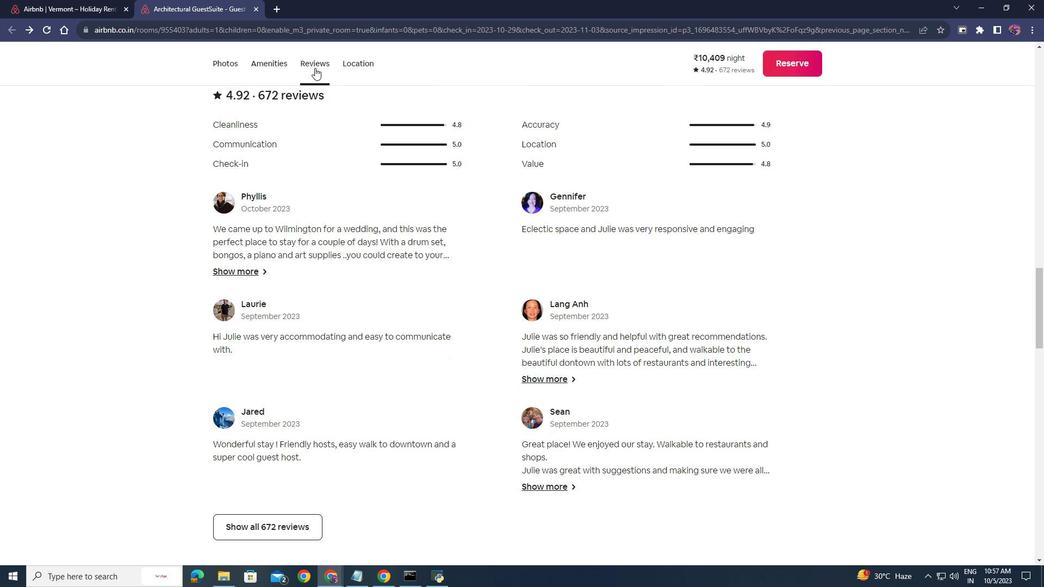 
Action: Mouse pressed left at (314, 67)
Screenshot: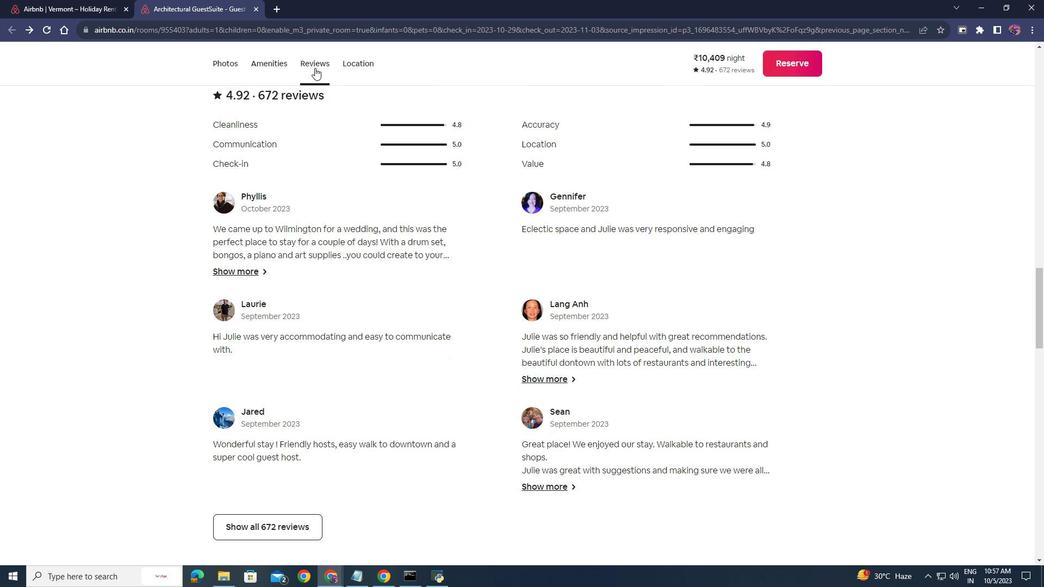
Action: Mouse moved to (362, 65)
Screenshot: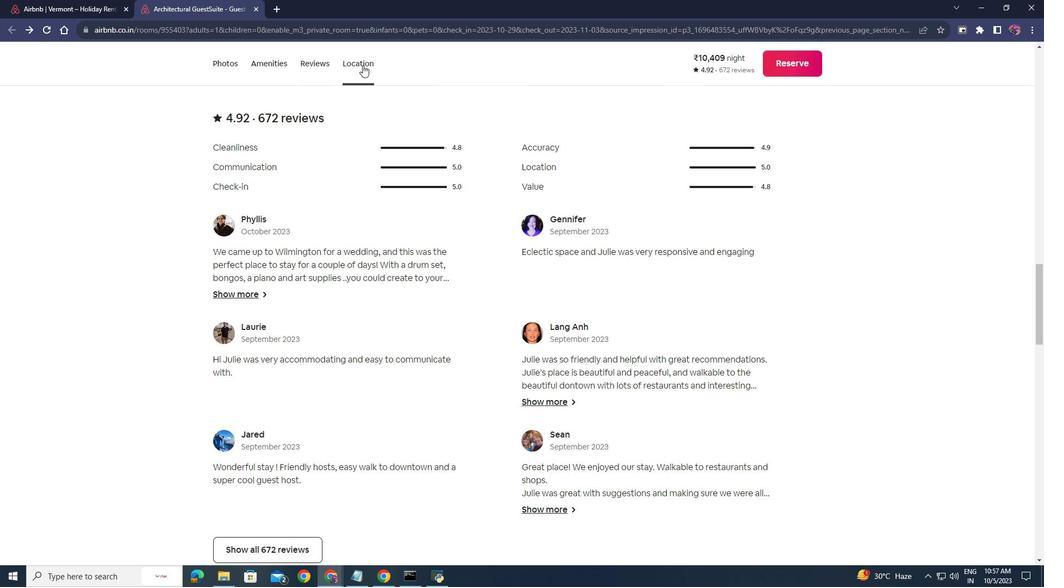 
Action: Mouse pressed left at (362, 65)
Screenshot: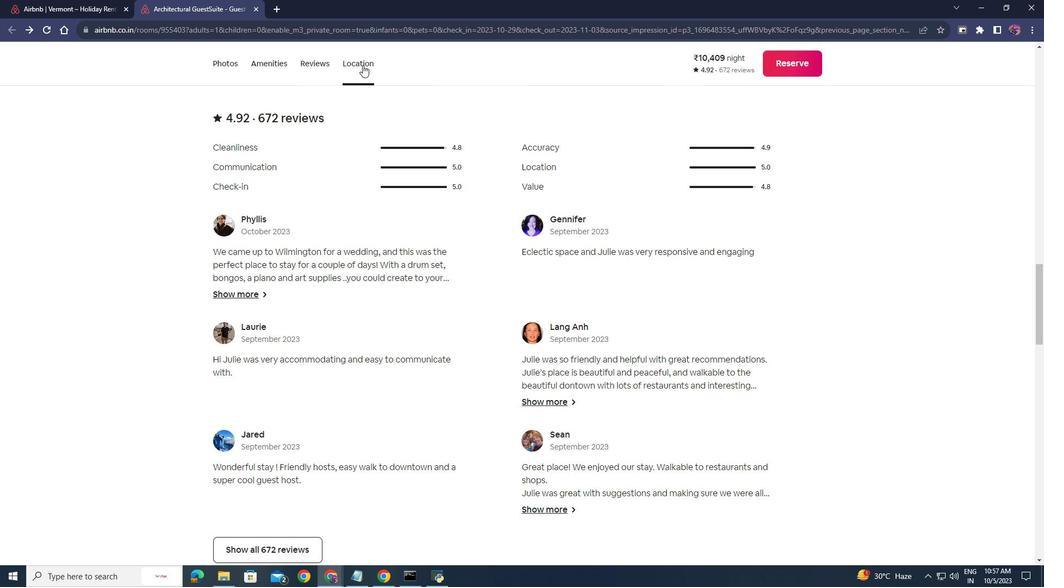 
Action: Mouse moved to (262, 63)
Screenshot: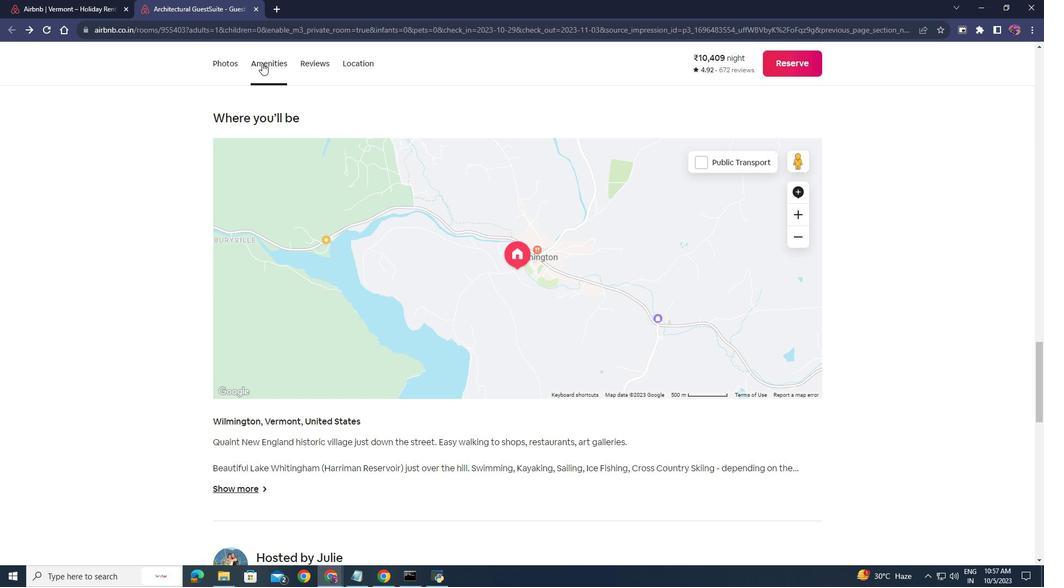 
Action: Mouse pressed left at (262, 63)
Screenshot: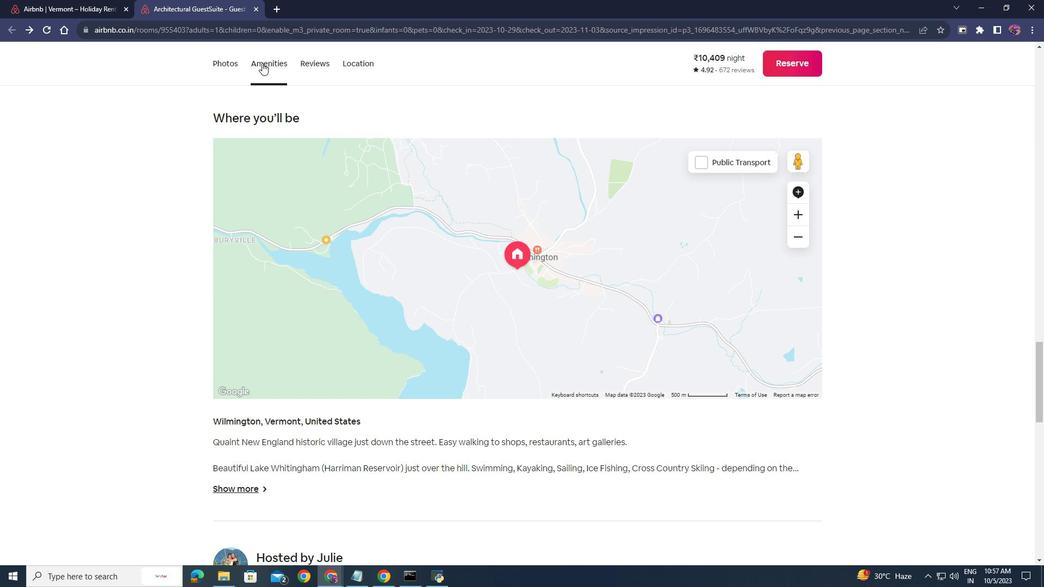 
Action: Mouse moved to (228, 60)
Screenshot: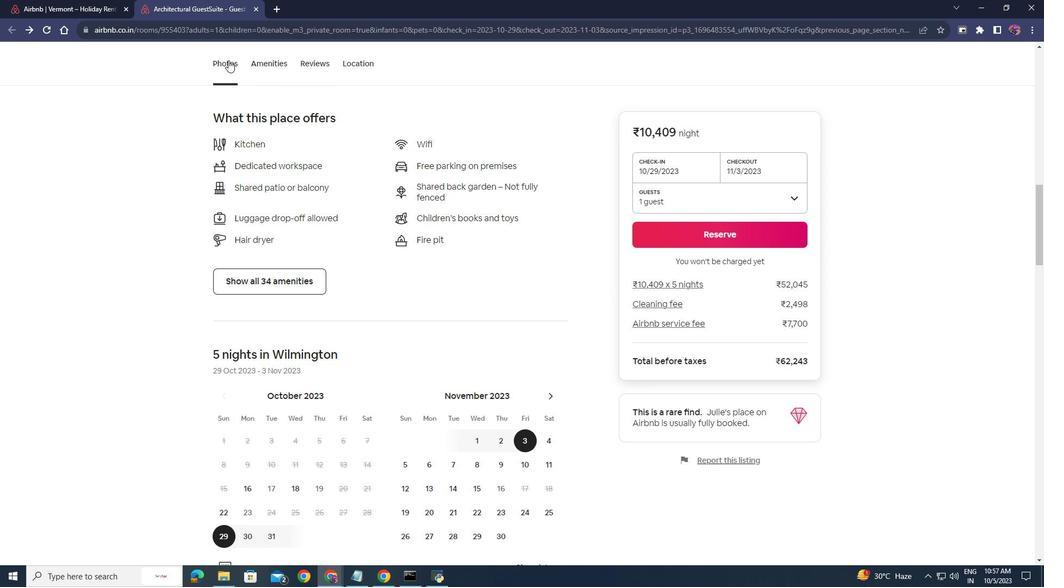 
Action: Mouse pressed left at (228, 60)
Screenshot: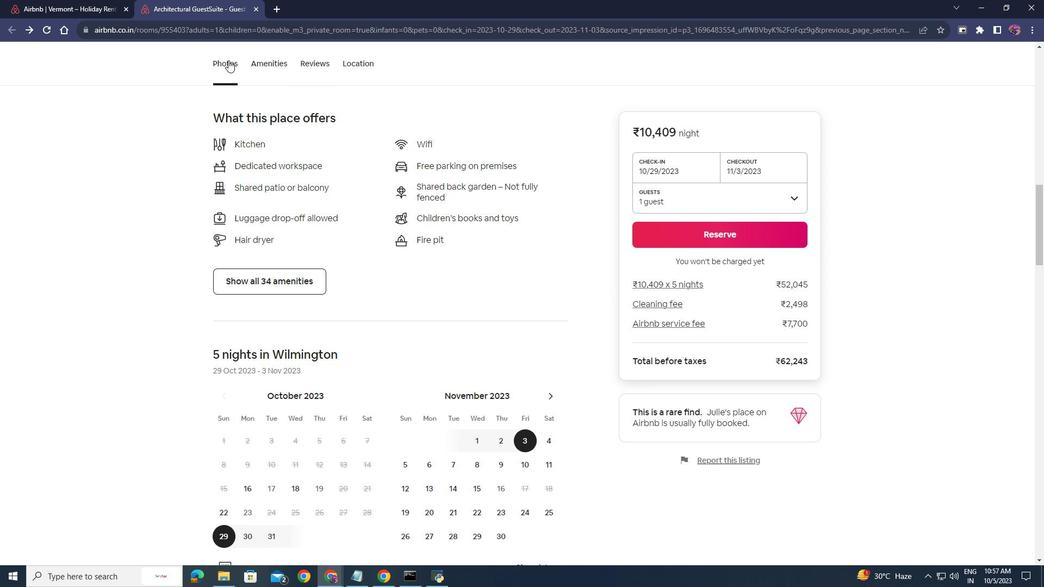 
Action: Mouse moved to (471, 314)
Screenshot: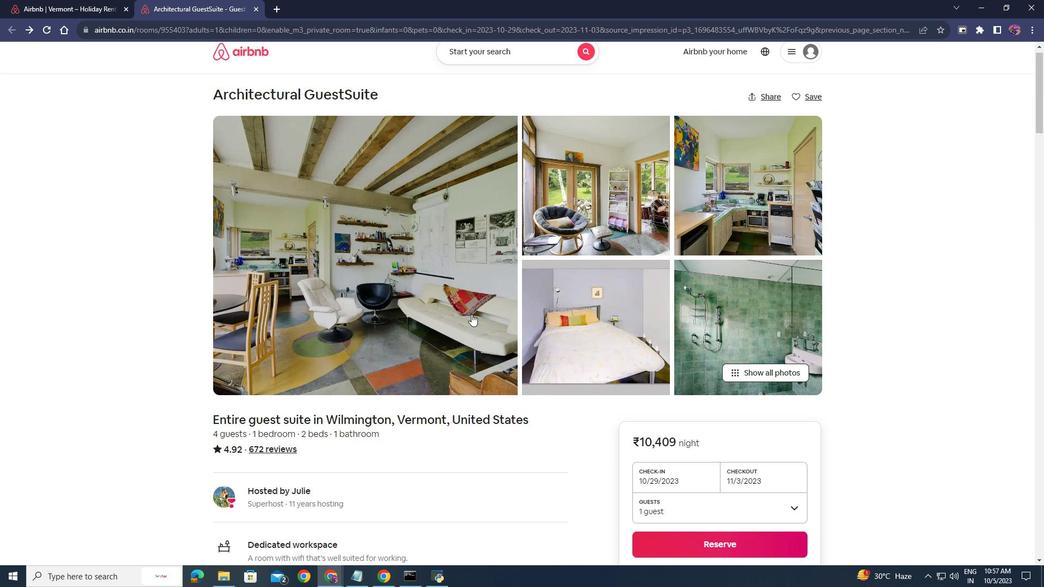 
Action: Mouse scrolled (471, 313) with delta (0, 0)
Screenshot: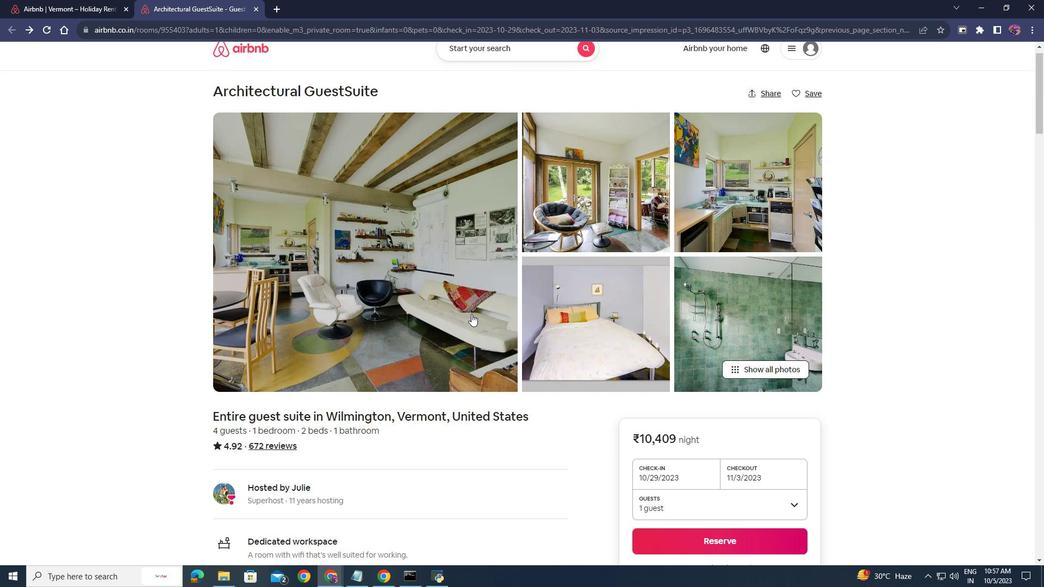 
Action: Mouse scrolled (471, 313) with delta (0, 0)
Screenshot: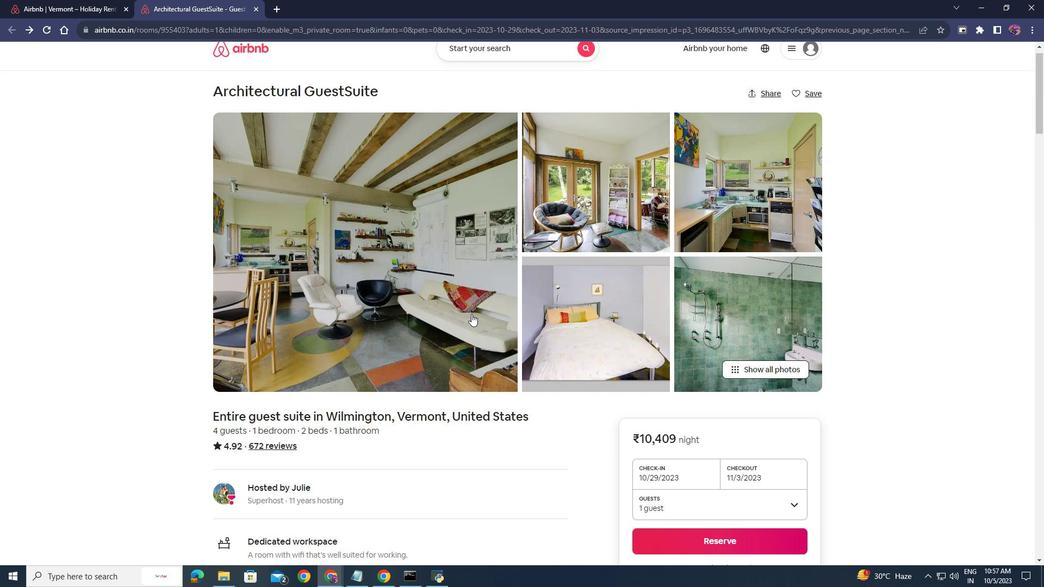 
Action: Mouse moved to (578, 309)
Screenshot: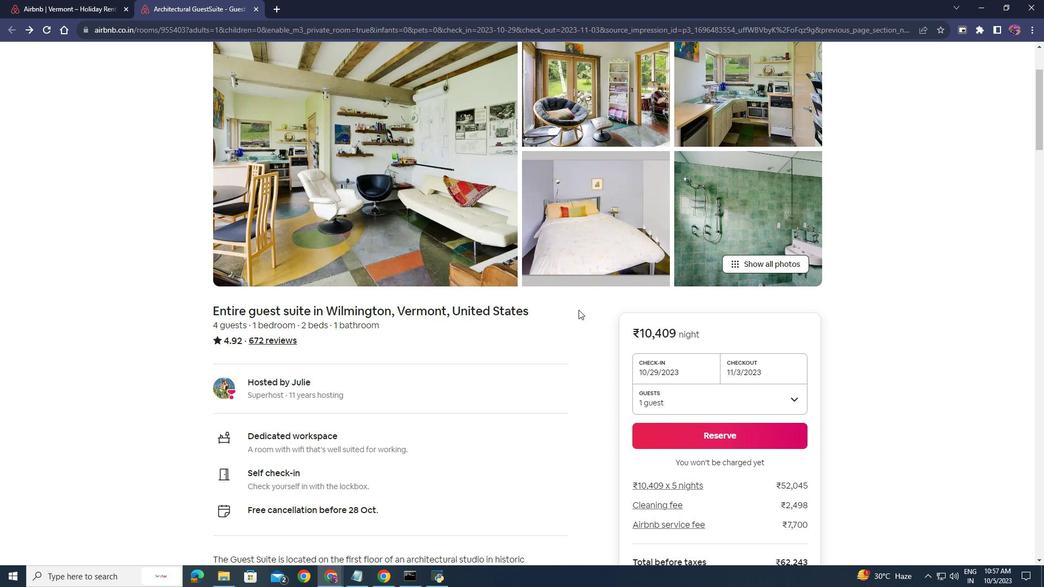 
Action: Mouse scrolled (578, 310) with delta (0, 0)
Screenshot: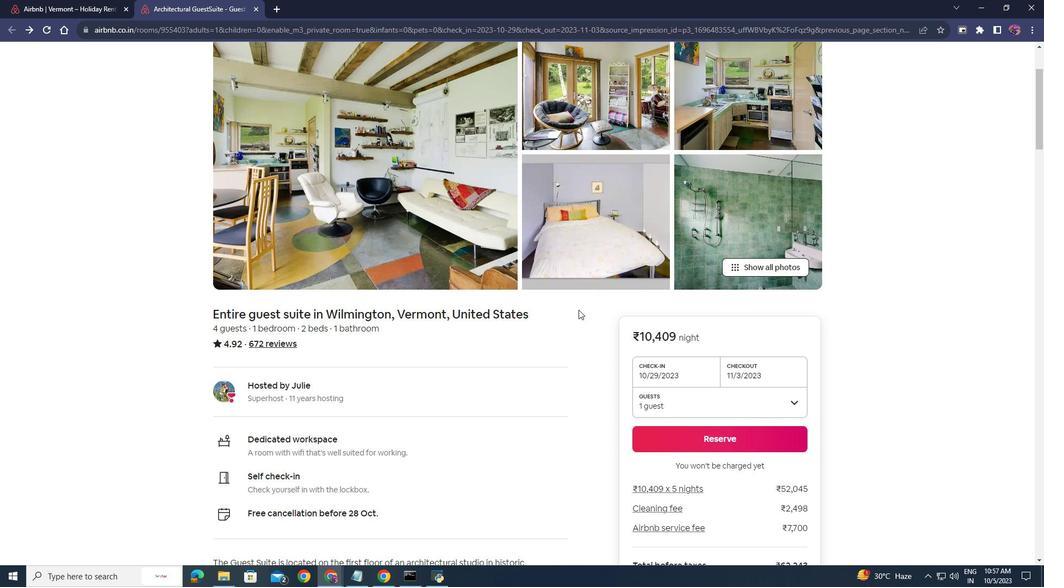 
Action: Mouse moved to (275, 116)
Screenshot: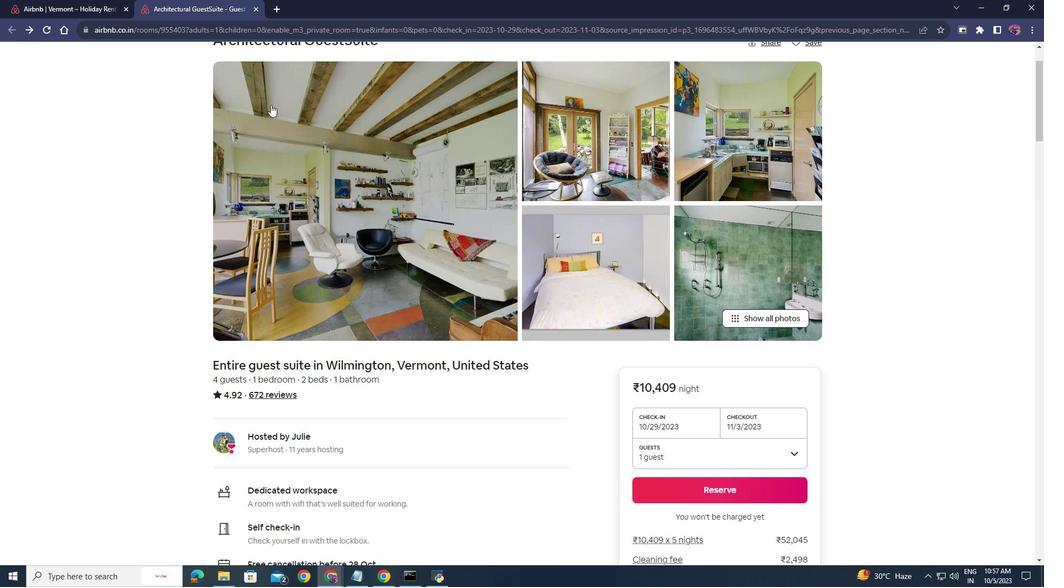 
Action: Mouse scrolled (275, 117) with delta (0, 0)
Screenshot: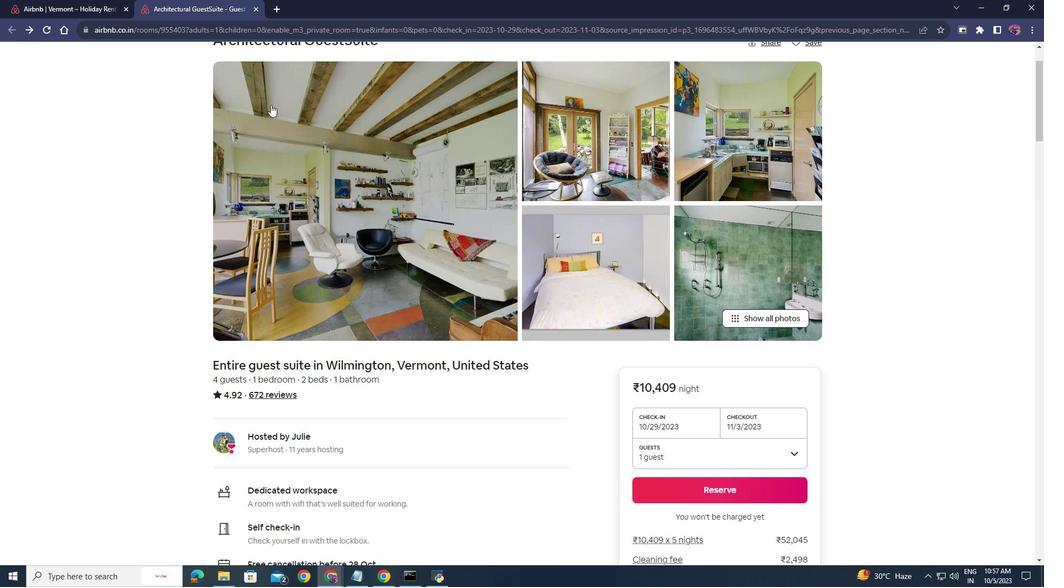 
Action: Mouse moved to (270, 104)
Screenshot: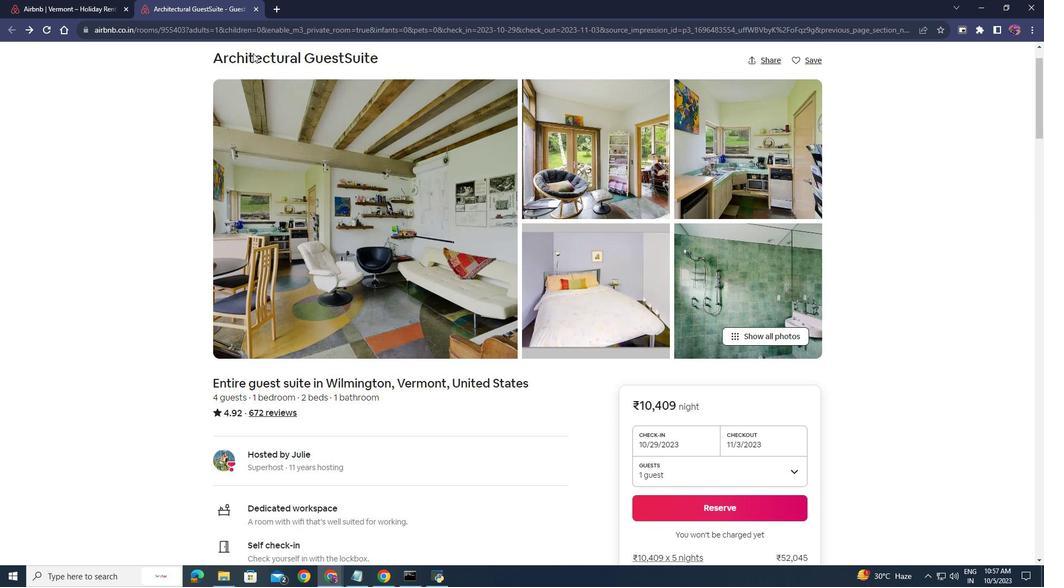 
Action: Mouse scrolled (270, 105) with delta (0, 0)
Screenshot: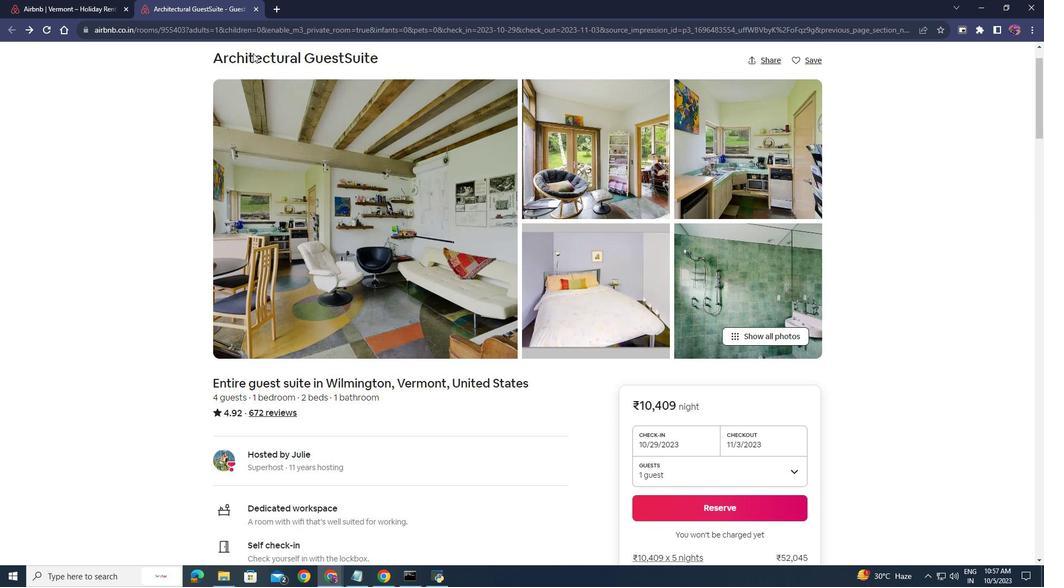 
Action: Mouse moved to (255, 11)
Screenshot: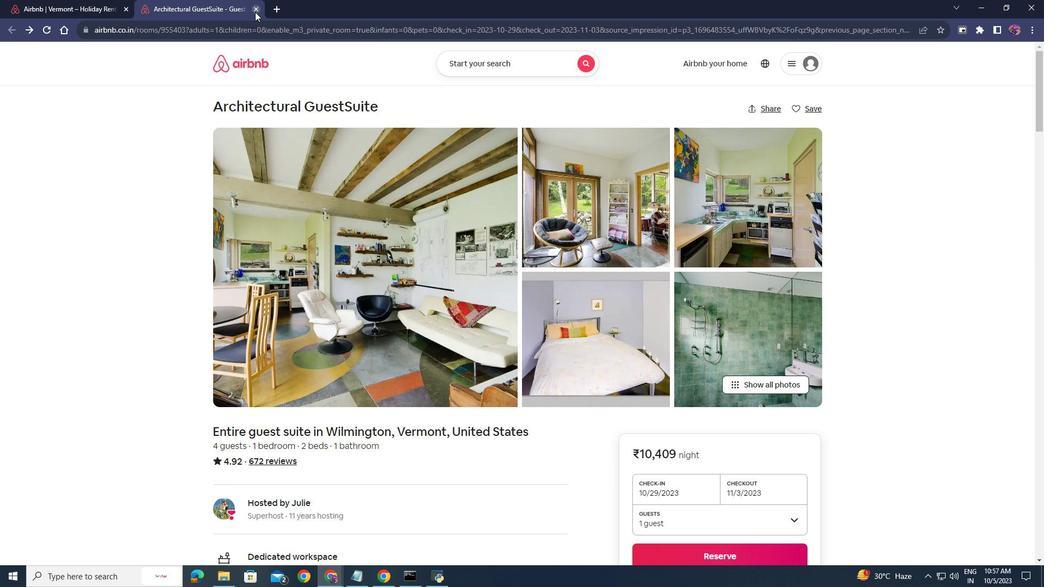 
Action: Mouse pressed left at (255, 11)
Screenshot: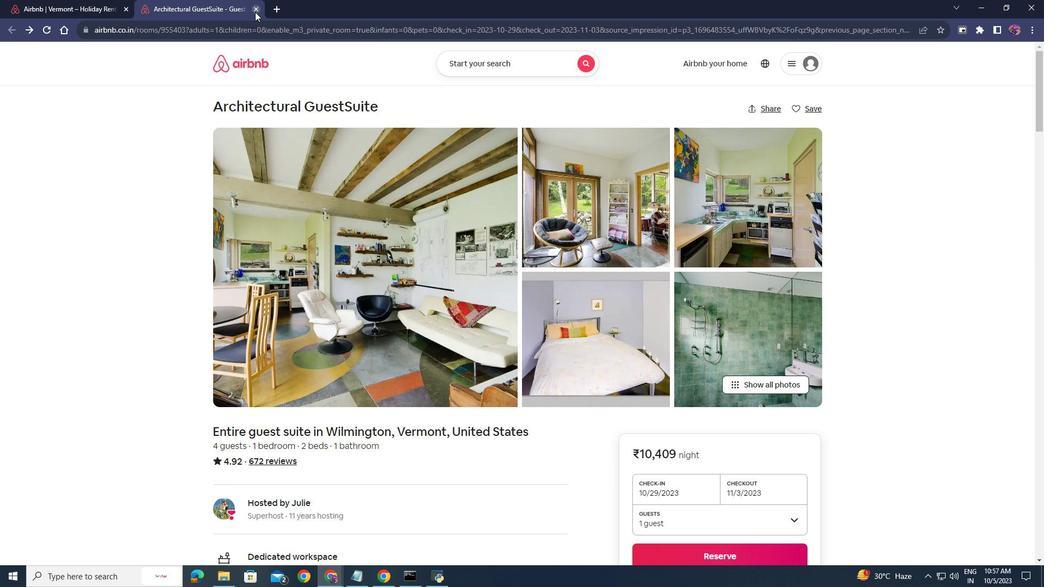 
Action: Mouse moved to (506, 377)
Screenshot: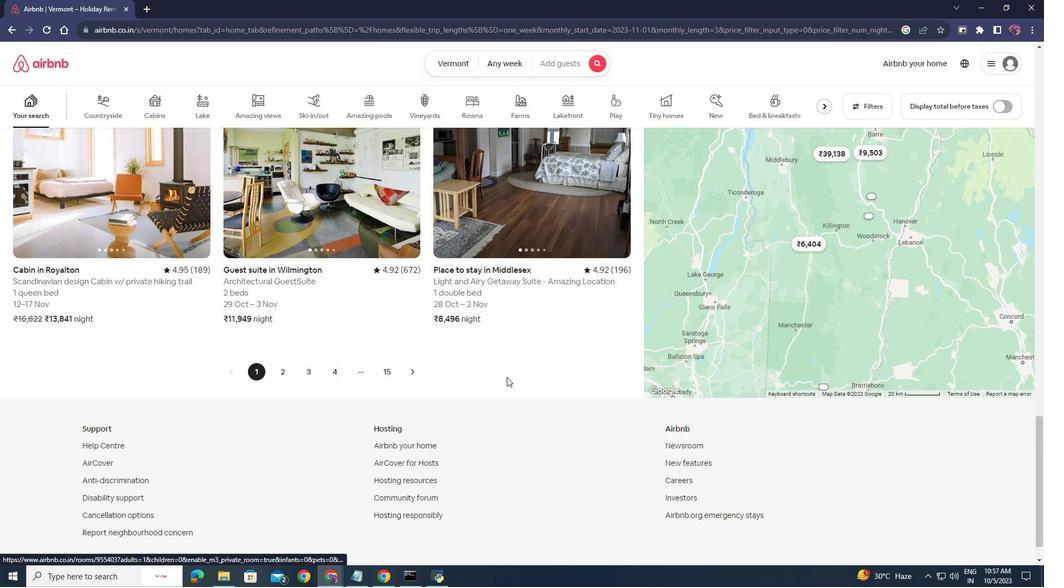 
Action: Mouse scrolled (506, 377) with delta (0, 0)
Screenshot: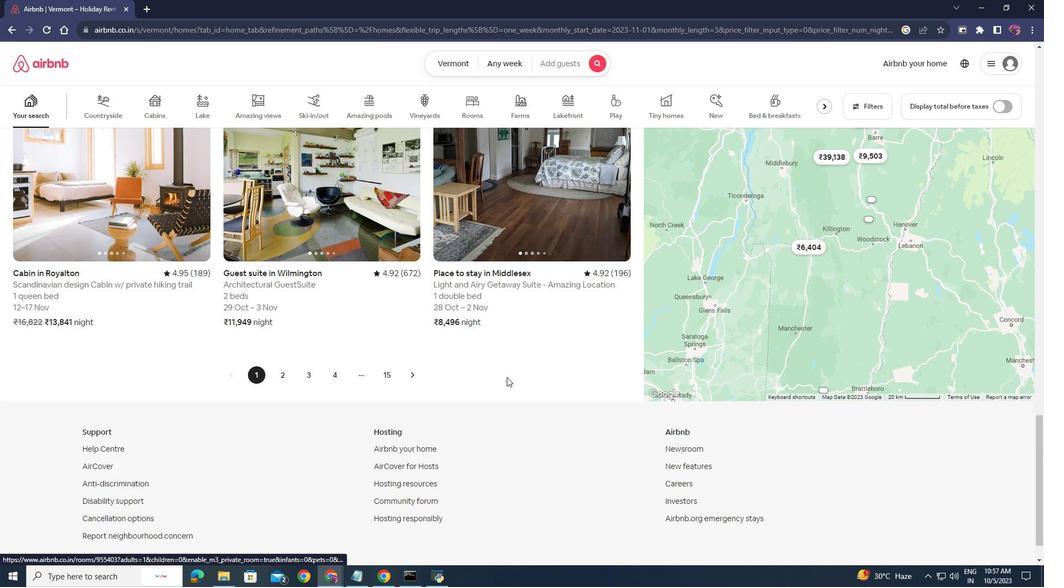 
Action: Mouse scrolled (506, 377) with delta (0, 0)
Screenshot: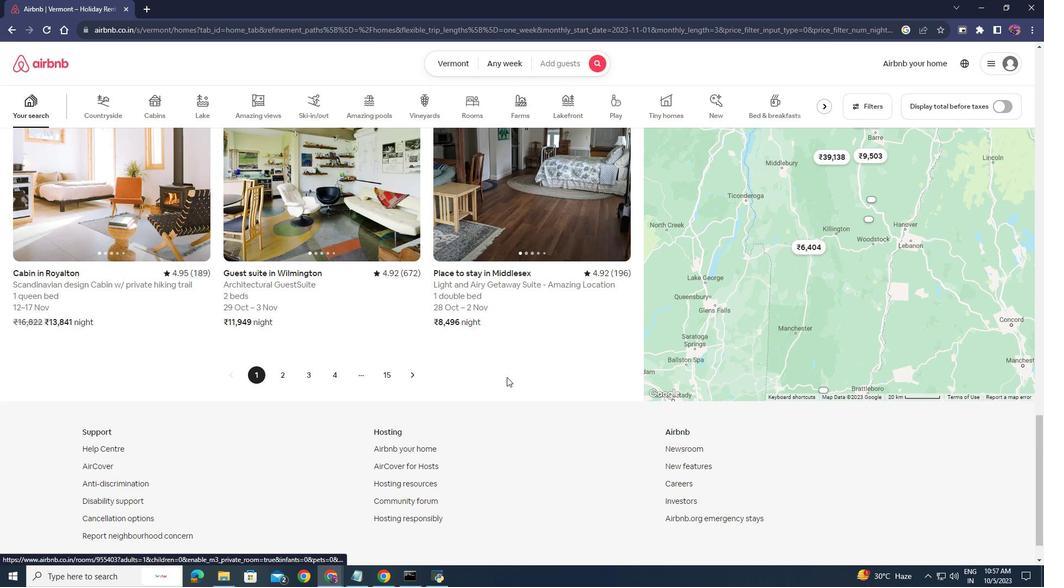 
Action: Mouse scrolled (506, 377) with delta (0, 0)
Screenshot: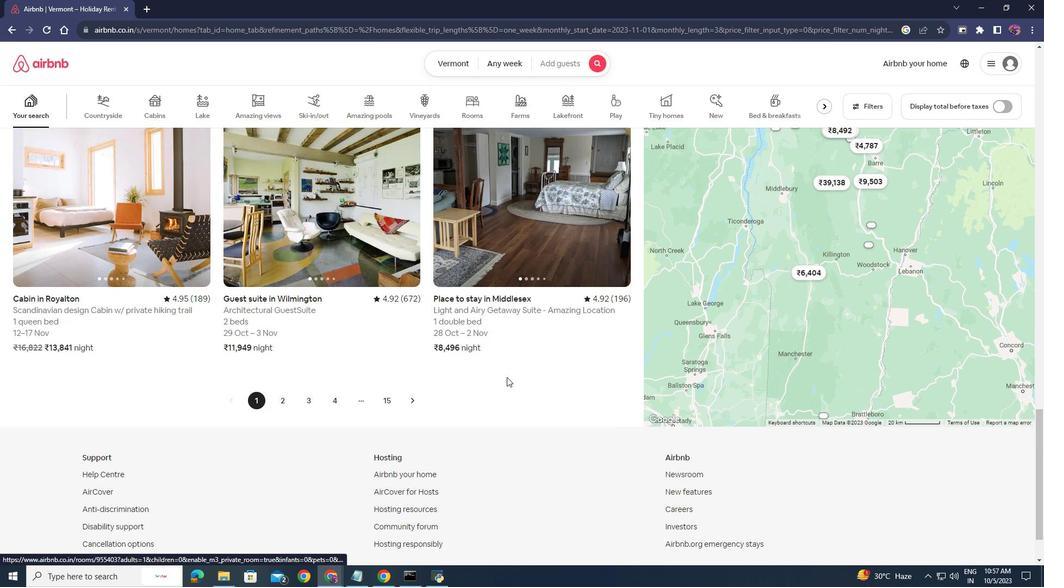 
Action: Mouse scrolled (506, 377) with delta (0, 0)
Screenshot: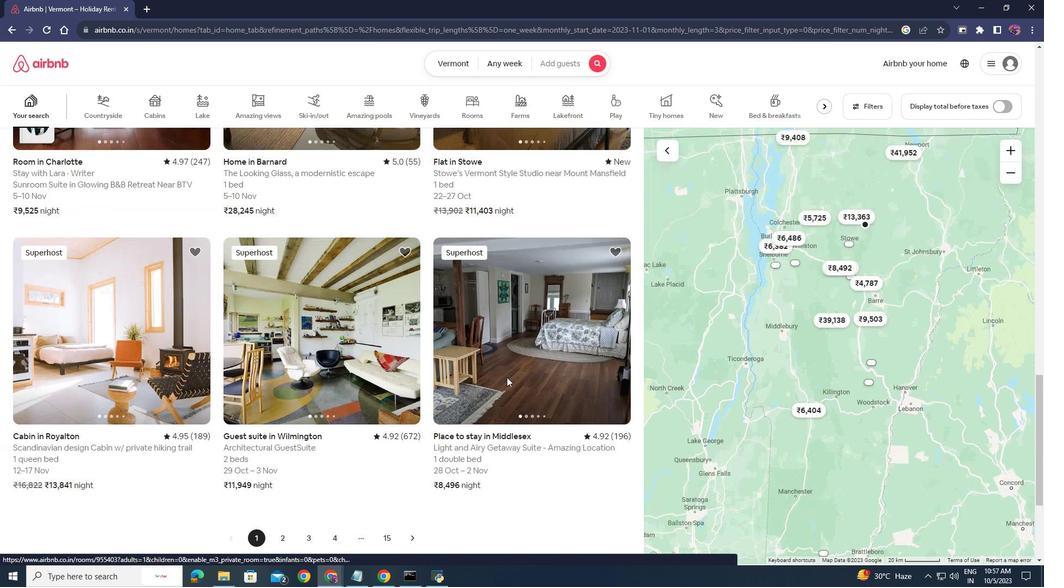 
Action: Mouse scrolled (506, 377) with delta (0, 0)
Screenshot: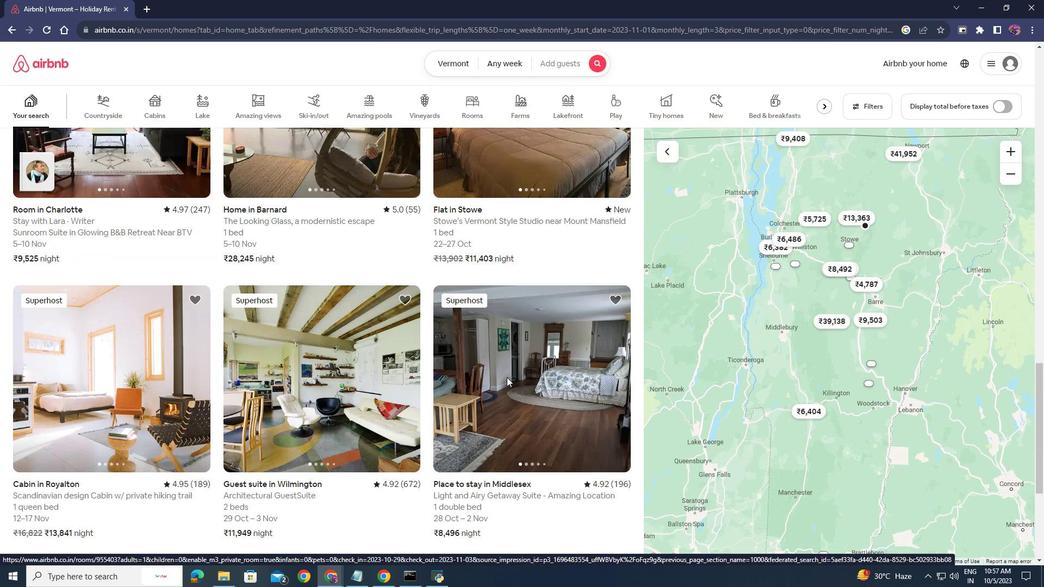 
Action: Mouse moved to (469, 98)
